 Task: Slide 20 - Lets Have Picnic Party-2.
Action: Mouse moved to (39, 97)
Screenshot: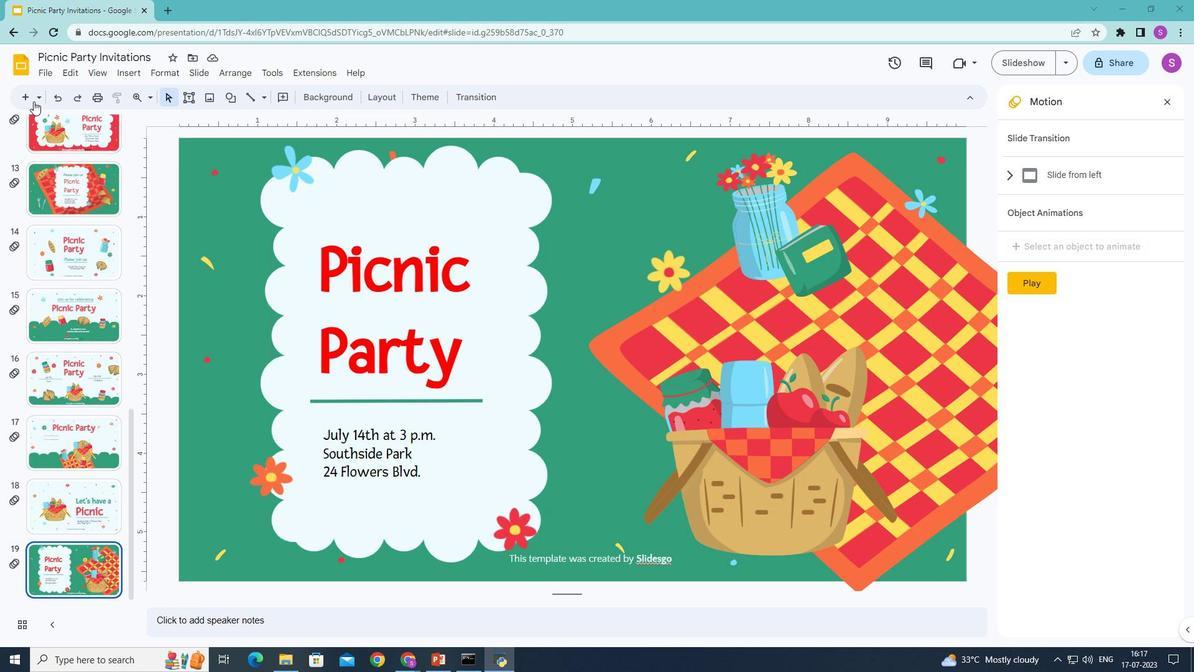 
Action: Mouse pressed left at (39, 97)
Screenshot: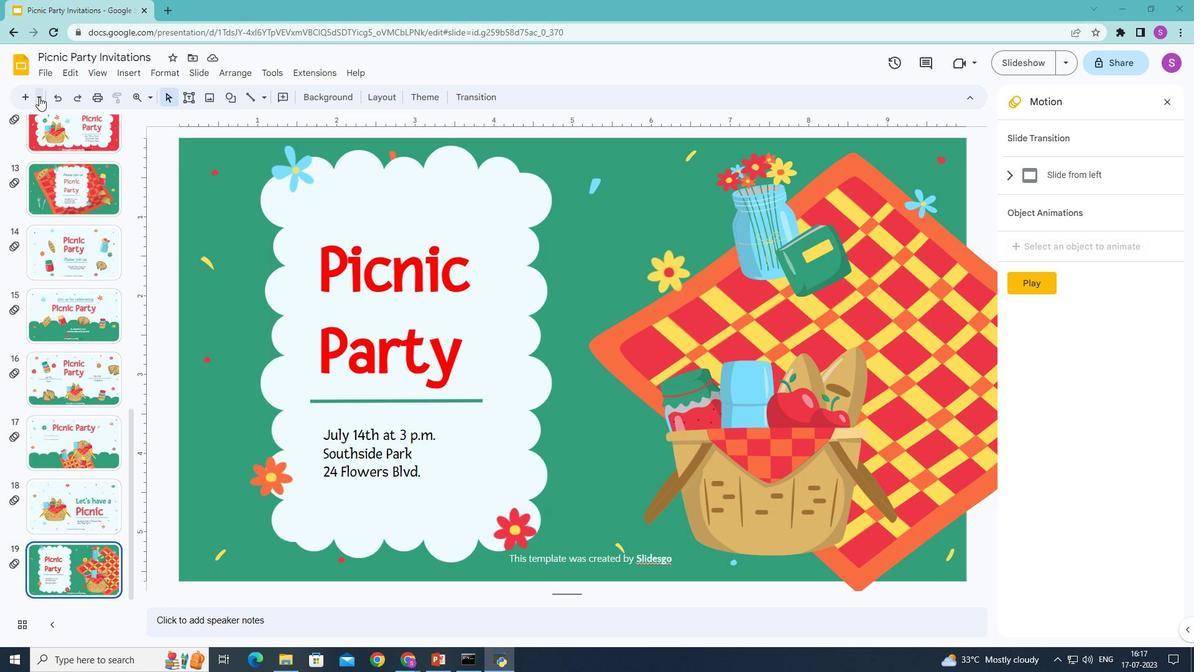
Action: Mouse moved to (156, 398)
Screenshot: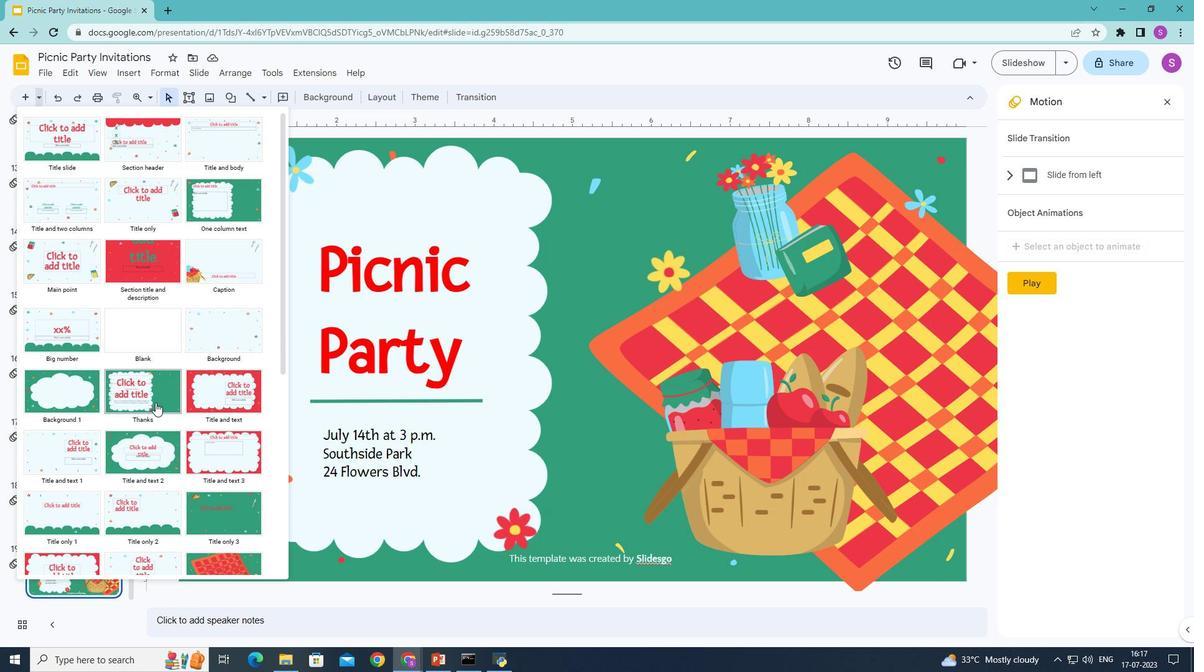 
Action: Mouse scrolled (156, 397) with delta (0, 0)
Screenshot: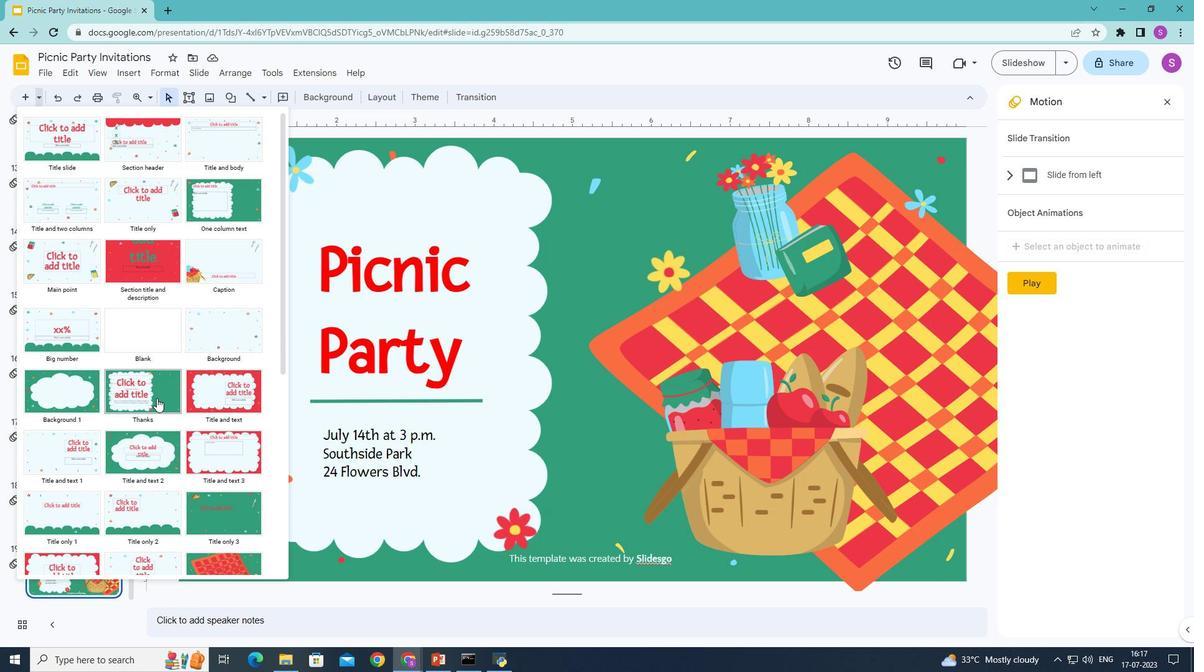 
Action: Mouse scrolled (156, 397) with delta (0, 0)
Screenshot: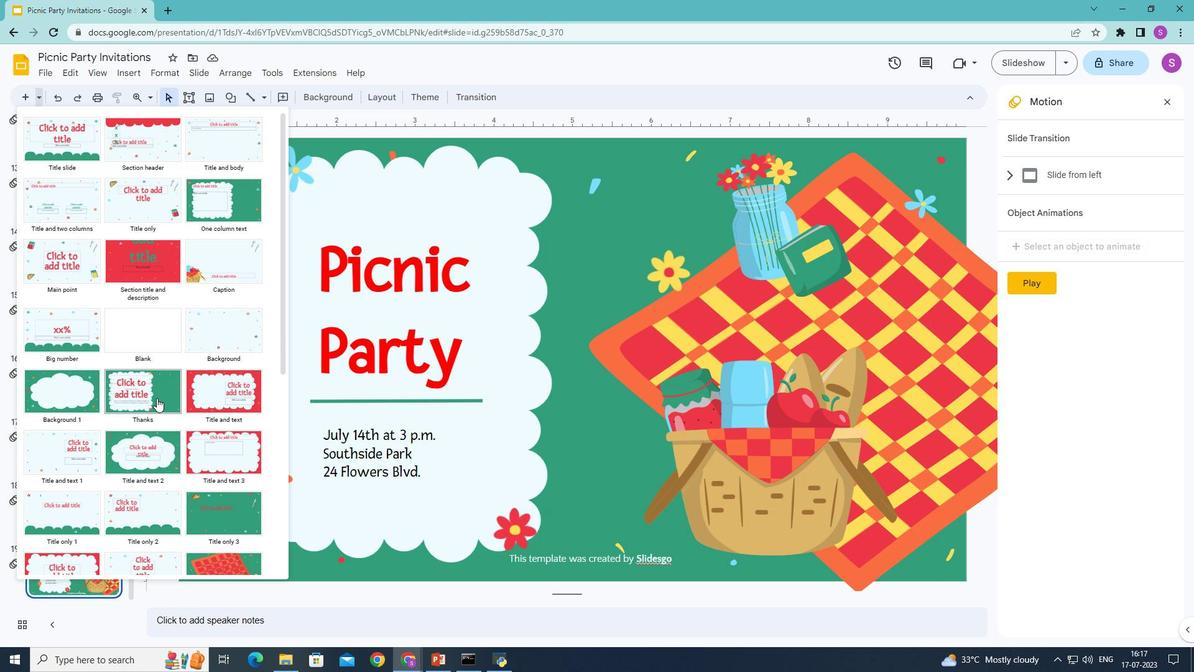 
Action: Mouse scrolled (156, 397) with delta (0, 0)
Screenshot: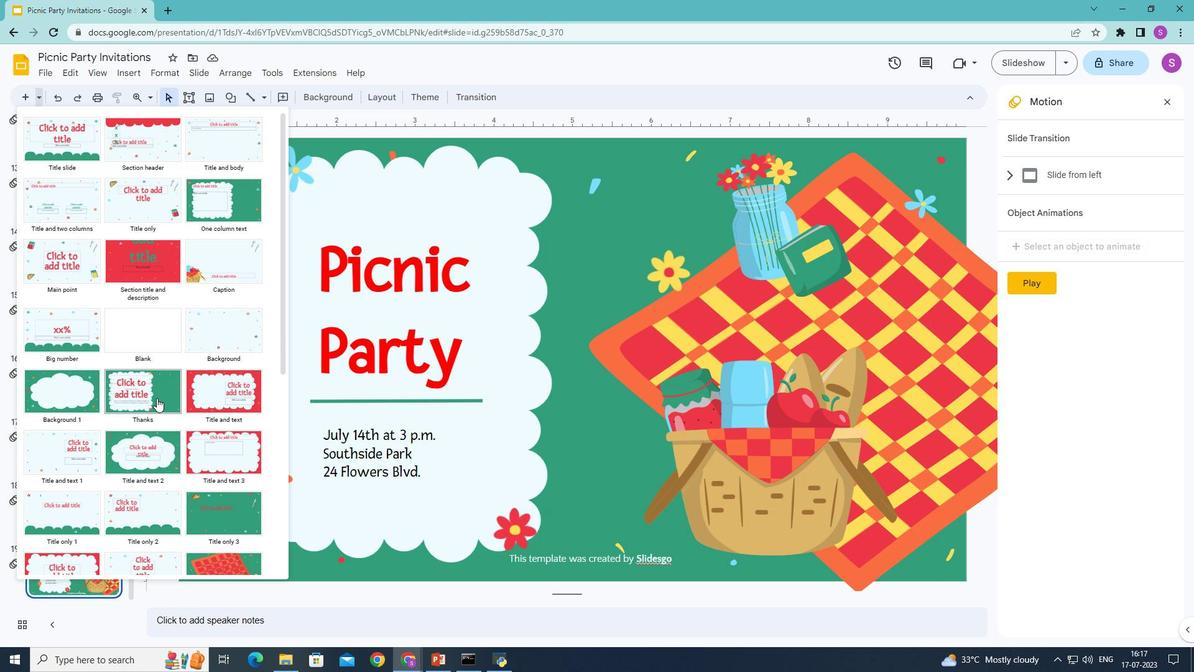 
Action: Mouse moved to (156, 397)
Screenshot: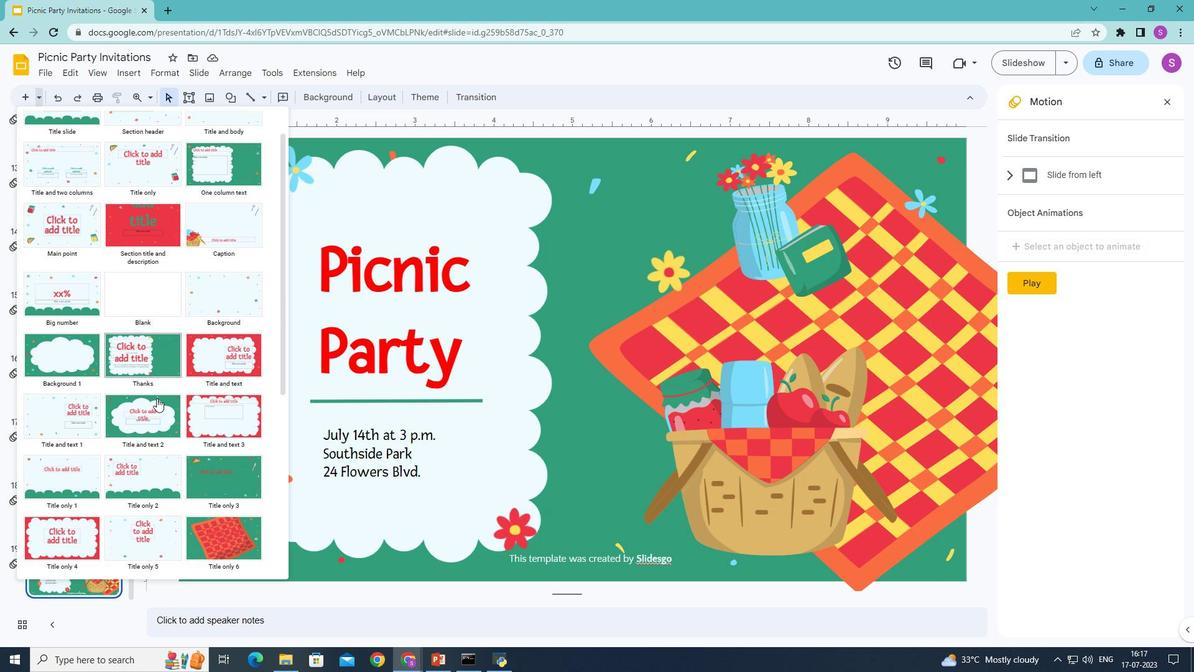 
Action: Mouse scrolled (156, 397) with delta (0, 0)
Screenshot: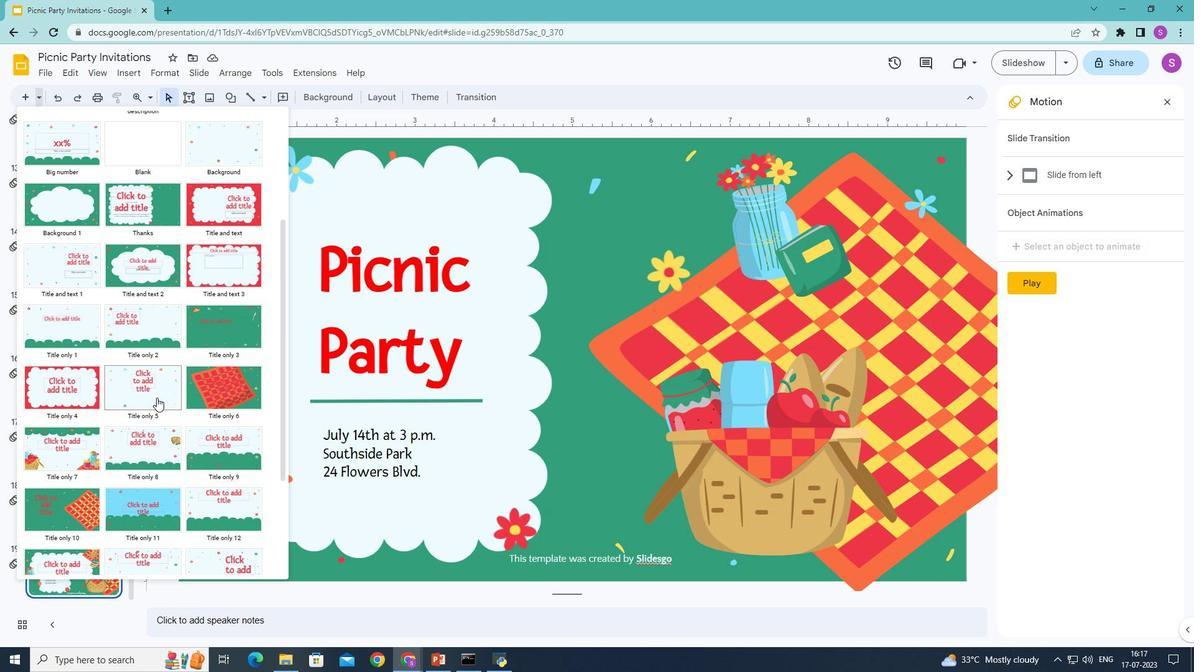 
Action: Mouse scrolled (156, 397) with delta (0, 0)
Screenshot: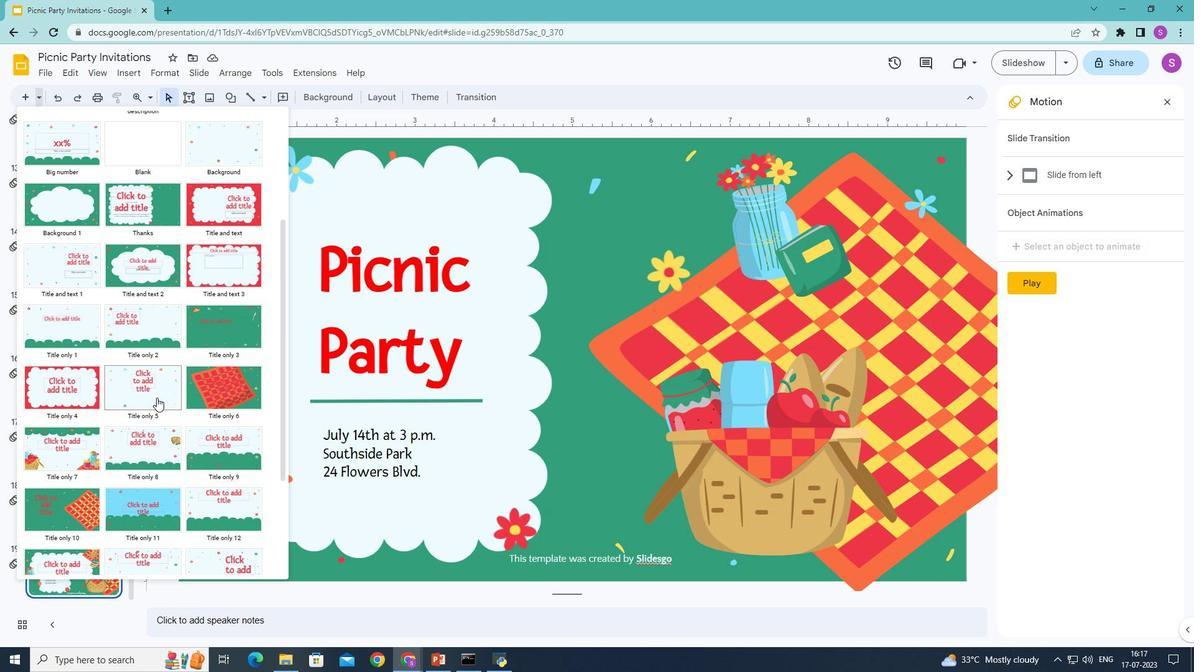 
Action: Mouse moved to (165, 393)
Screenshot: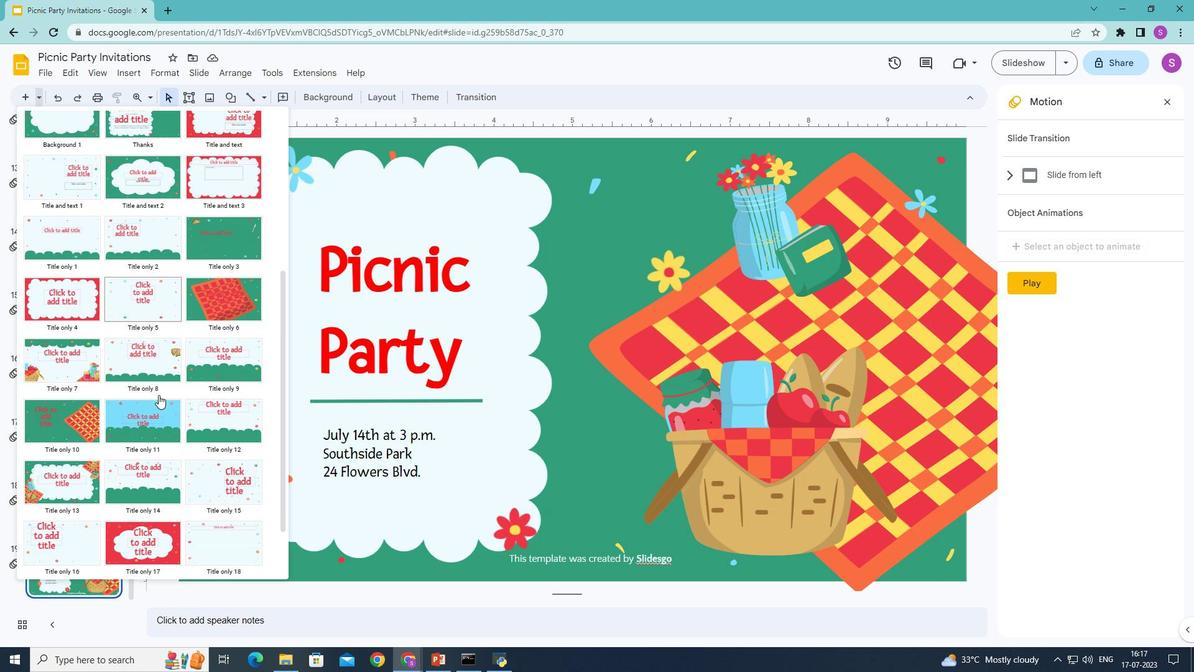 
Action: Mouse scrolled (165, 393) with delta (0, 0)
Screenshot: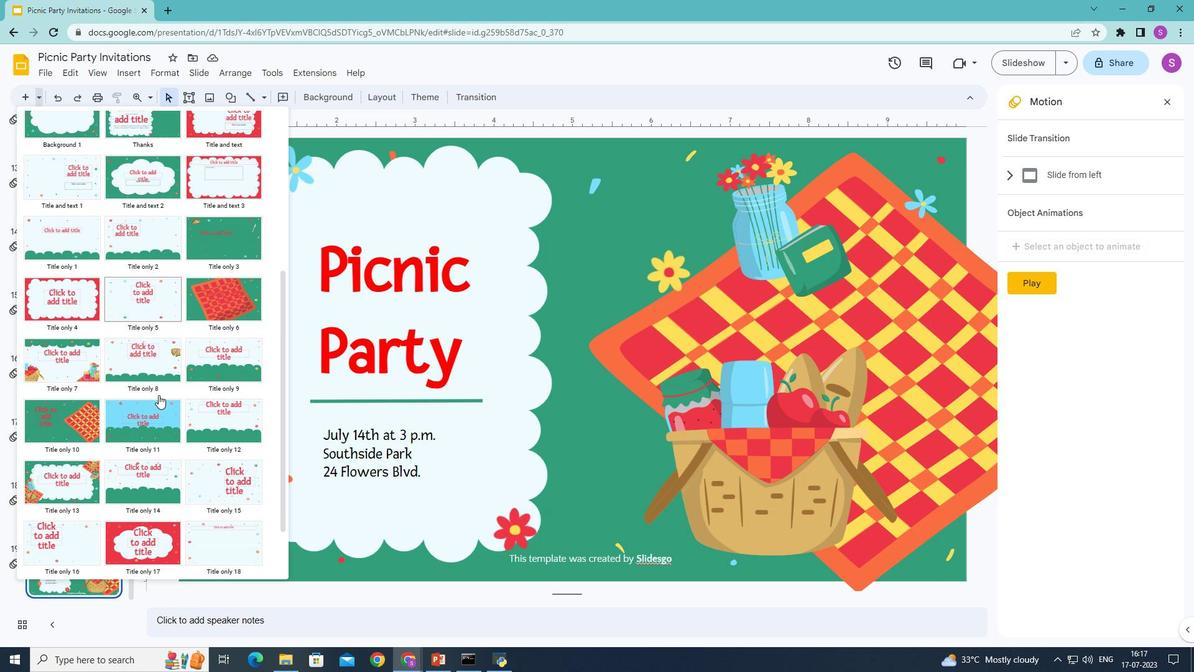 
Action: Mouse moved to (166, 393)
Screenshot: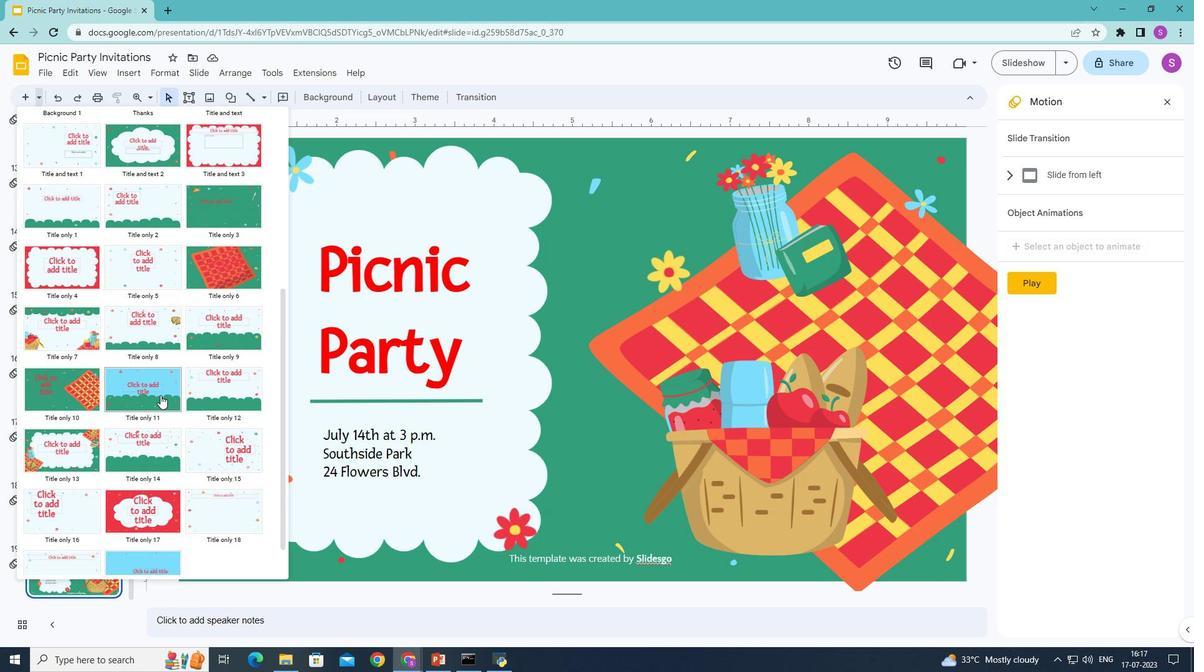 
Action: Mouse scrolled (166, 393) with delta (0, 0)
Screenshot: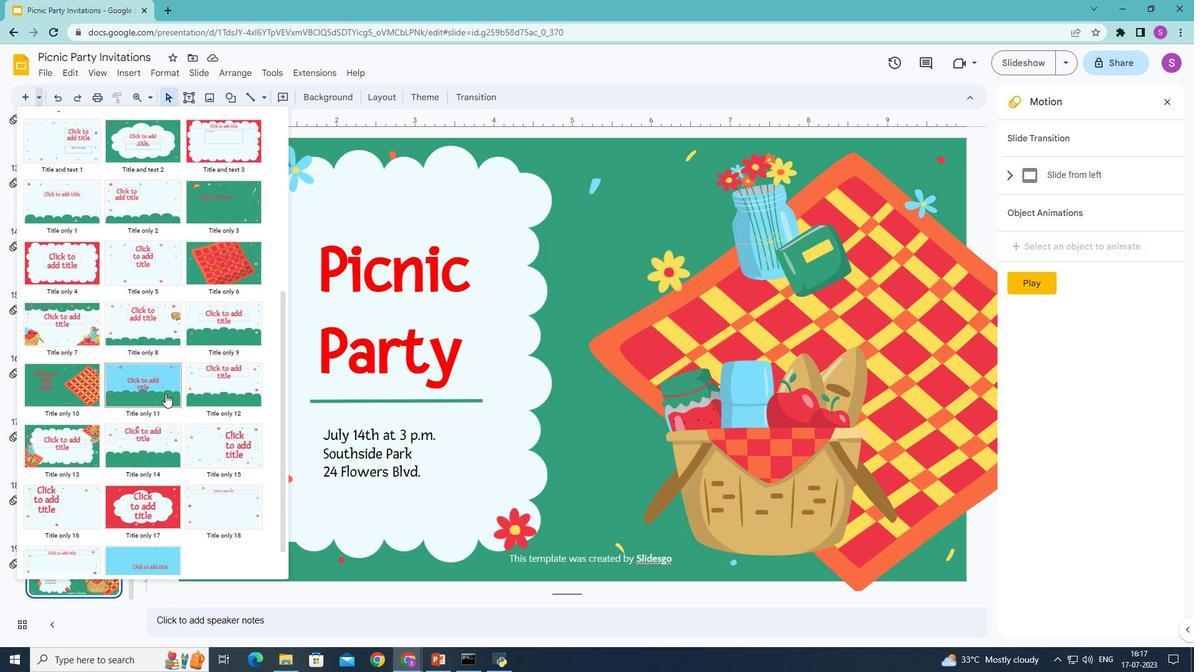 
Action: Mouse moved to (153, 464)
Screenshot: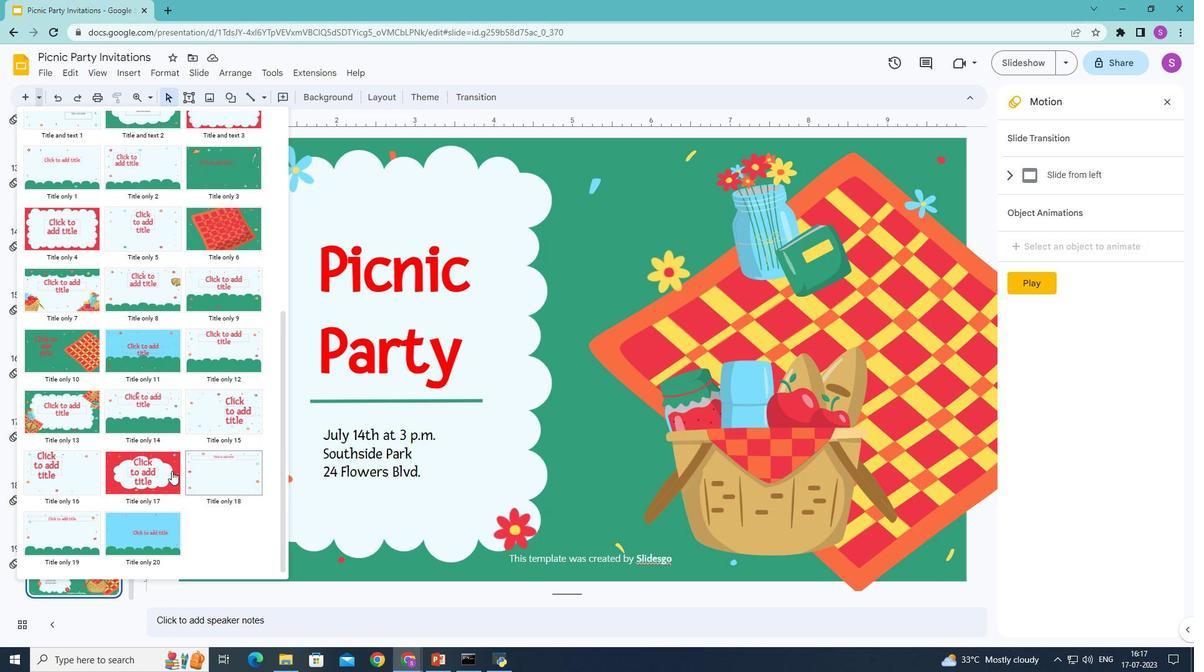 
Action: Mouse pressed left at (153, 464)
Screenshot: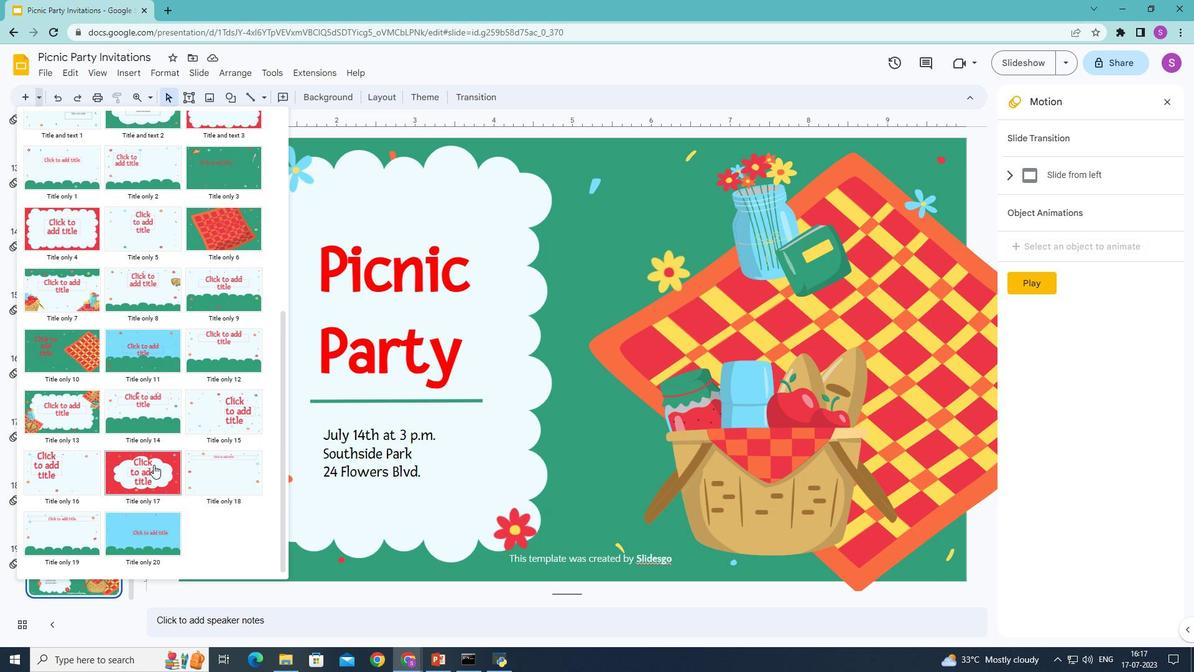 
Action: Mouse moved to (535, 273)
Screenshot: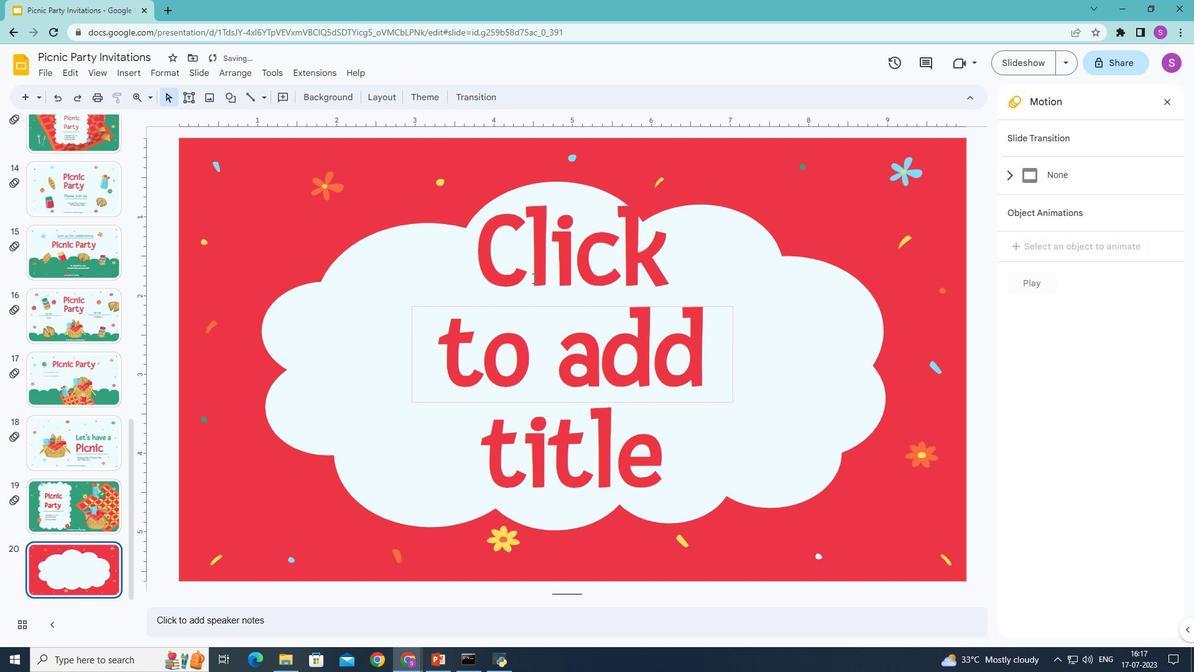 
Action: Mouse pressed left at (535, 273)
Screenshot: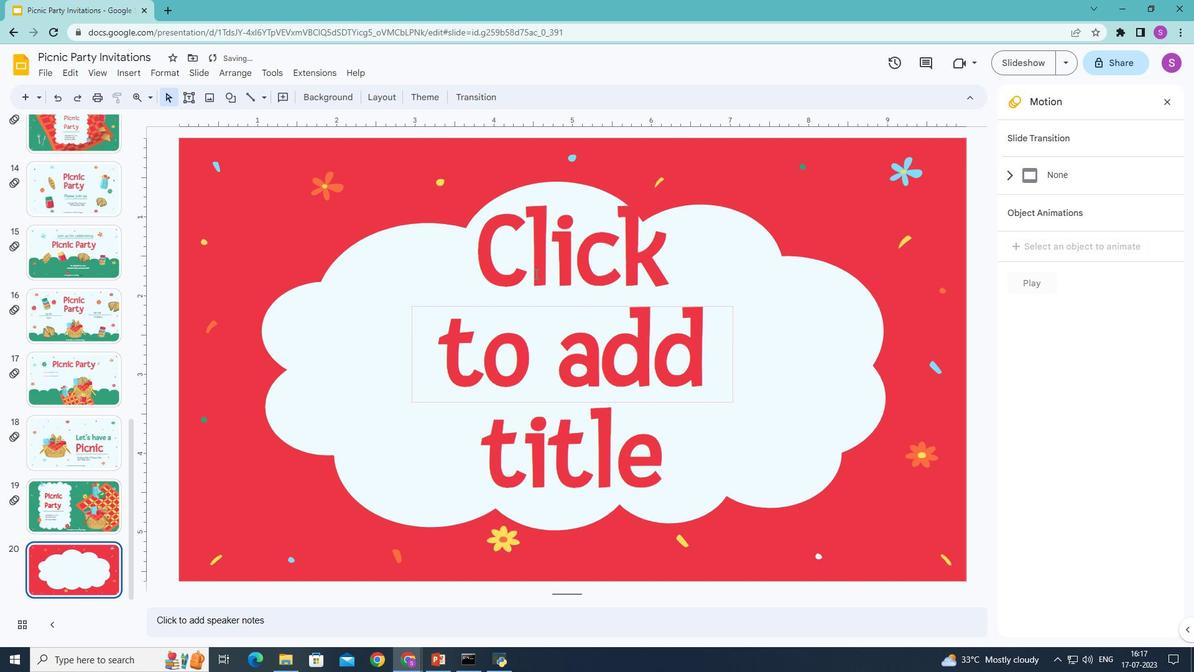 
Action: Key pressed <Key.shift>Let's<Key.space><Key.shift><Key.shift><Key.shift><Key.shift><Key.shift>H<Key.backspace>have<Key.space>a<Key.space><Key.enter><Key.shift>Picnic
Screenshot: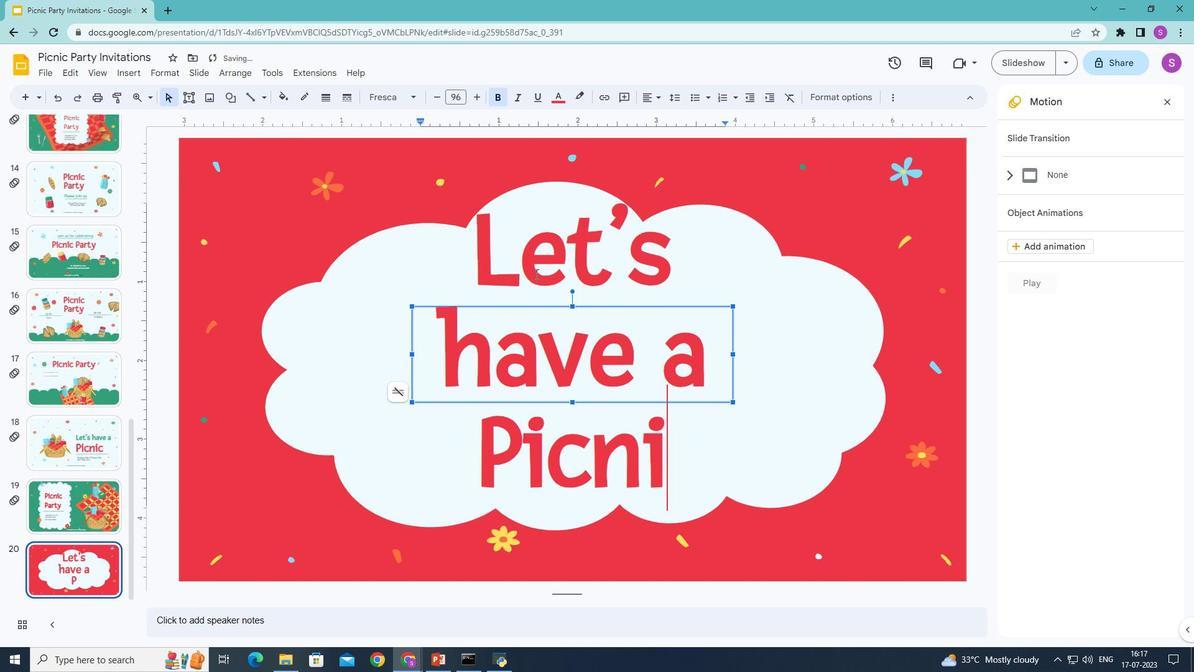 
Action: Mouse moved to (708, 360)
Screenshot: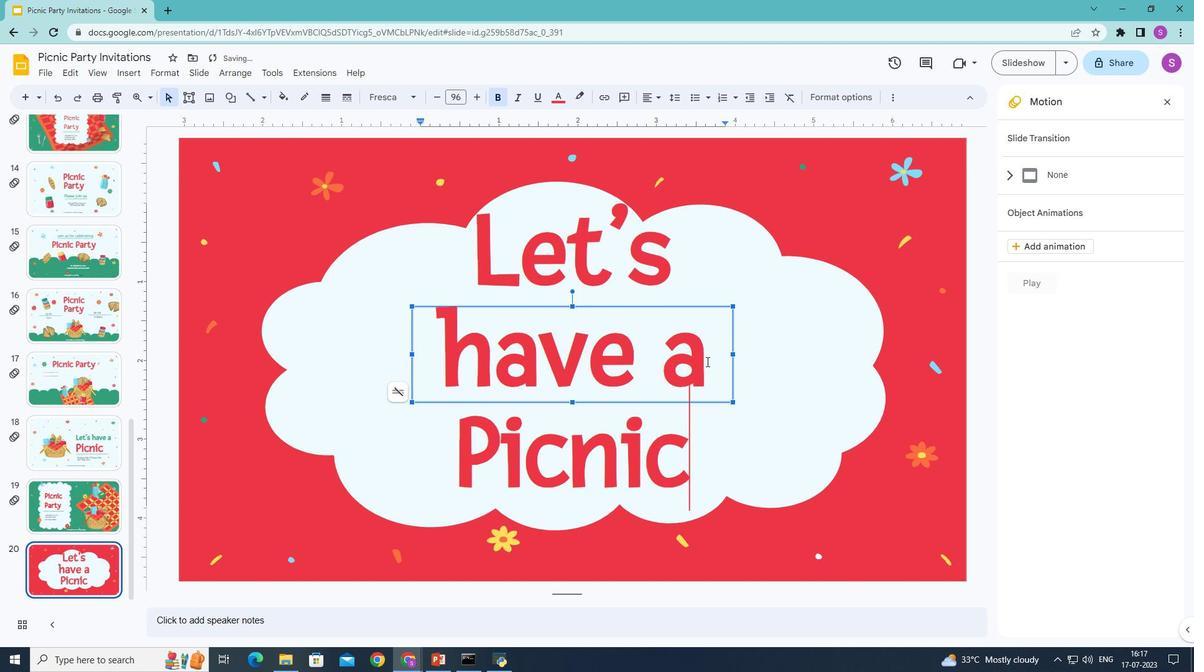 
Action: Mouse pressed left at (708, 360)
Screenshot: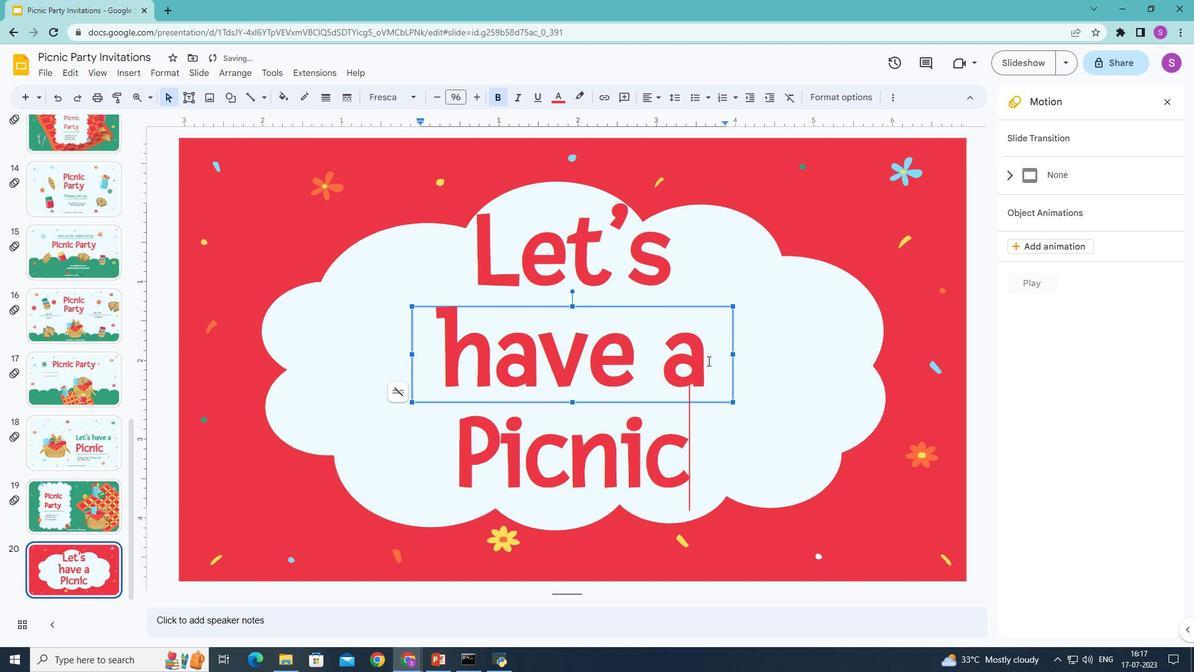 
Action: Mouse moved to (459, 97)
Screenshot: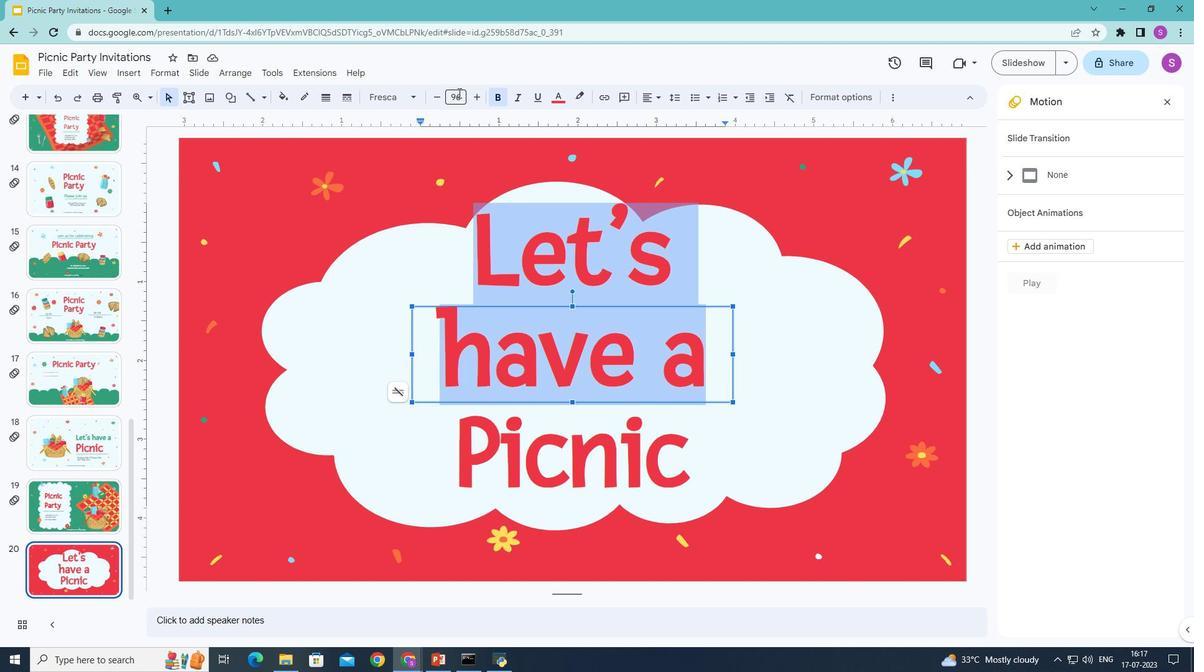 
Action: Mouse pressed left at (459, 97)
Screenshot: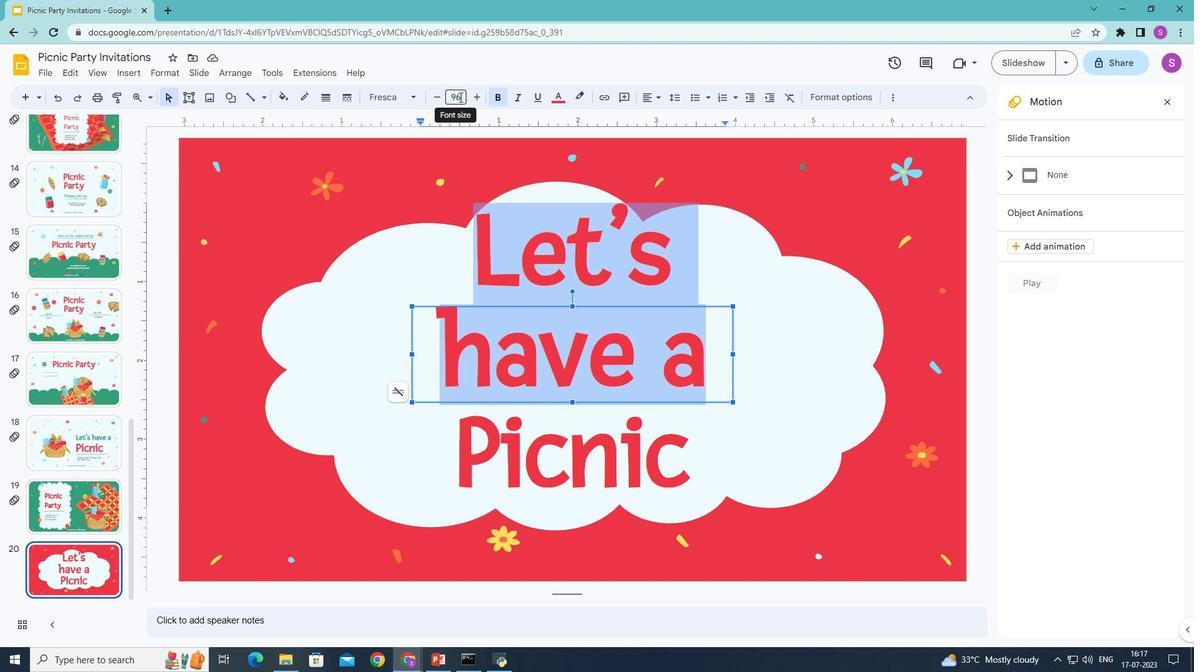 
Action: Mouse moved to (459, 95)
Screenshot: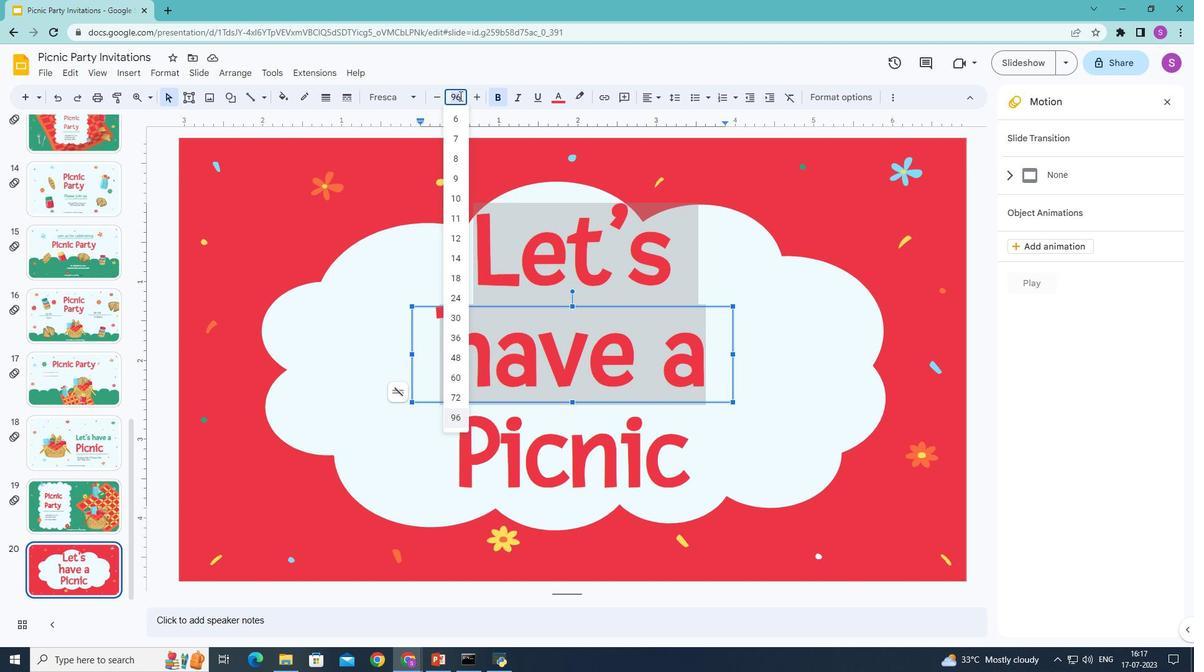 
Action: Key pressed 61<Key.enter>
Screenshot: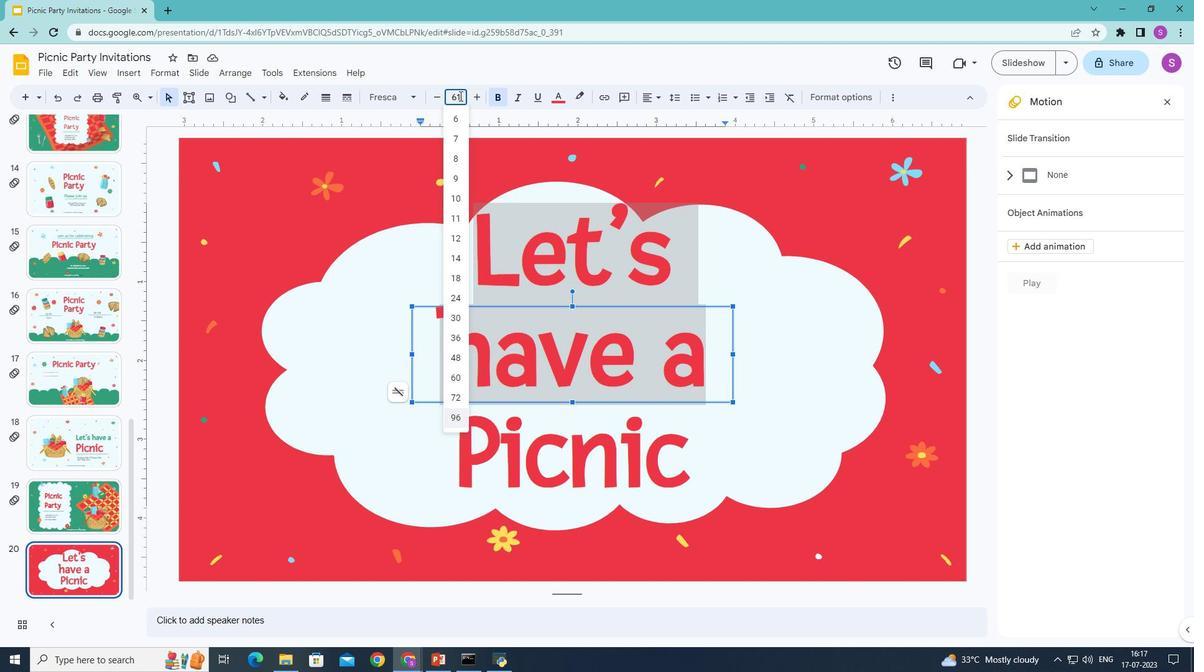 
Action: Mouse moved to (439, 97)
Screenshot: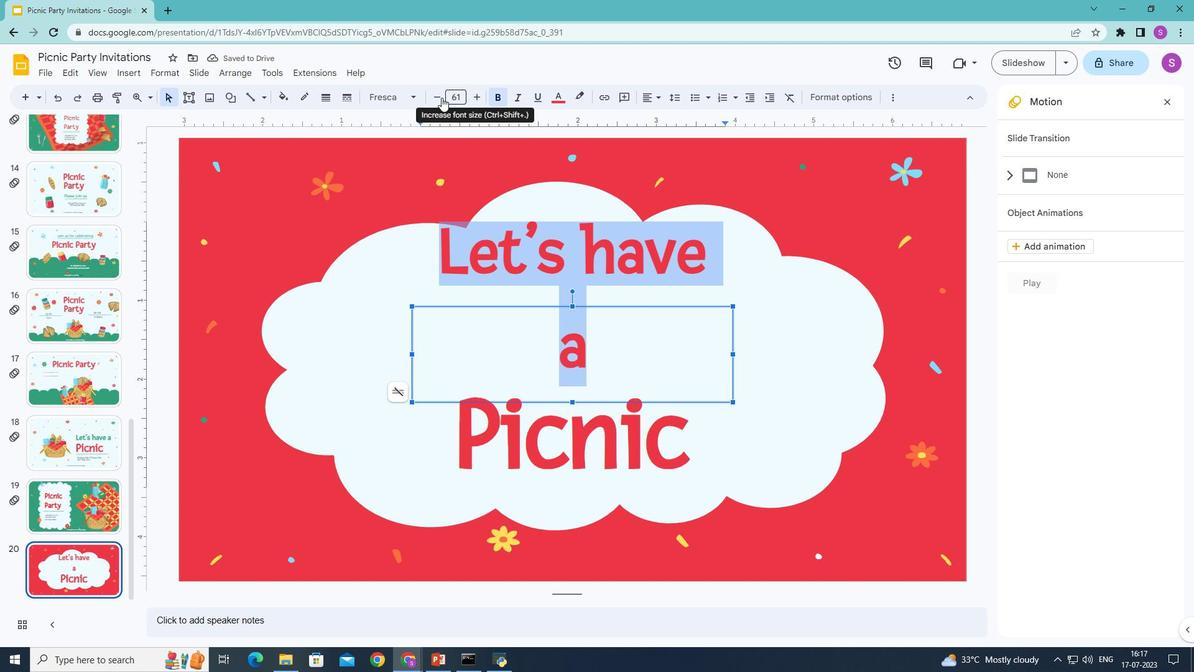 
Action: Mouse pressed left at (439, 97)
Screenshot: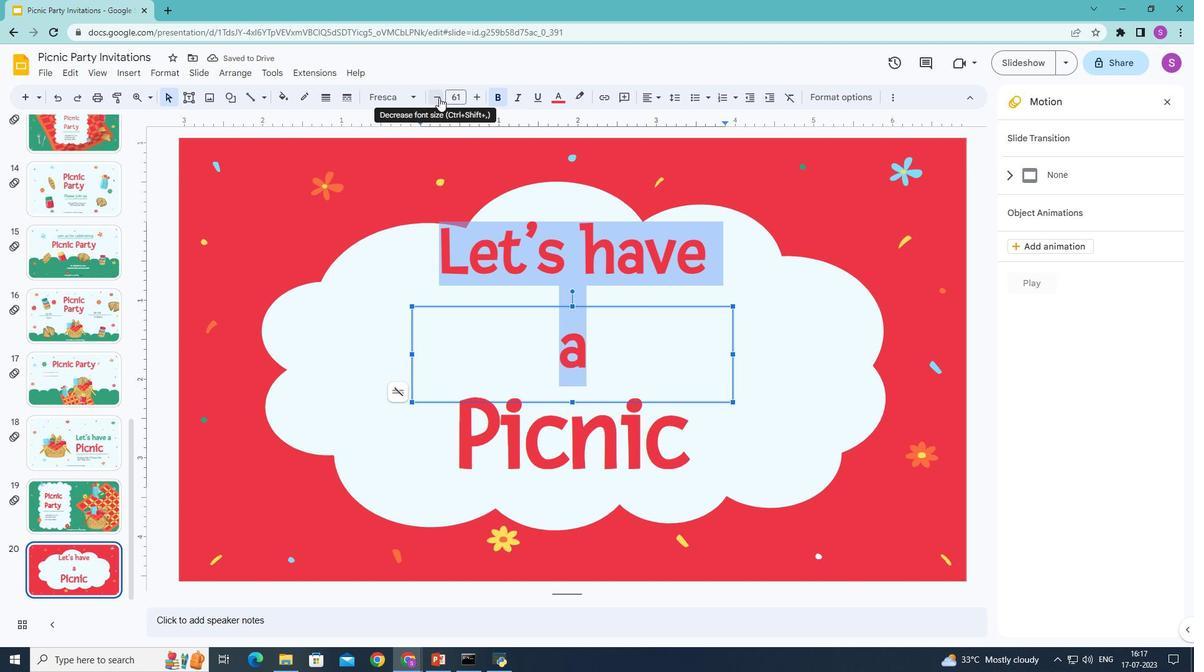 
Action: Mouse moved to (470, 99)
Screenshot: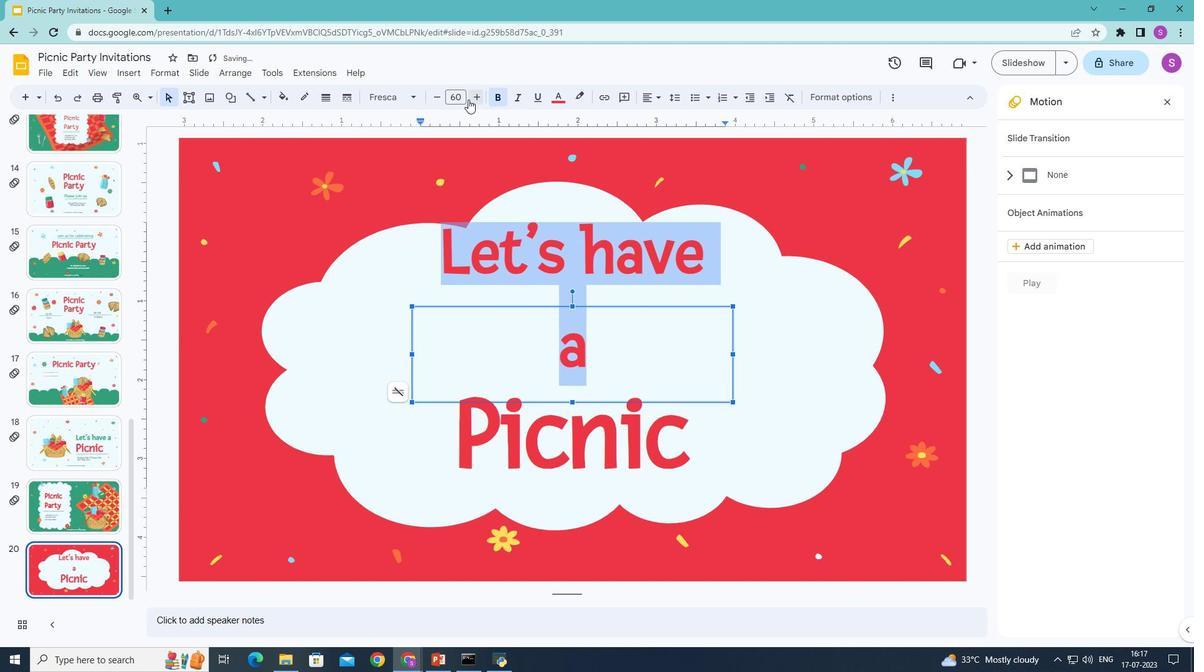 
Action: Mouse pressed left at (470, 99)
Screenshot: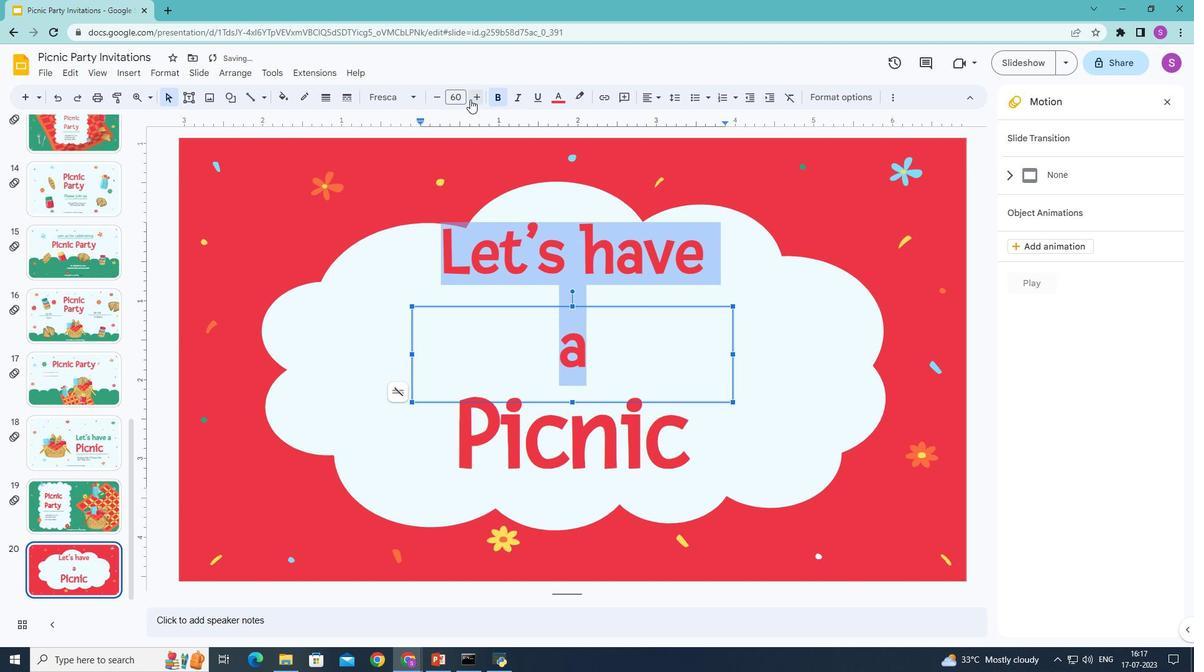 
Action: Mouse pressed left at (470, 99)
Screenshot: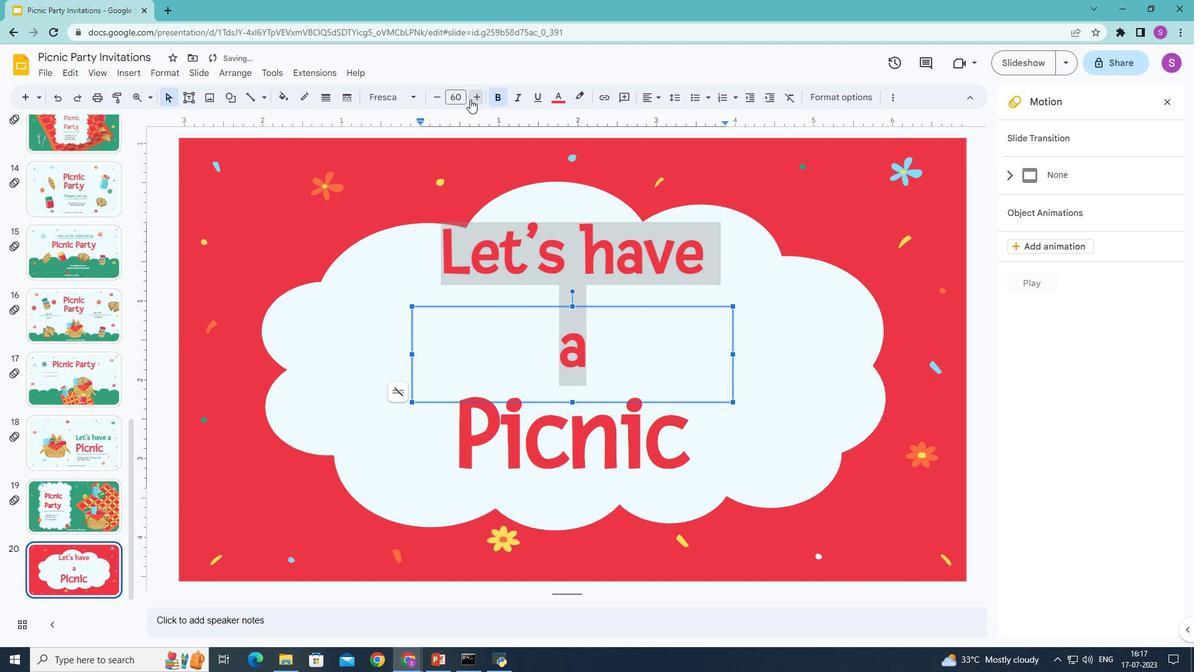 
Action: Mouse pressed left at (470, 99)
Screenshot: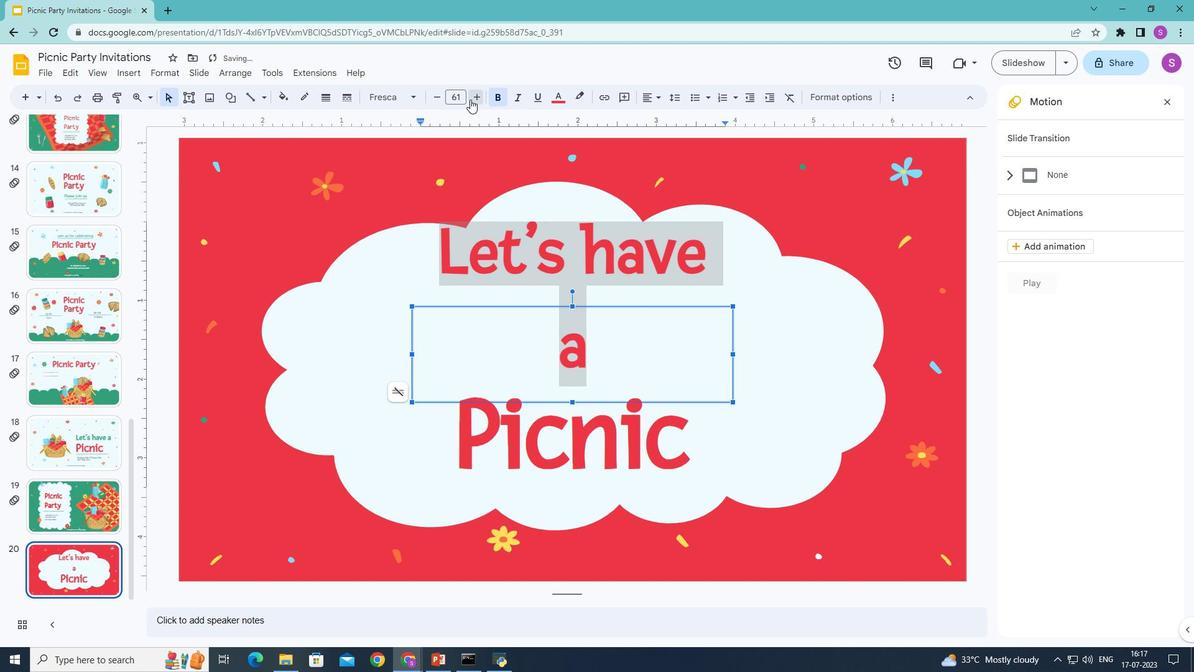 
Action: Mouse moved to (434, 97)
Screenshot: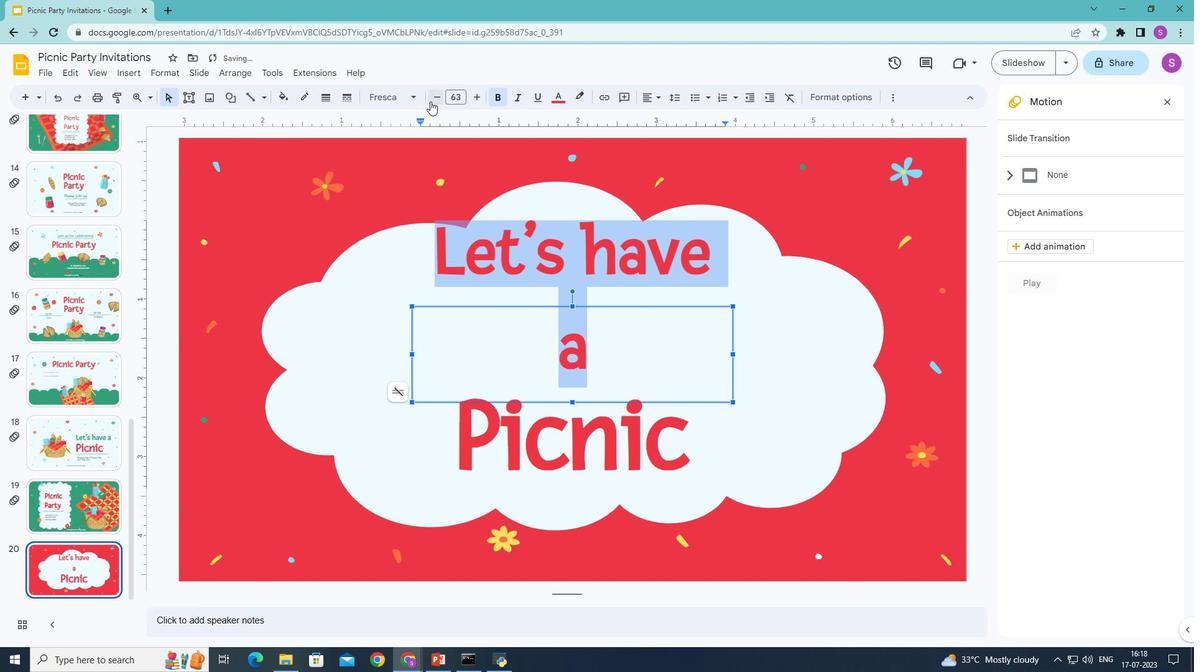 
Action: Mouse pressed left at (434, 97)
Screenshot: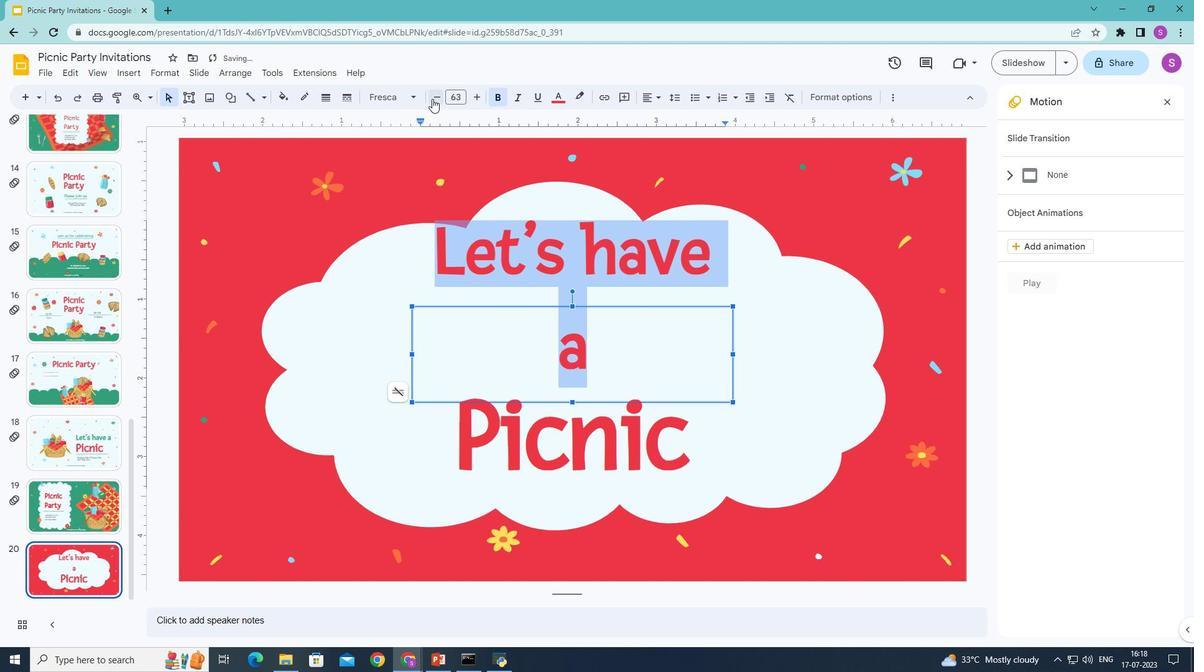 
Action: Mouse pressed left at (434, 97)
Screenshot: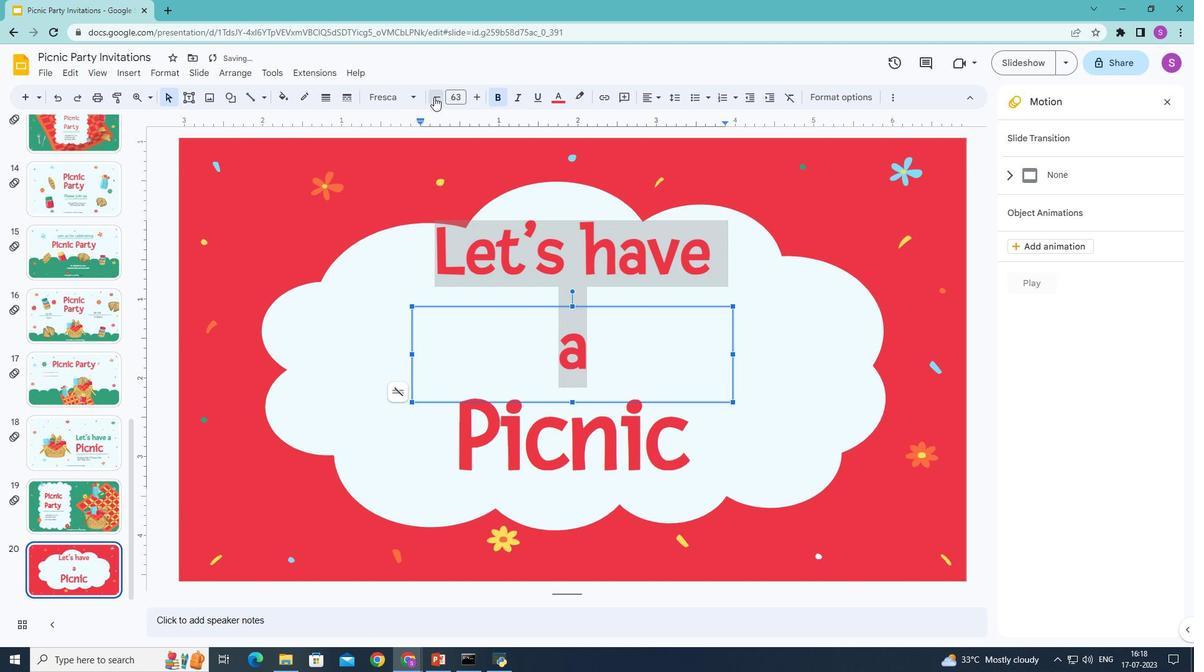 
Action: Mouse pressed left at (434, 97)
Screenshot: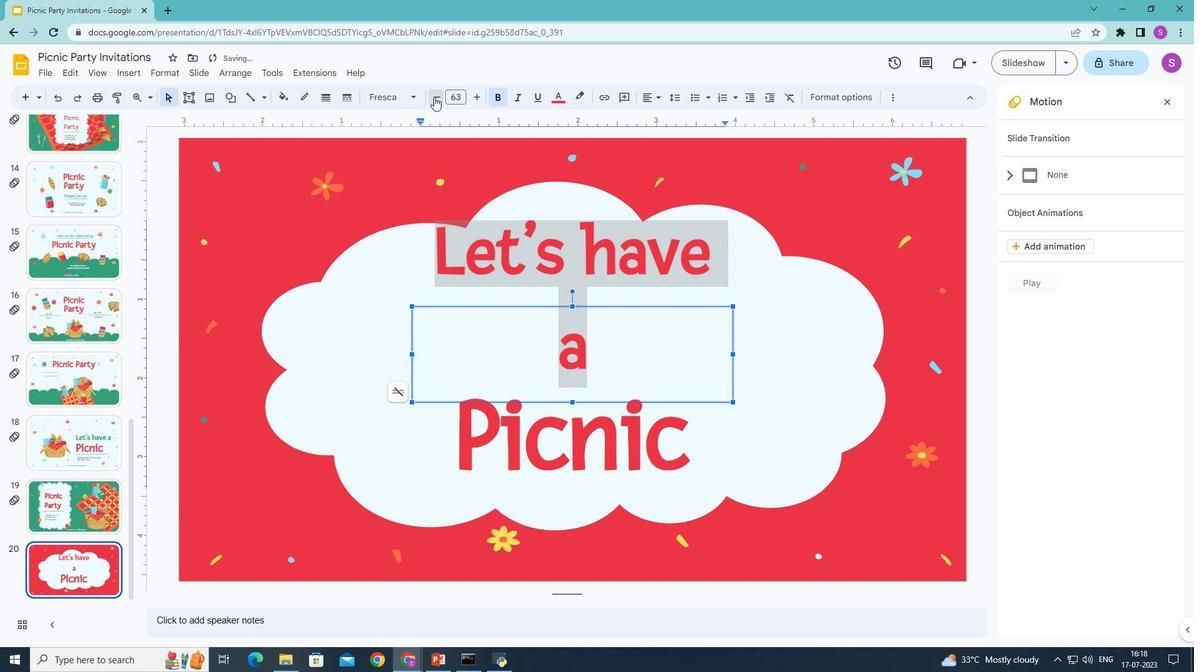 
Action: Mouse pressed left at (434, 97)
Screenshot: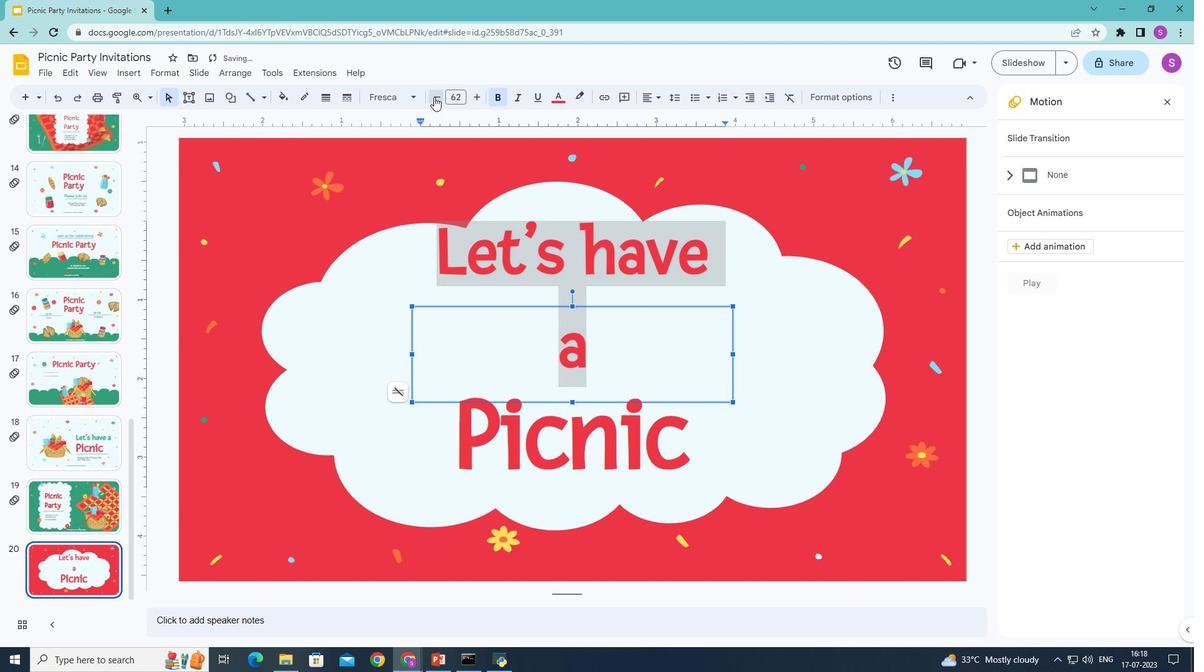 
Action: Mouse pressed left at (434, 97)
Screenshot: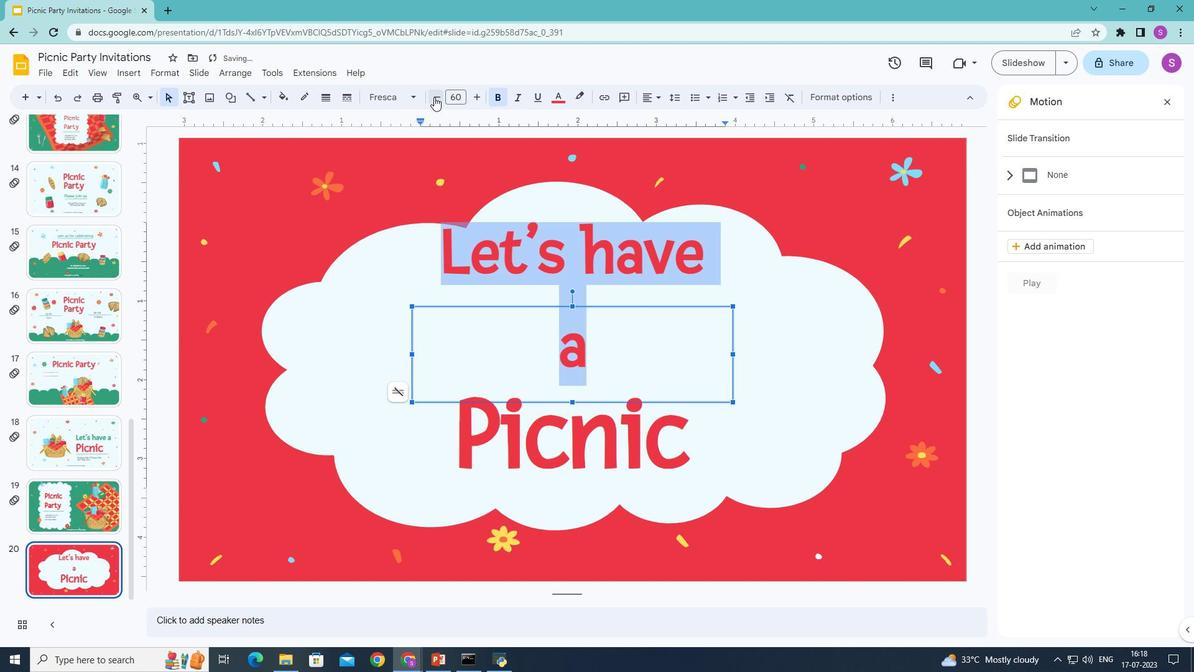 
Action: Mouse pressed left at (434, 97)
Screenshot: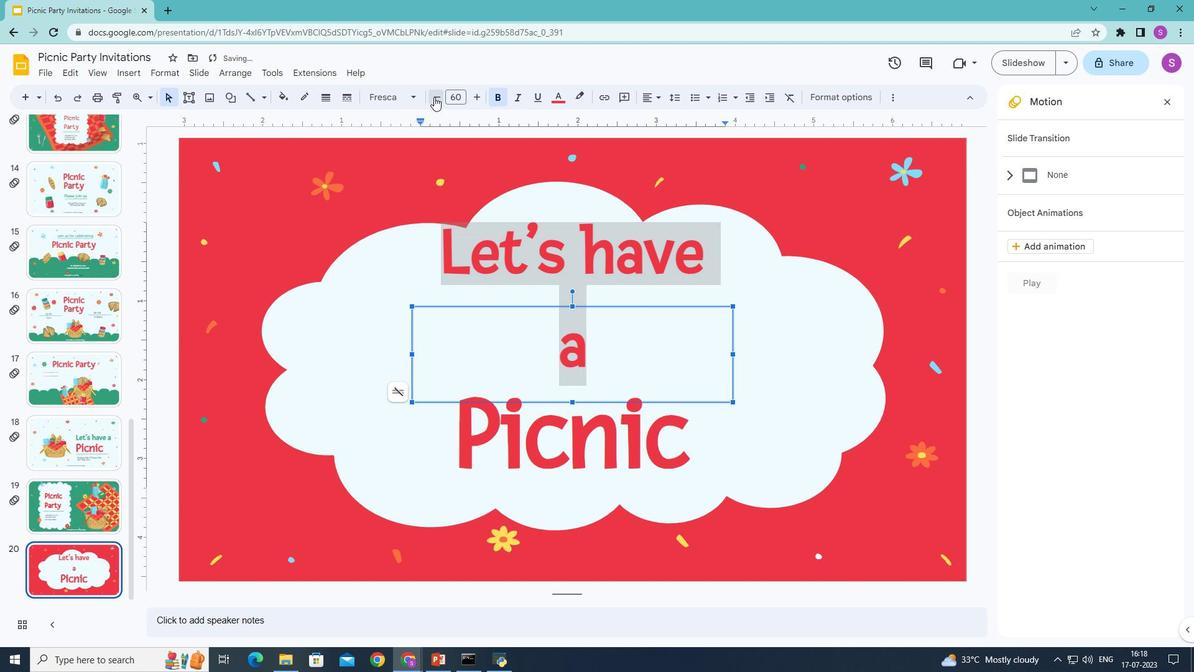 
Action: Mouse moved to (369, 276)
Screenshot: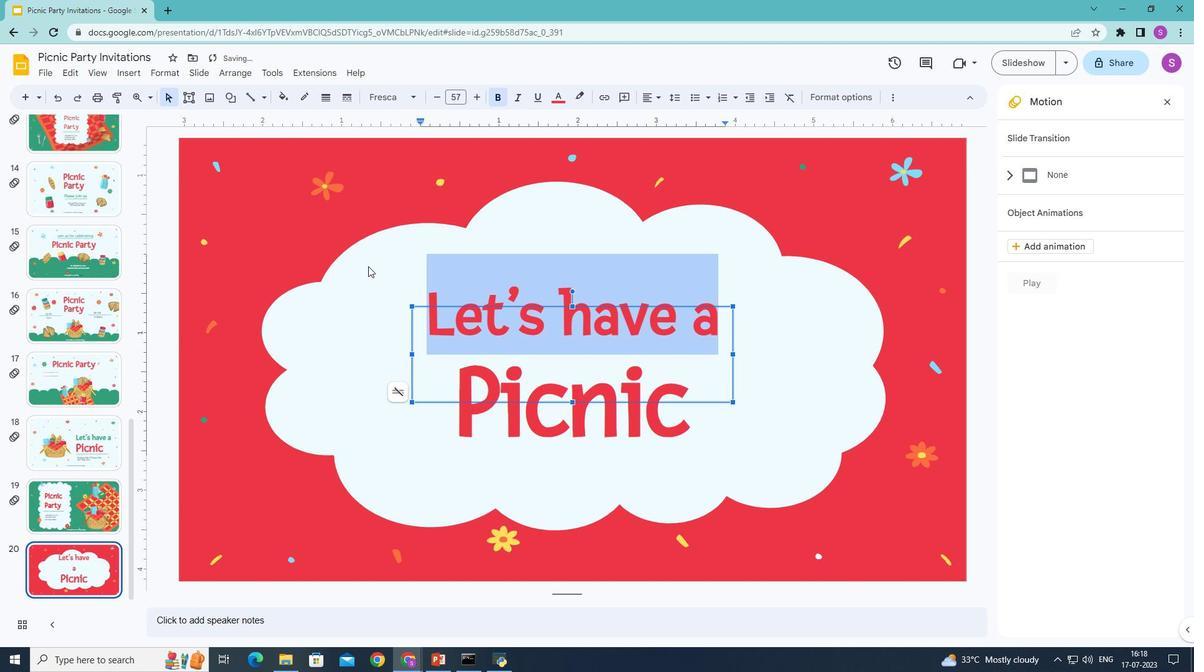 
Action: Mouse pressed left at (369, 276)
Screenshot: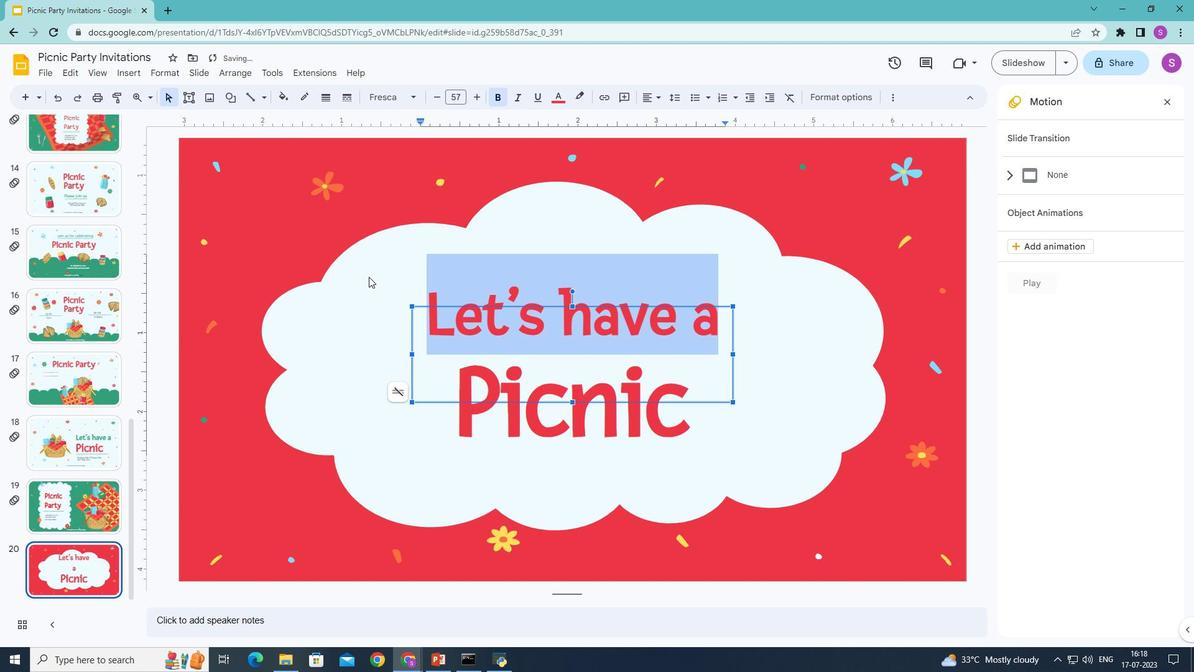 
Action: Mouse moved to (717, 318)
Screenshot: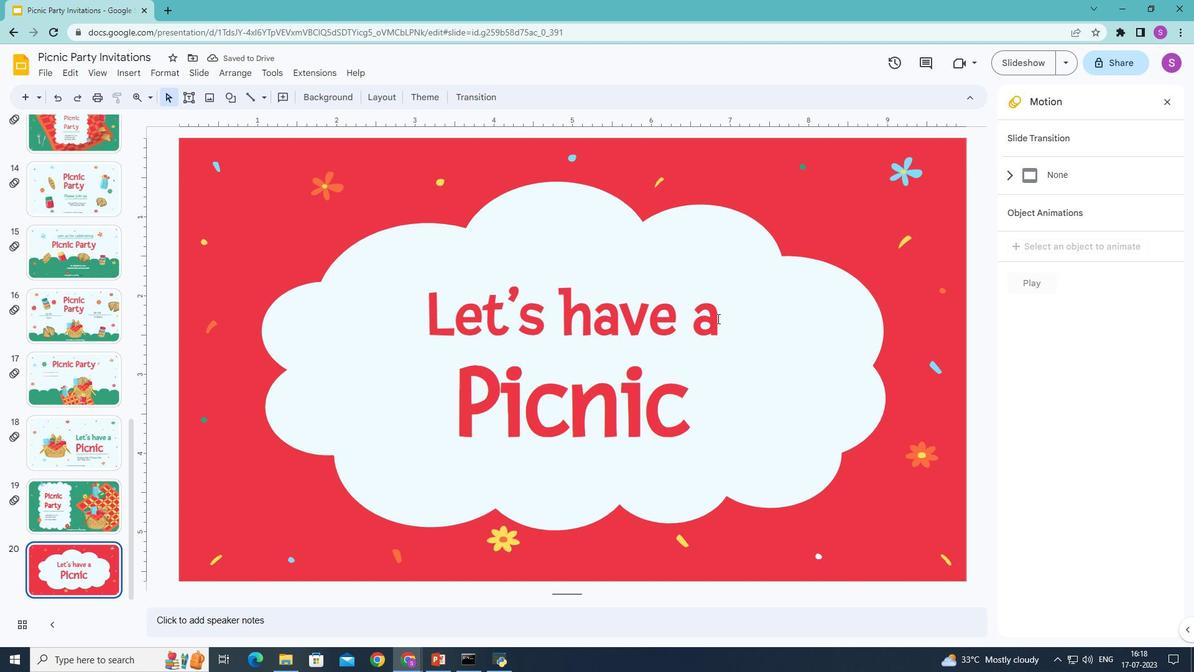 
Action: Mouse pressed left at (717, 318)
Screenshot: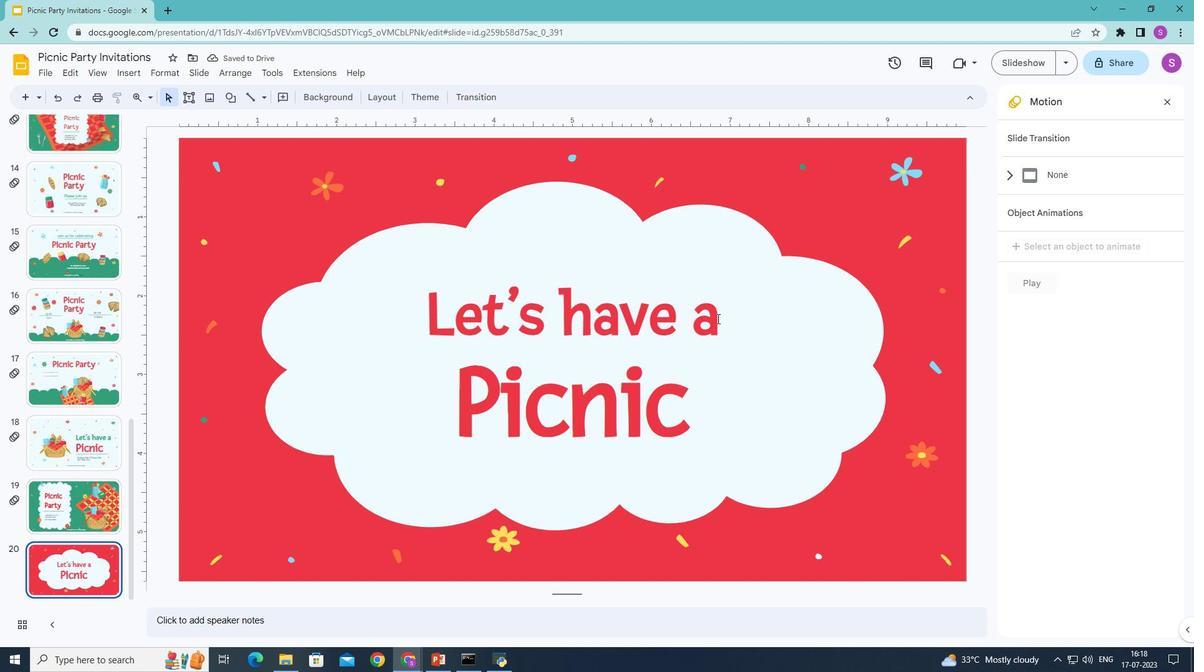 
Action: Mouse moved to (558, 97)
Screenshot: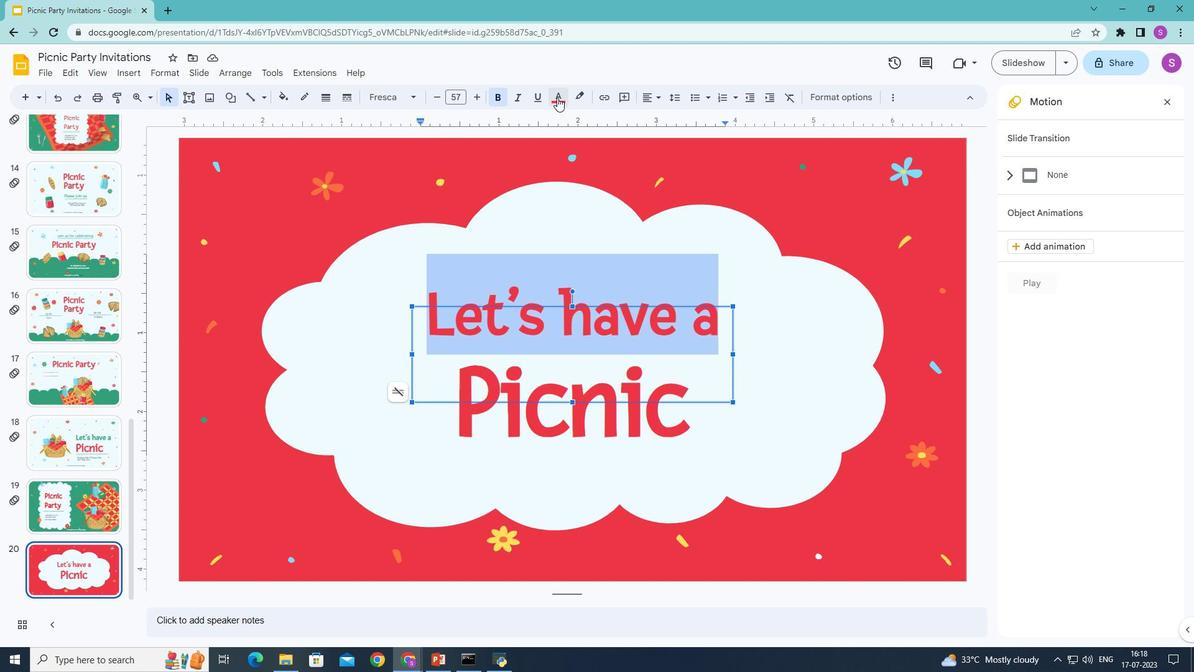 
Action: Mouse pressed left at (558, 97)
Screenshot: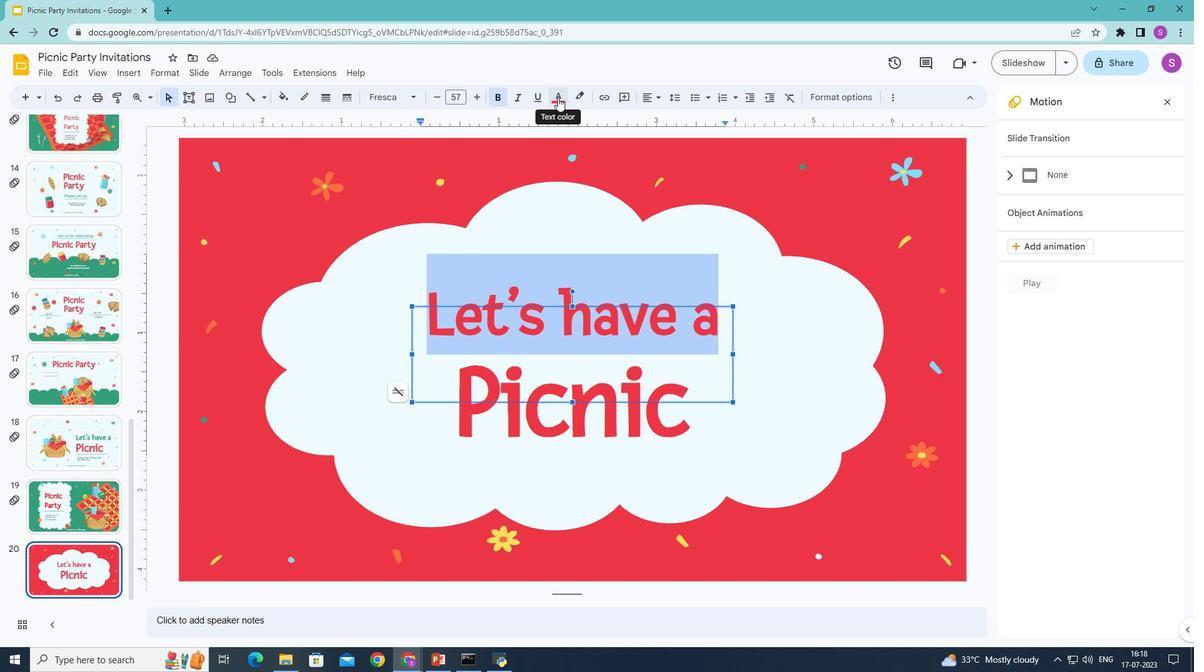 
Action: Mouse moved to (668, 138)
Screenshot: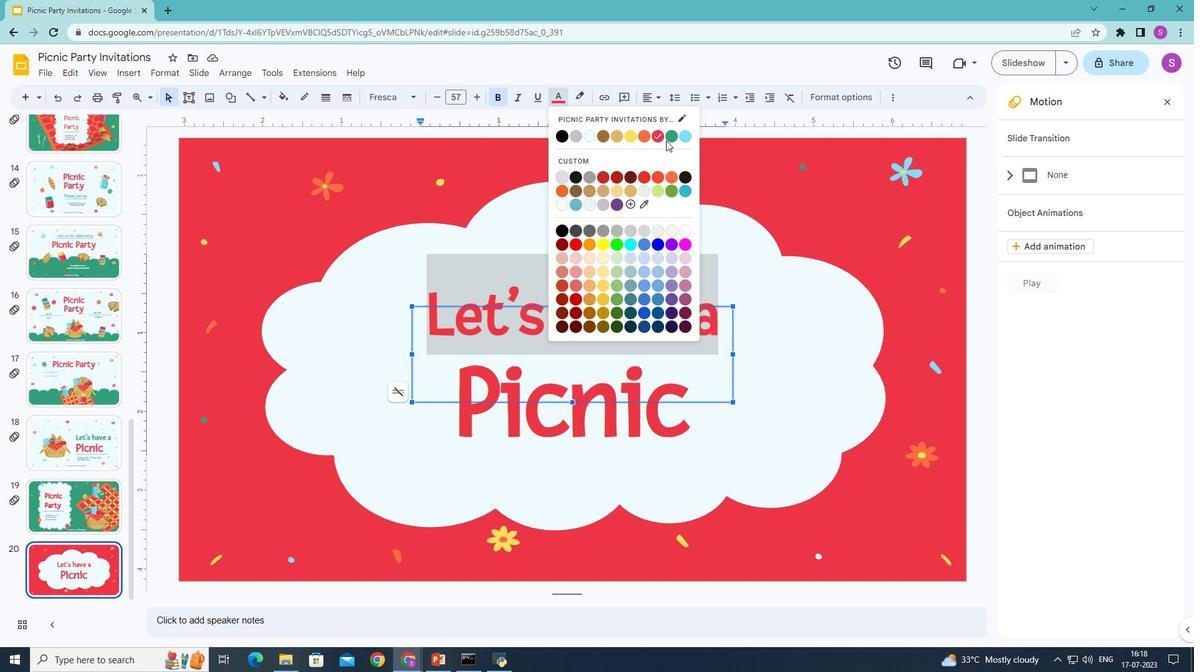 
Action: Mouse pressed left at (668, 138)
Screenshot: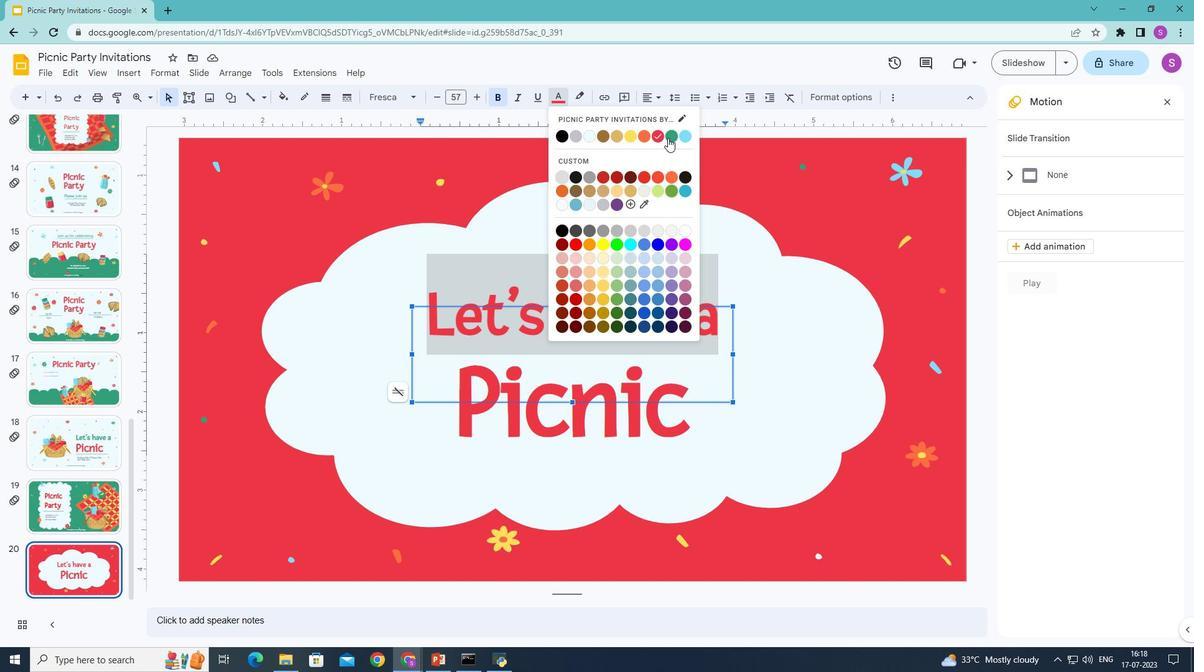 
Action: Mouse moved to (350, 323)
Screenshot: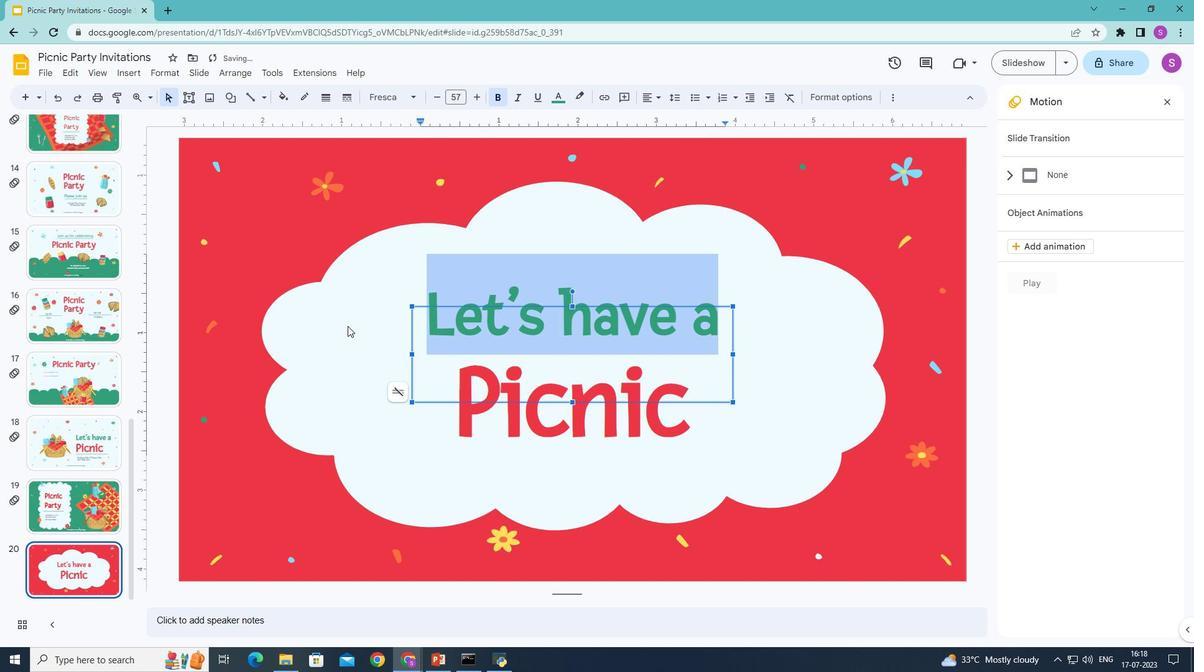 
Action: Mouse pressed left at (350, 323)
Screenshot: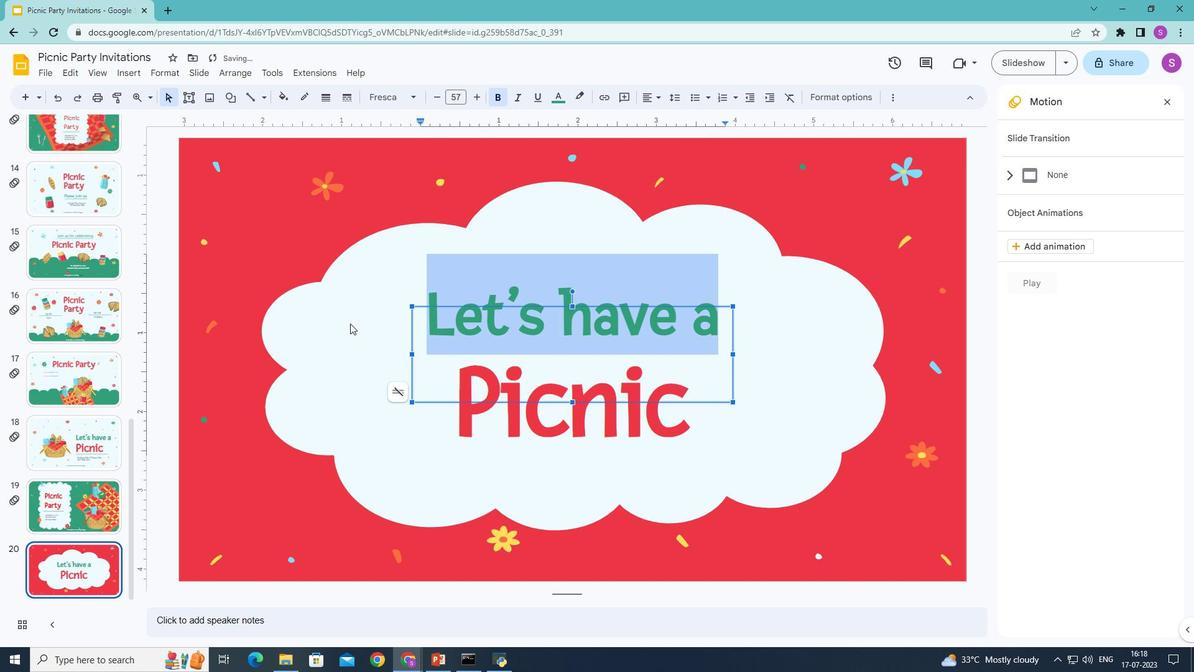 
Action: Mouse moved to (581, 416)
Screenshot: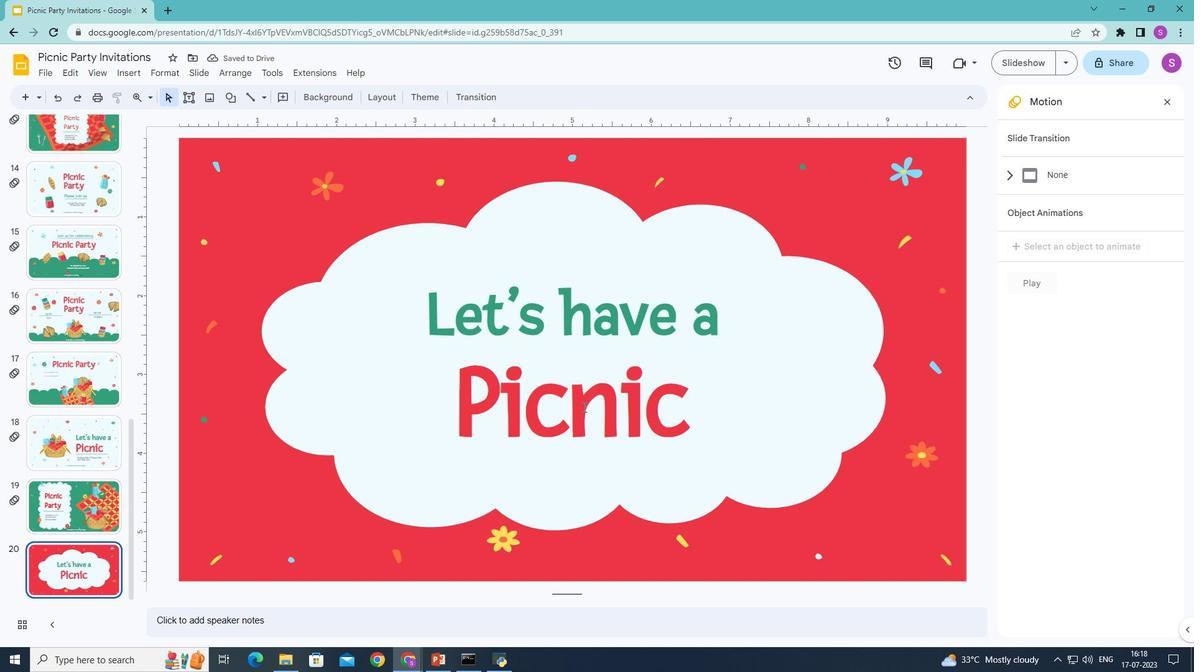 
Action: Mouse pressed left at (581, 416)
Screenshot: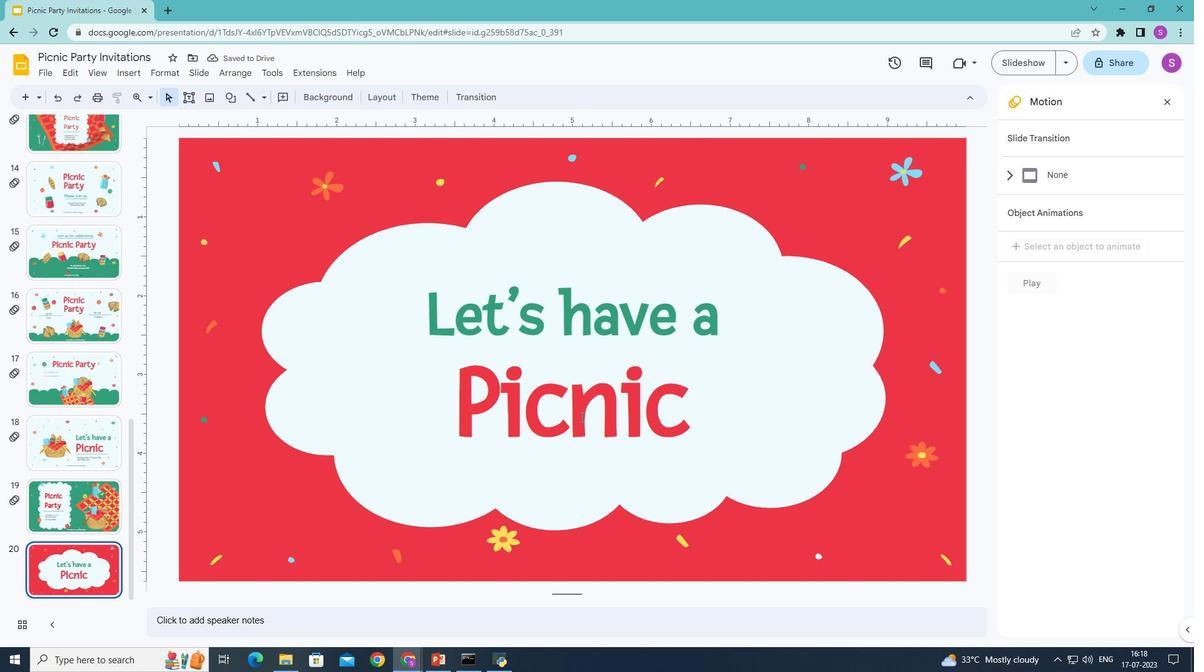 
Action: Mouse moved to (762, 358)
Screenshot: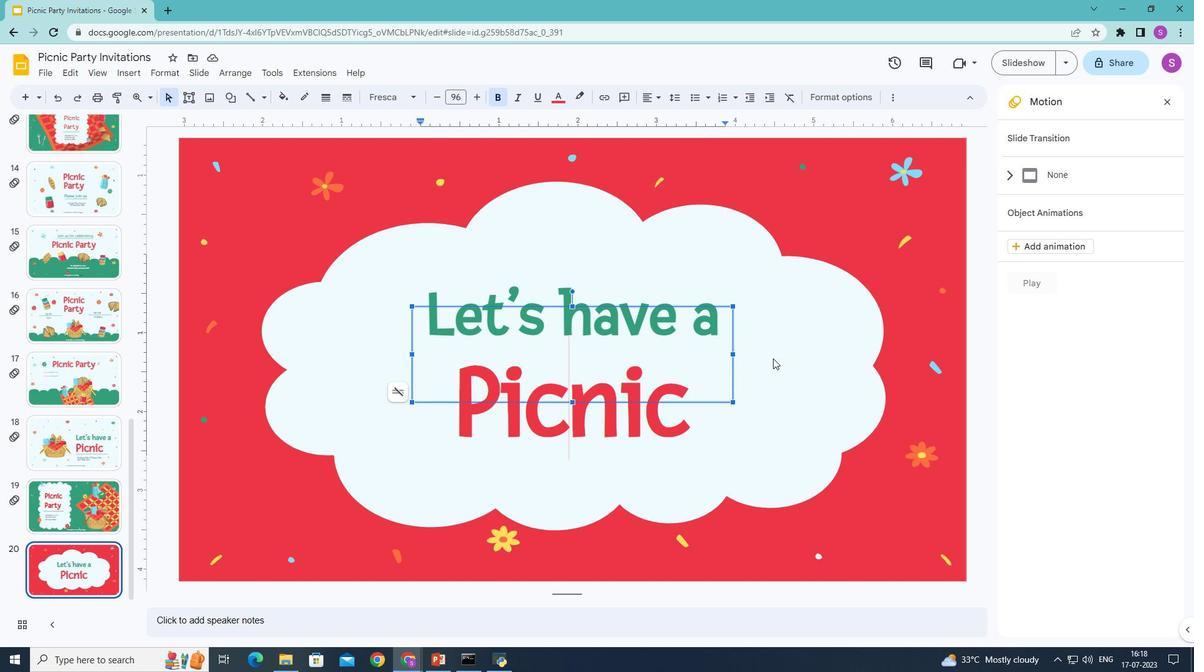 
Action: Mouse pressed left at (762, 358)
Screenshot: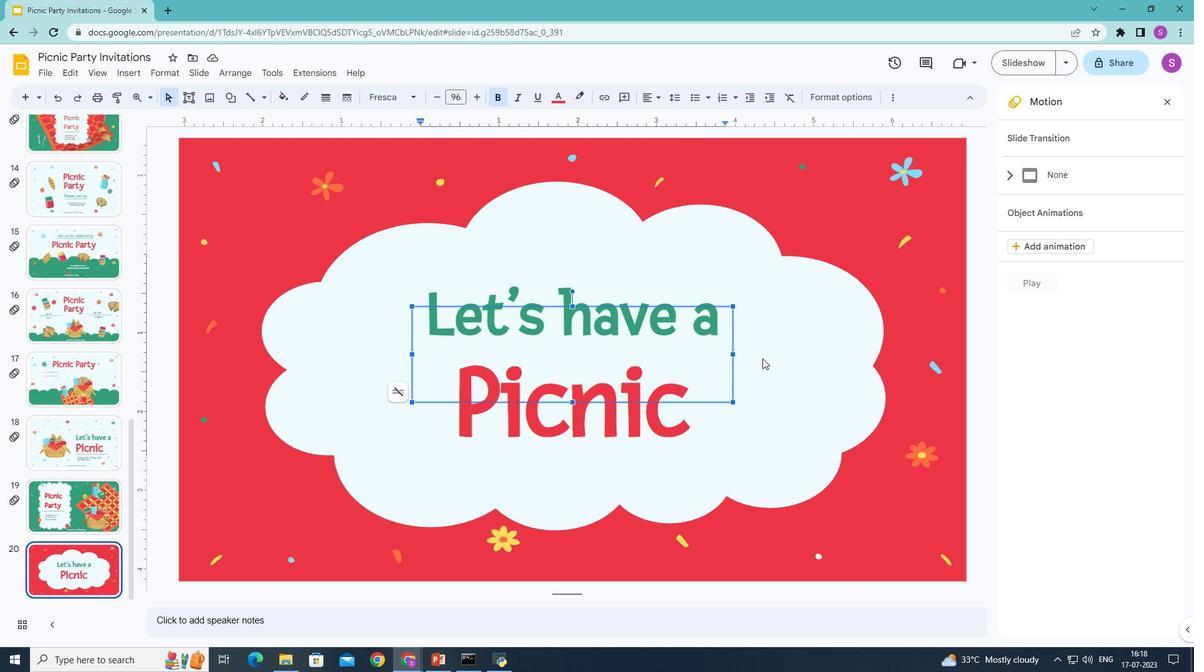 
Action: Mouse moved to (251, 95)
Screenshot: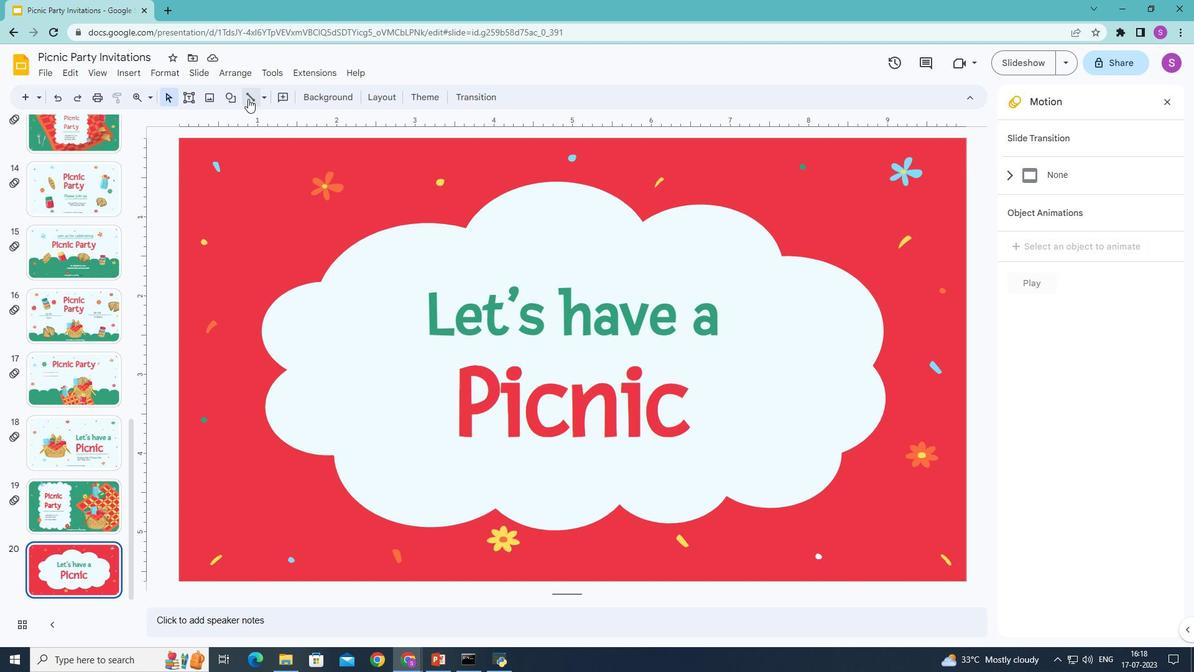 
Action: Mouse pressed left at (251, 95)
Screenshot: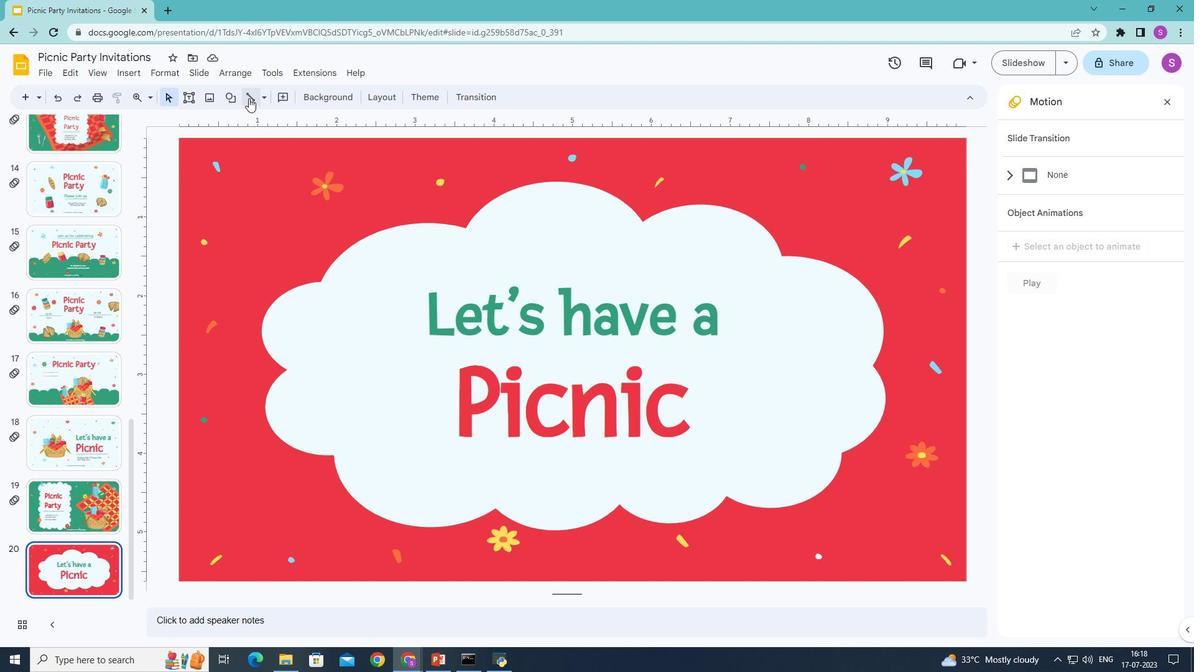 
Action: Mouse moved to (448, 445)
Screenshot: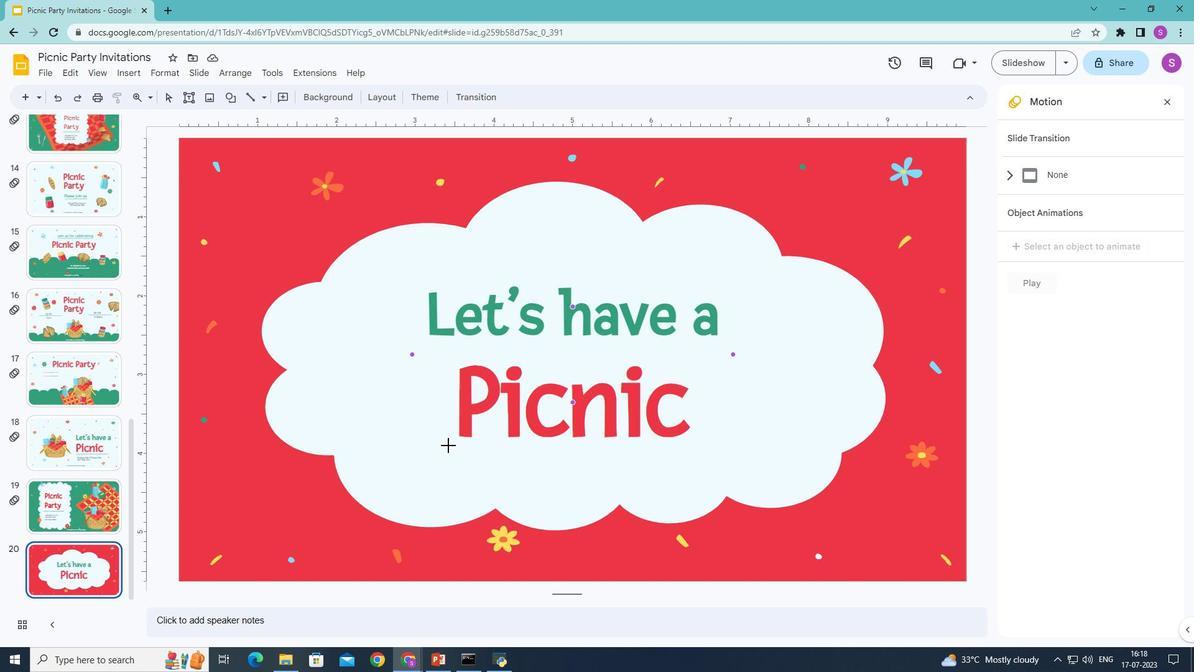 
Action: Mouse pressed left at (448, 445)
Screenshot: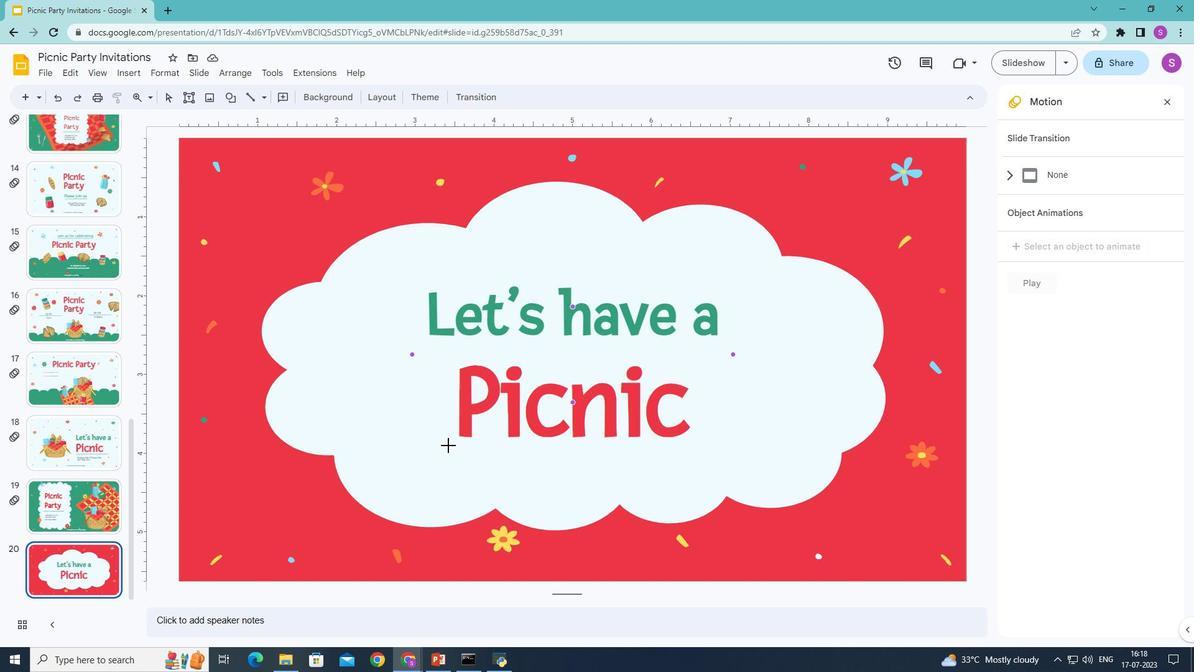 
Action: Mouse moved to (306, 95)
Screenshot: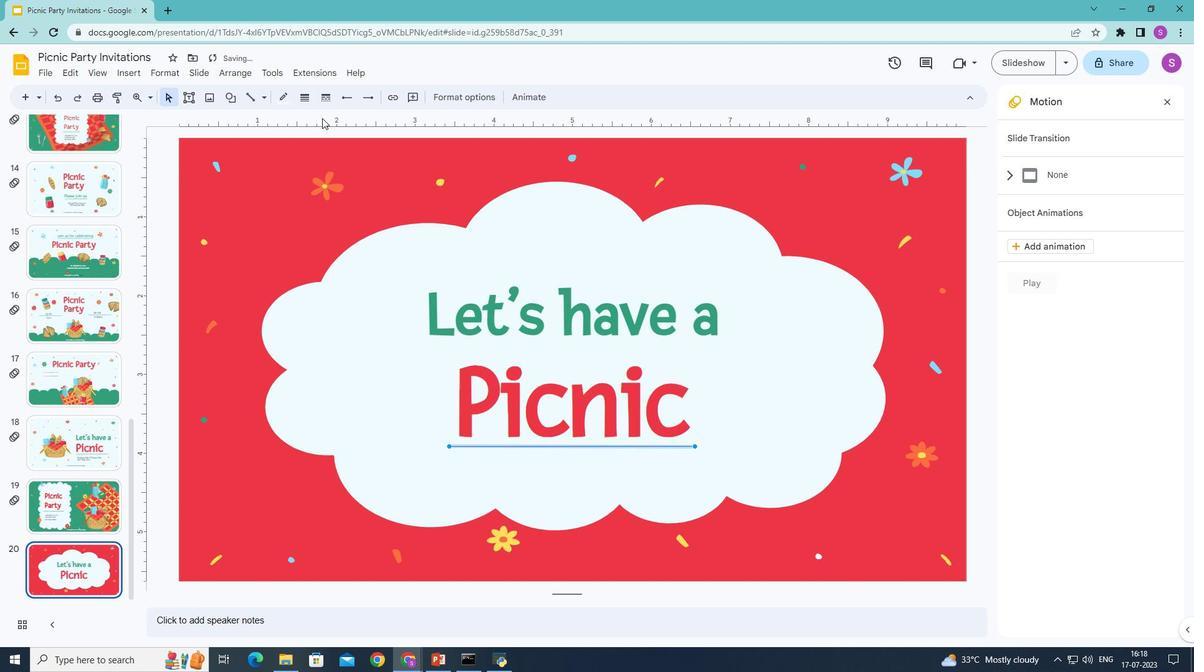 
Action: Mouse pressed left at (306, 95)
Screenshot: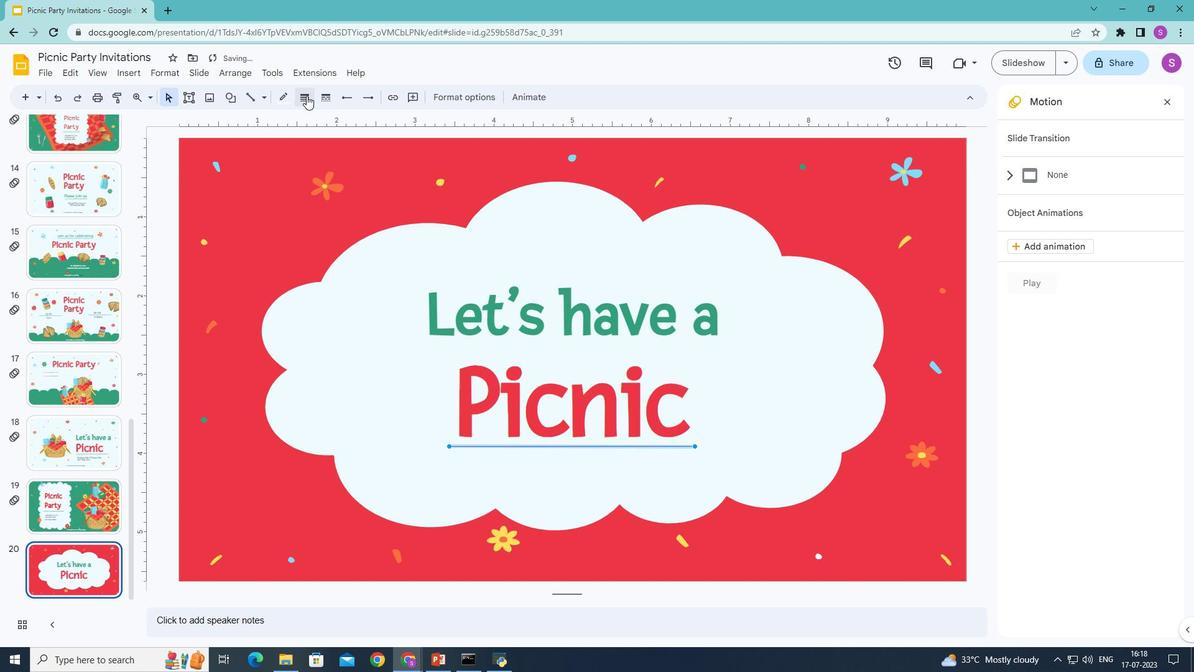 
Action: Mouse moved to (326, 161)
Screenshot: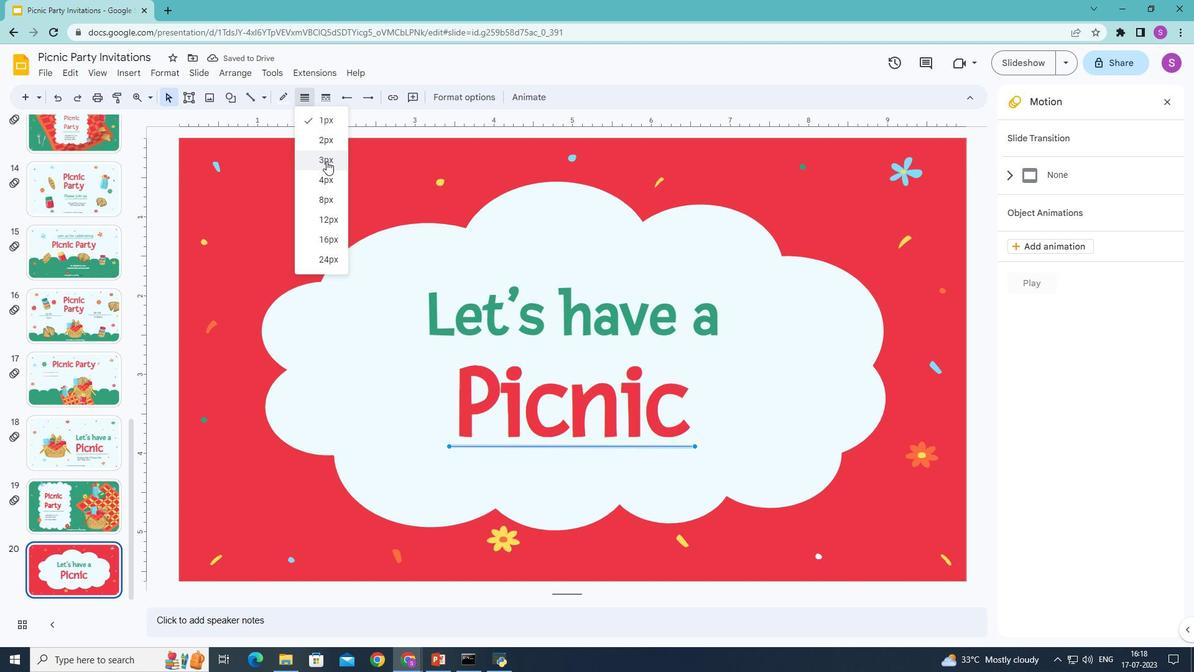 
Action: Mouse pressed left at (326, 161)
Screenshot: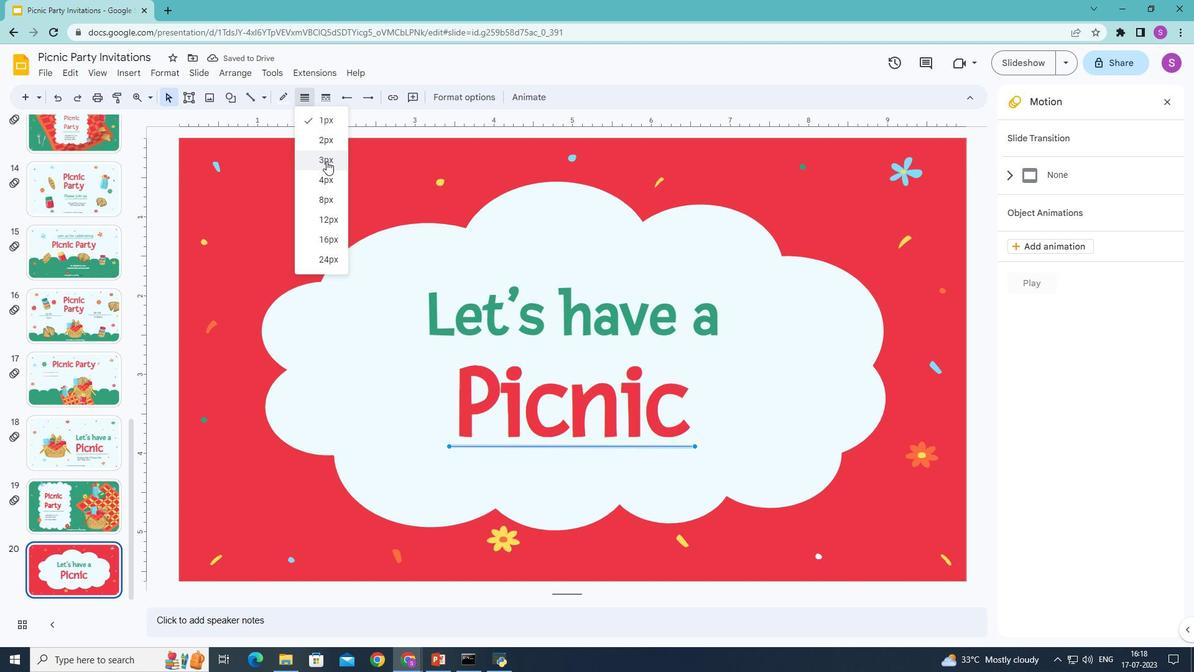 
Action: Mouse moved to (280, 98)
Screenshot: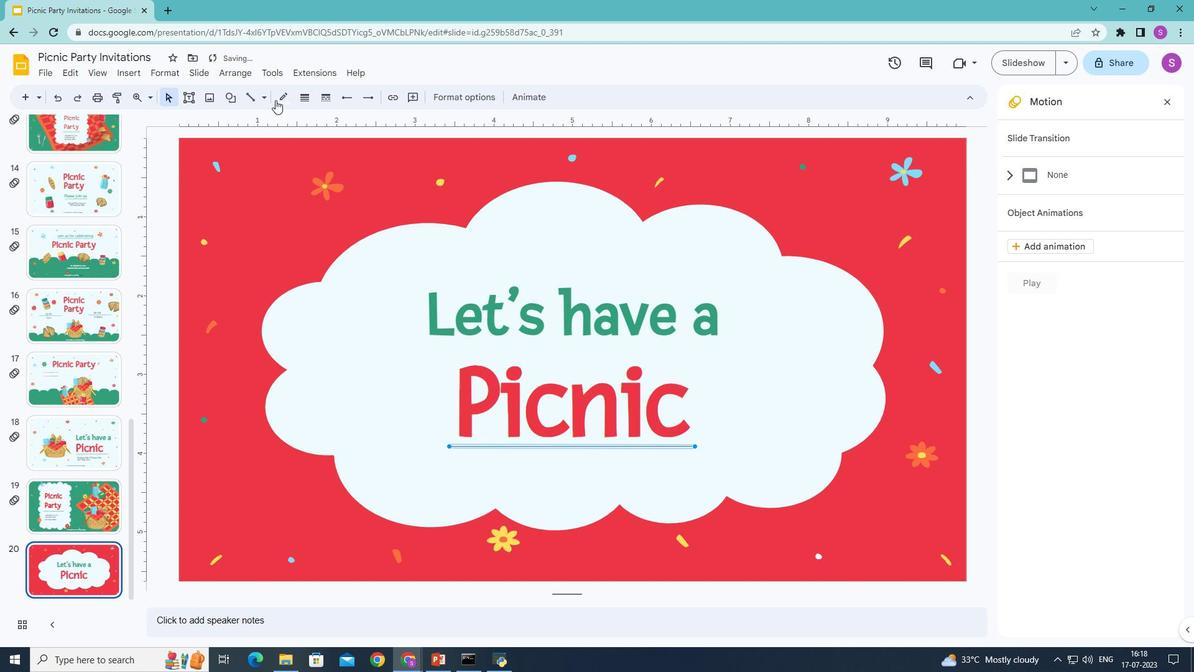 
Action: Mouse pressed left at (280, 98)
Screenshot: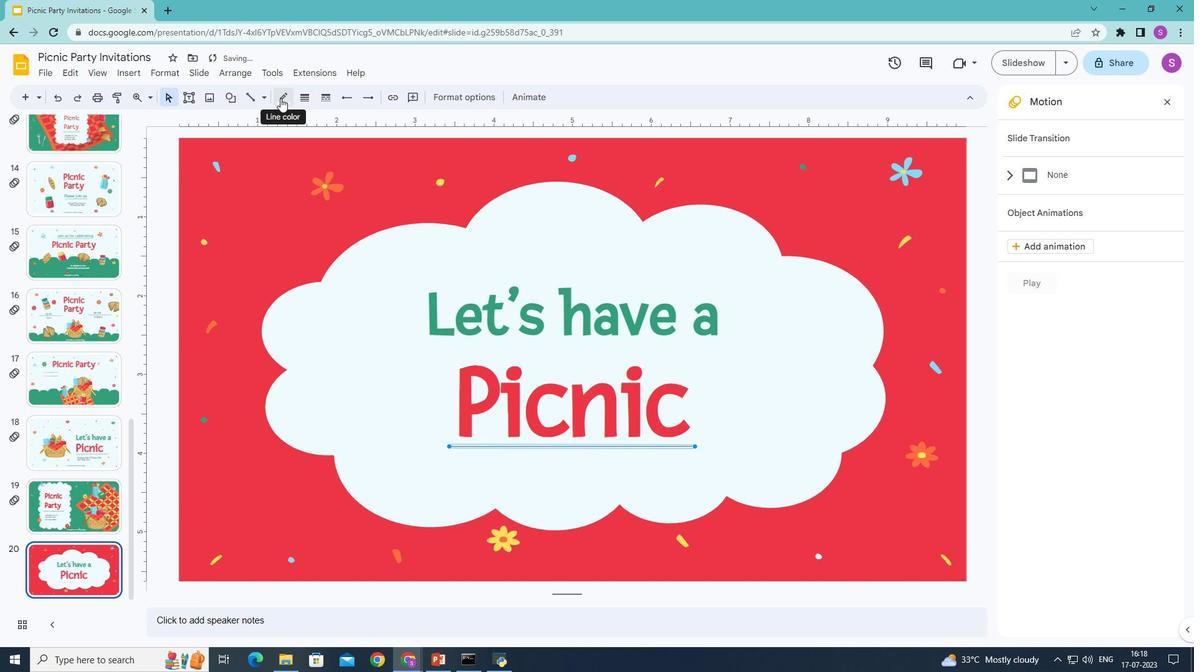 
Action: Mouse moved to (393, 136)
Screenshot: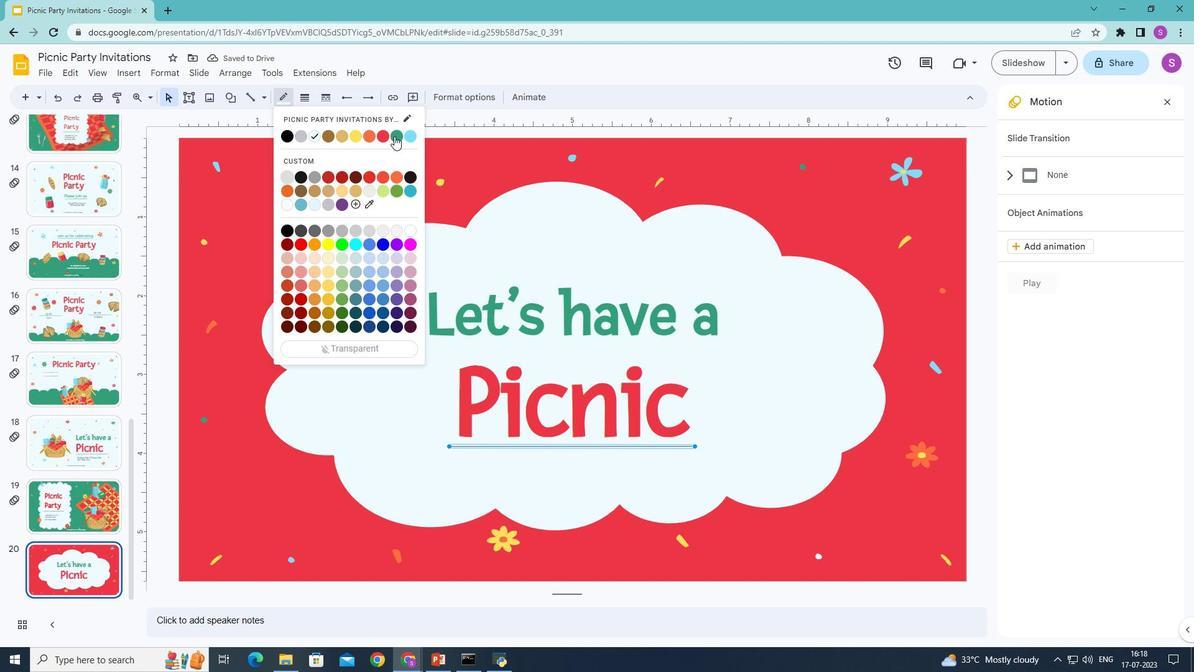 
Action: Mouse pressed left at (393, 136)
Screenshot: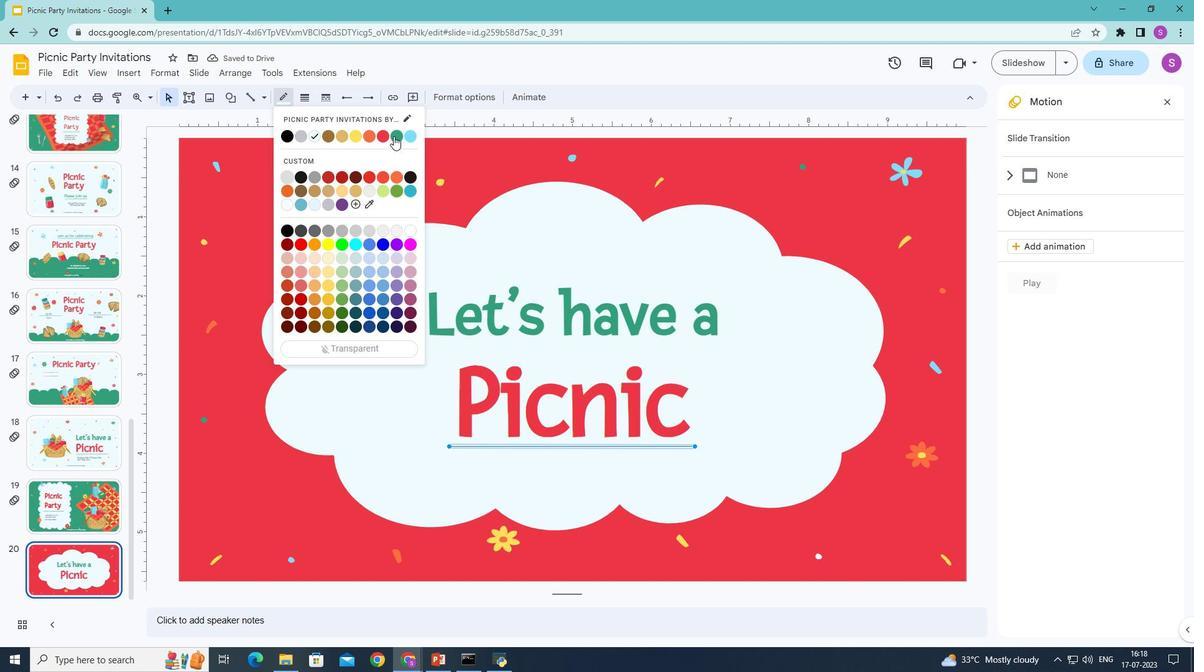 
Action: Mouse moved to (754, 403)
Screenshot: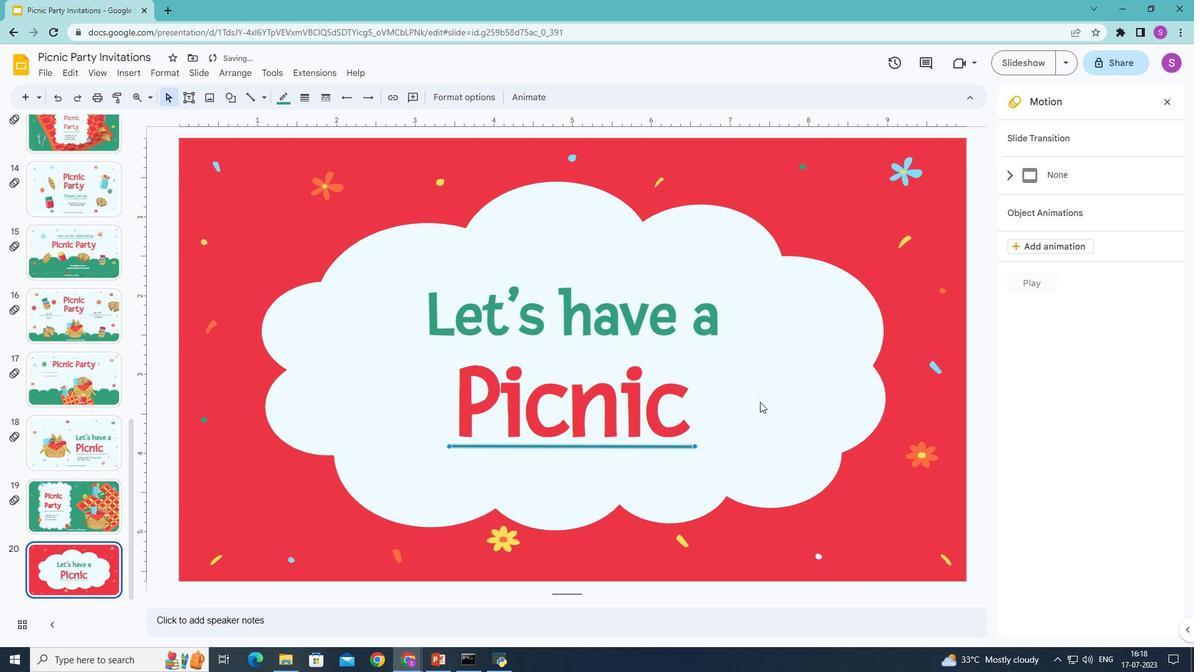 
Action: Mouse pressed left at (754, 403)
Screenshot: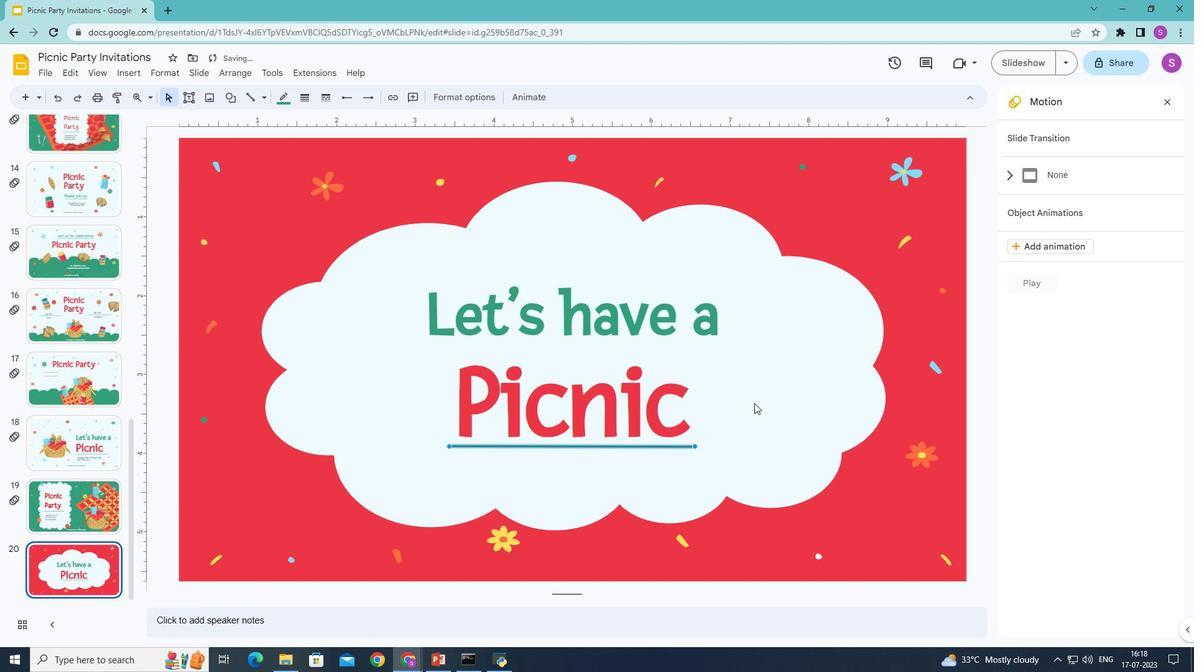 
Action: Mouse moved to (189, 94)
Screenshot: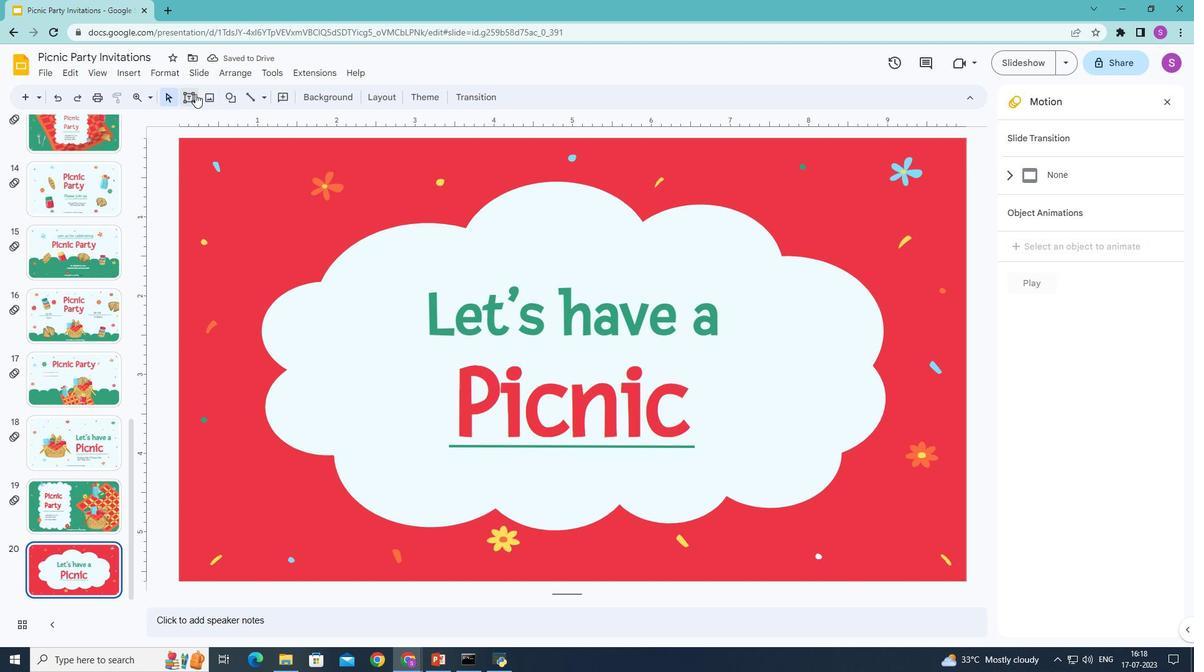
Action: Mouse pressed left at (189, 94)
Screenshot: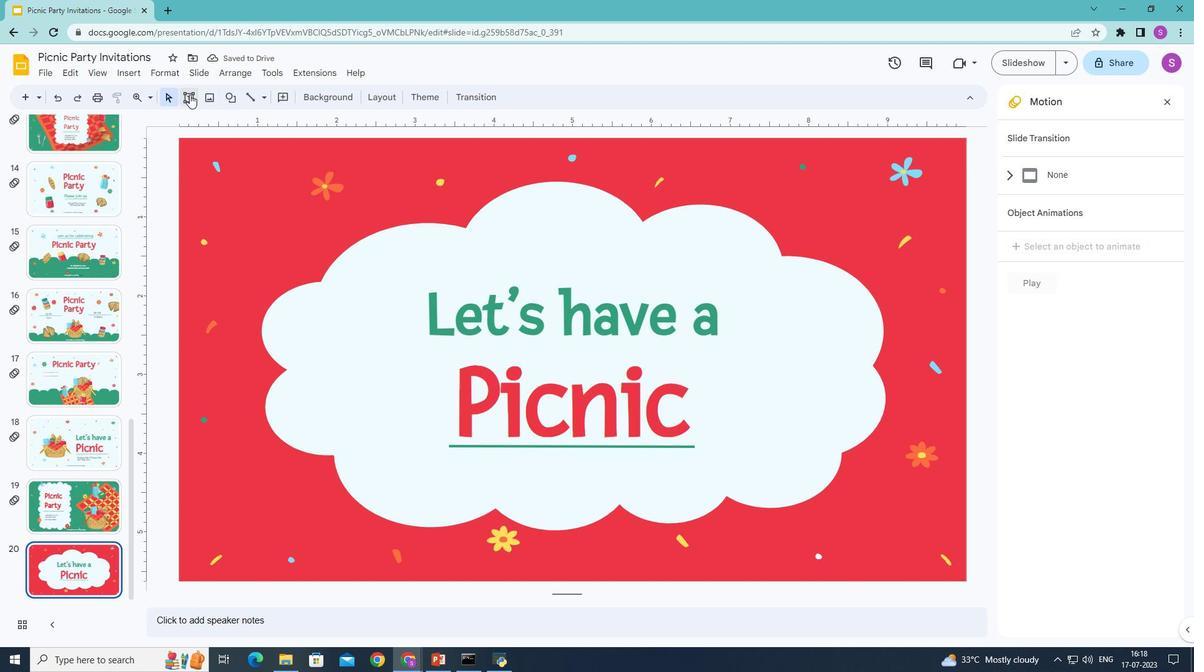
Action: Mouse moved to (451, 459)
Screenshot: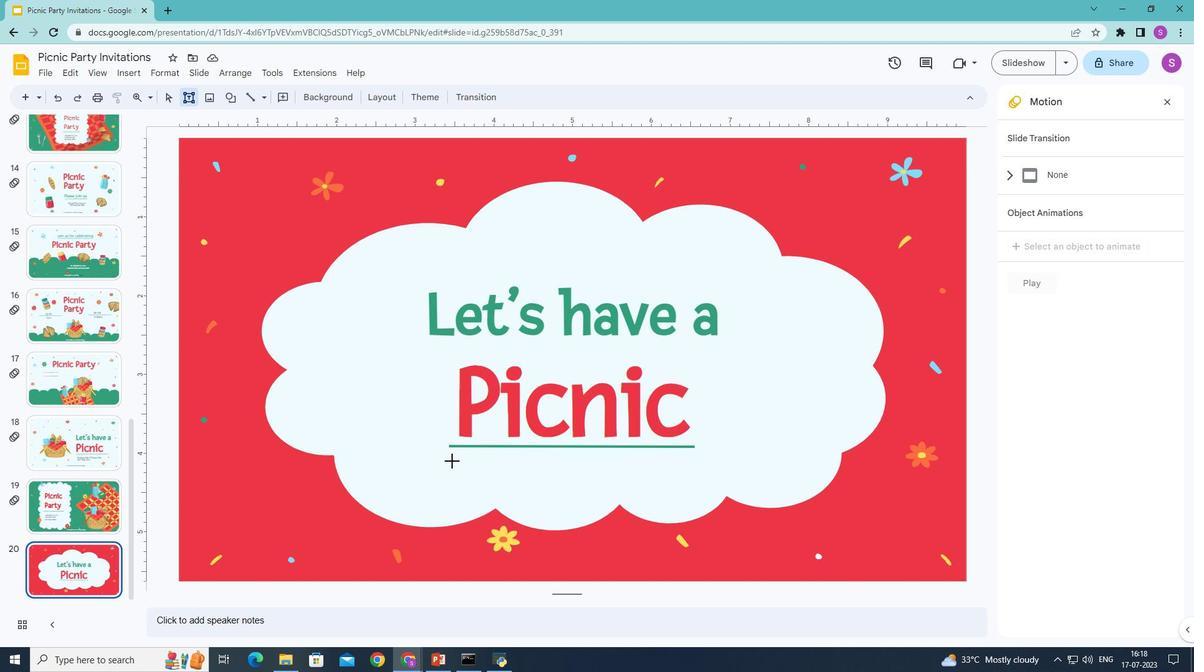 
Action: Mouse pressed left at (451, 459)
Screenshot: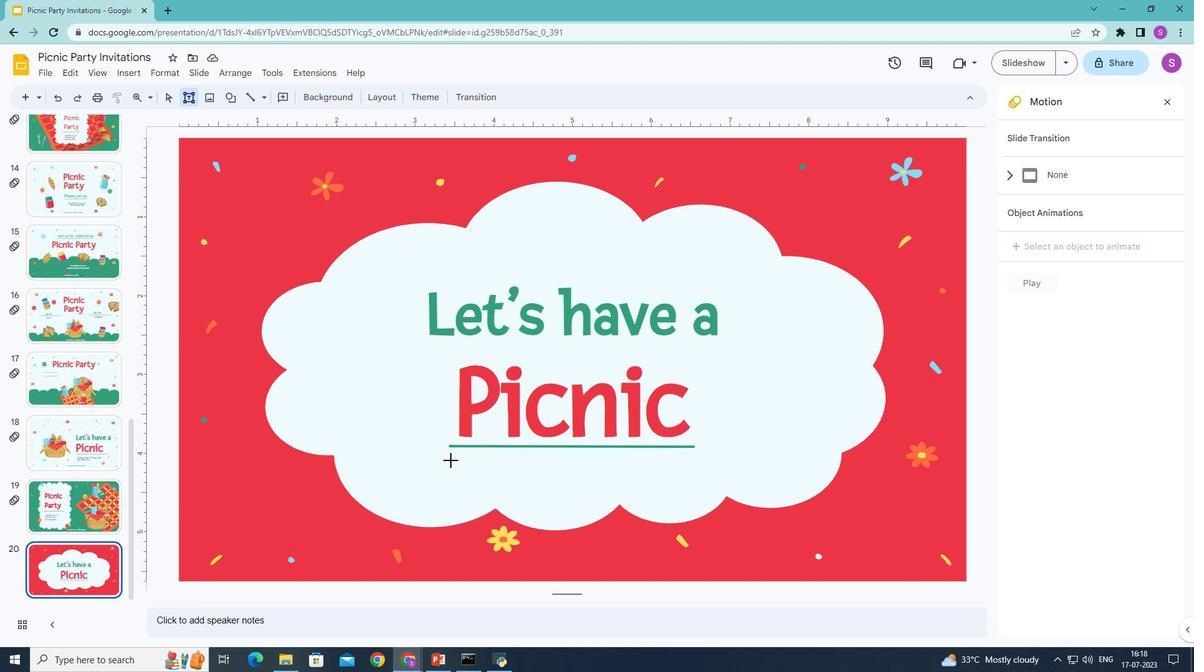 
Action: Mouse moved to (588, 534)
Screenshot: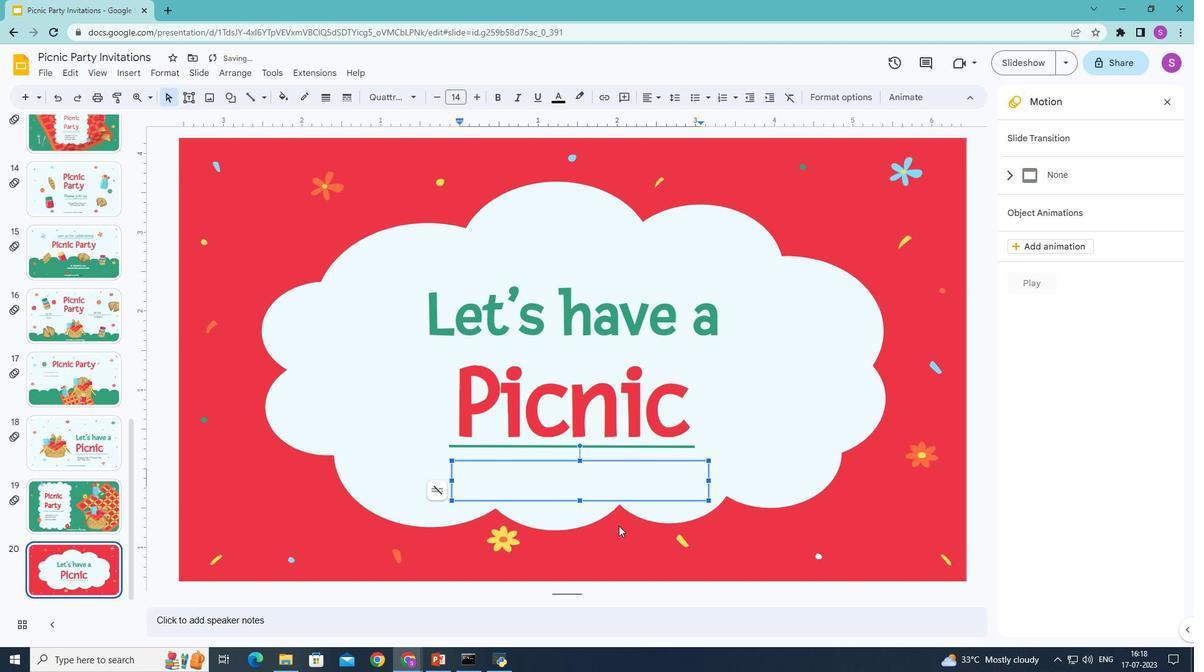 
Action: Key pressed <Key.shift>Southside<Key.space>par<Key.backspace><Key.backspace><Key.backspace><Key.shift>Park,<Key.space>24<Key.space><Key.shift>Flowers<Key.space><Key.shift>Blvd.<Key.enter><Key.shift>July<Key.space>14th<Key.space>at<Key.space>3<Key.space>p.m.
Screenshot: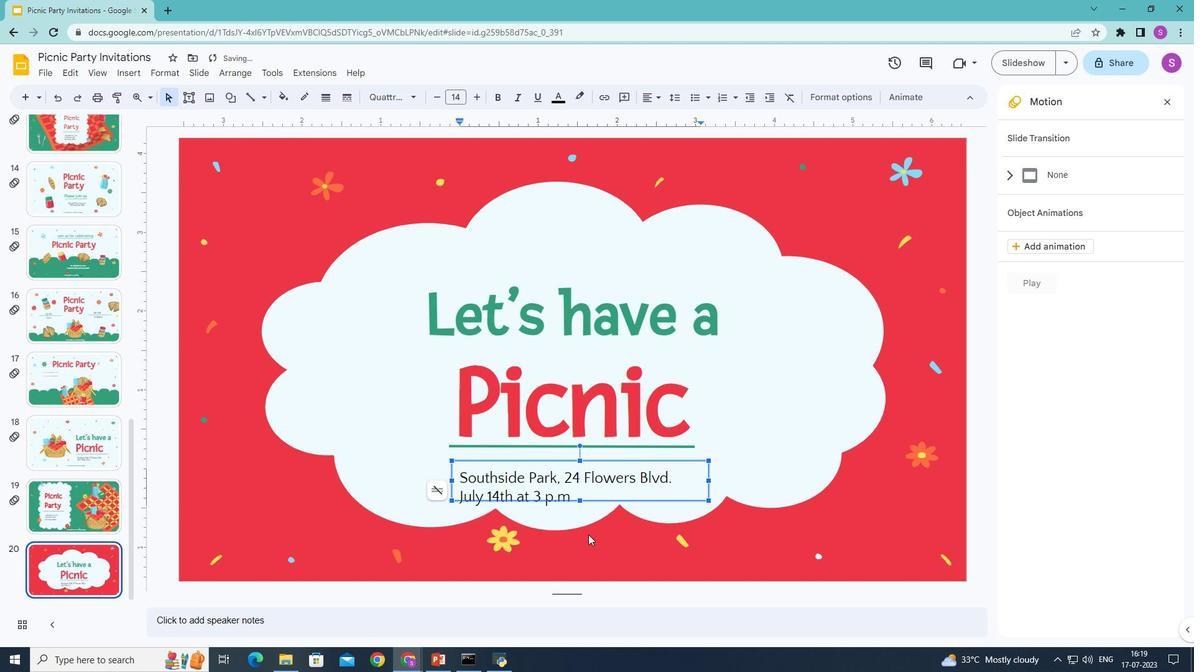 
Action: Mouse moved to (574, 494)
Screenshot: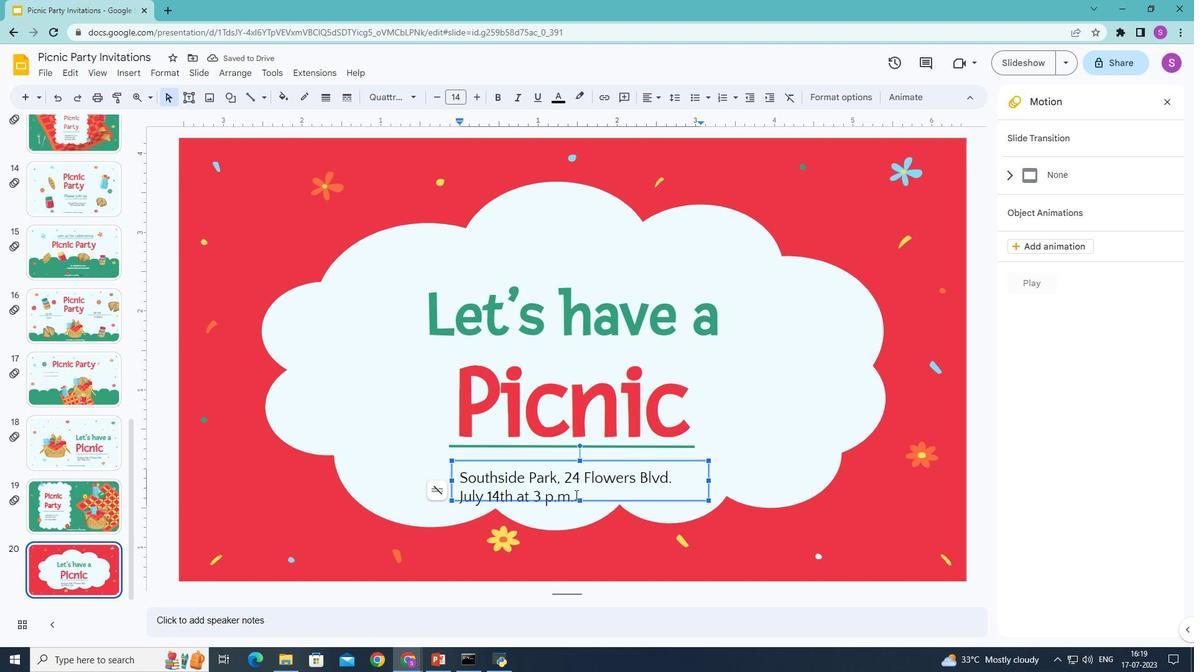 
Action: Mouse pressed left at (574, 494)
Screenshot: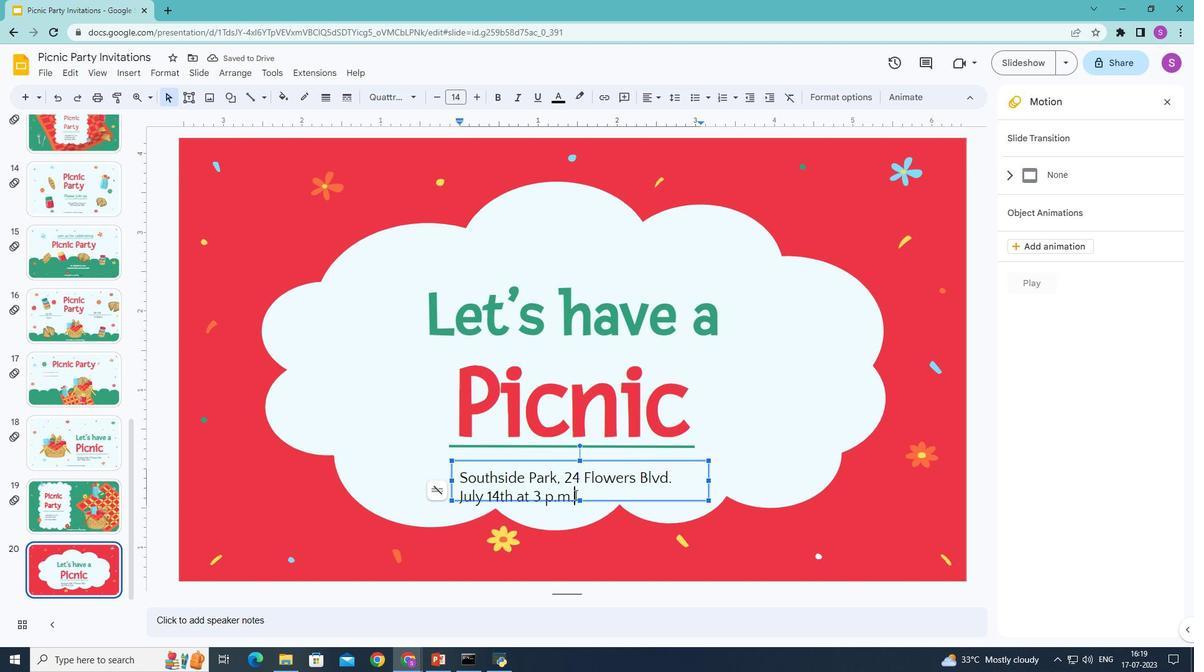 
Action: Mouse moved to (657, 95)
Screenshot: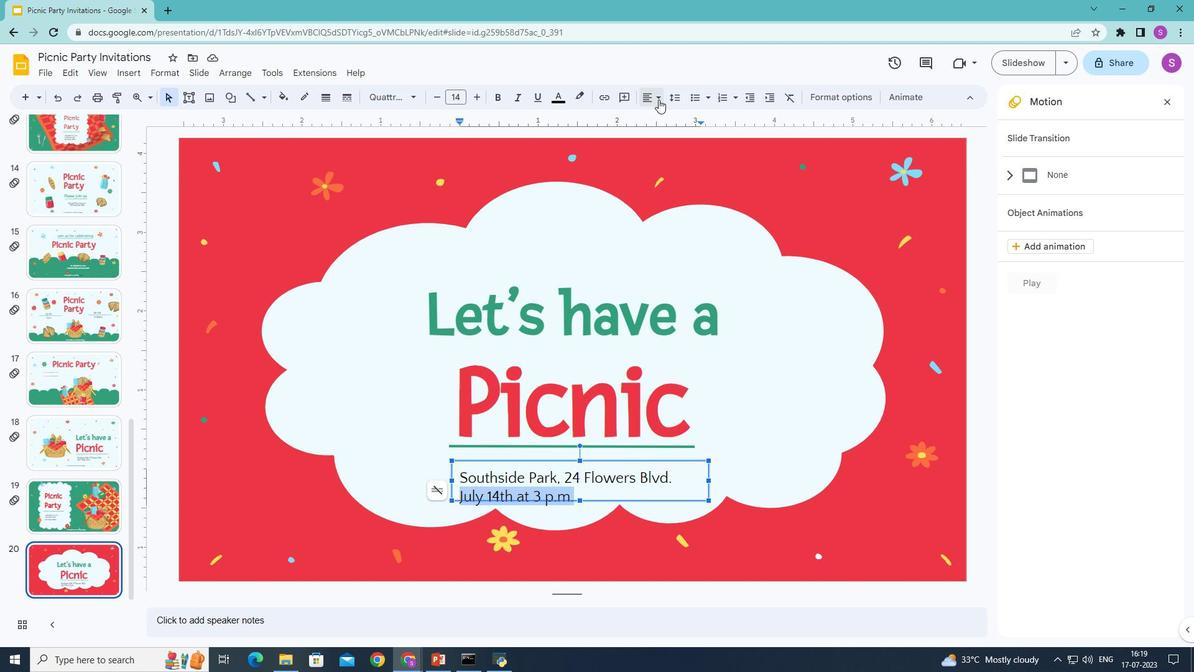 
Action: Mouse pressed left at (657, 95)
Screenshot: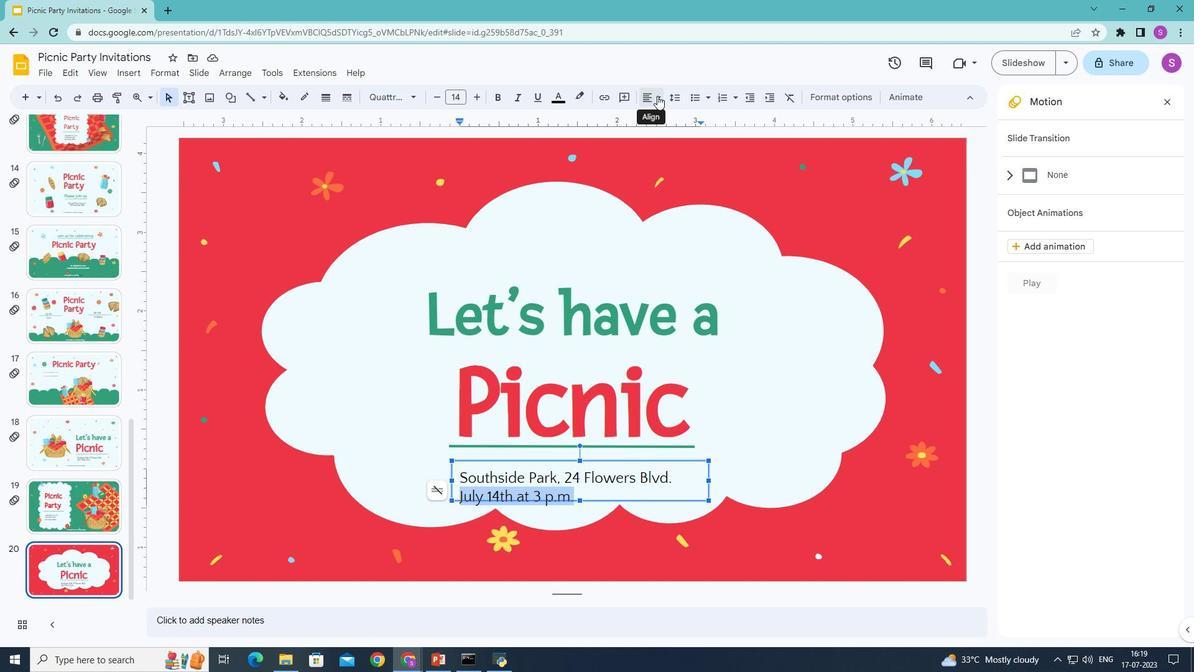 
Action: Mouse moved to (665, 121)
Screenshot: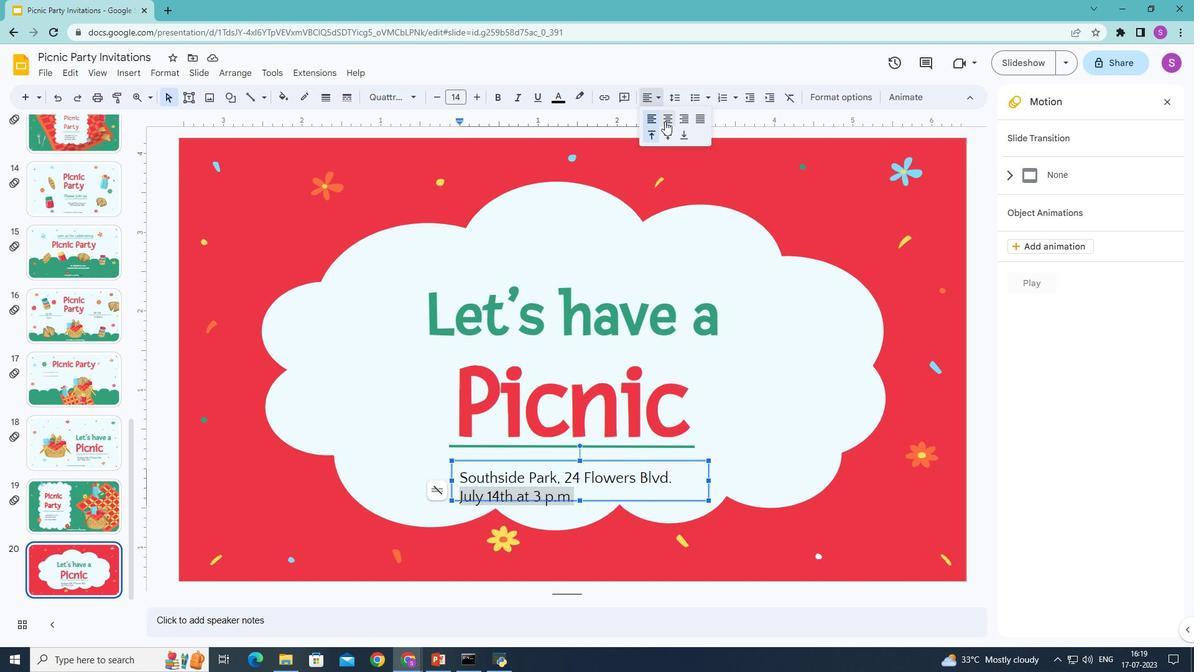 
Action: Mouse pressed left at (665, 121)
Screenshot: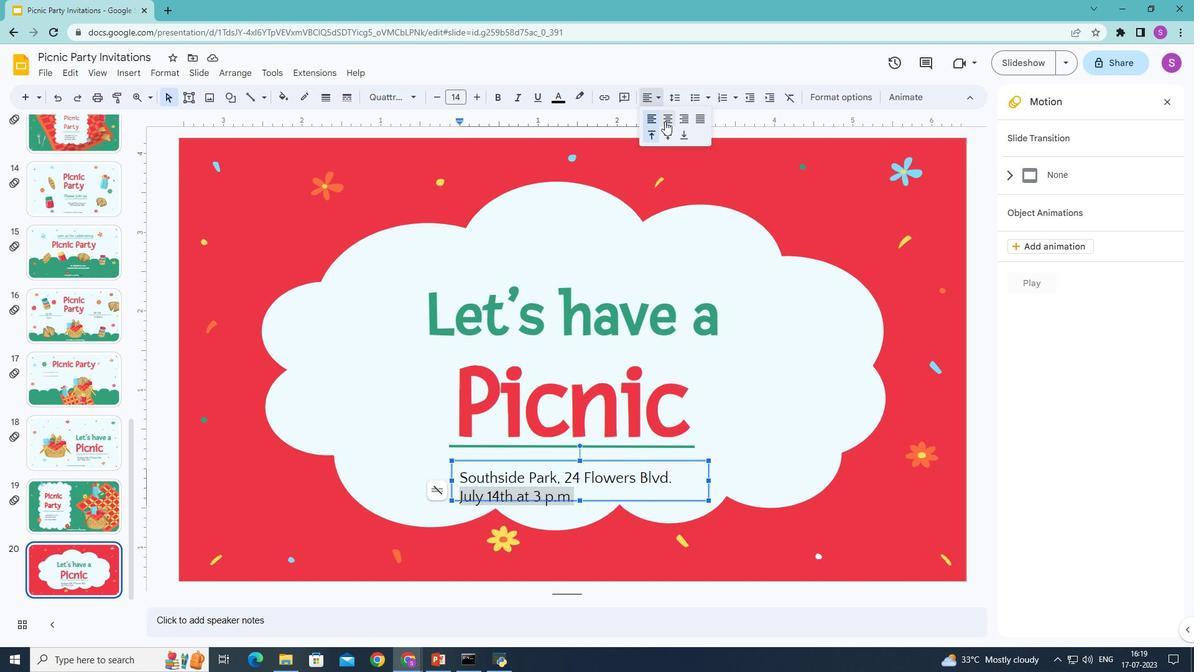 
Action: Mouse moved to (312, 215)
Screenshot: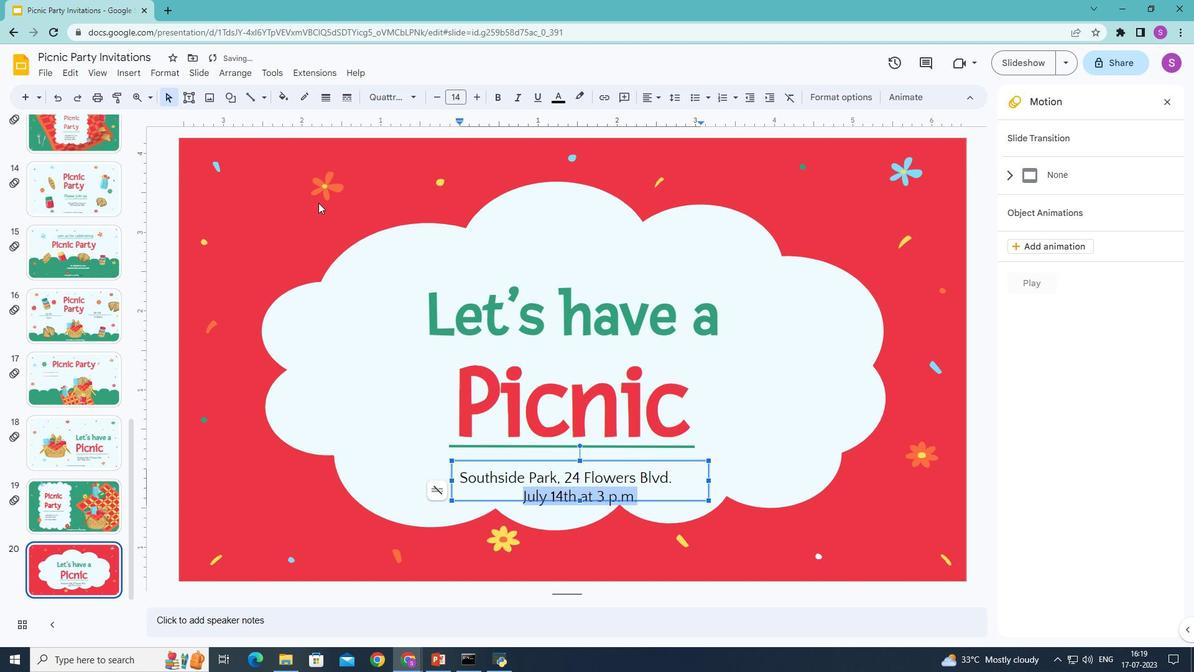 
Action: Mouse pressed left at (312, 215)
Screenshot: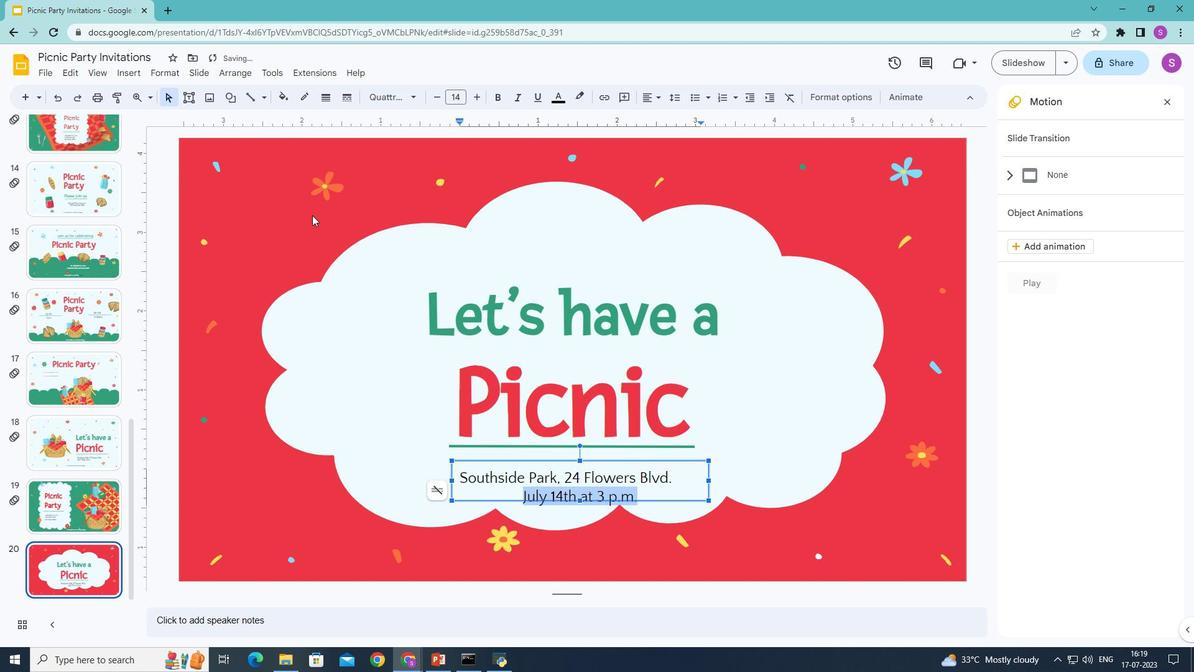 
Action: Mouse moved to (188, 96)
Screenshot: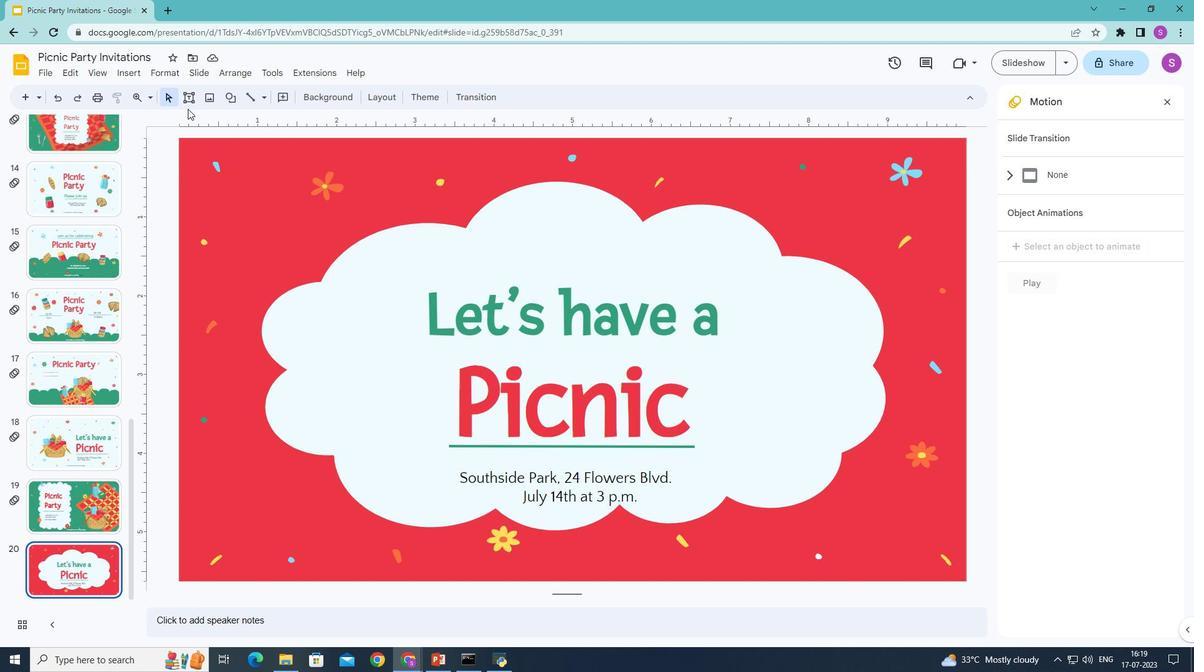 
Action: Mouse pressed left at (188, 96)
Screenshot: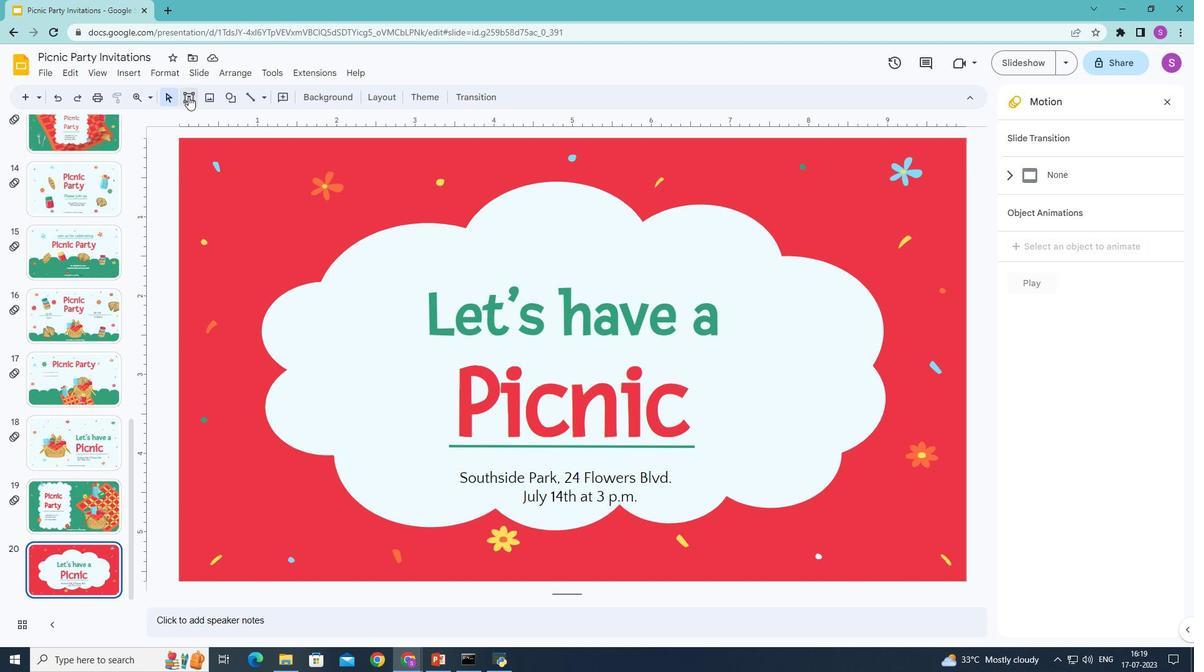 
Action: Mouse moved to (482, 556)
Screenshot: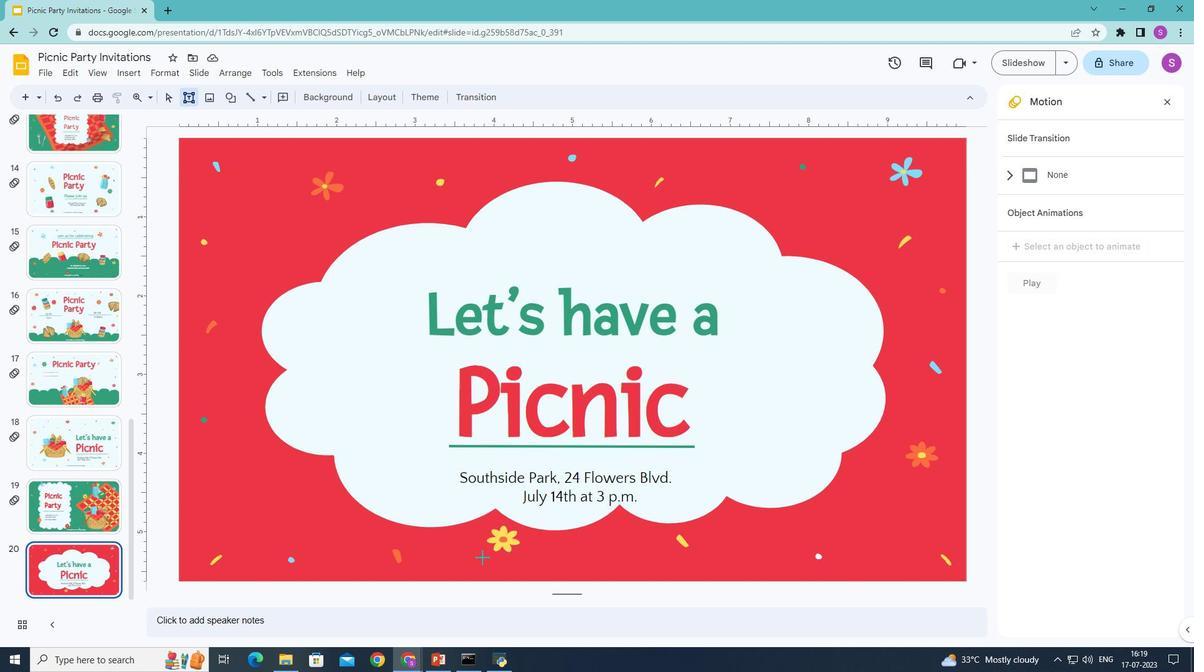 
Action: Mouse pressed left at (482, 556)
Screenshot: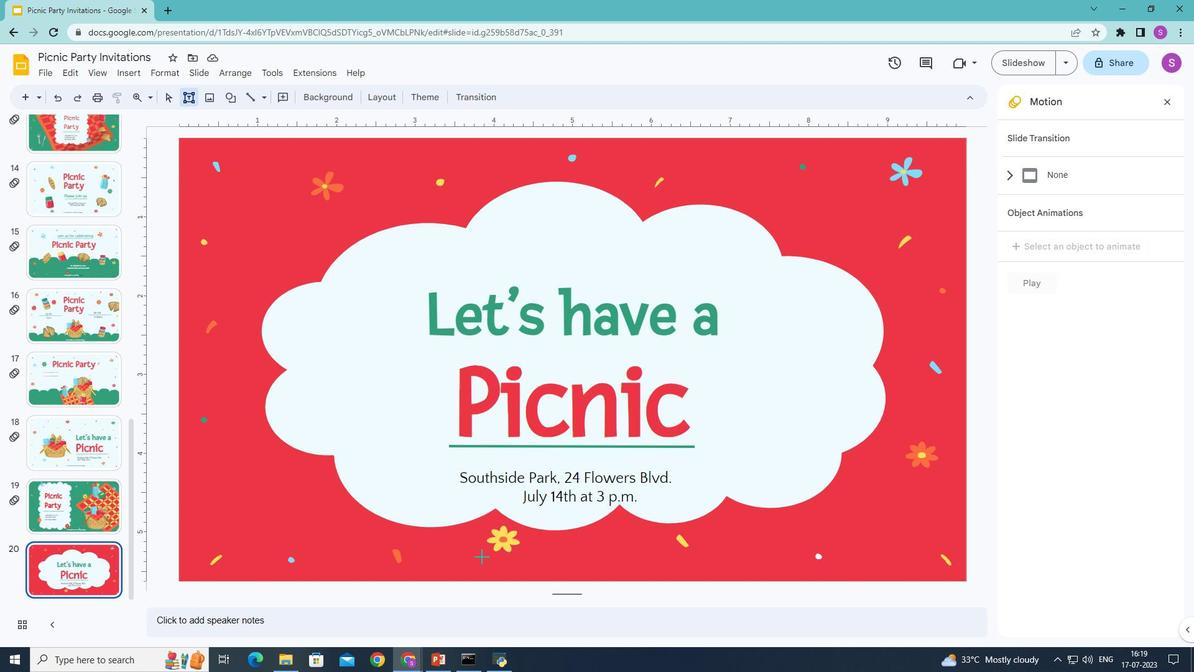 
Action: Mouse moved to (769, 593)
Screenshot: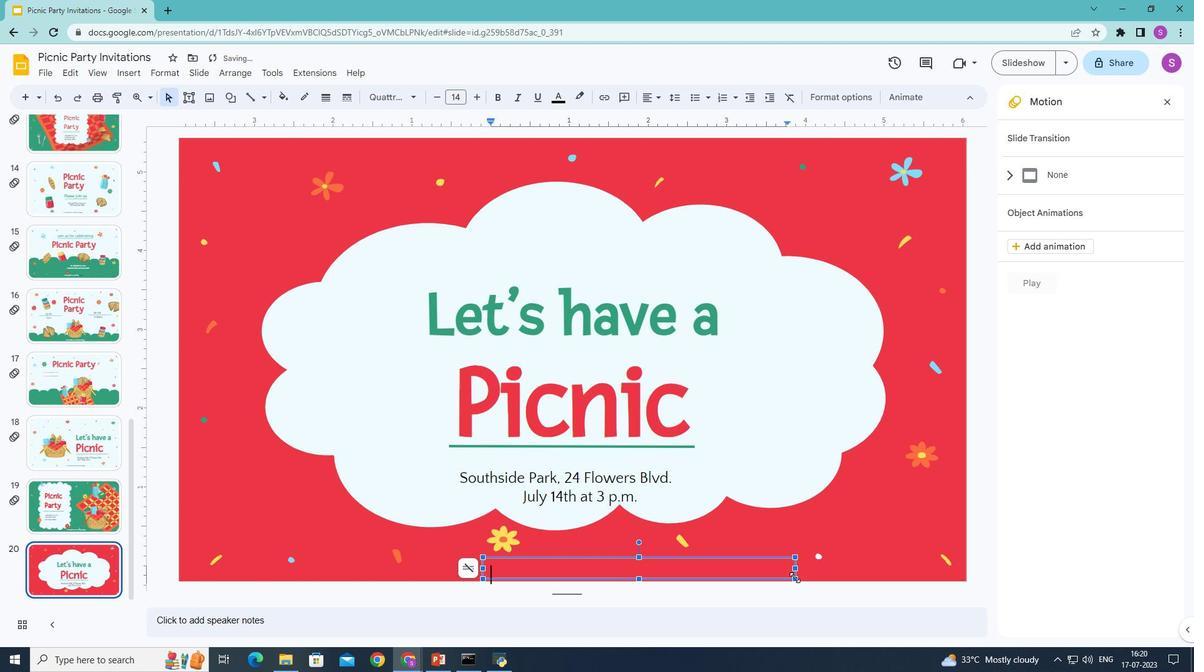 
Action: Key pressed <Key.shift>This<Key.space>template<Key.space>was<Key.space>created<Key.space>by<Key.space><Key.shift>Sli
Screenshot: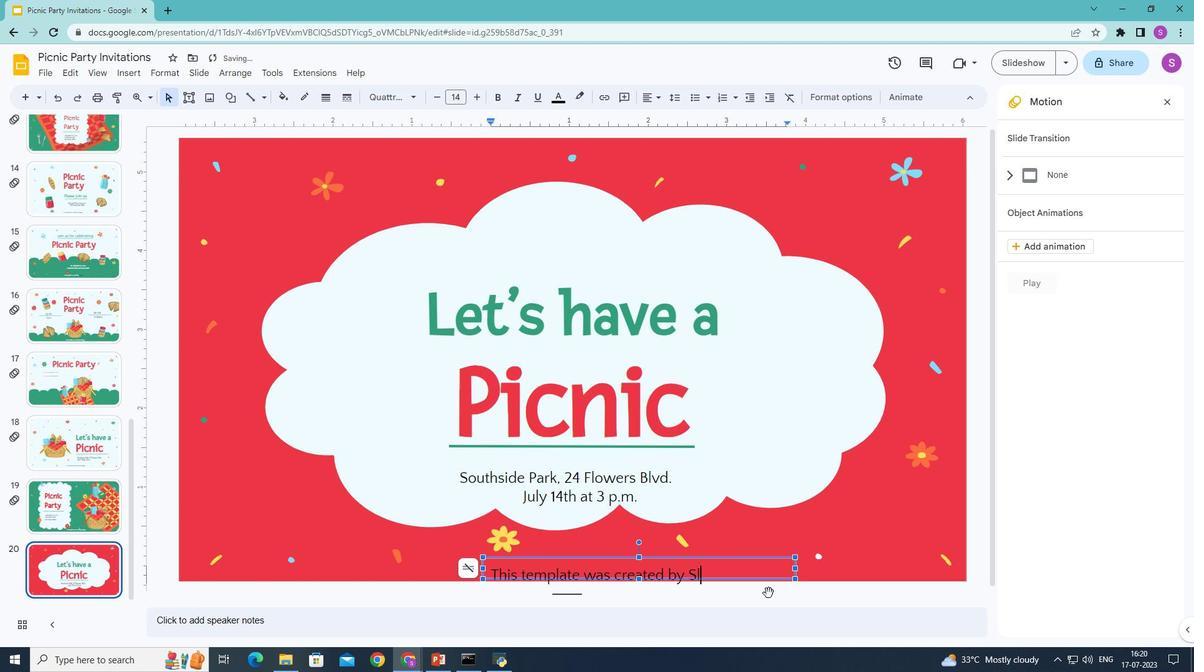 
Action: Mouse moved to (769, 593)
Screenshot: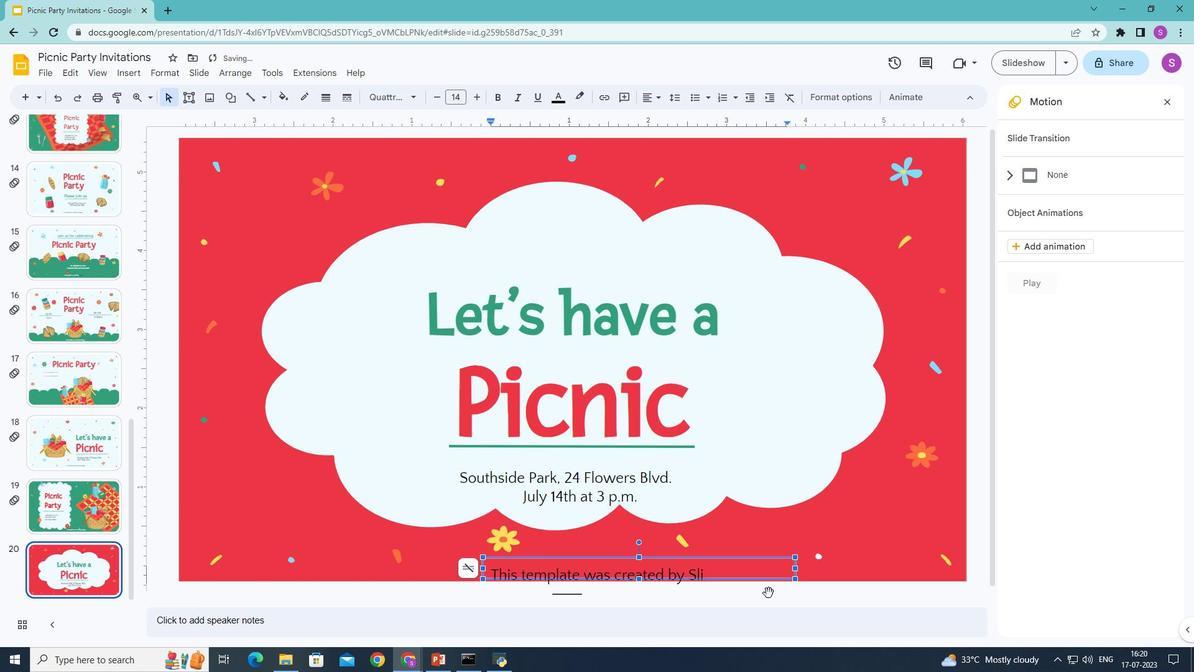 
Action: Key pressed desgo
Screenshot: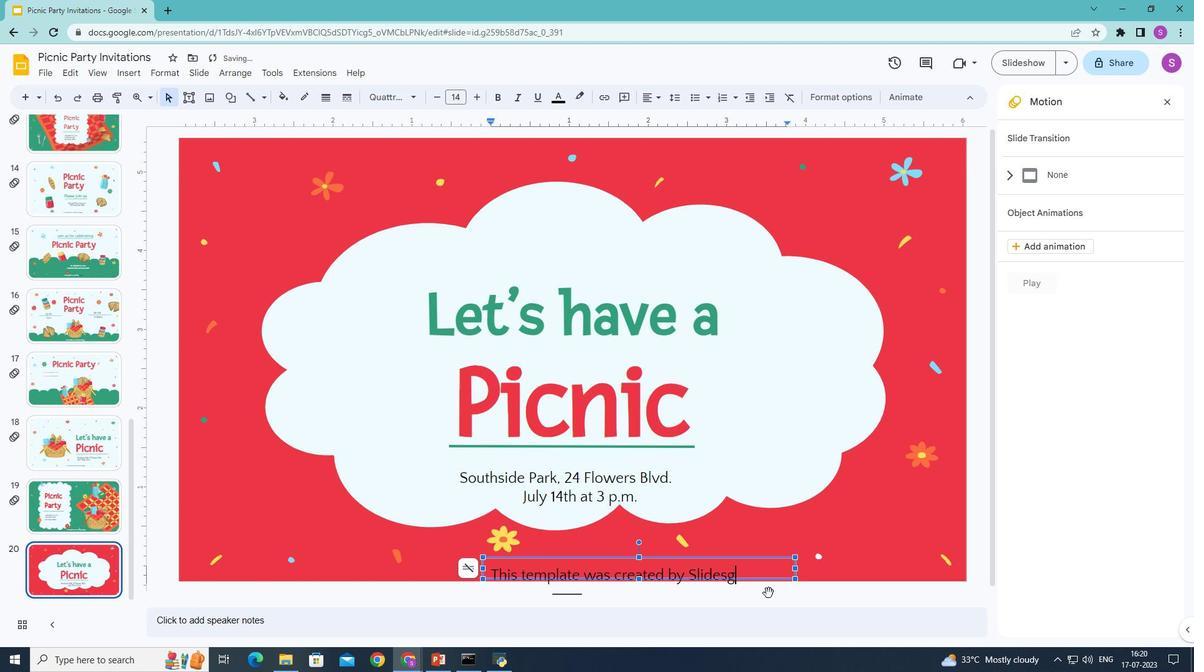 
Action: Mouse moved to (743, 573)
Screenshot: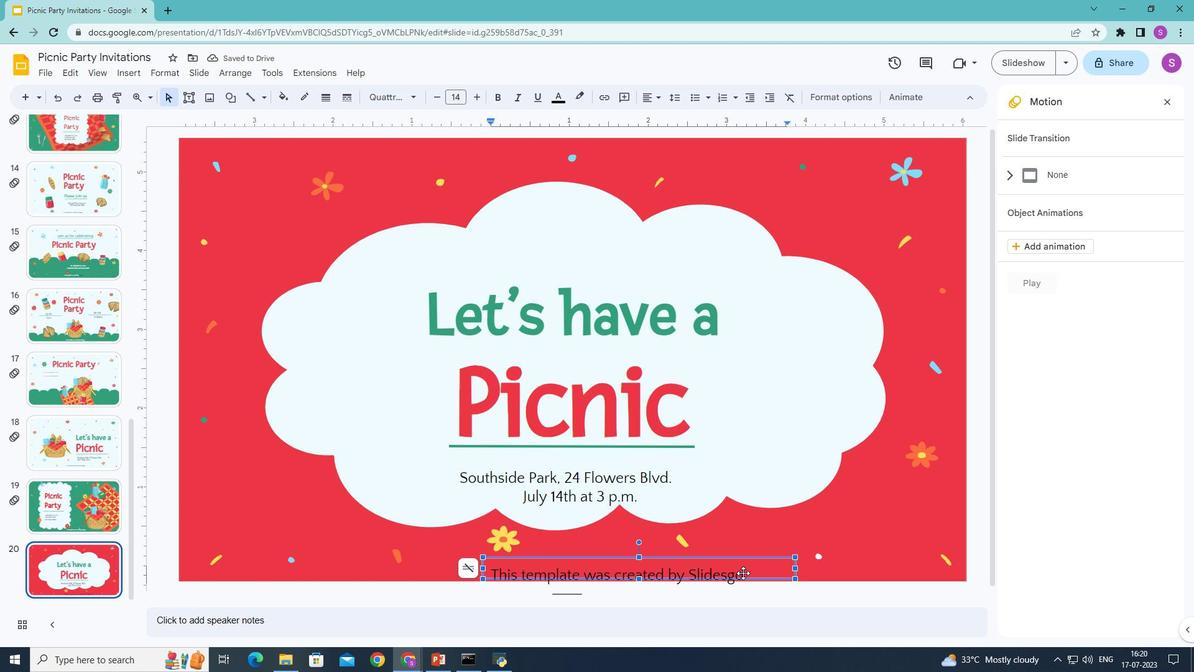 
Action: Mouse pressed left at (743, 573)
Screenshot: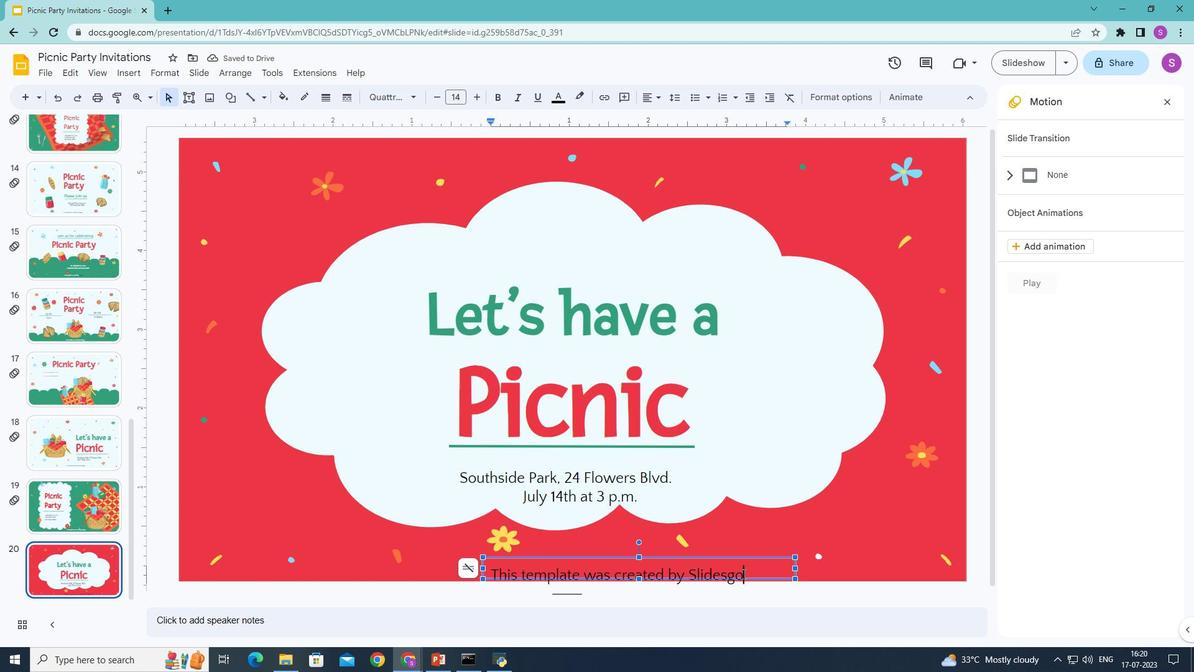 
Action: Mouse moved to (559, 101)
Screenshot: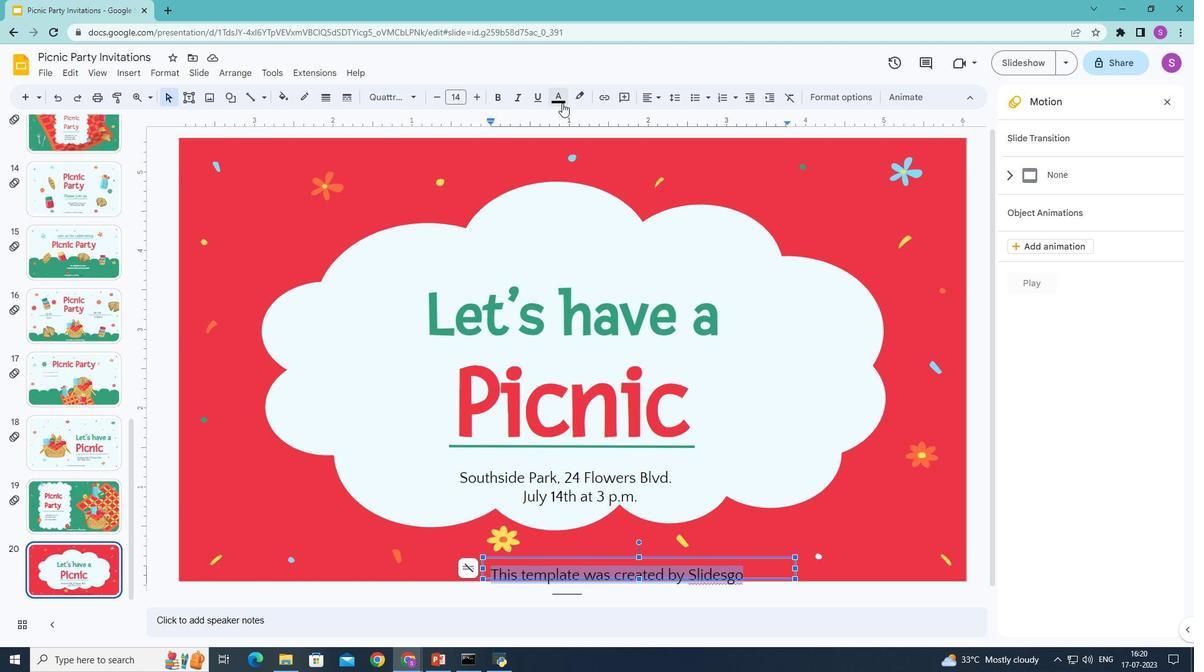 
Action: Mouse pressed left at (559, 101)
Screenshot: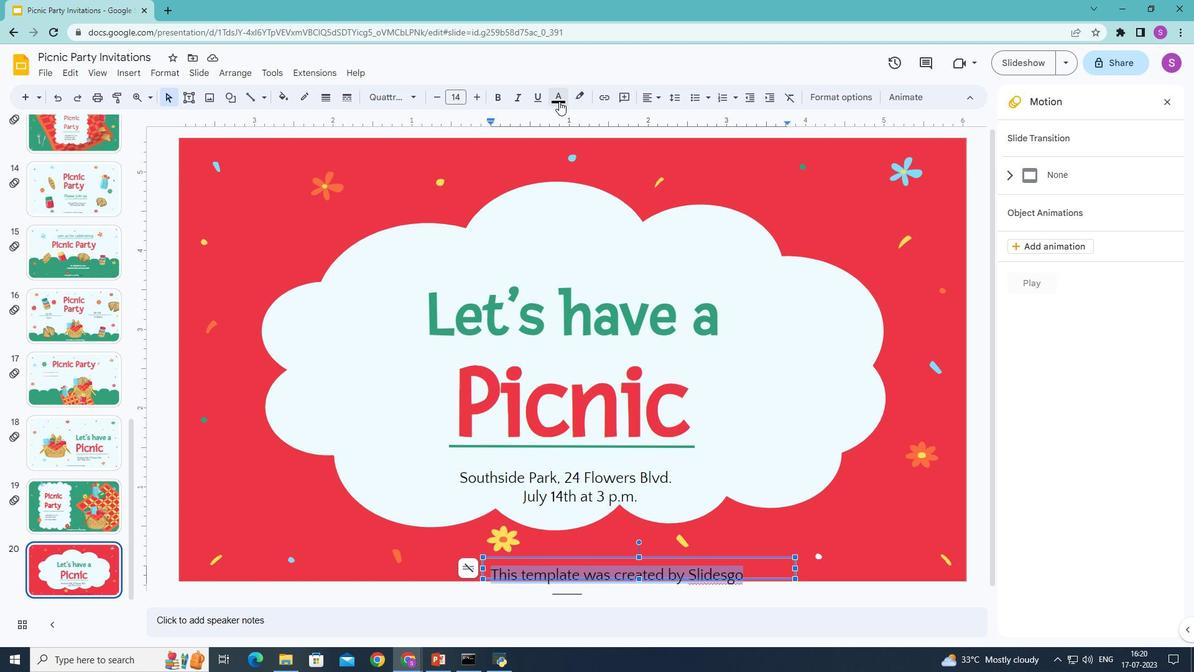 
Action: Mouse moved to (588, 136)
Screenshot: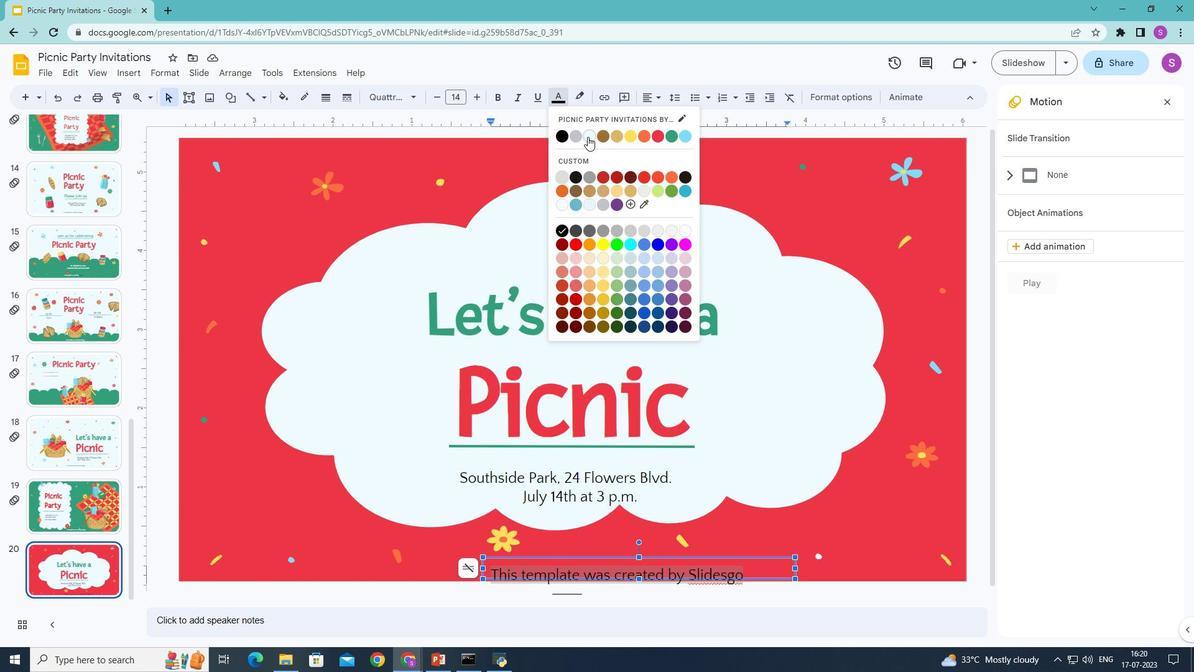 
Action: Mouse pressed left at (588, 136)
Screenshot: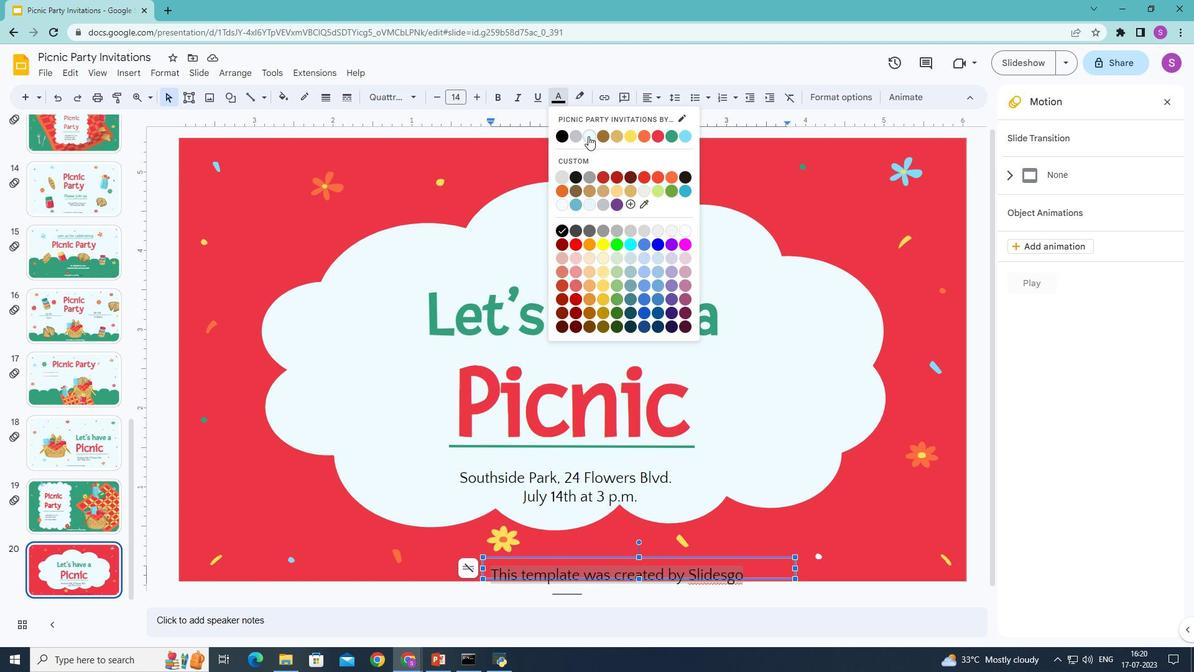 
Action: Mouse moved to (891, 537)
Screenshot: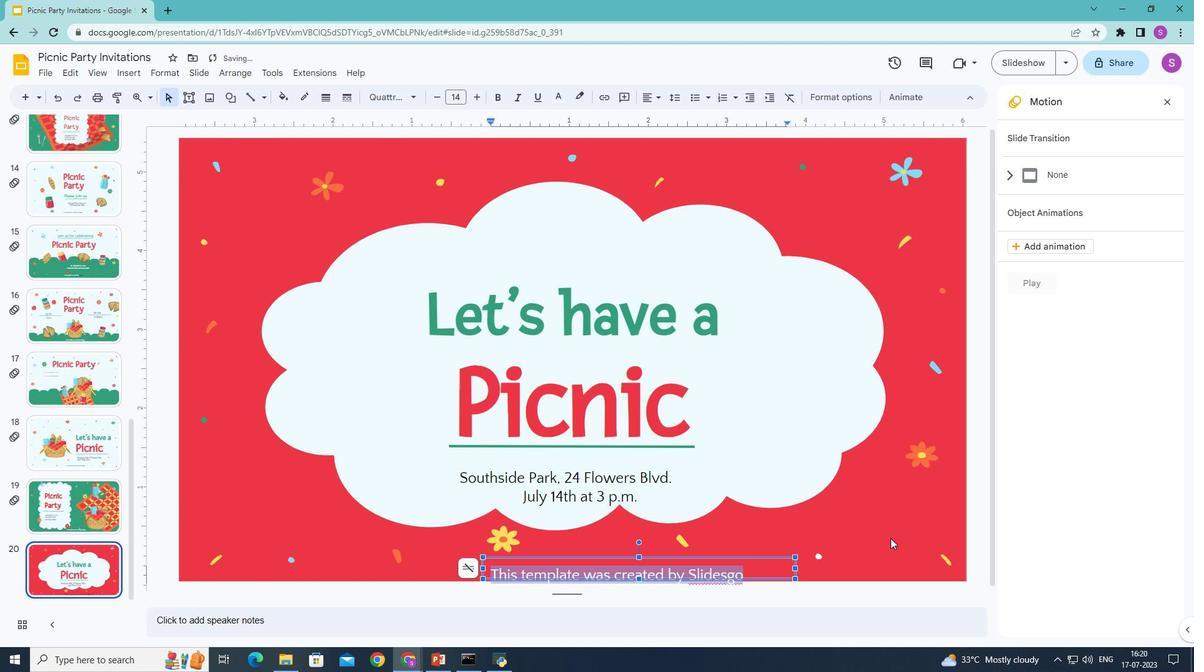 
Action: Mouse pressed left at (891, 537)
Screenshot: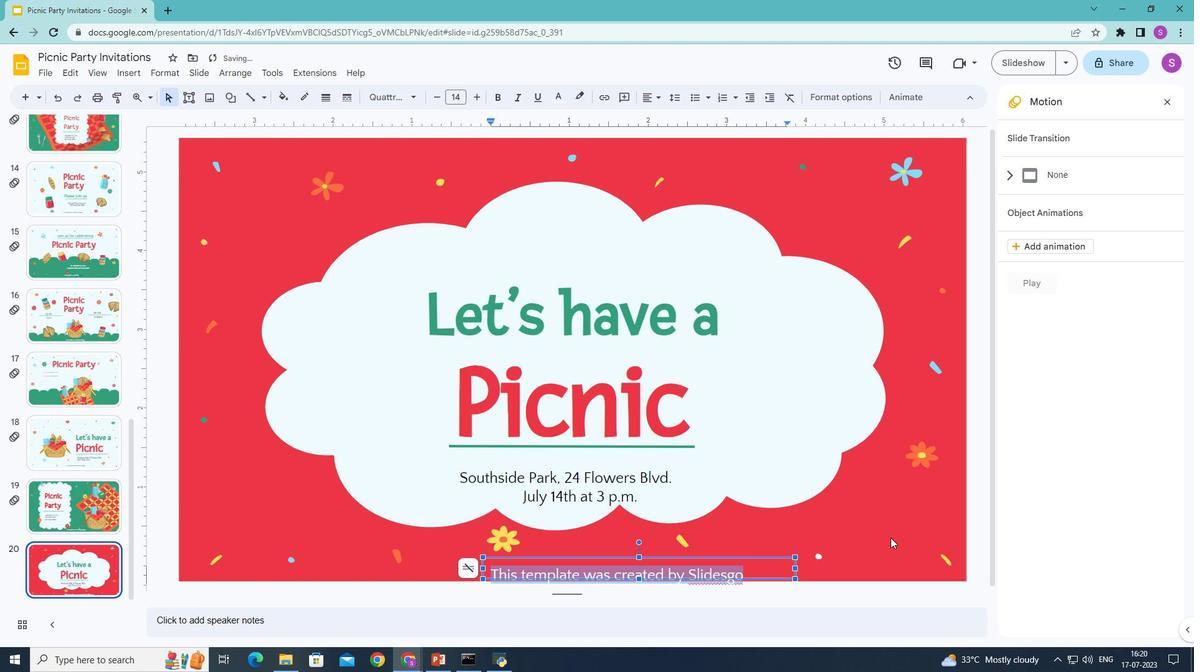 
Action: Mouse moved to (743, 574)
Screenshot: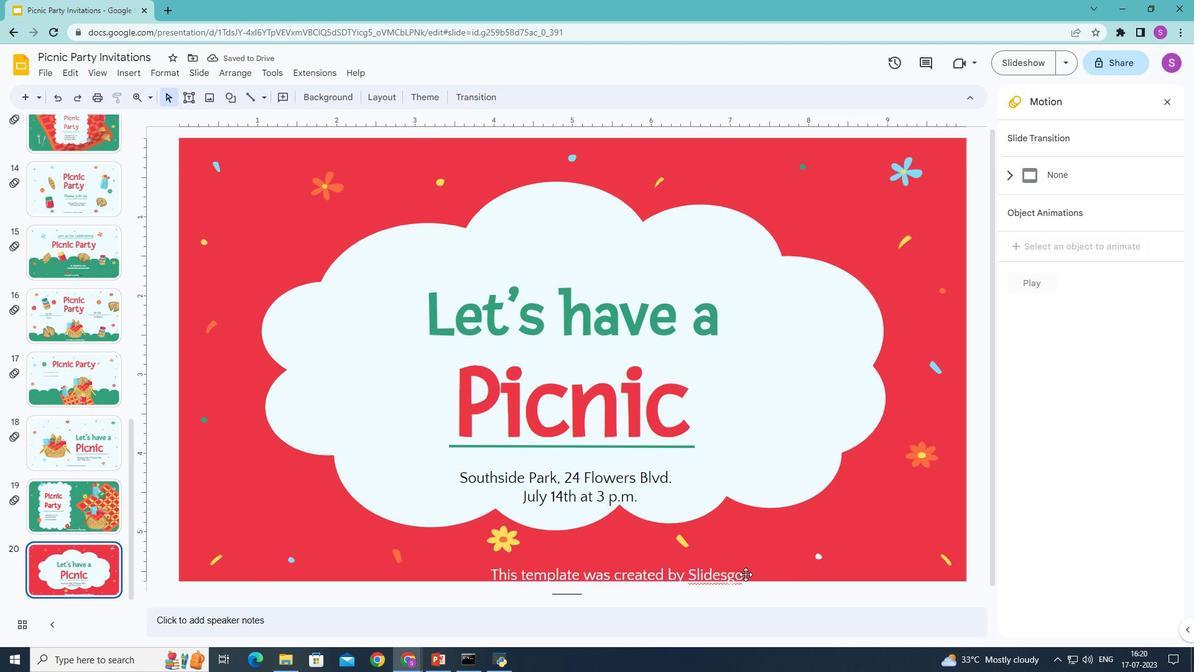 
Action: Mouse pressed left at (743, 574)
Screenshot: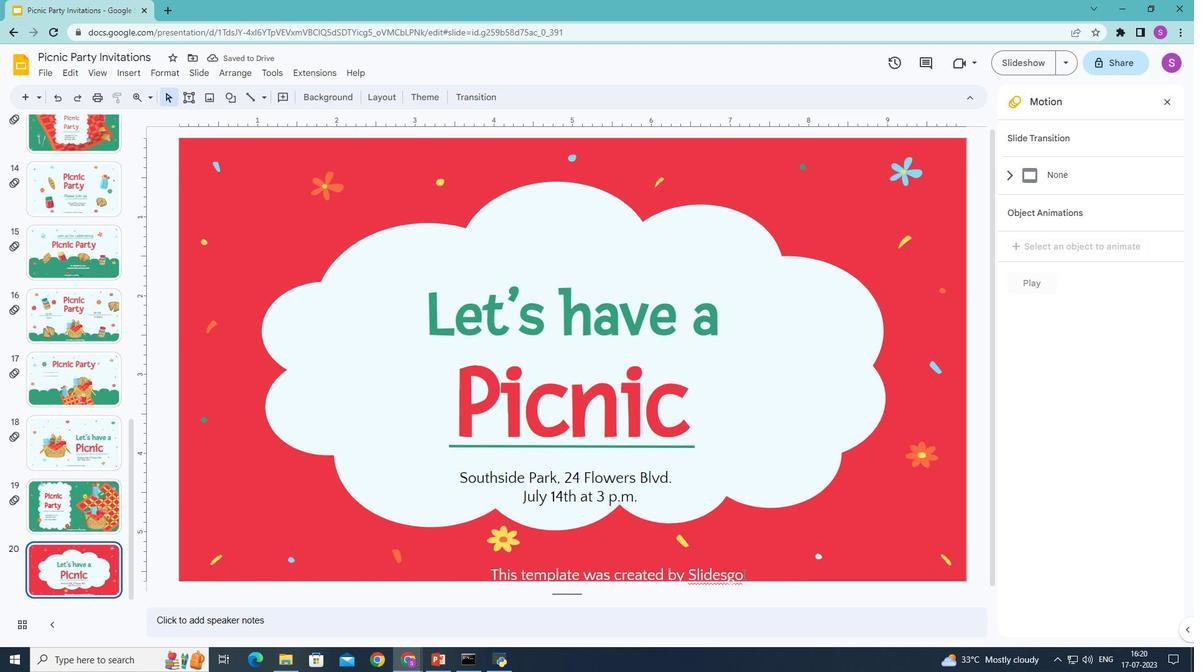 
Action: Mouse pressed left at (743, 574)
Screenshot: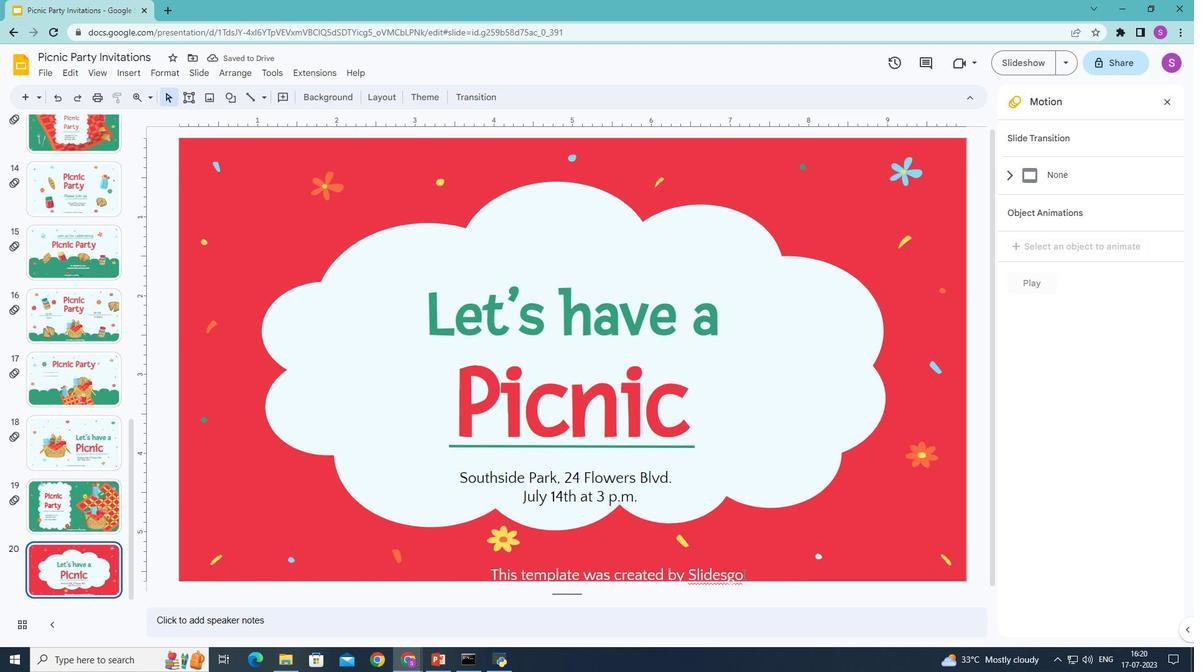 
Action: Mouse moved to (502, 97)
Screenshot: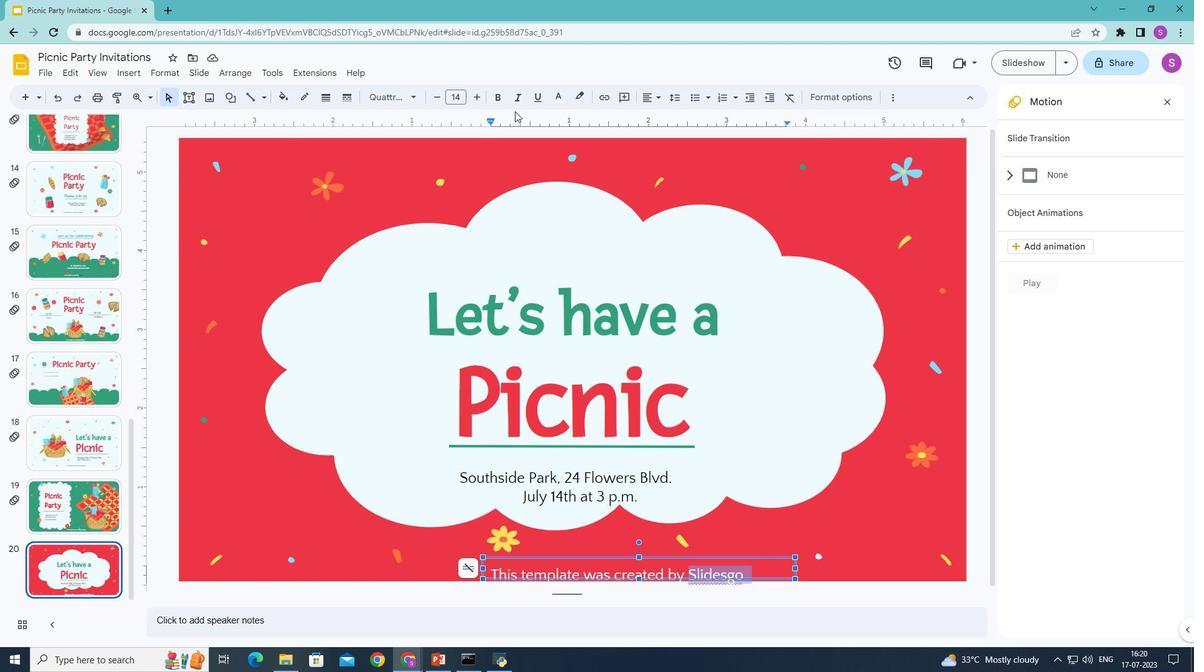 
Action: Mouse pressed left at (502, 97)
Screenshot: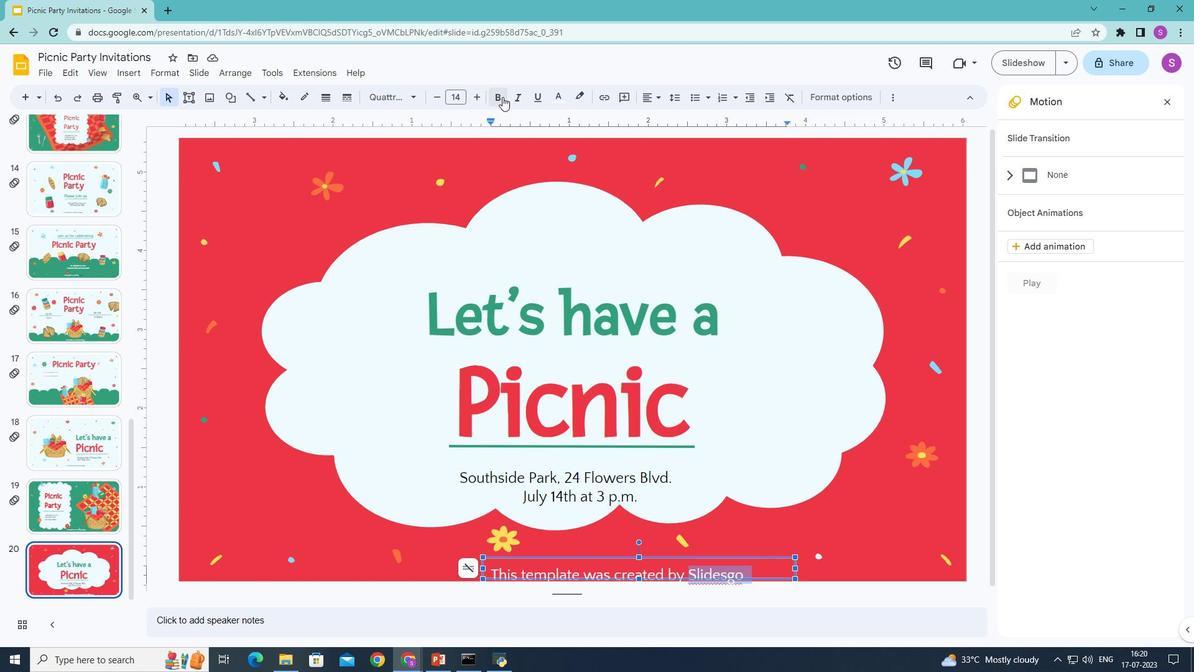 
Action: Mouse moved to (774, 205)
Screenshot: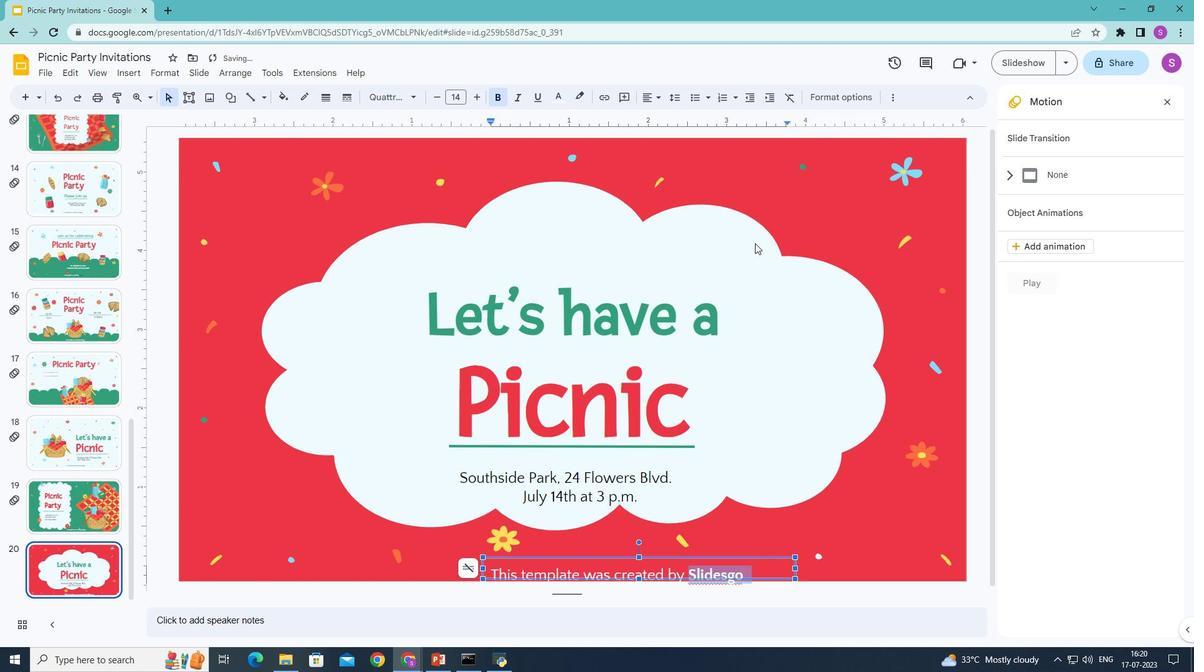 
Action: Mouse pressed left at (774, 205)
Screenshot: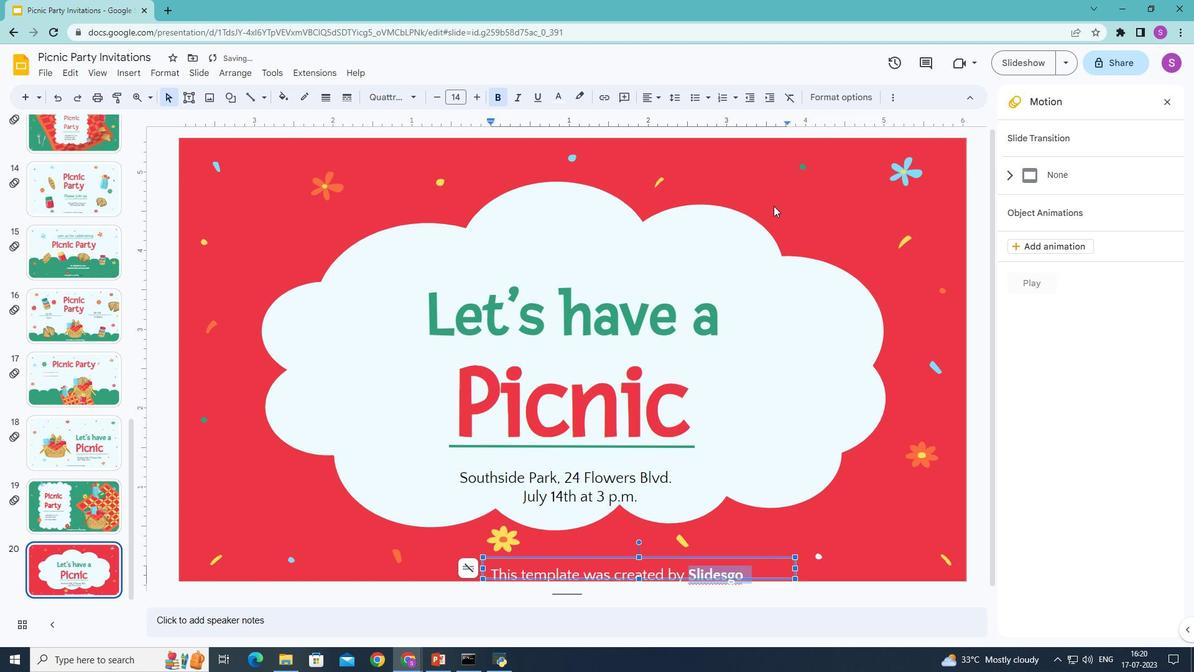 
Action: Mouse moved to (124, 72)
Screenshot: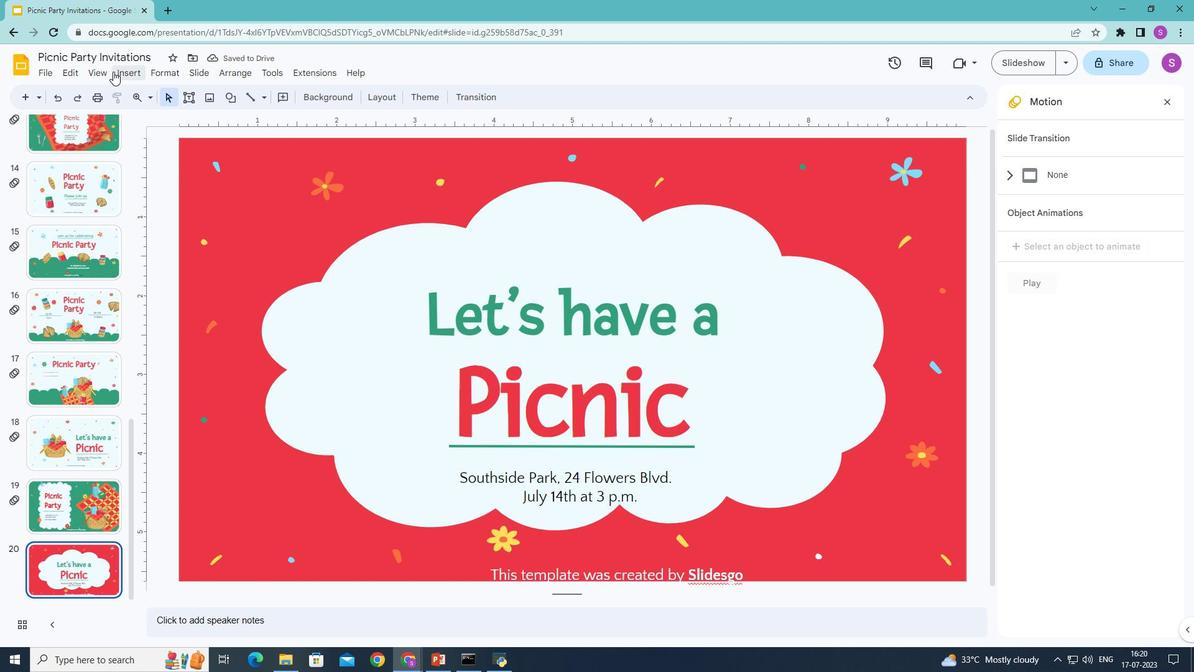 
Action: Mouse pressed left at (124, 72)
Screenshot: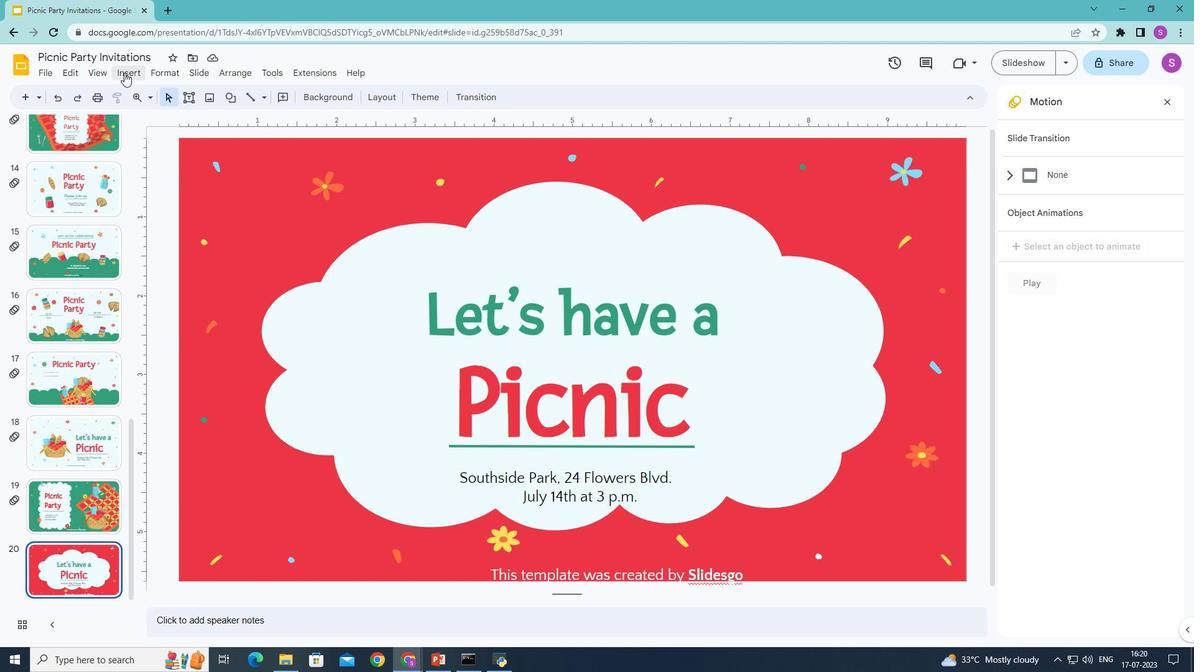 
Action: Mouse moved to (337, 99)
Screenshot: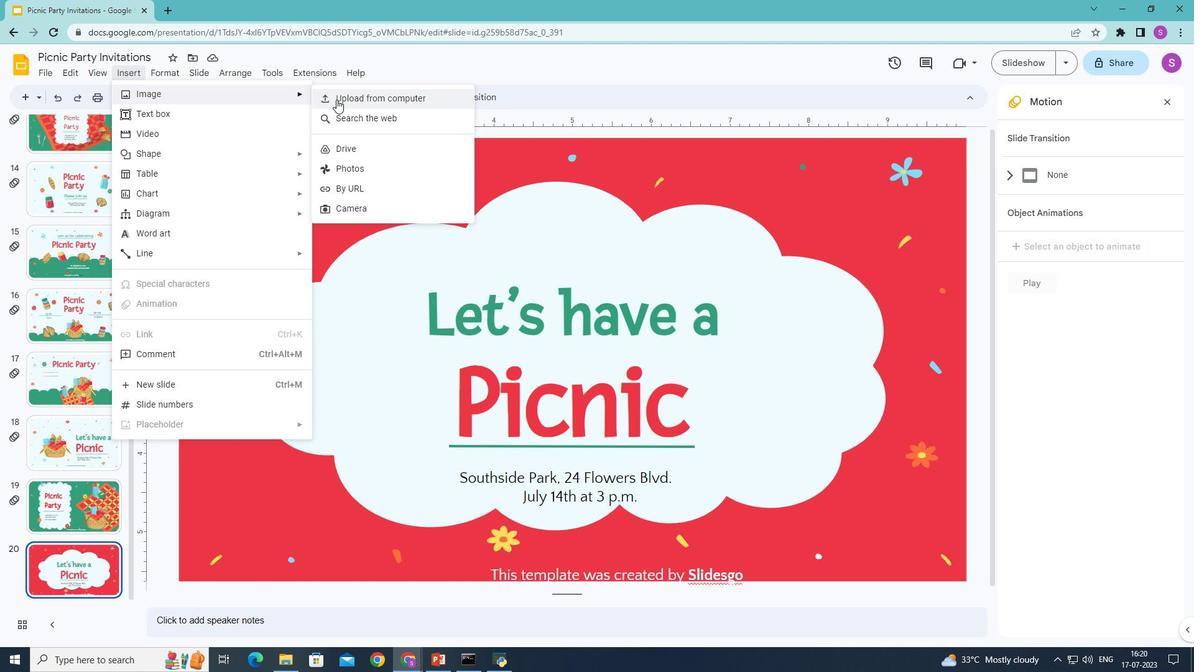 
Action: Mouse pressed left at (337, 99)
Screenshot: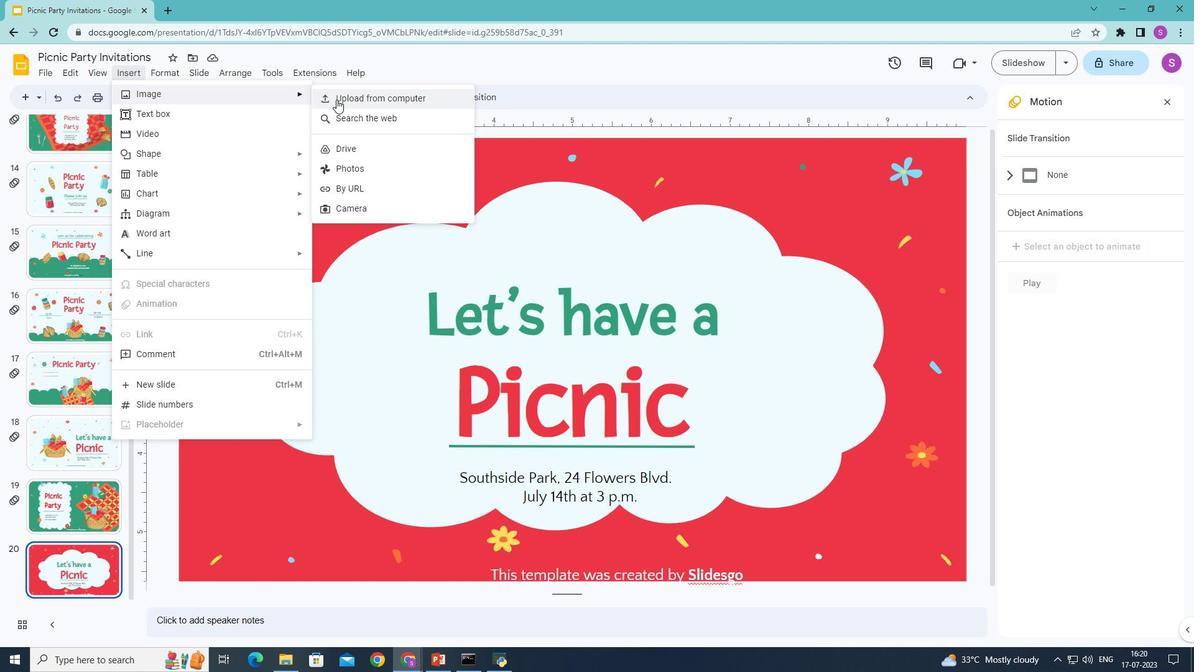 
Action: Mouse moved to (476, 156)
Screenshot: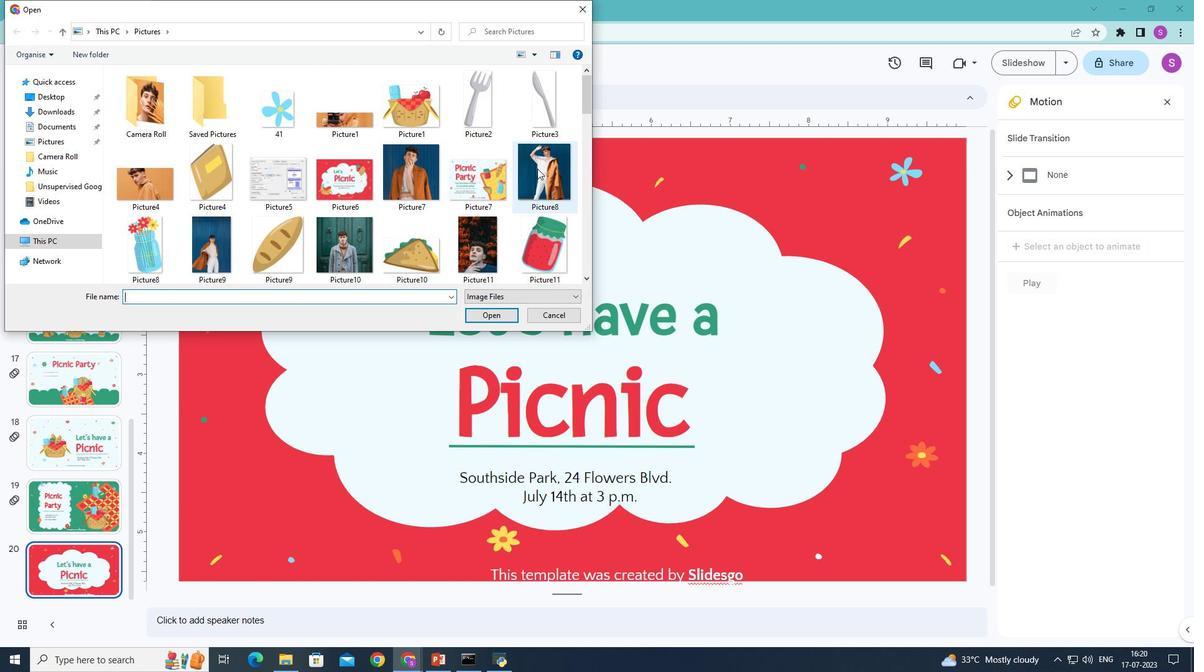 
Action: Mouse scrolled (476, 155) with delta (0, 0)
Screenshot: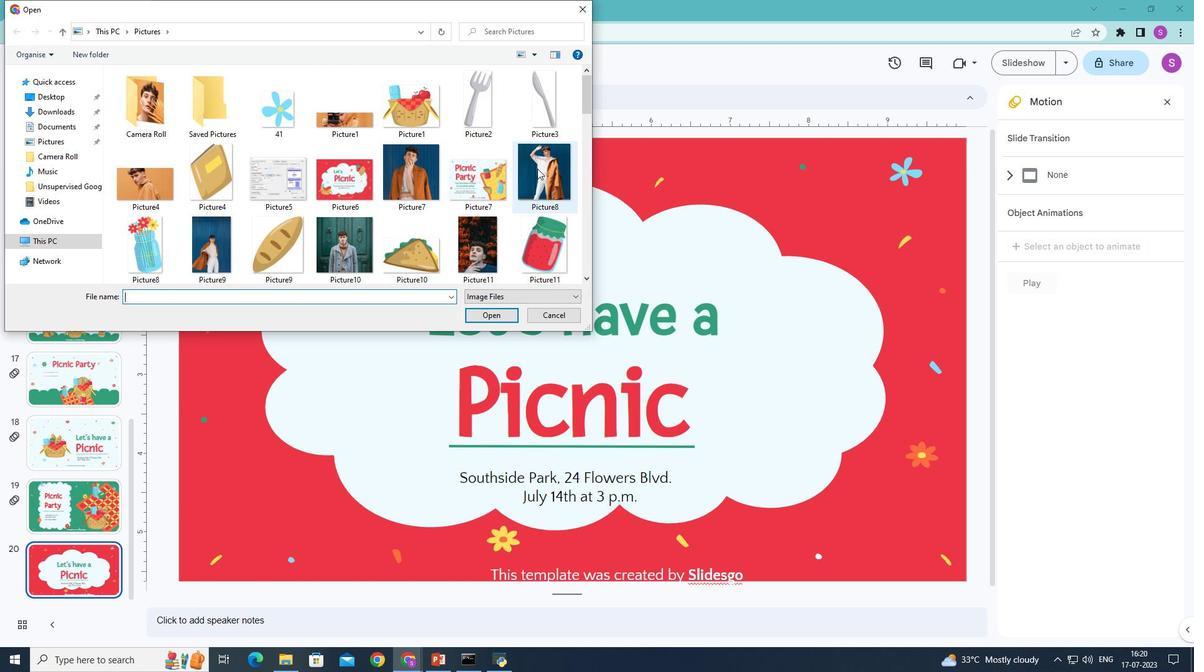 
Action: Mouse moved to (474, 156)
Screenshot: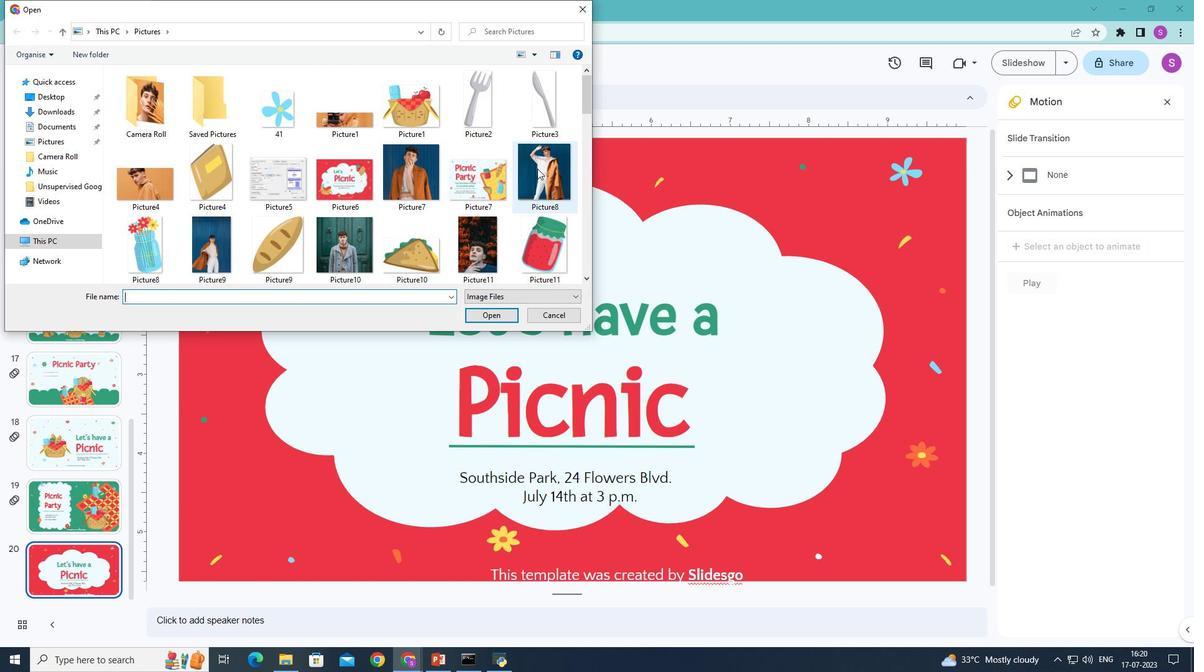
Action: Mouse scrolled (474, 155) with delta (0, 0)
Screenshot: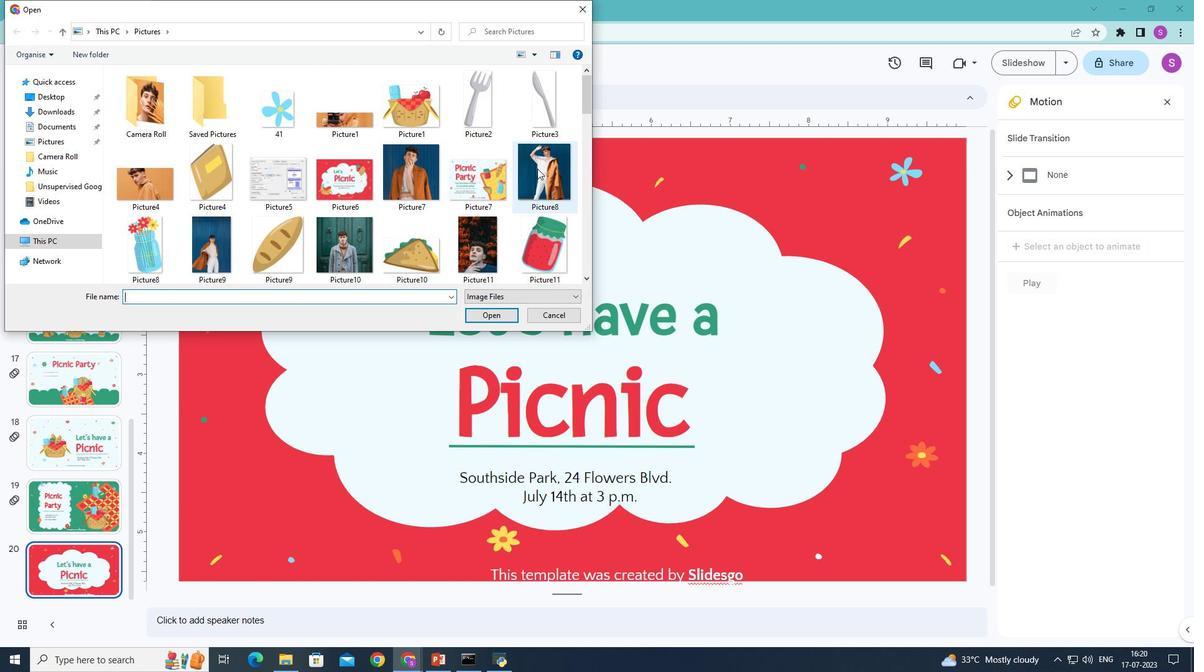 
Action: Mouse scrolled (474, 155) with delta (0, 0)
Screenshot: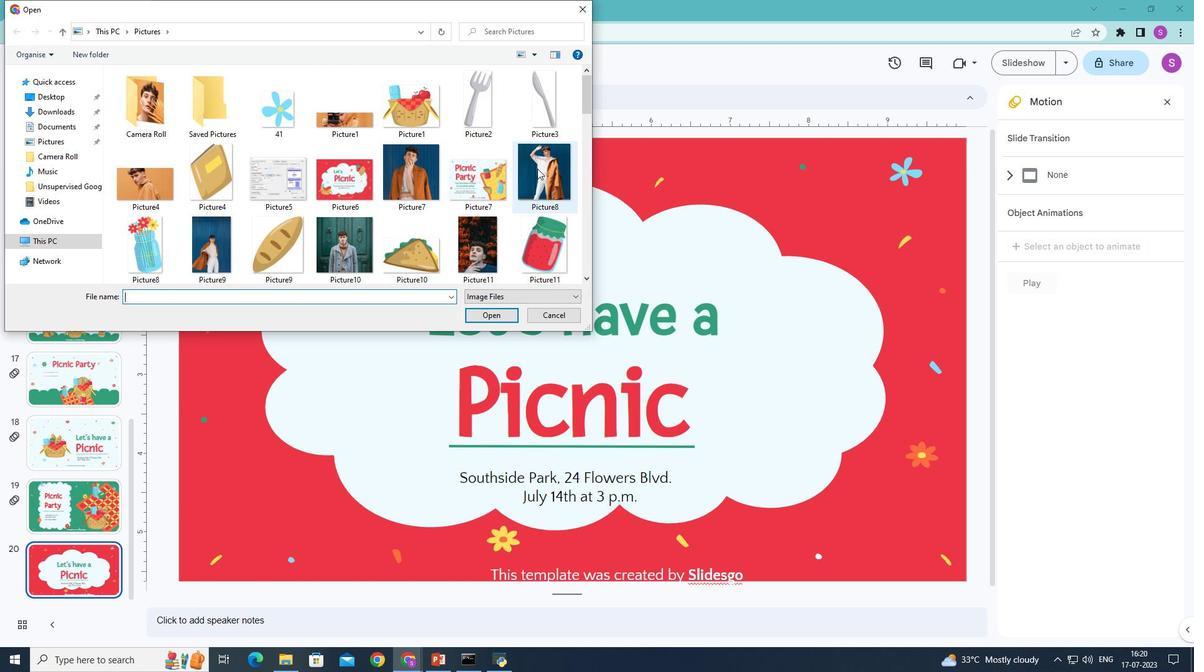
Action: Mouse scrolled (474, 155) with delta (0, 0)
Screenshot: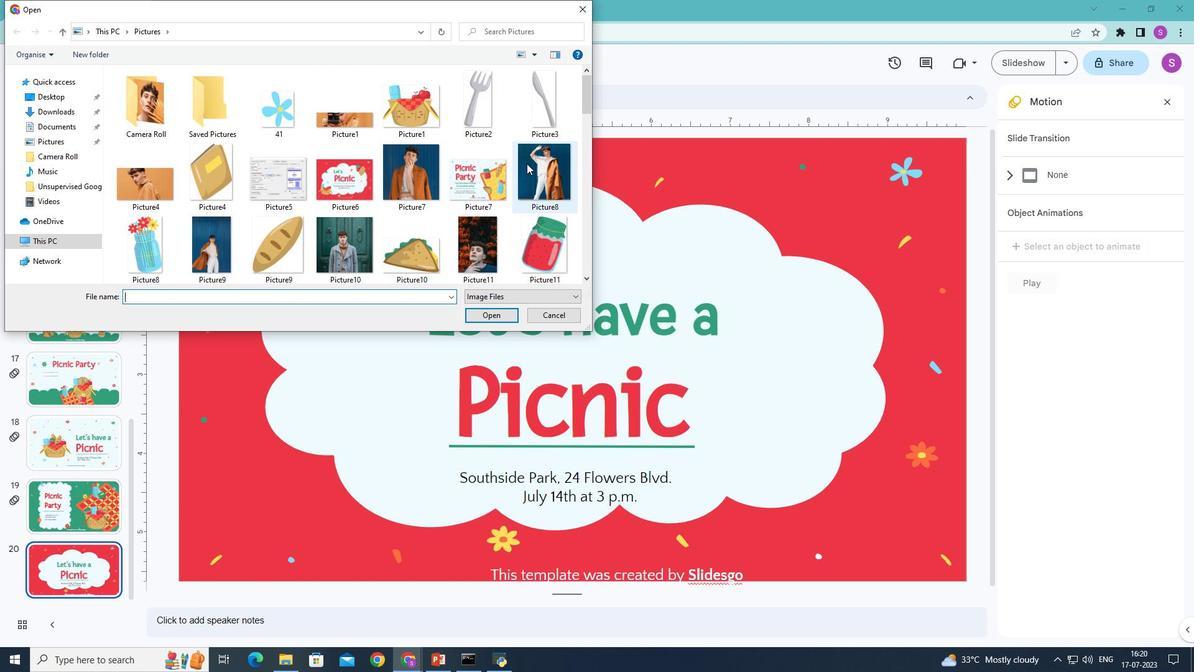 
Action: Mouse scrolled (474, 155) with delta (0, 0)
Screenshot: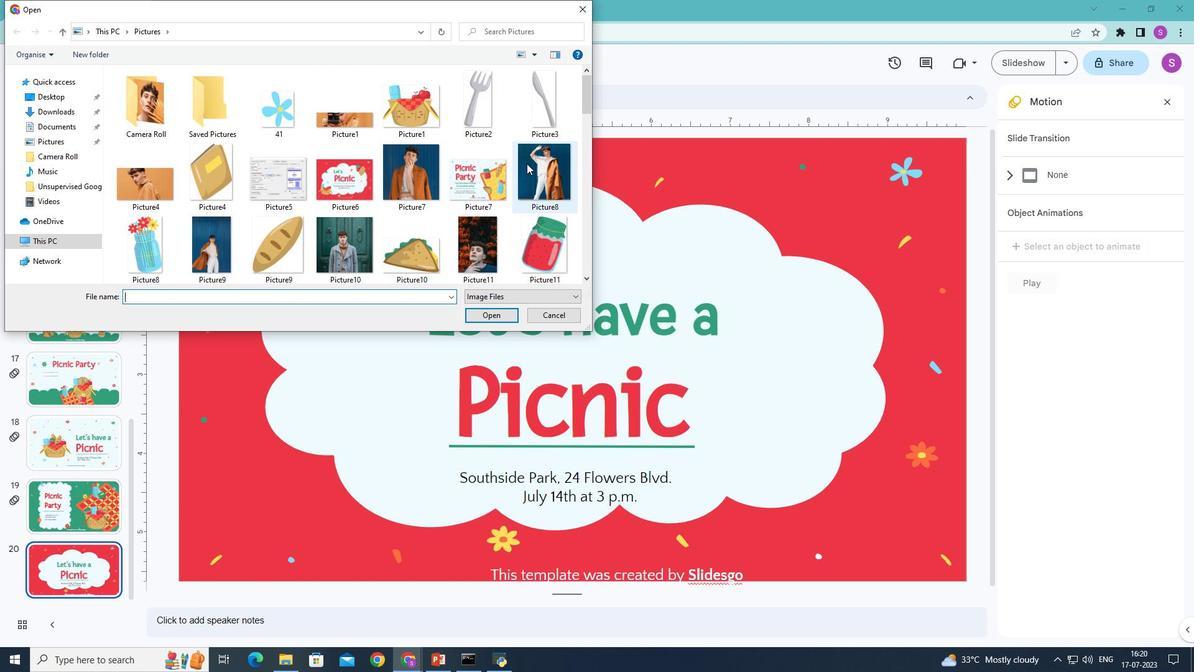 
Action: Mouse moved to (468, 158)
Screenshot: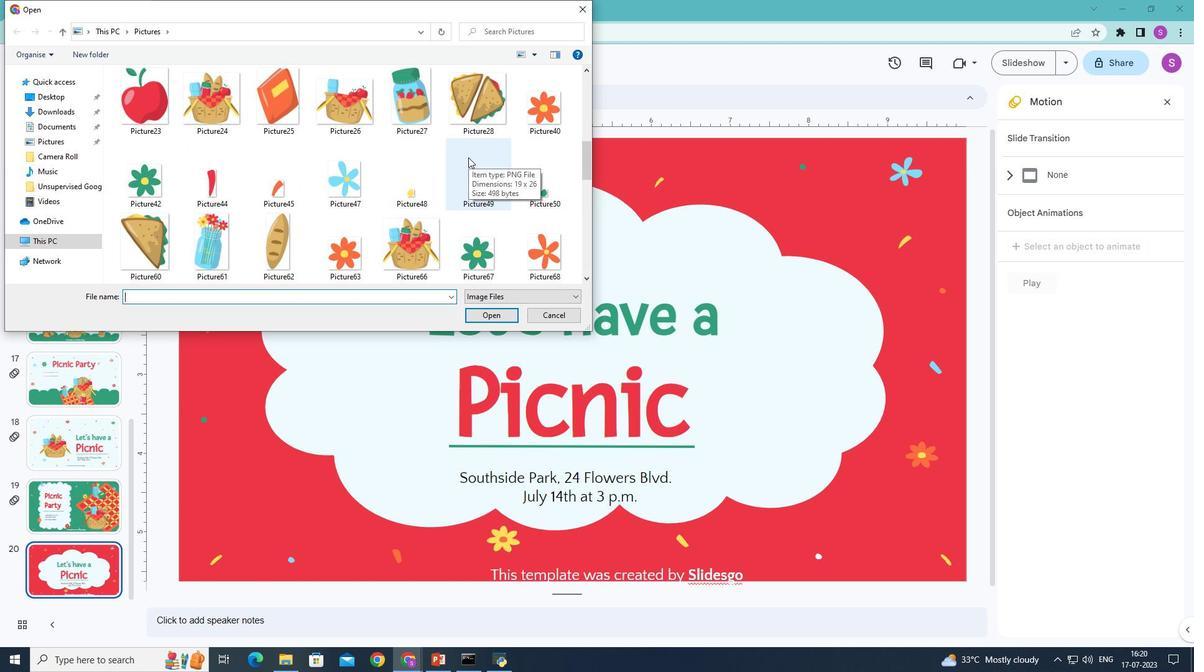 
Action: Mouse scrolled (468, 157) with delta (0, 0)
Screenshot: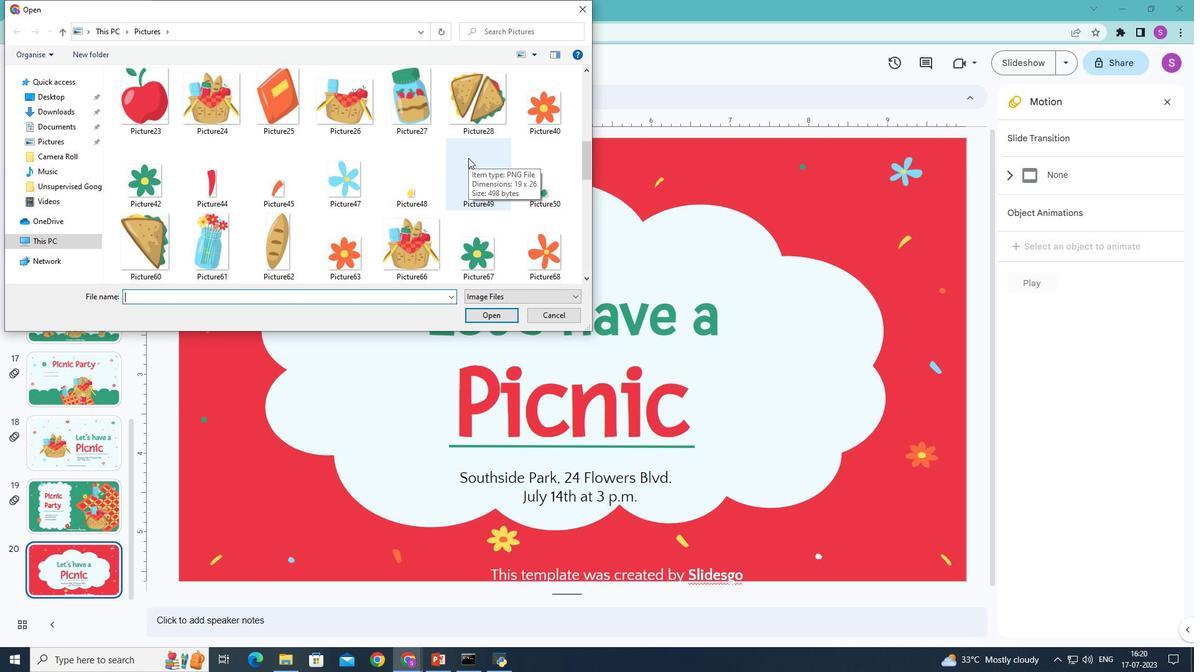 
Action: Mouse scrolled (468, 157) with delta (0, 0)
Screenshot: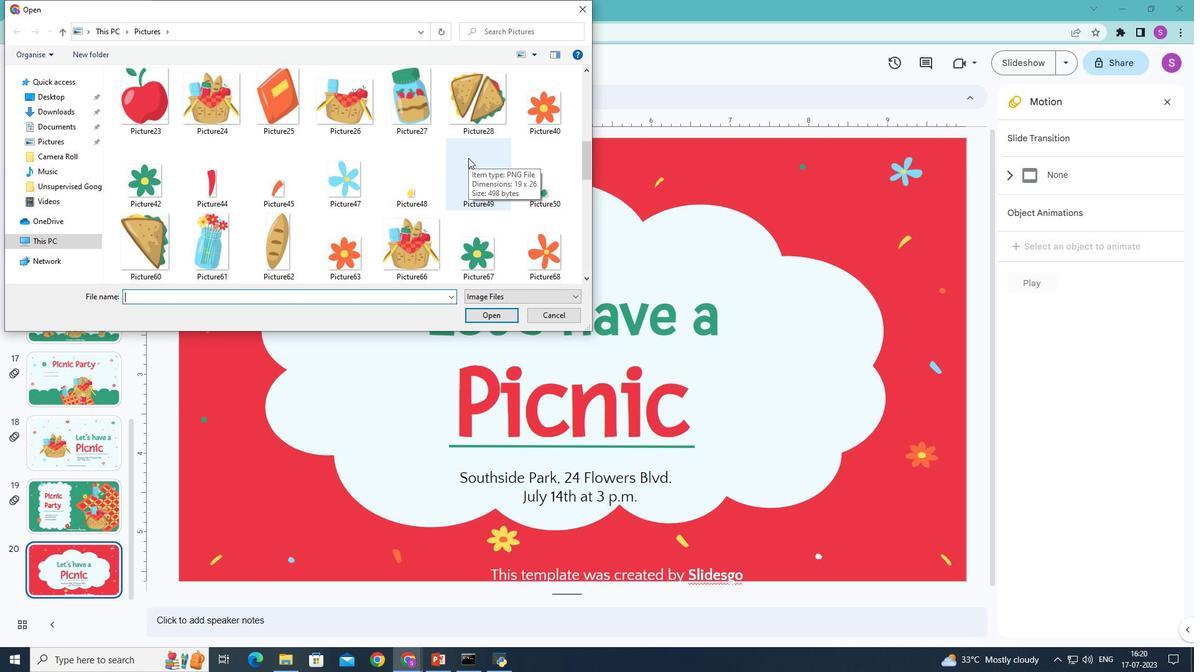 
Action: Mouse scrolled (468, 157) with delta (0, 0)
Screenshot: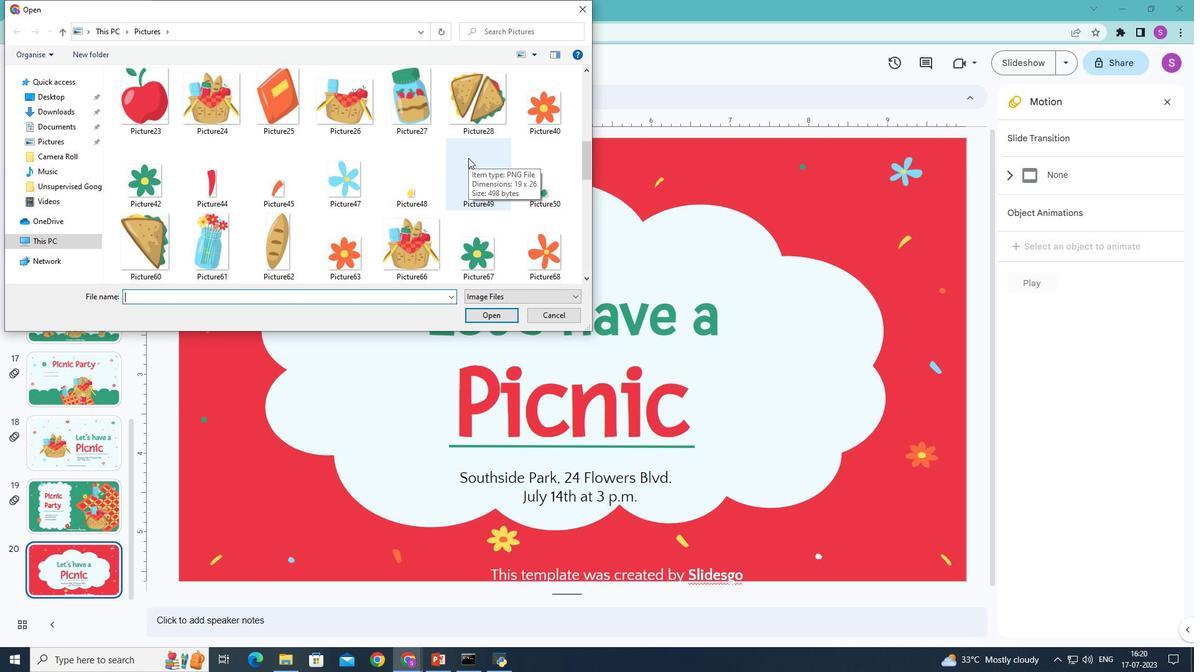 
Action: Mouse moved to (468, 158)
Screenshot: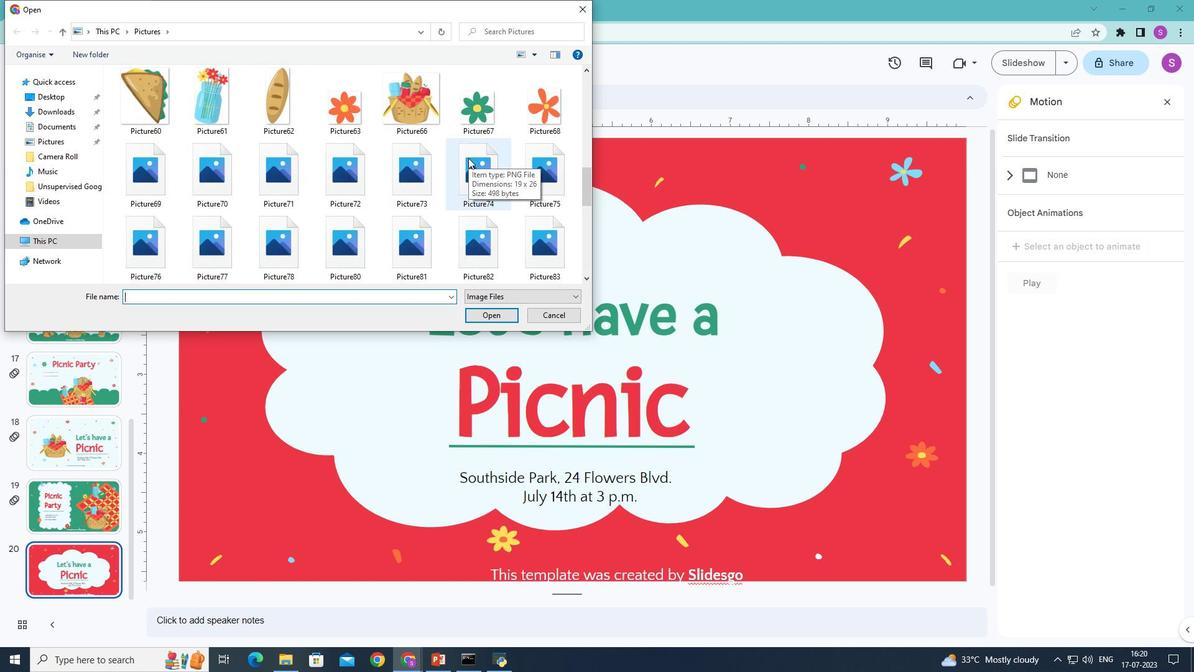 
Action: Mouse scrolled (468, 157) with delta (0, 0)
Screenshot: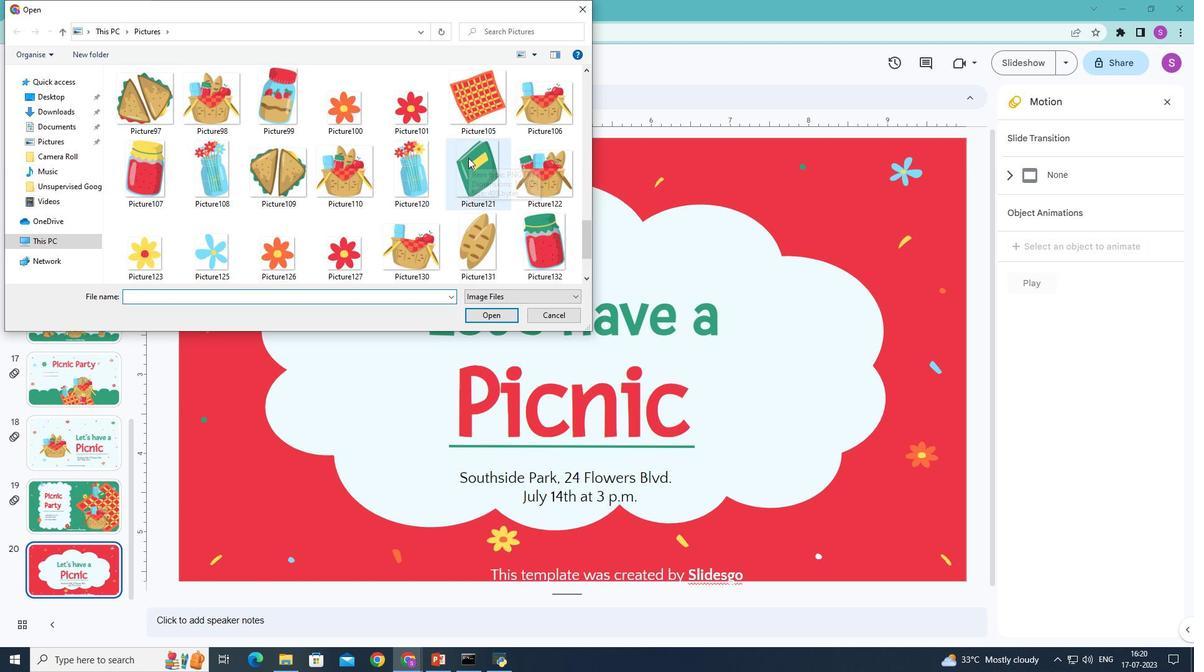 
Action: Mouse scrolled (468, 157) with delta (0, 0)
Screenshot: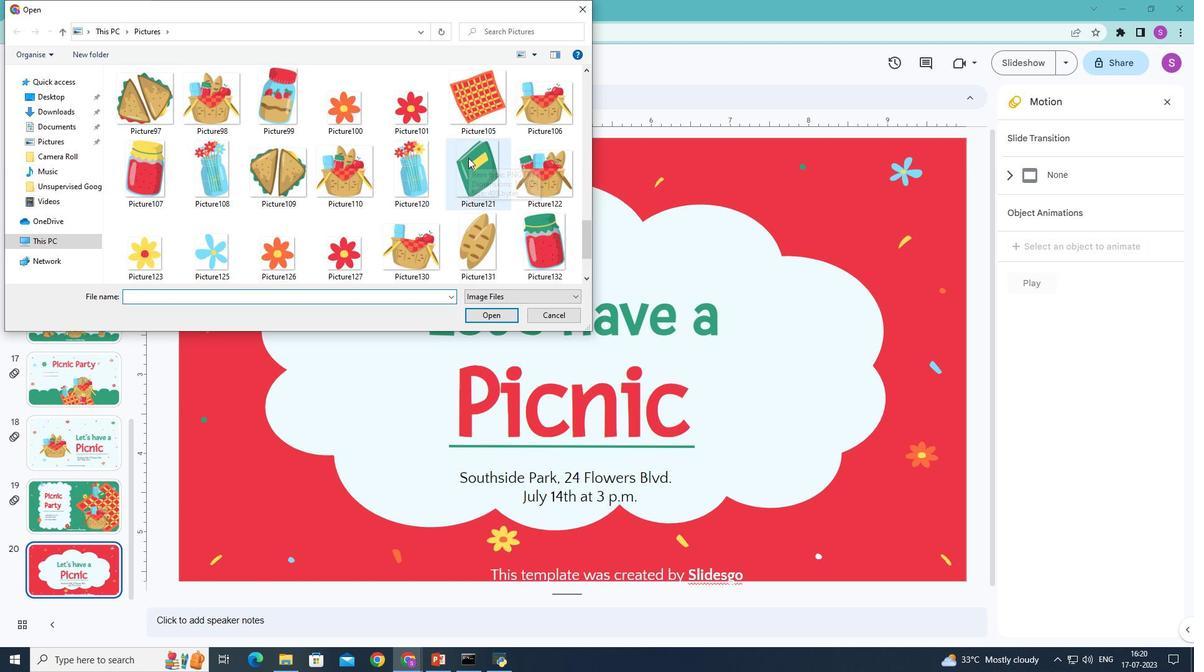
Action: Mouse scrolled (468, 157) with delta (0, 0)
Screenshot: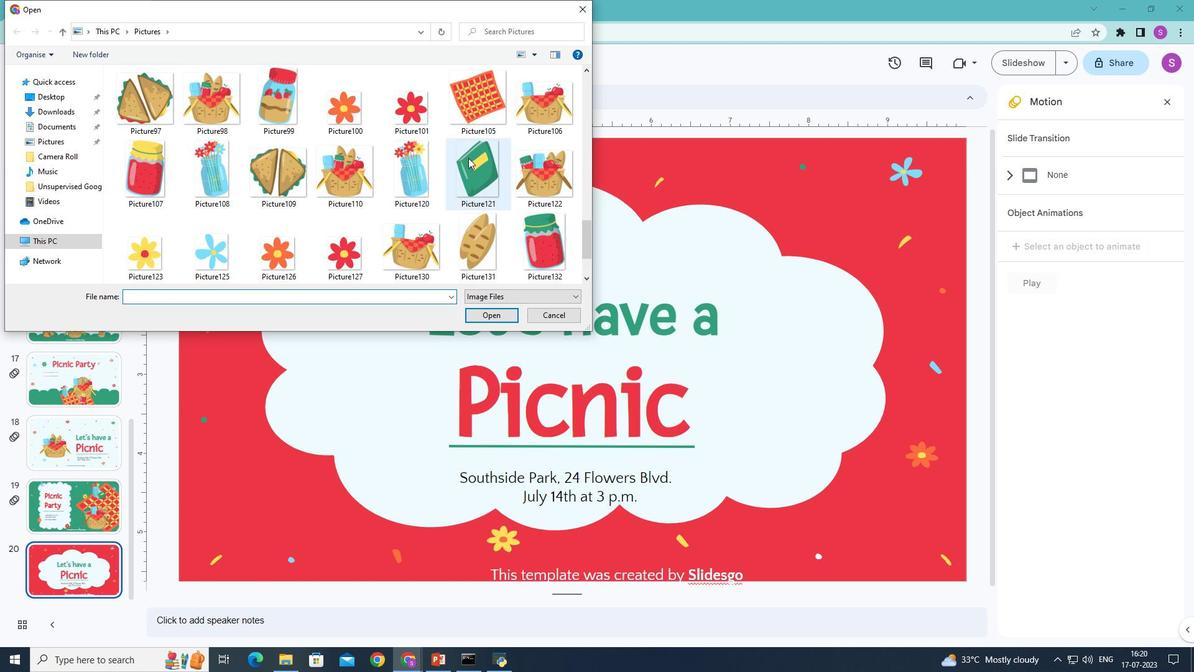 
Action: Mouse moved to (416, 185)
Screenshot: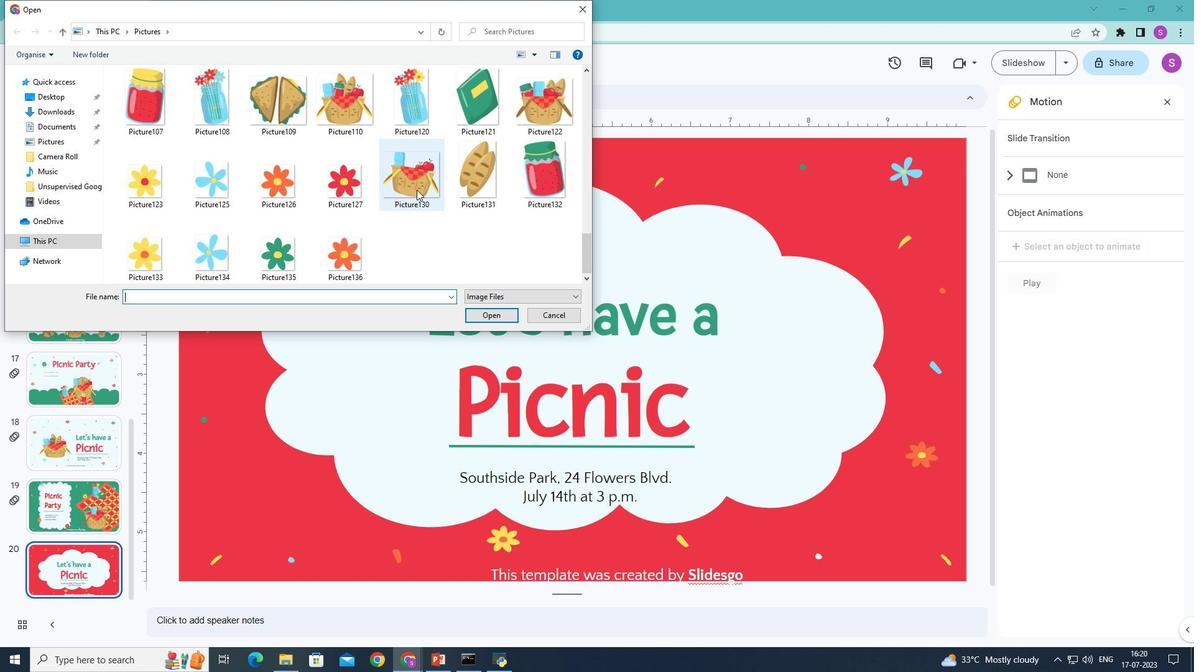 
Action: Mouse pressed left at (416, 185)
Screenshot: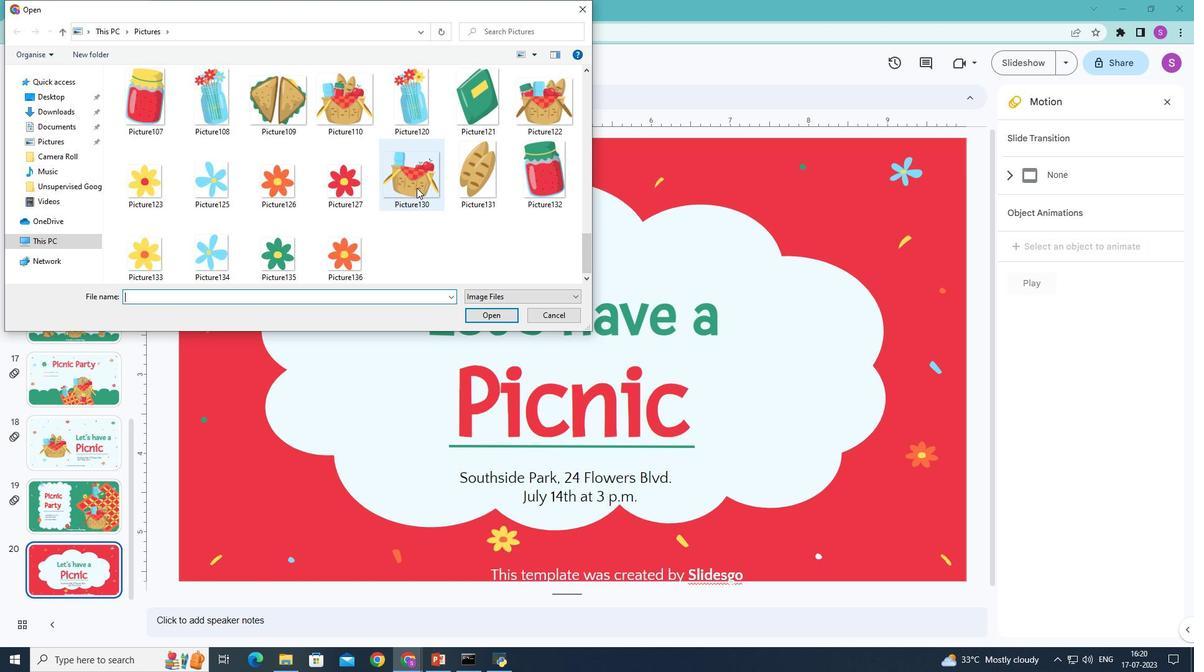 
Action: Mouse moved to (481, 313)
Screenshot: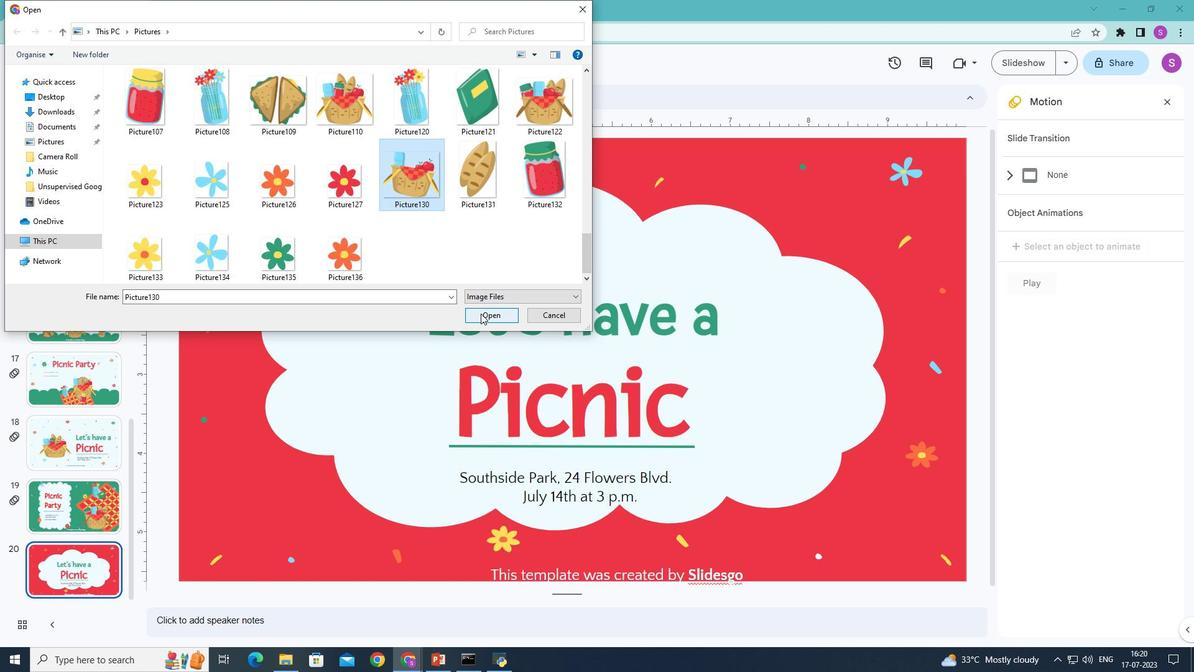 
Action: Mouse pressed left at (481, 313)
Screenshot: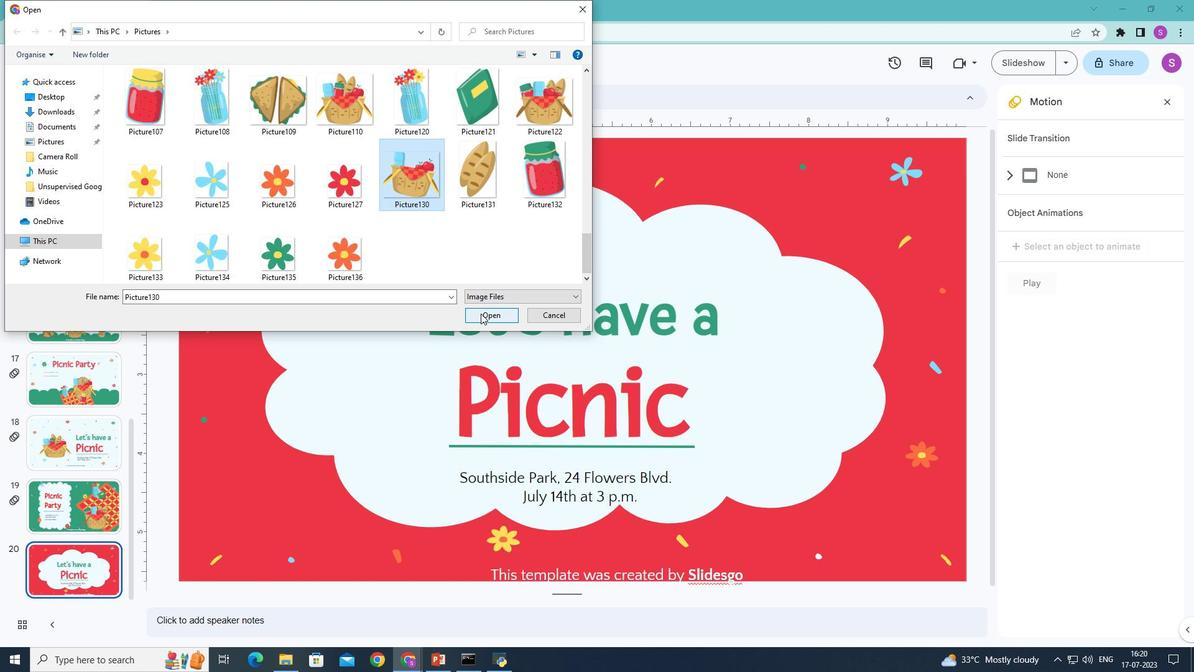 
Action: Mouse moved to (830, 273)
Screenshot: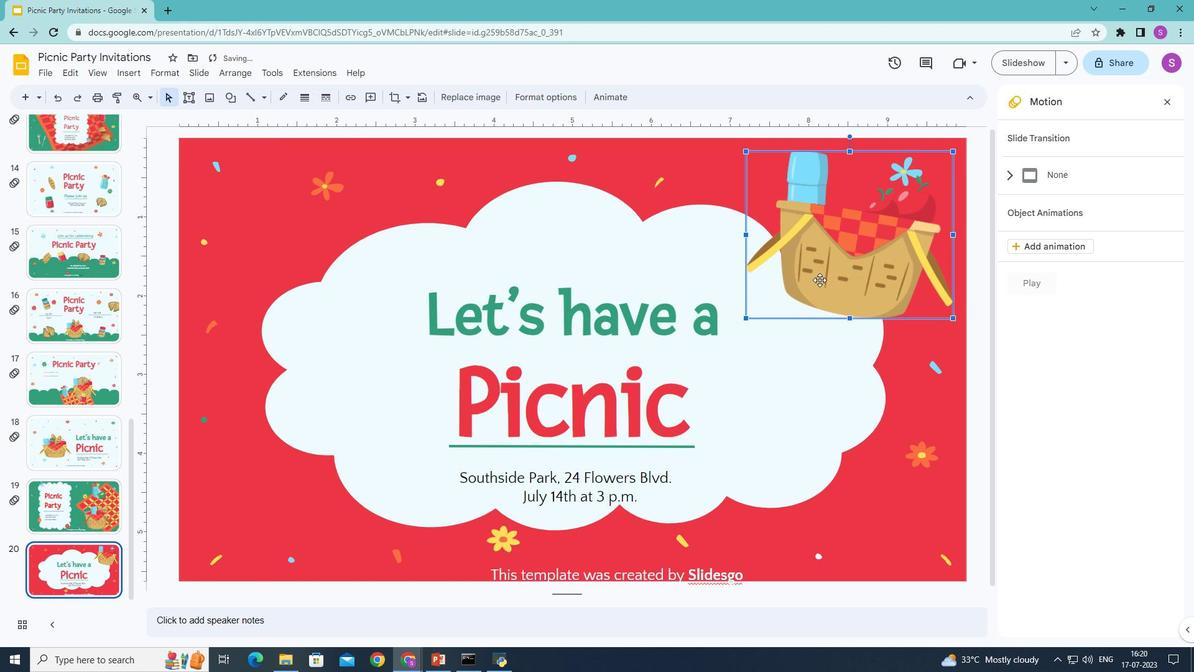 
Action: Mouse pressed left at (830, 273)
Screenshot: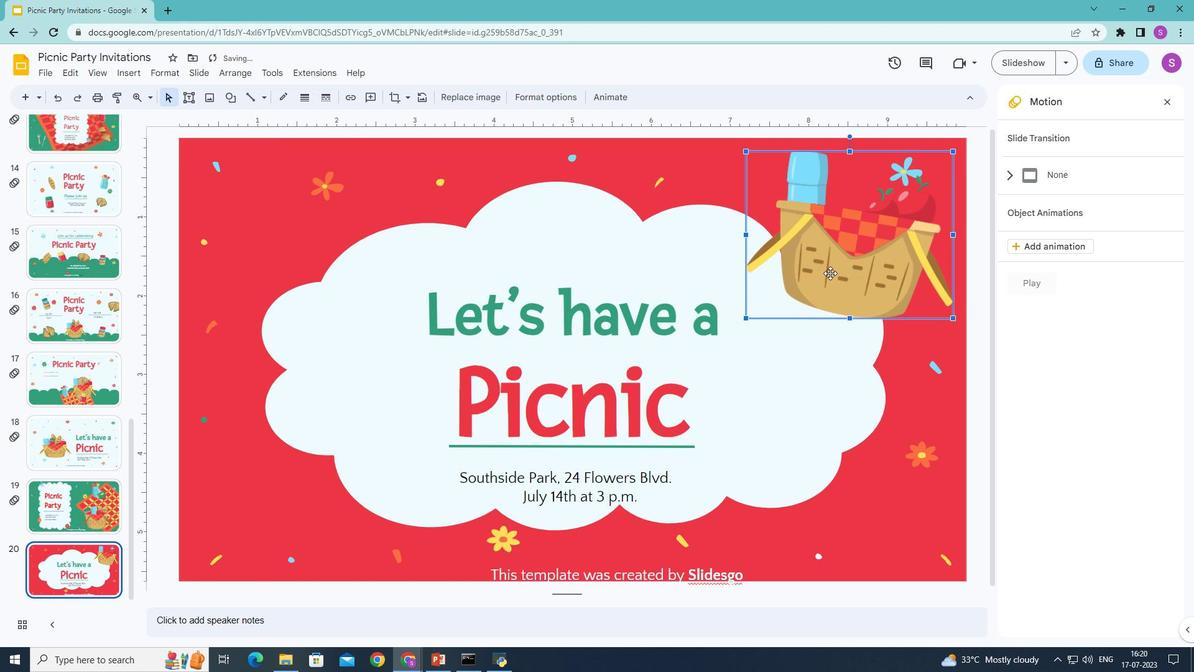 
Action: Mouse moved to (220, 474)
Screenshot: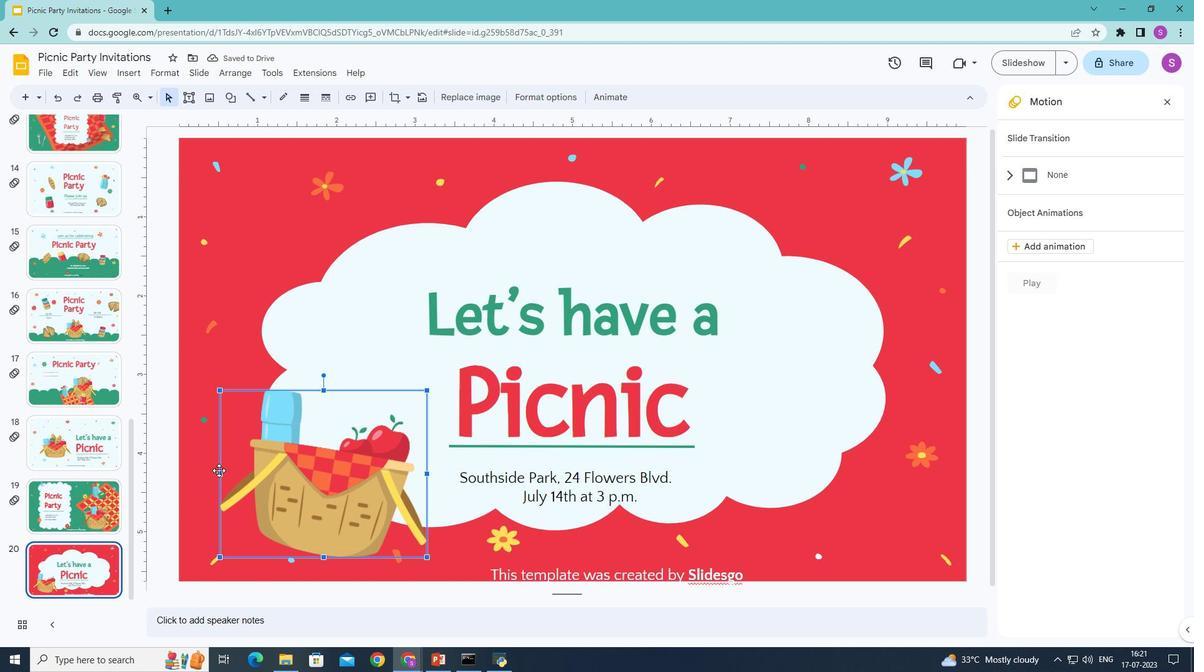 
Action: Mouse pressed left at (220, 474)
Screenshot: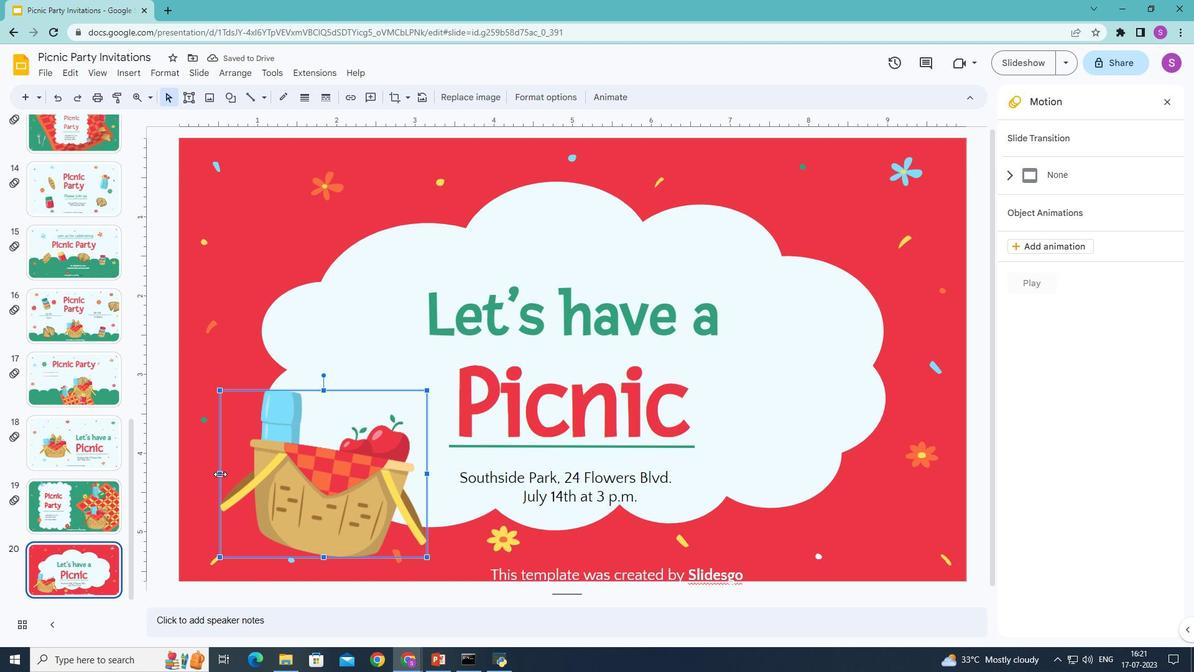 
Action: Mouse moved to (428, 474)
Screenshot: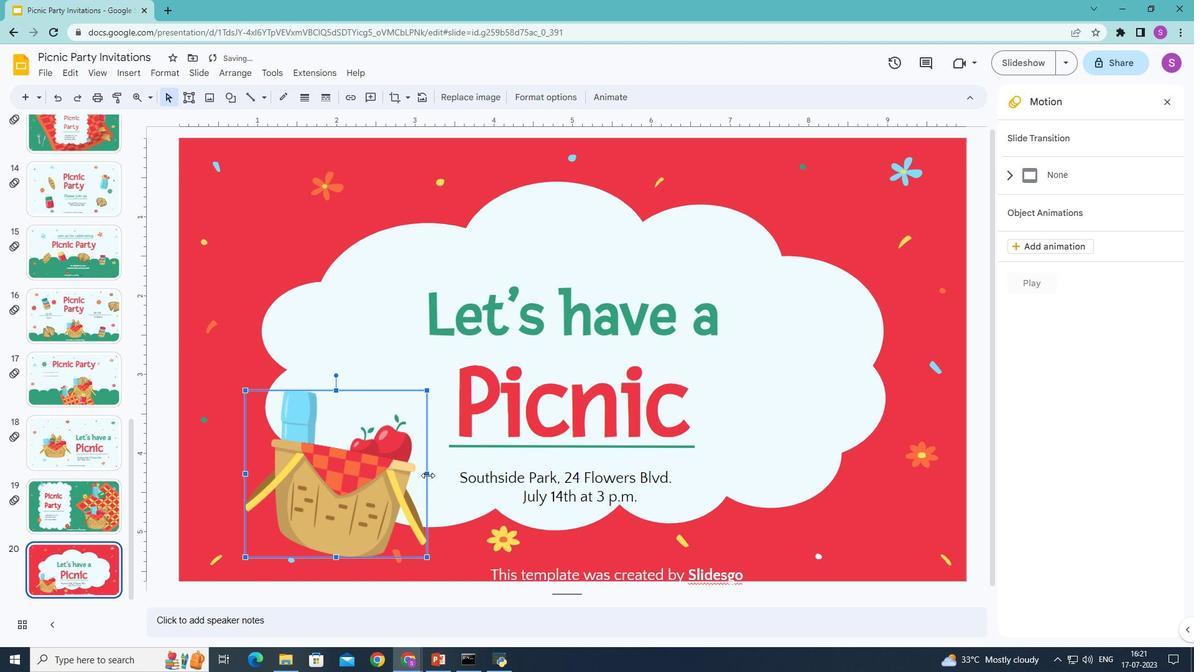 
Action: Mouse pressed left at (428, 474)
Screenshot: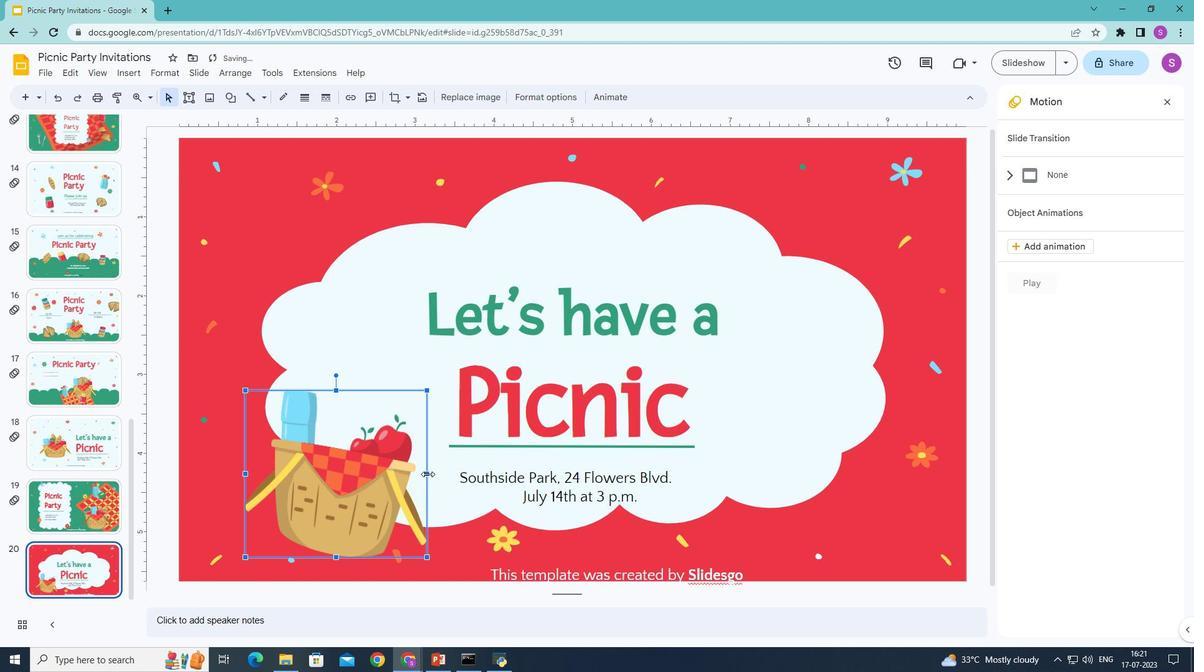 
Action: Mouse moved to (340, 391)
Screenshot: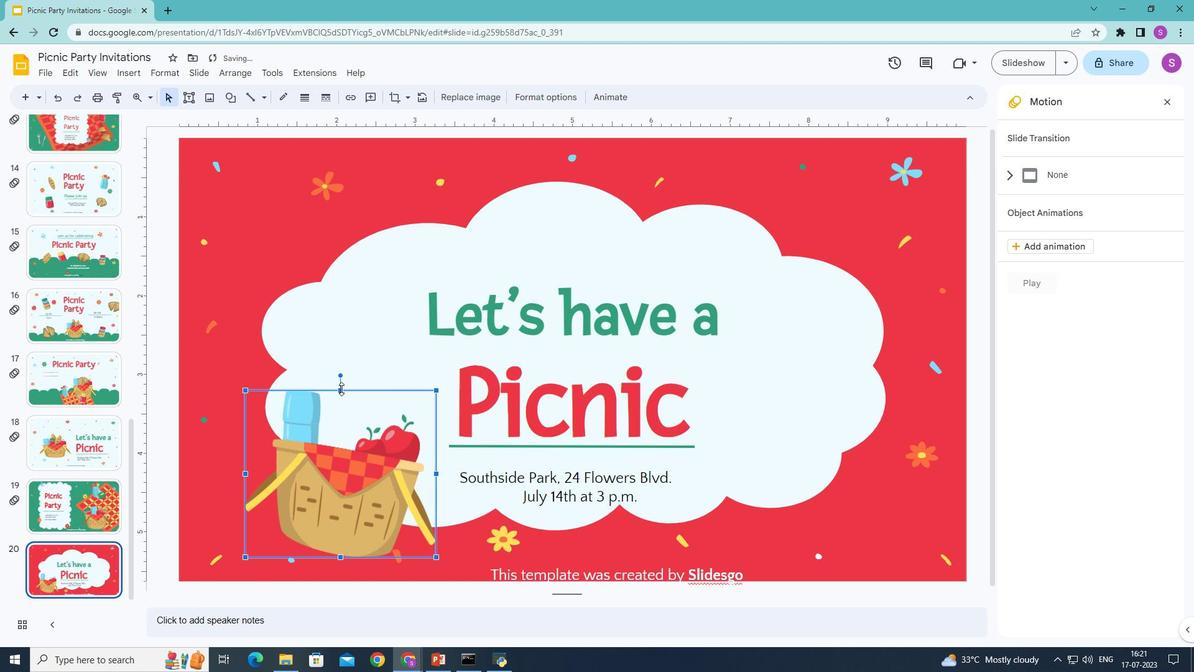 
Action: Mouse pressed left at (340, 391)
Screenshot: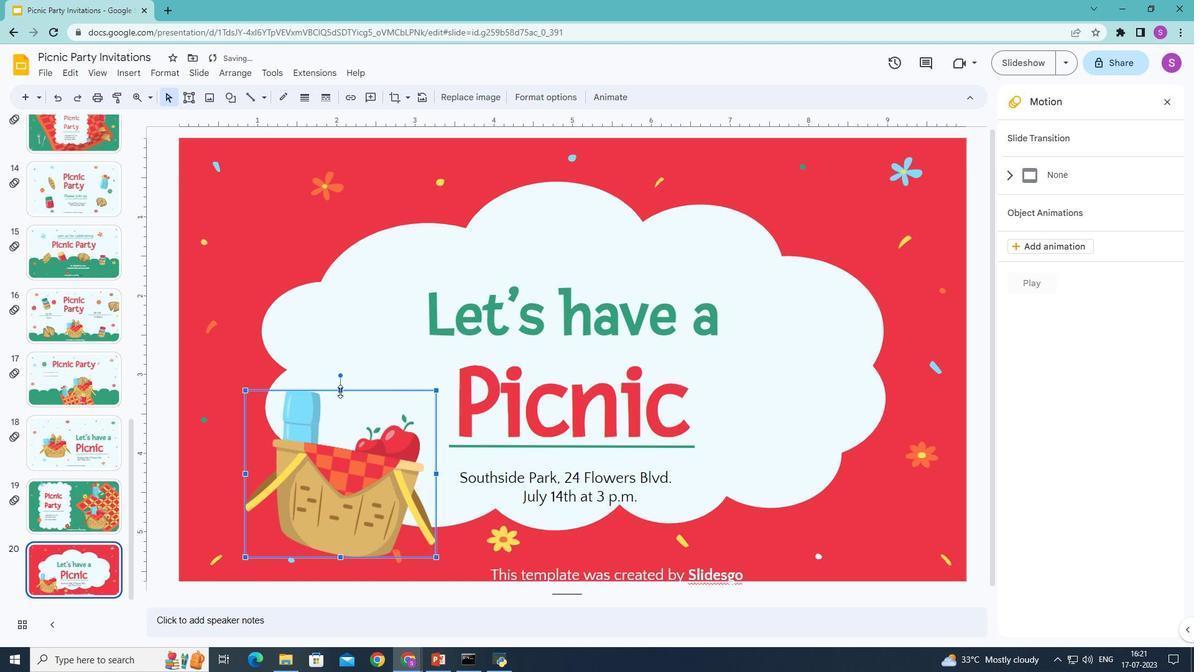 
Action: Mouse moved to (222, 350)
Screenshot: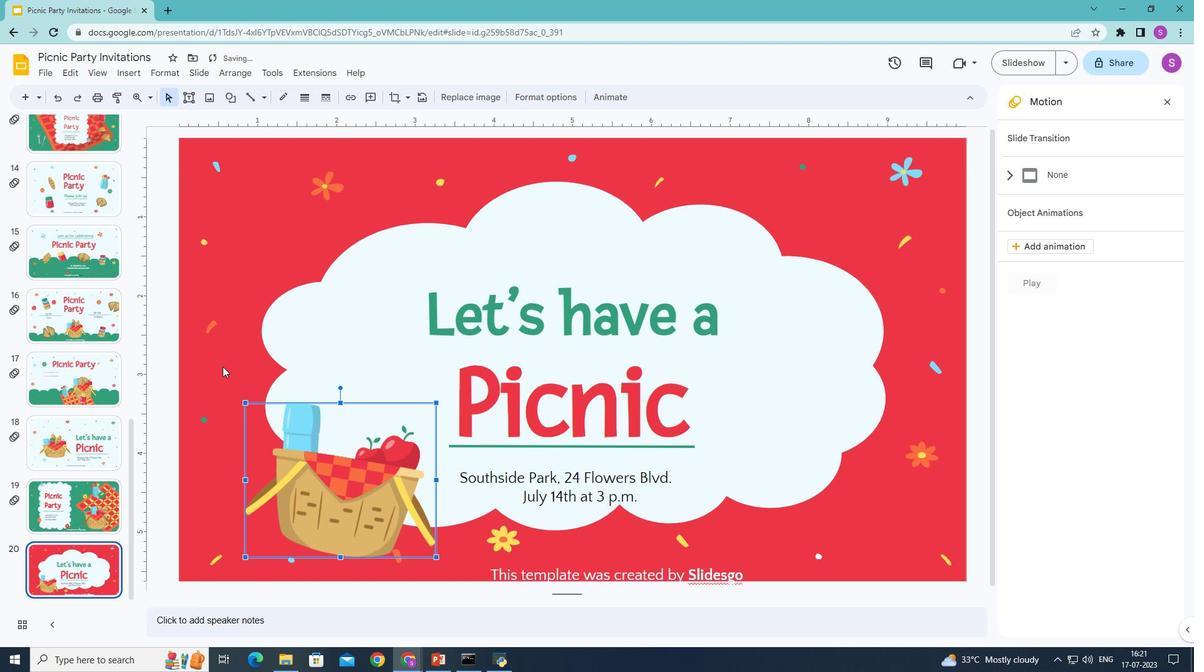 
Action: Mouse pressed left at (222, 350)
Screenshot: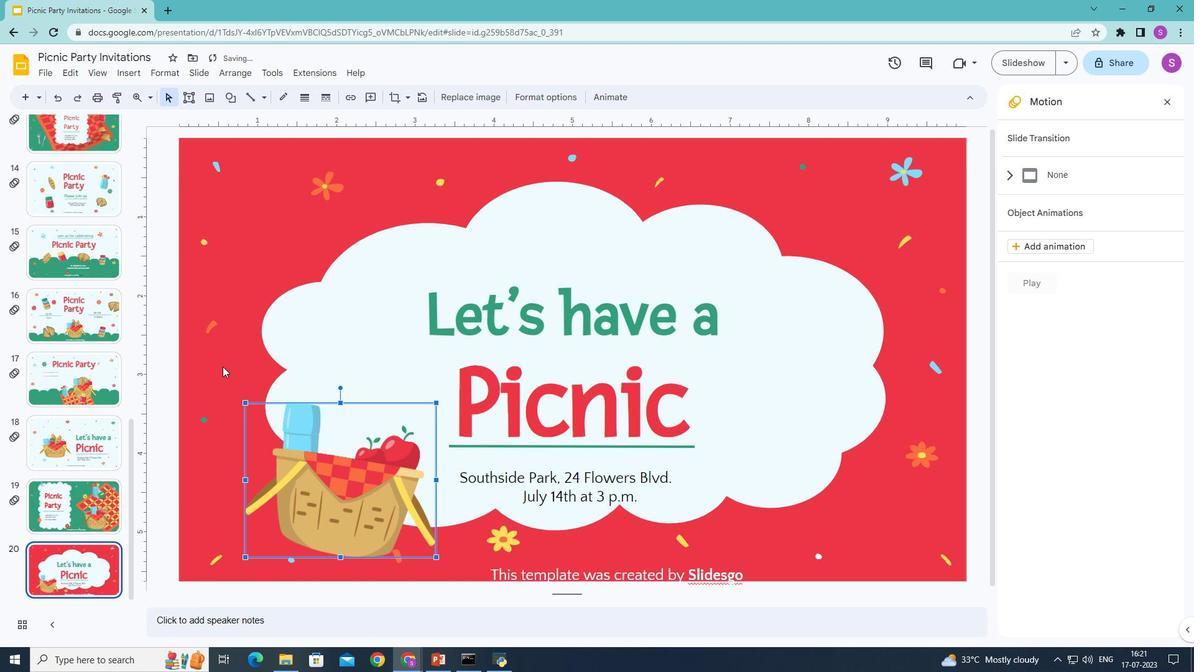 
Action: Mouse moved to (127, 70)
Screenshot: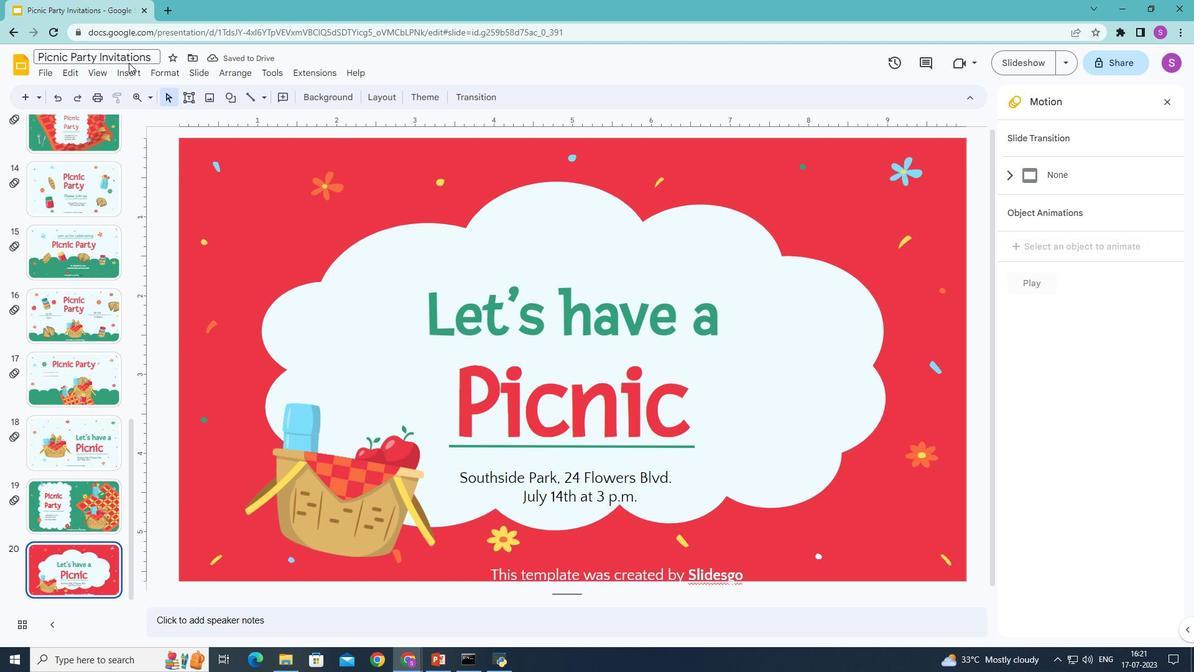 
Action: Mouse pressed left at (127, 70)
Screenshot: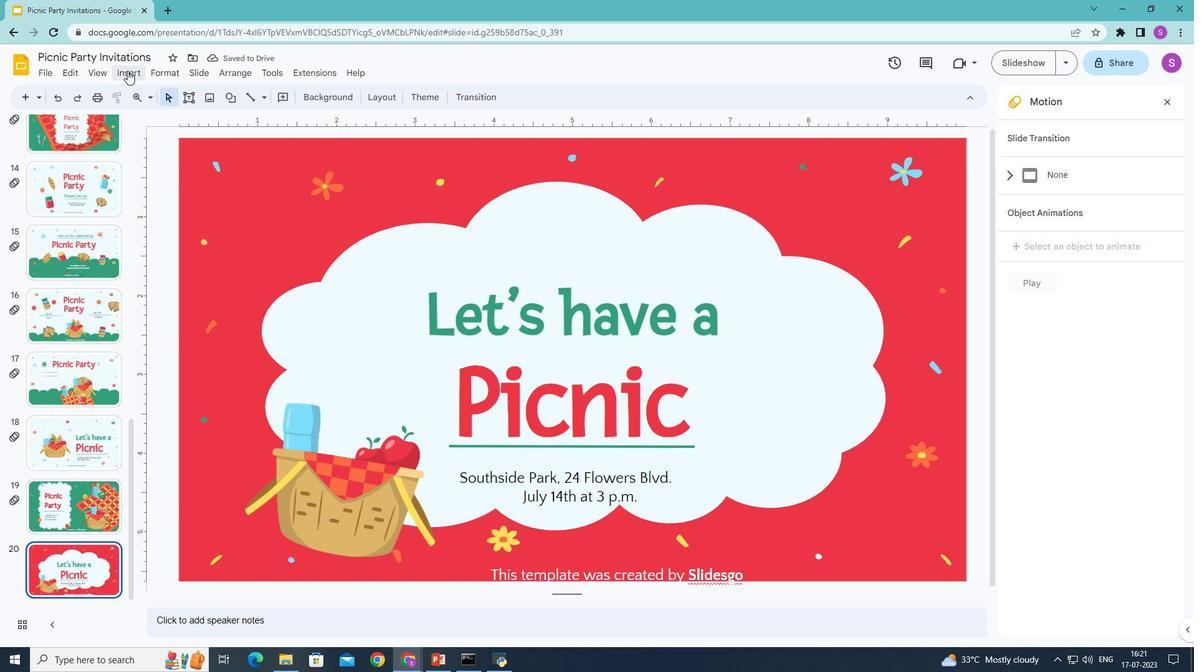 
Action: Mouse moved to (352, 95)
Screenshot: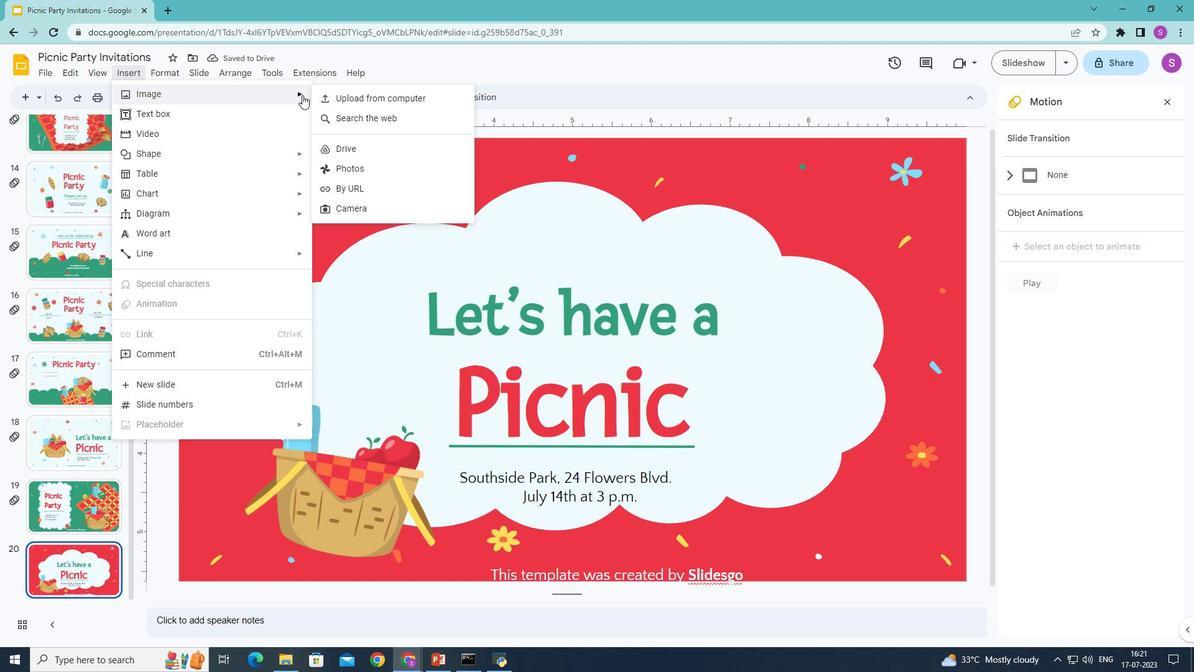 
Action: Mouse pressed left at (352, 95)
Screenshot: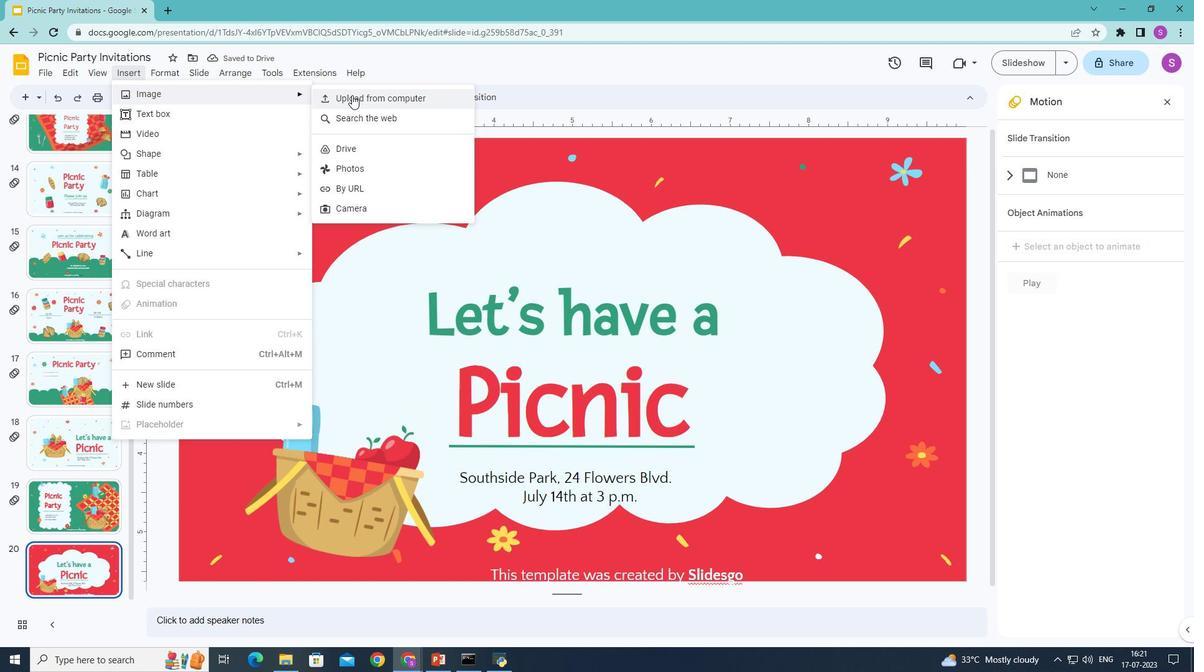 
Action: Mouse moved to (423, 195)
Screenshot: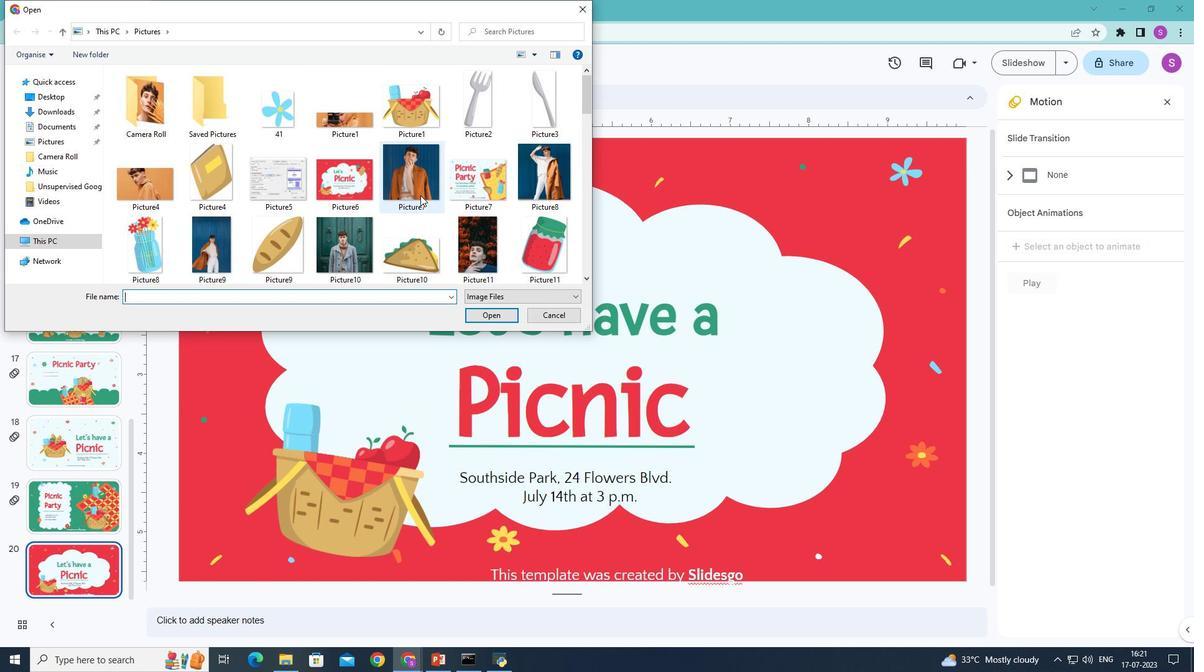 
Action: Mouse scrolled (423, 194) with delta (0, 0)
Screenshot: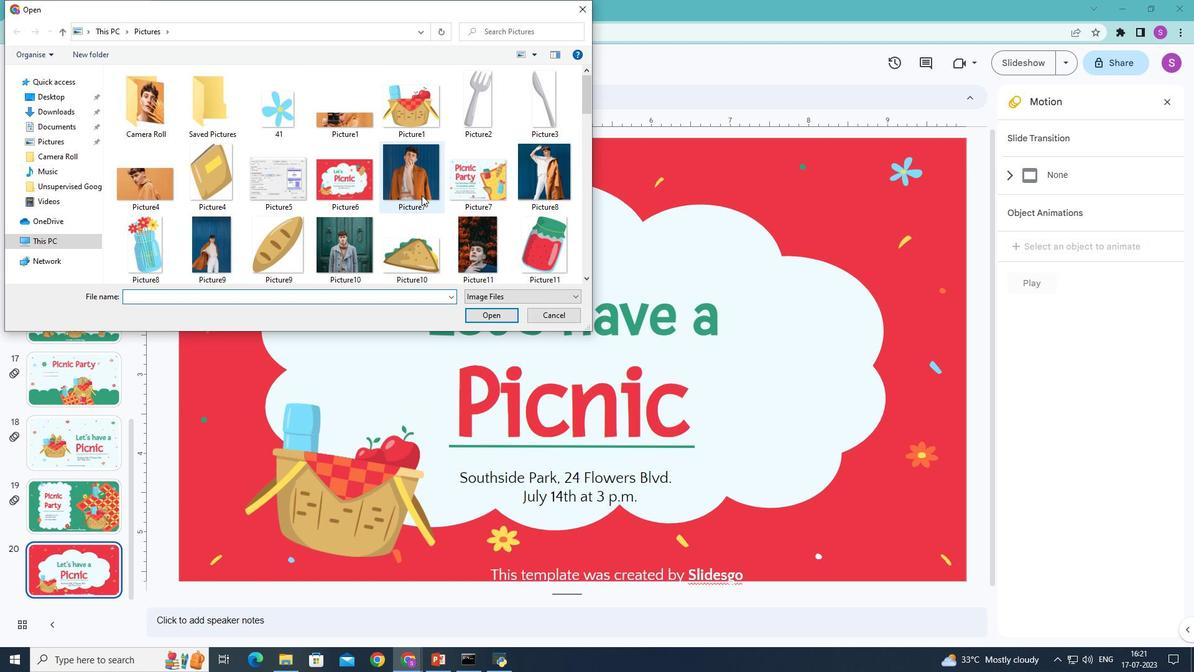 
Action: Mouse scrolled (423, 194) with delta (0, 0)
Screenshot: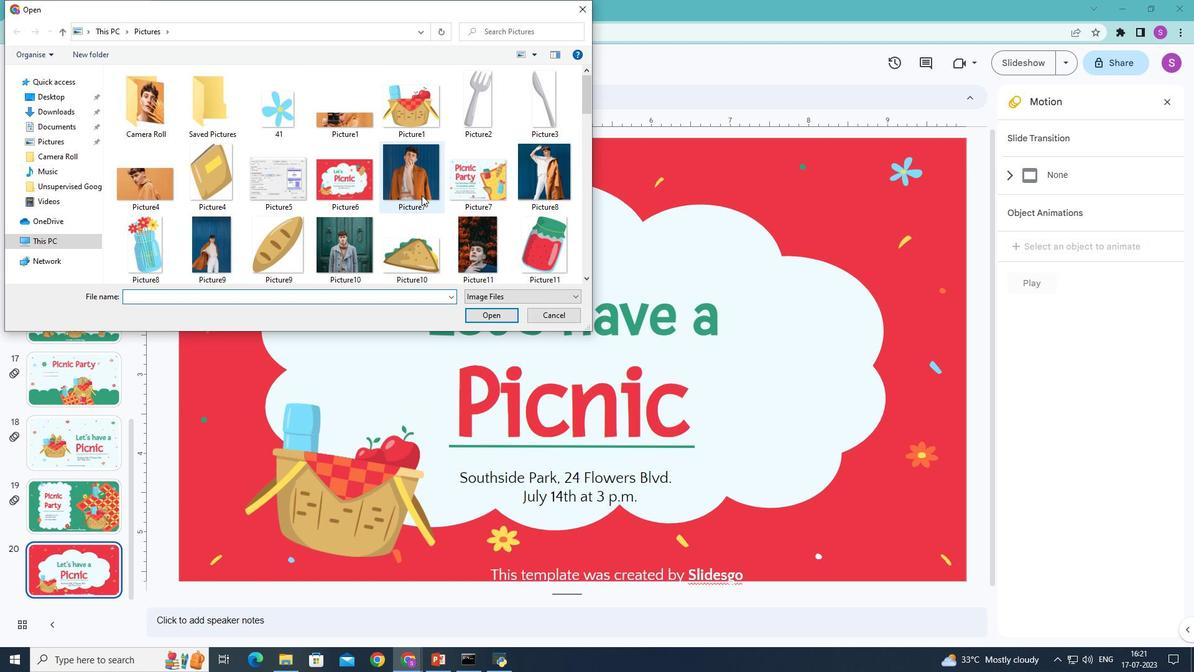 
Action: Mouse scrolled (423, 194) with delta (0, 0)
Screenshot: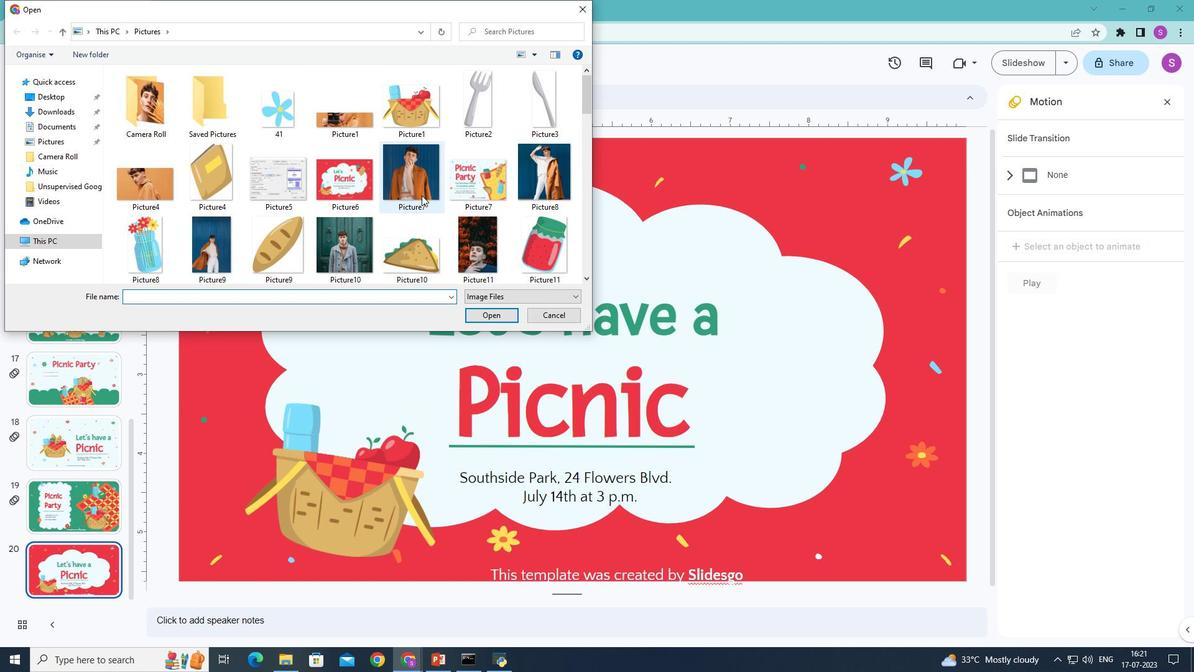 
Action: Mouse scrolled (423, 194) with delta (0, 0)
Screenshot: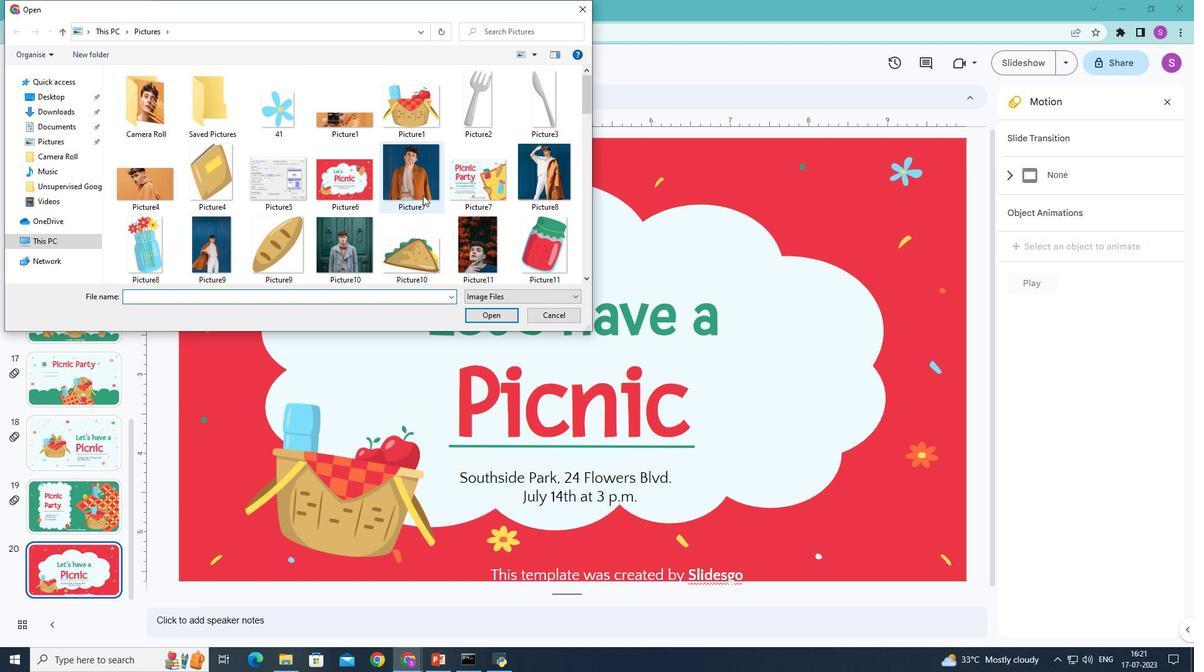 
Action: Mouse moved to (489, 228)
Screenshot: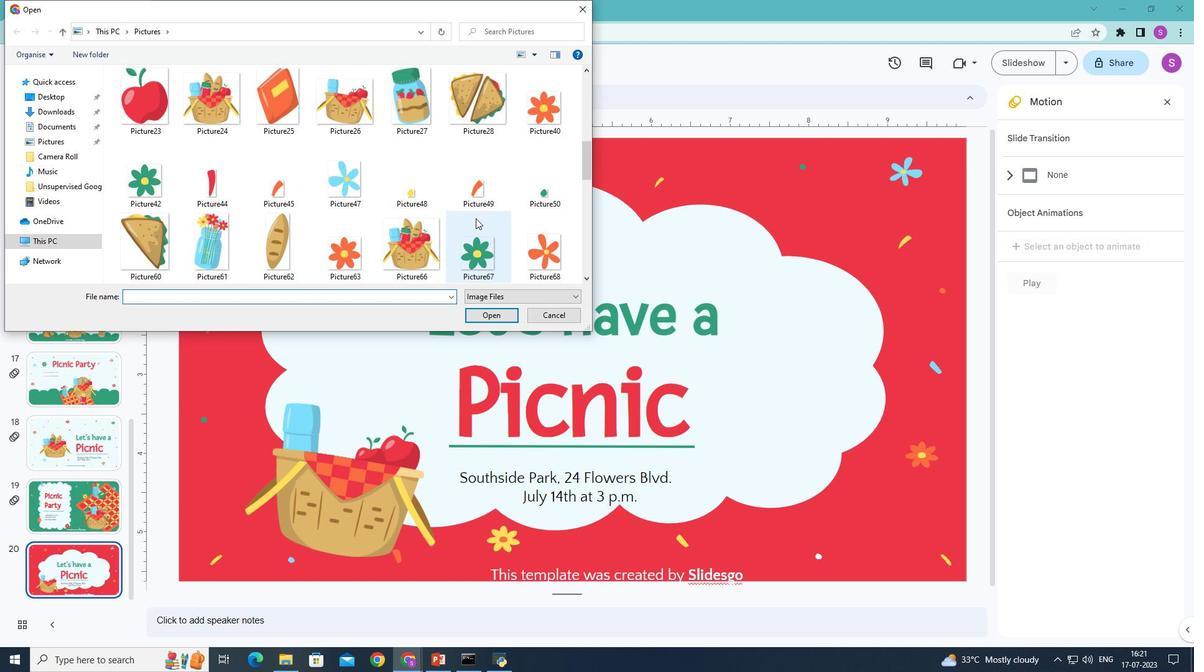 
Action: Mouse scrolled (489, 228) with delta (0, 0)
Screenshot: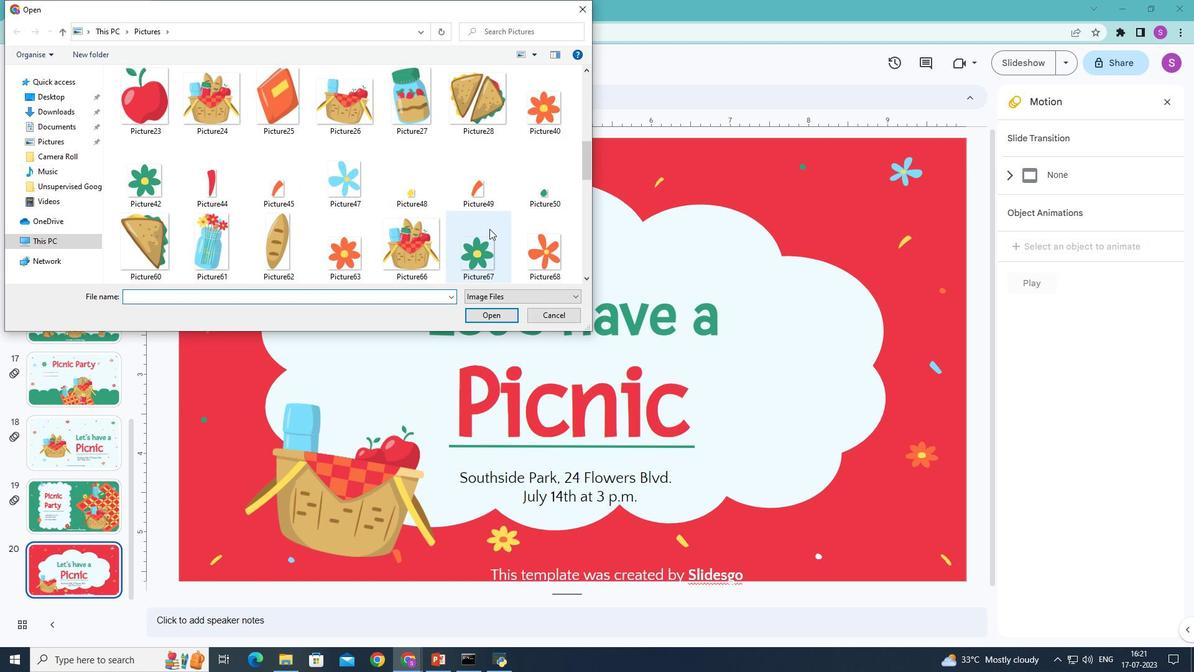 
Action: Mouse moved to (491, 232)
Screenshot: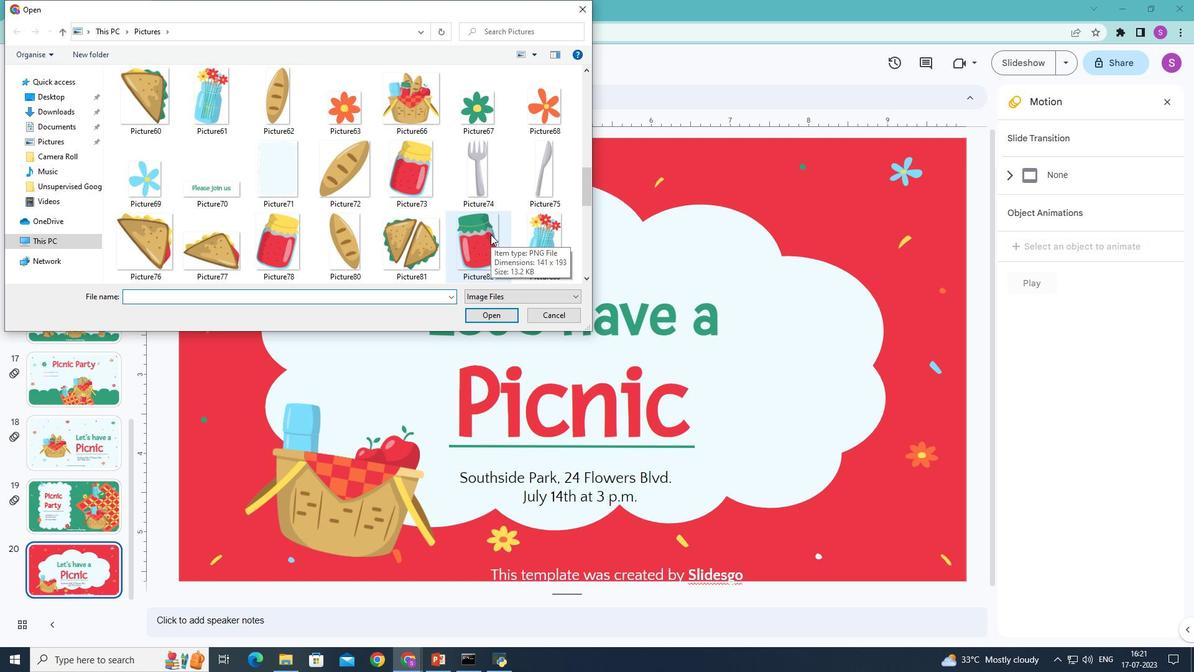 
Action: Mouse scrolled (491, 231) with delta (0, 0)
Screenshot: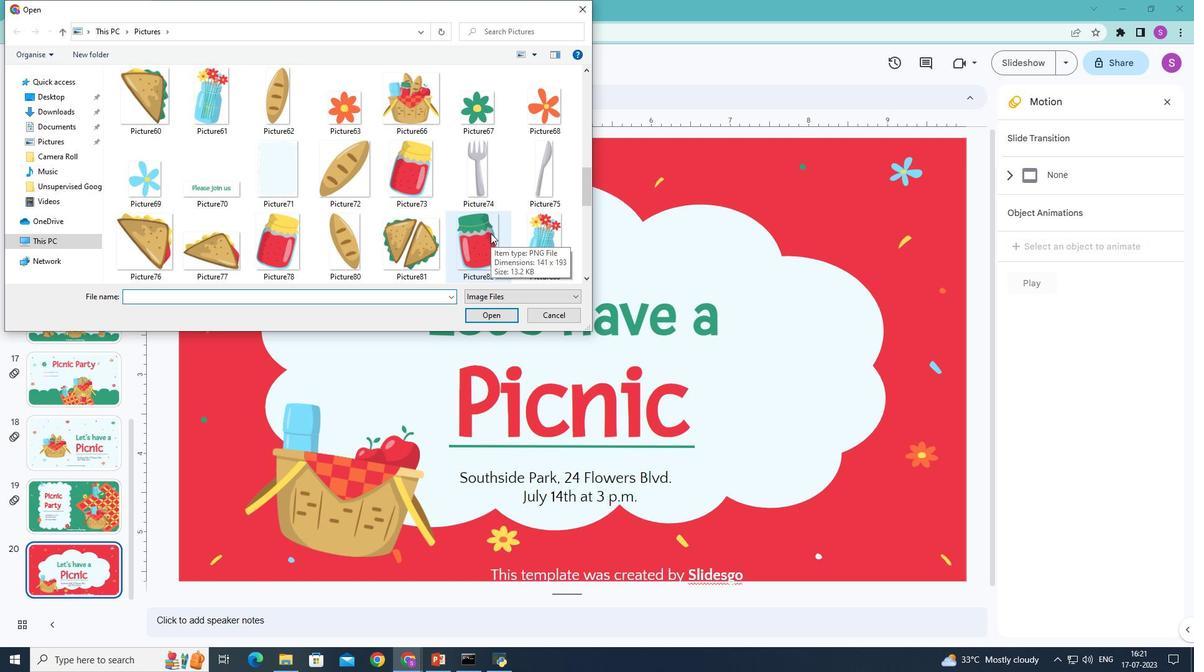 
Action: Mouse moved to (493, 232)
Screenshot: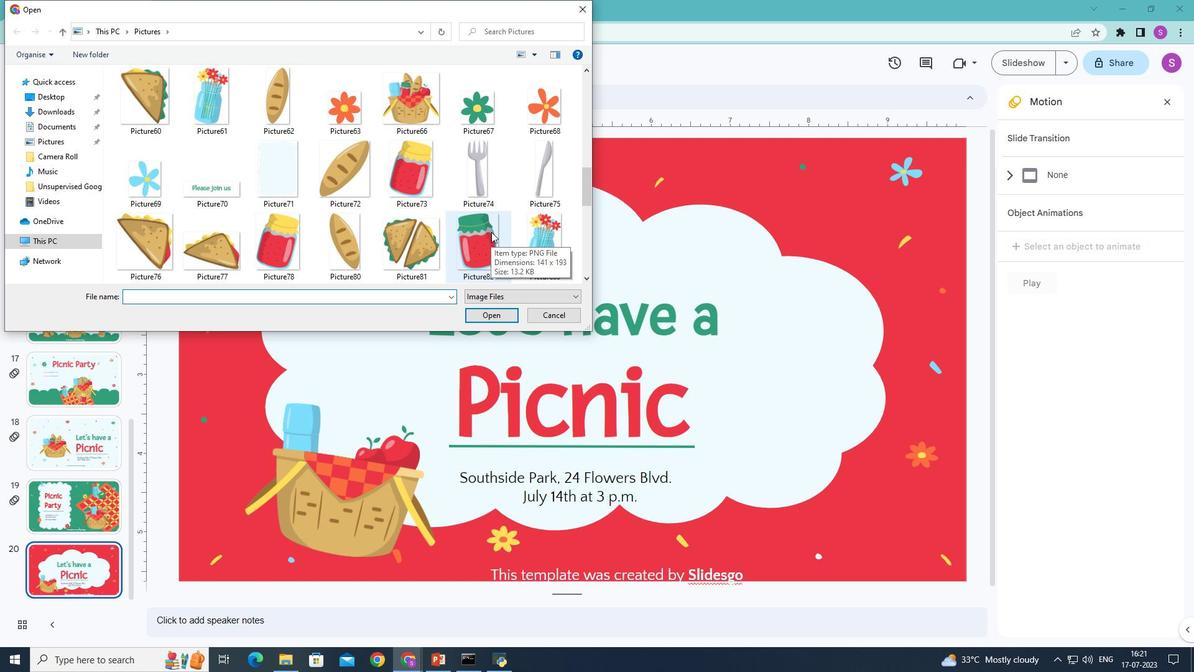 
Action: Mouse scrolled (493, 231) with delta (0, 0)
Screenshot: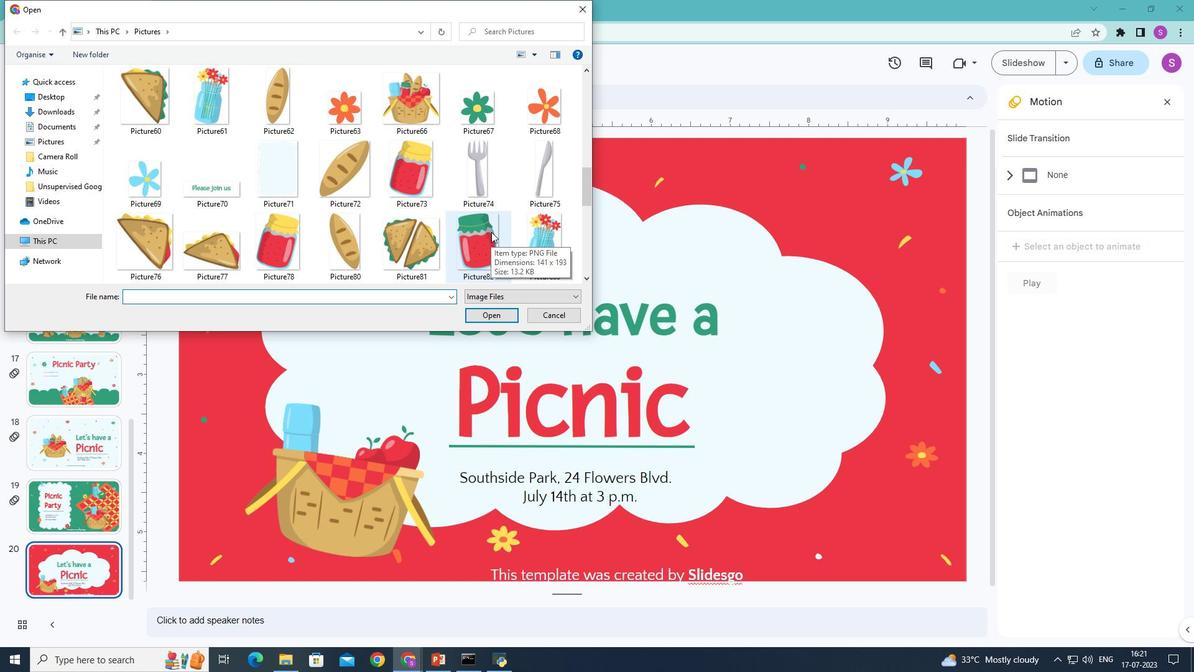 
Action: Mouse moved to (517, 189)
Screenshot: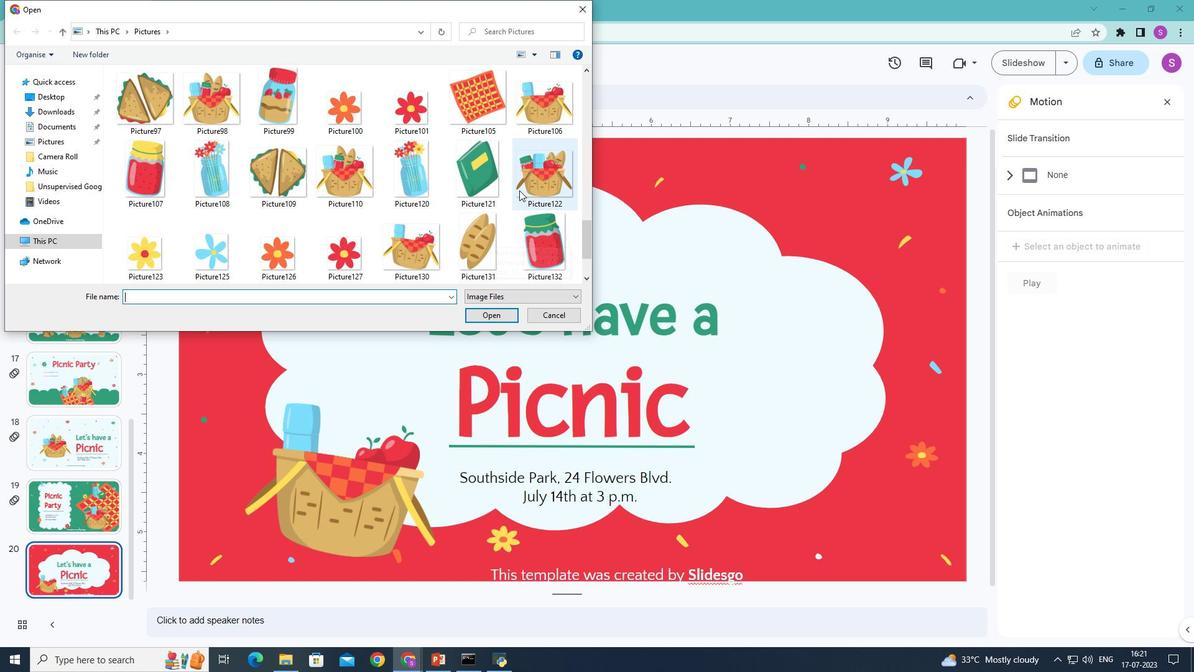 
Action: Mouse scrolled (517, 188) with delta (0, 0)
Screenshot: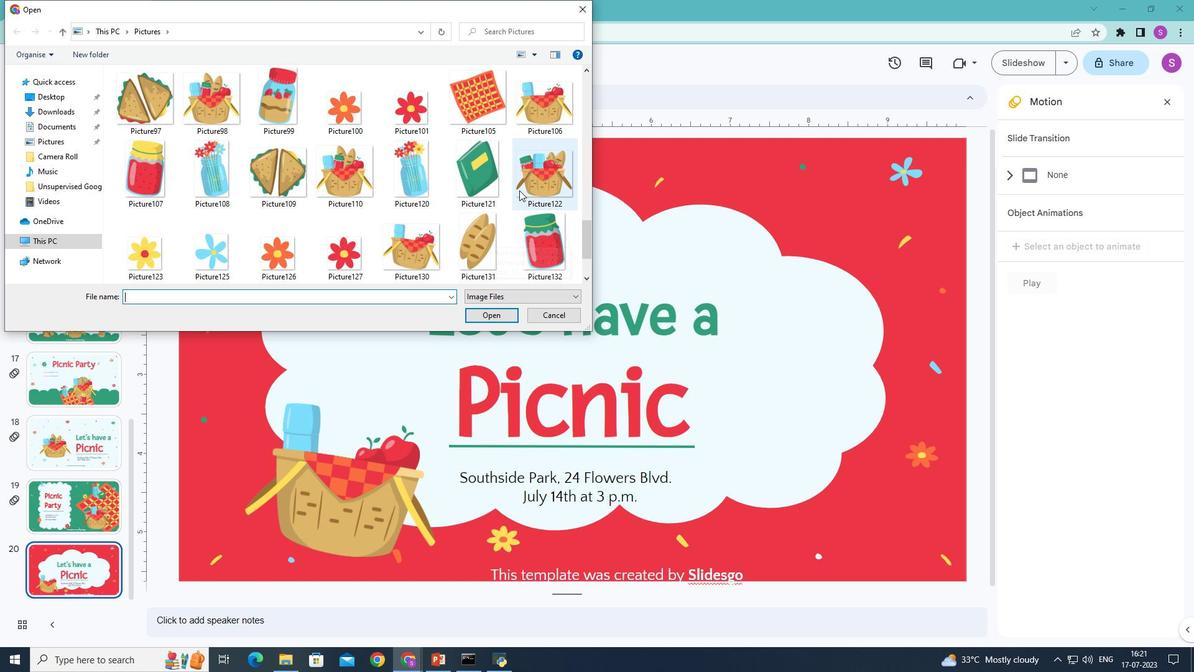 
Action: Mouse scrolled (517, 188) with delta (0, 0)
Screenshot: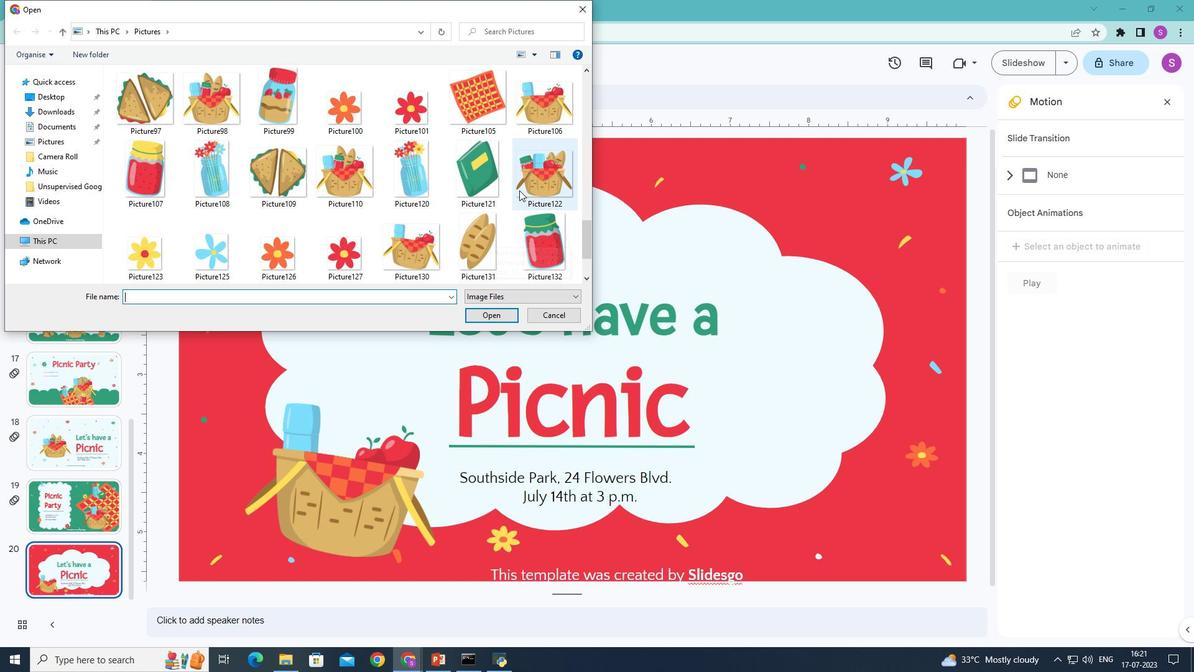 
Action: Mouse moved to (517, 188)
Screenshot: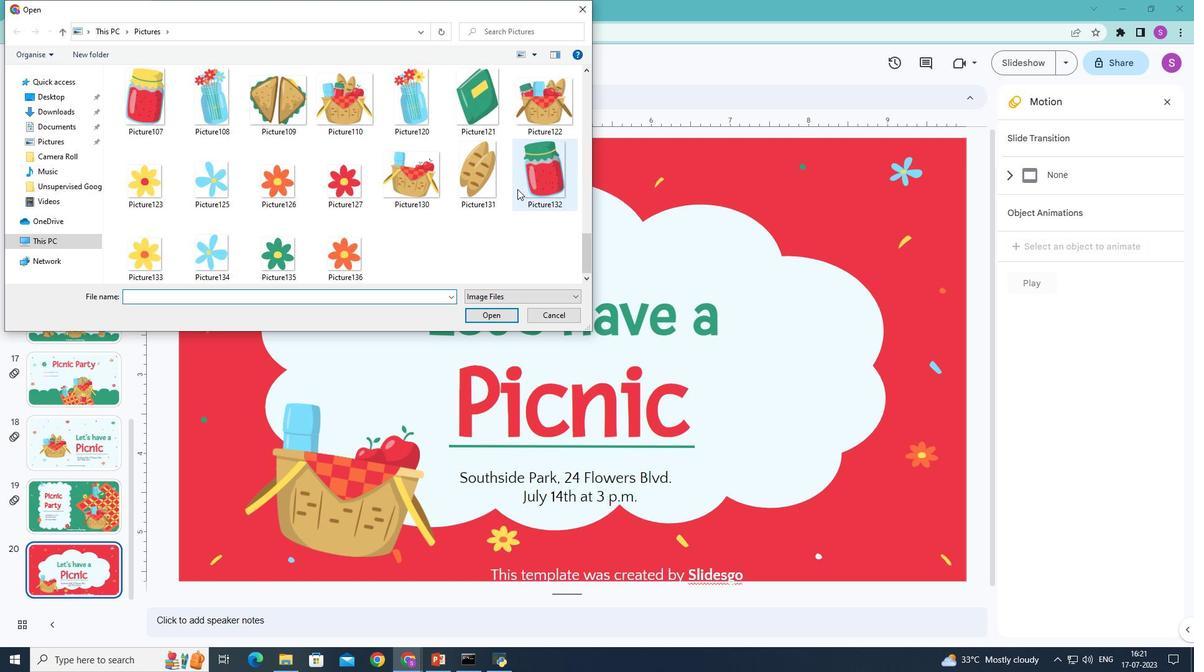 
Action: Mouse scrolled (517, 187) with delta (0, 0)
Screenshot: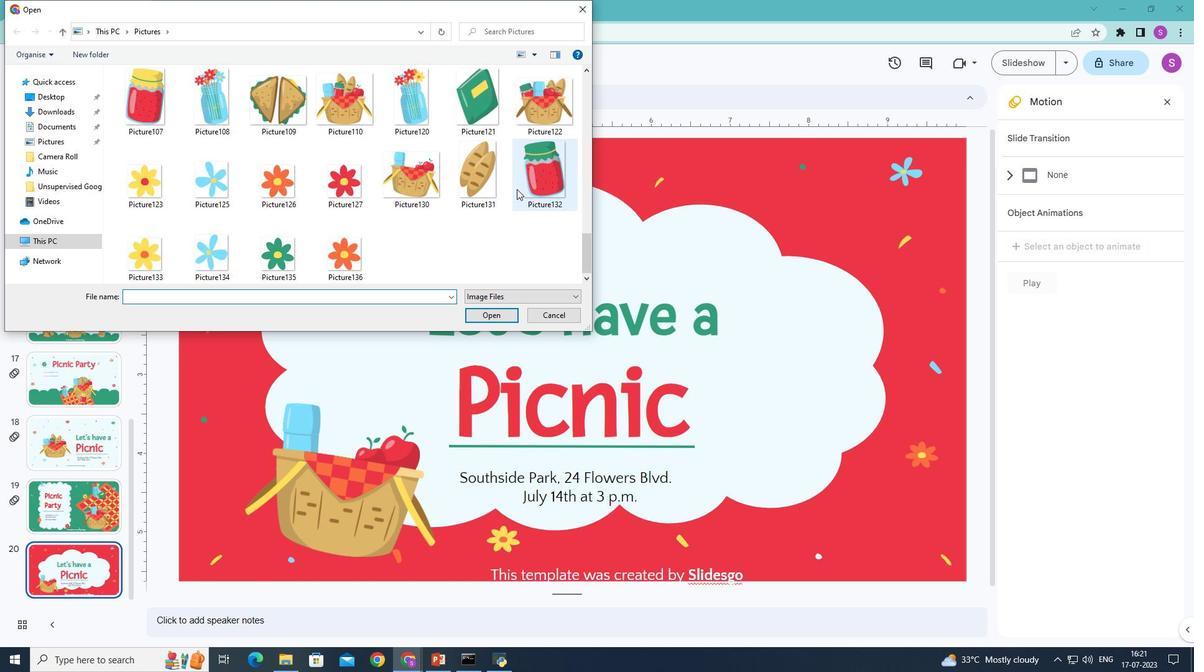 
Action: Mouse scrolled (517, 187) with delta (0, 0)
Screenshot: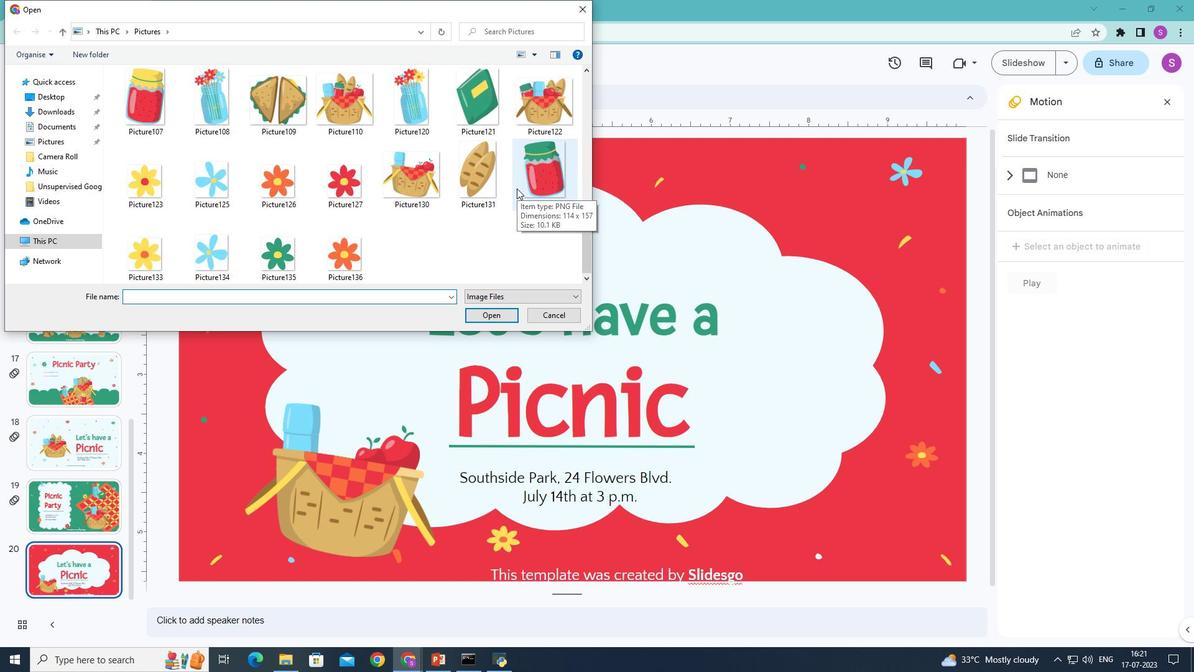 
Action: Mouse scrolled (517, 187) with delta (0, 0)
Screenshot: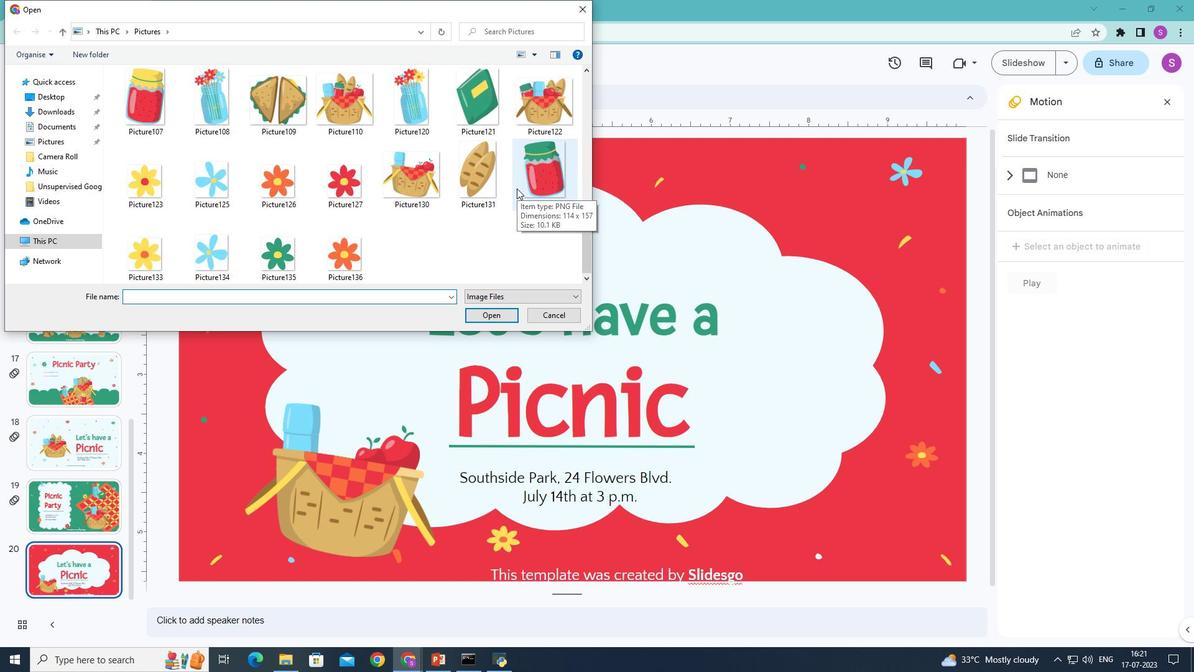
Action: Mouse moved to (546, 160)
Screenshot: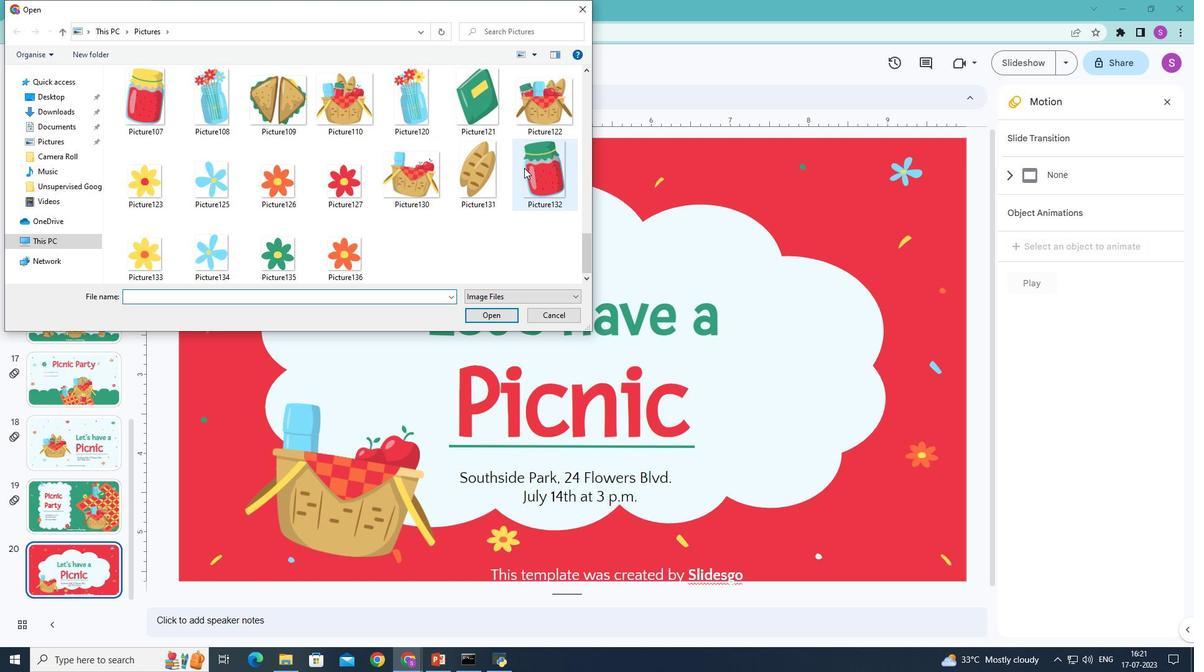
Action: Mouse pressed left at (546, 160)
Screenshot: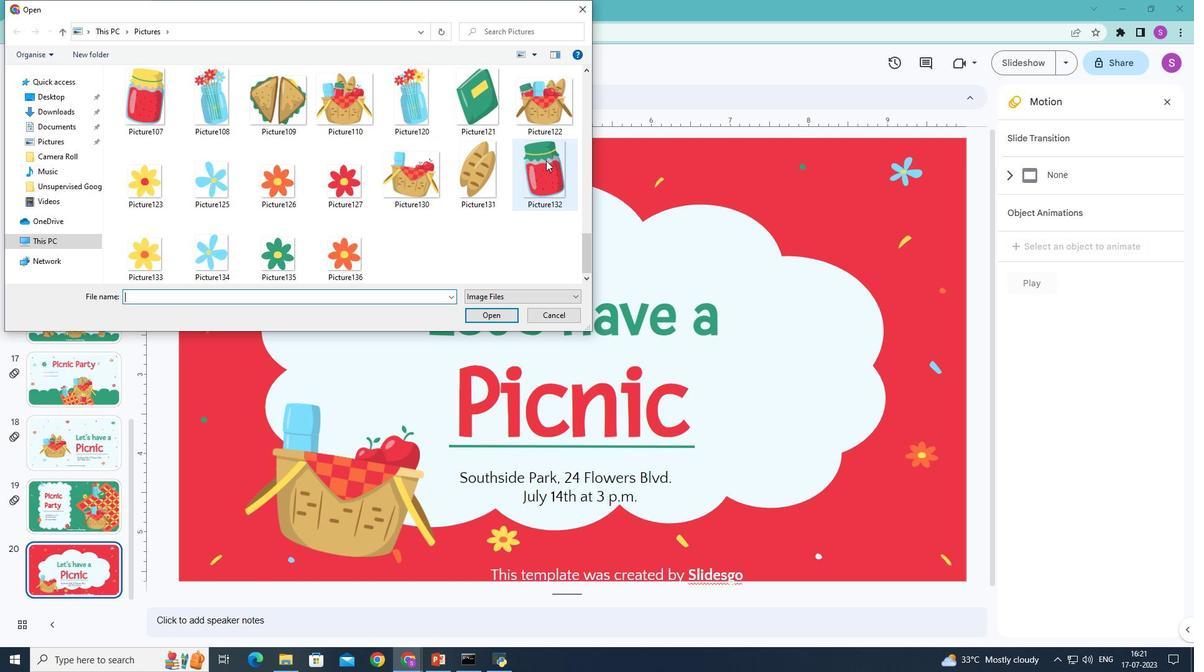 
Action: Mouse moved to (499, 316)
Screenshot: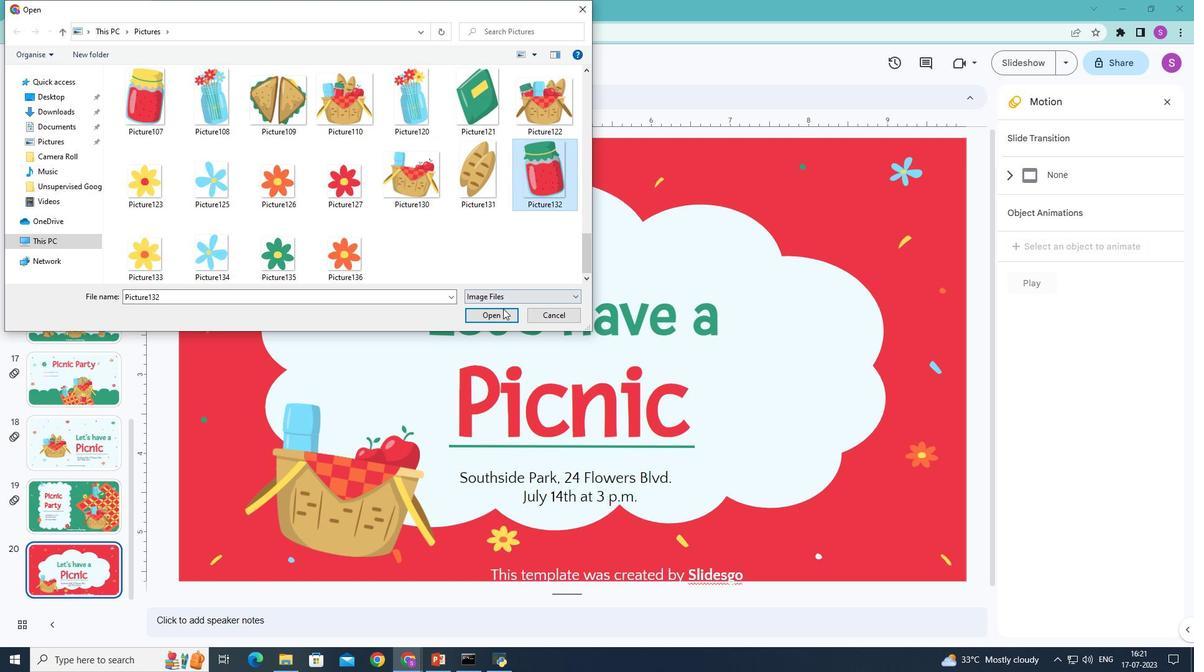 
Action: Mouse pressed left at (499, 316)
Screenshot: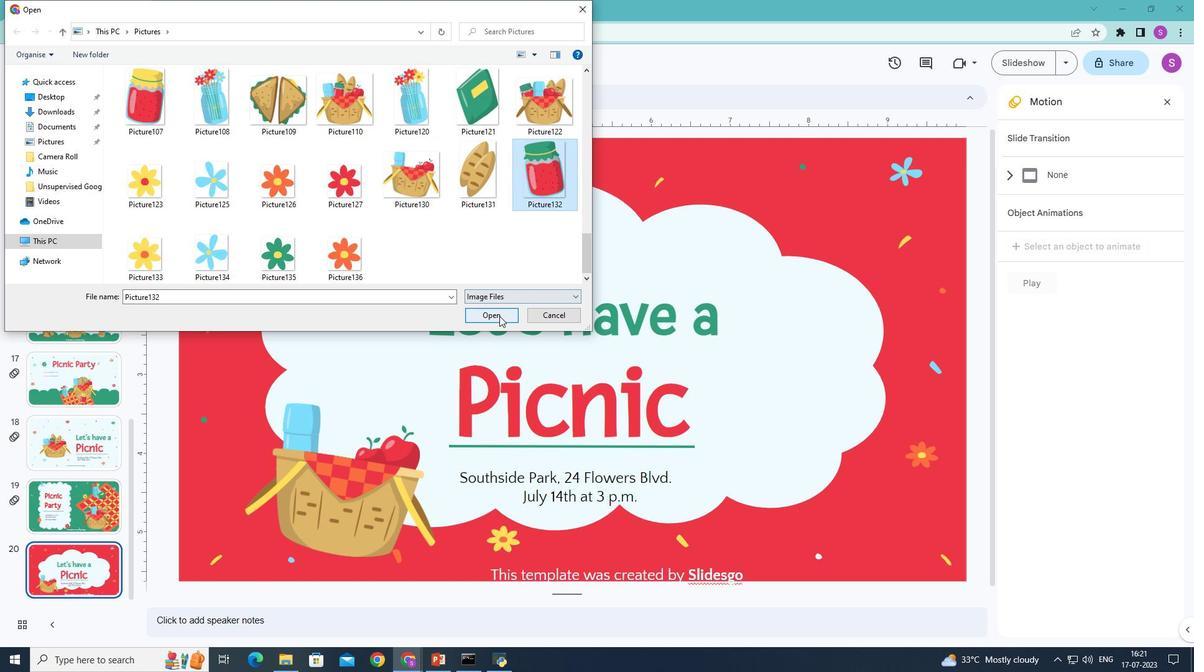
Action: Mouse moved to (241, 193)
Screenshot: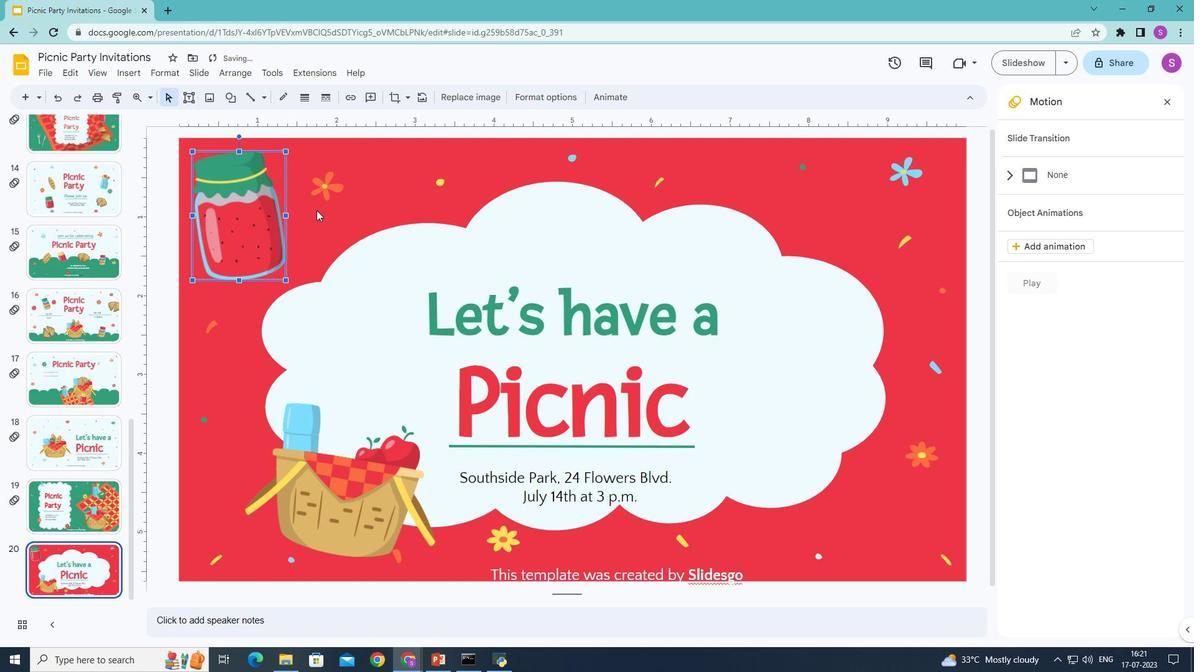 
Action: Mouse pressed left at (241, 193)
Screenshot: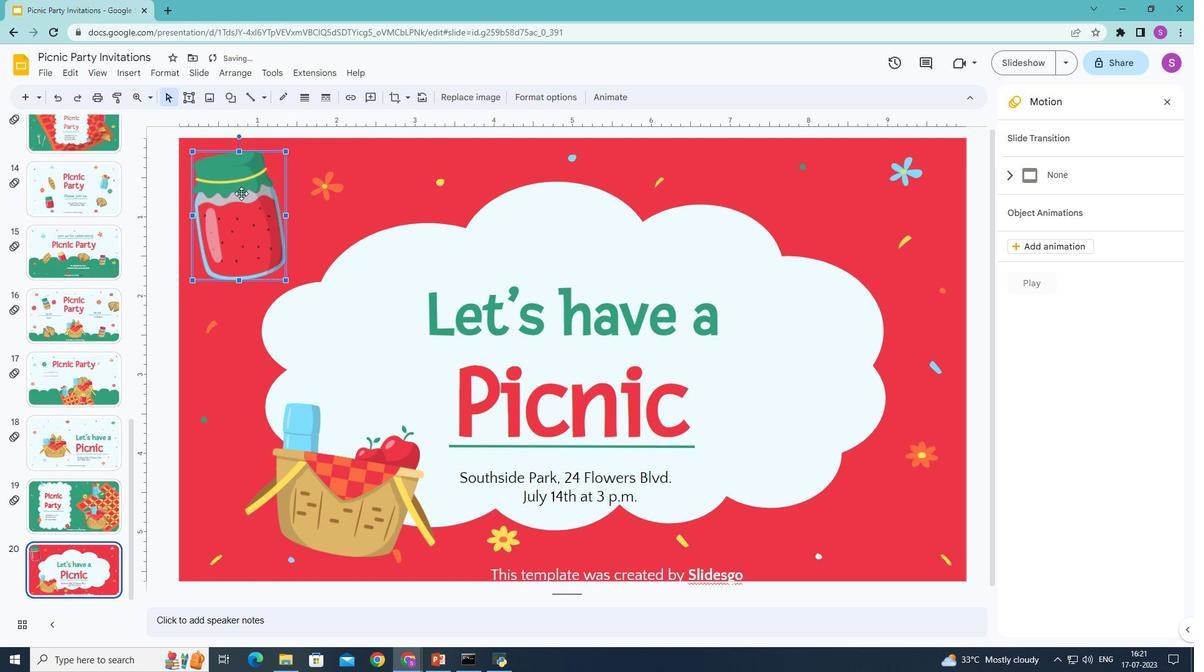 
Action: Mouse moved to (721, 164)
Screenshot: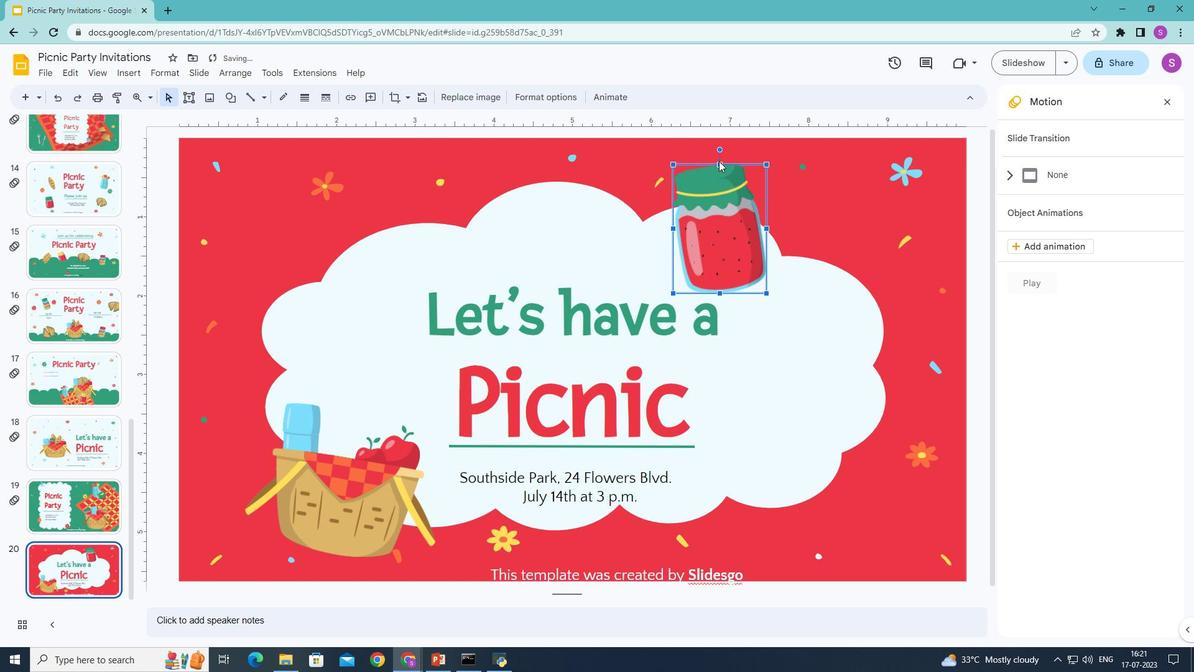 
Action: Mouse pressed left at (721, 164)
Screenshot: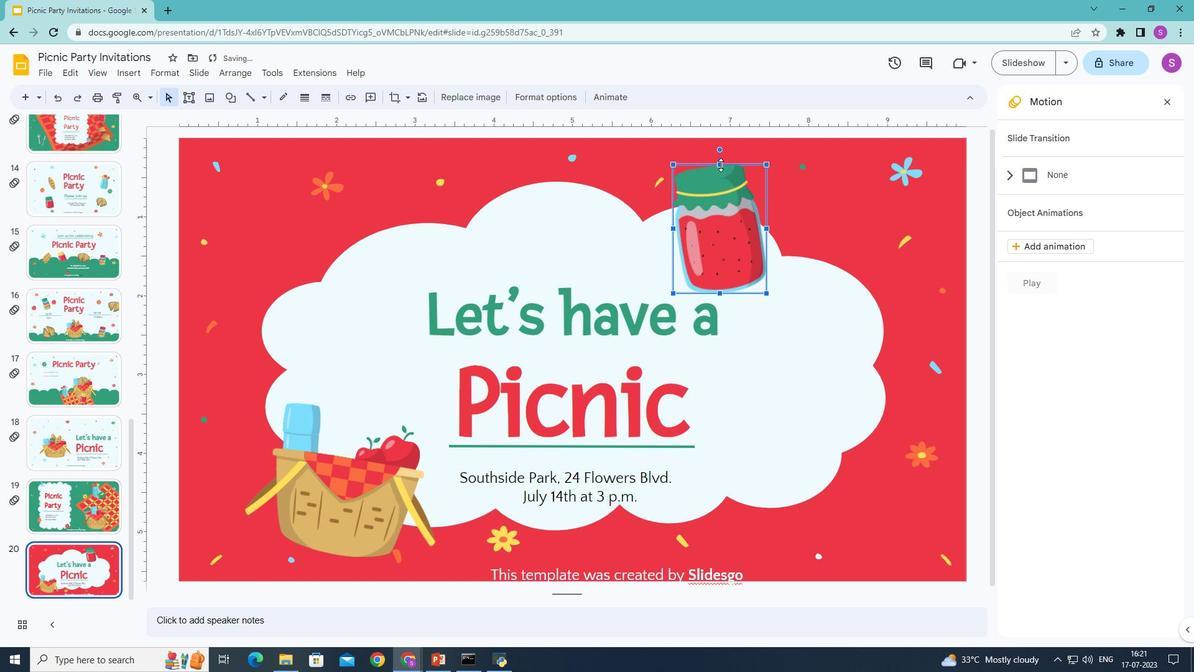 
Action: Mouse moved to (673, 238)
Screenshot: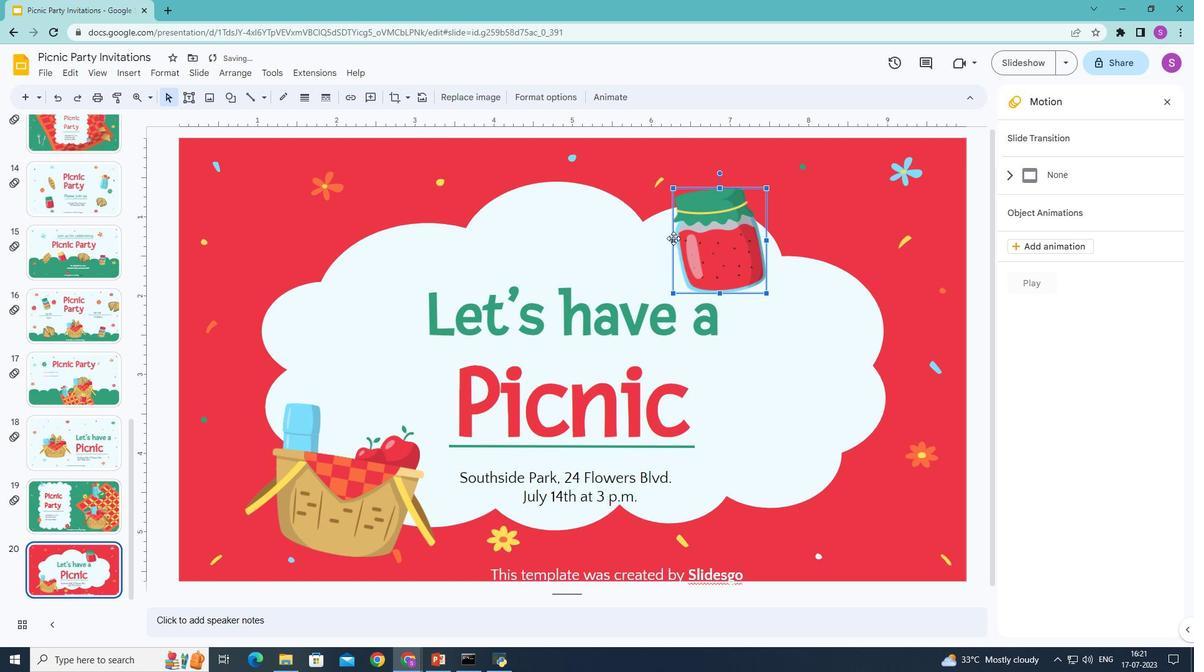 
Action: Mouse pressed left at (673, 238)
Screenshot: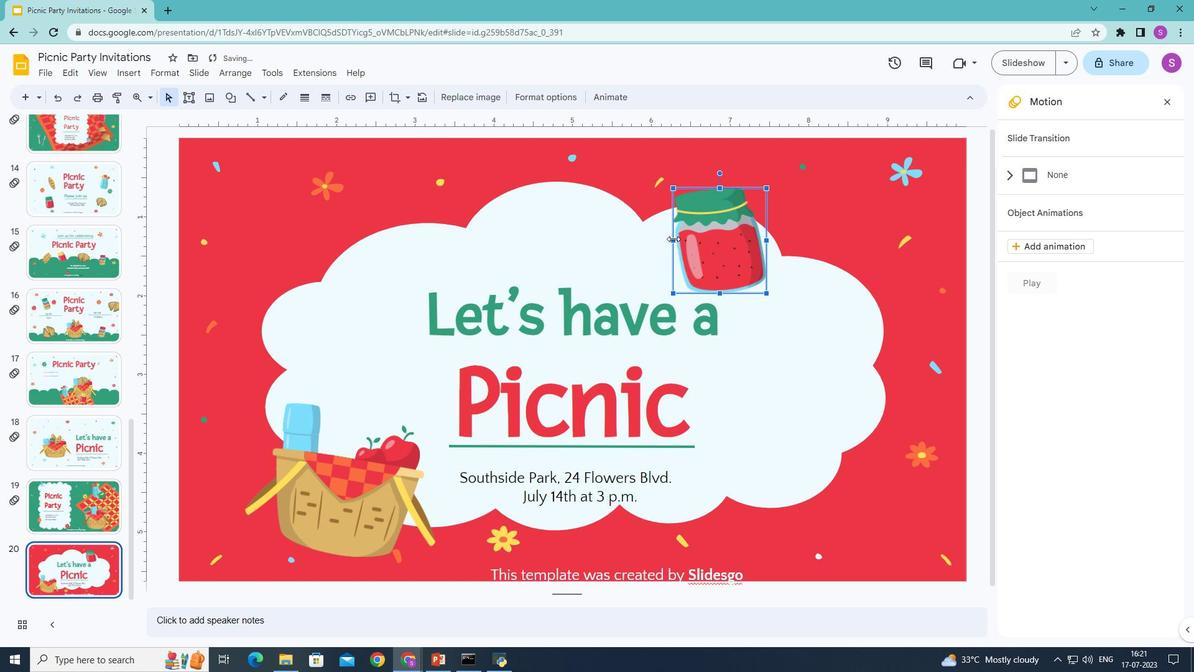 
Action: Mouse moved to (731, 290)
Screenshot: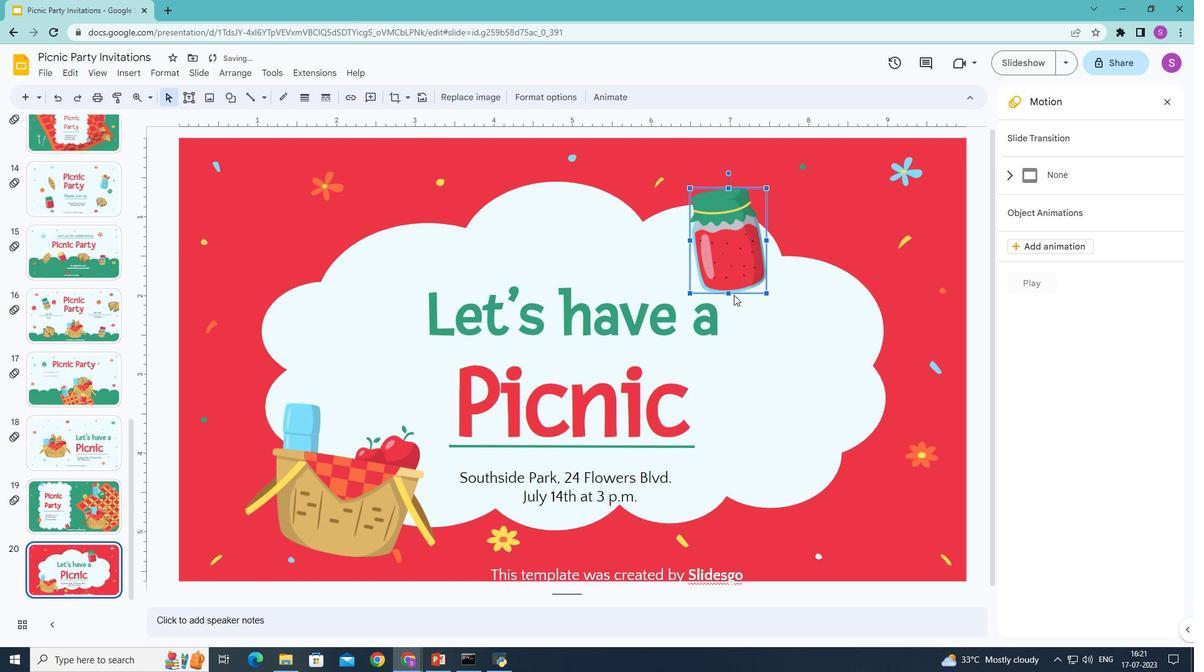 
Action: Mouse pressed left at (731, 290)
Screenshot: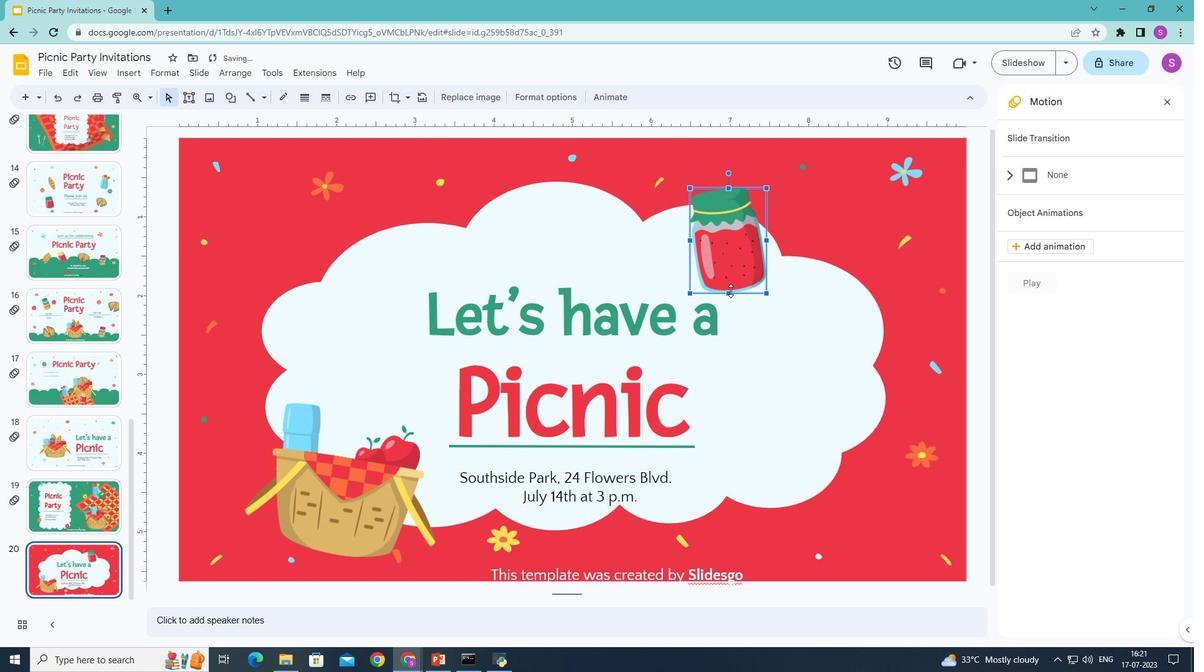 
Action: Mouse moved to (767, 233)
Screenshot: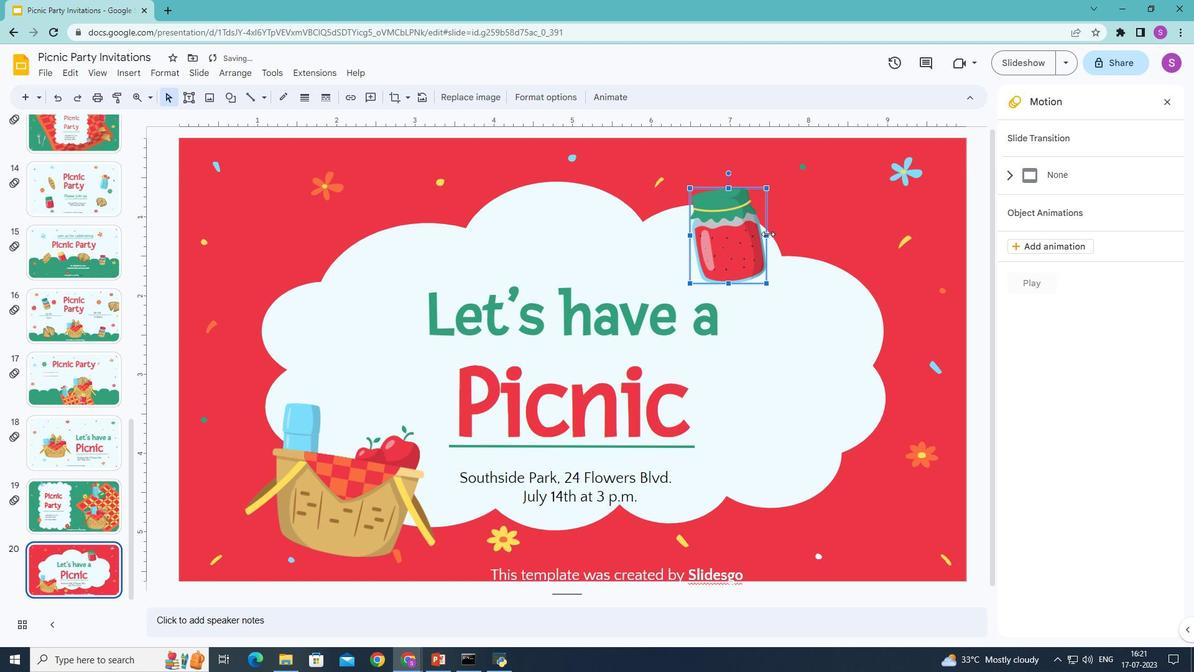 
Action: Mouse pressed left at (767, 233)
Screenshot: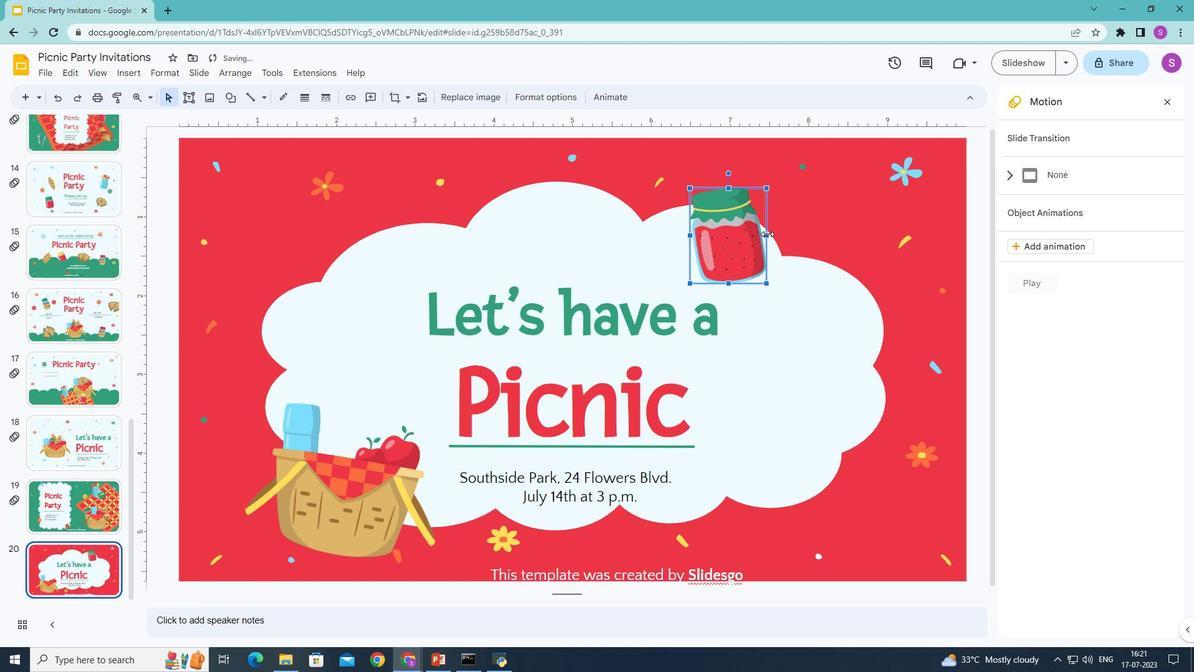 
Action: Mouse moved to (731, 258)
Screenshot: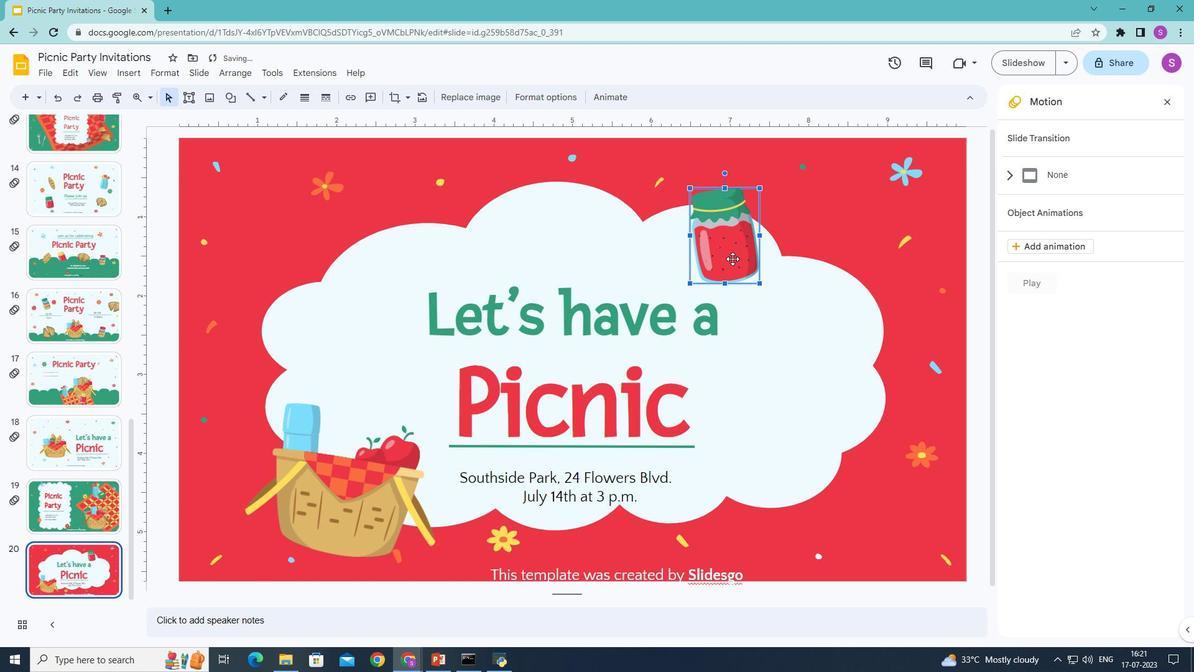 
Action: Mouse pressed left at (731, 258)
Screenshot: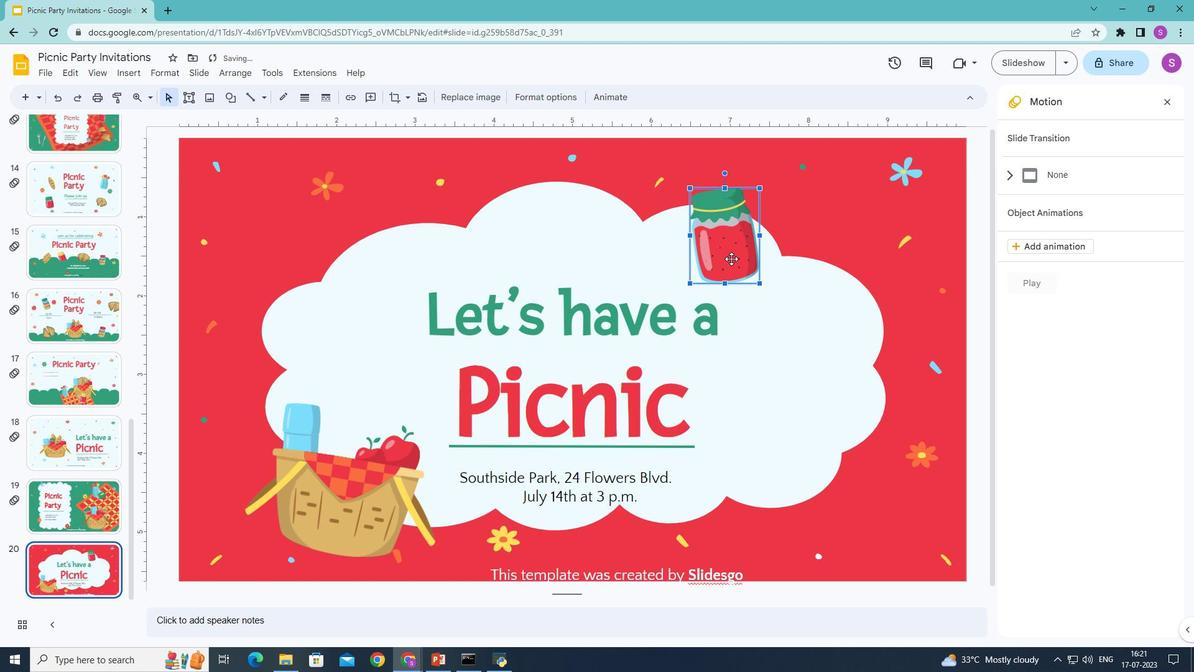 
Action: Mouse moved to (725, 166)
Screenshot: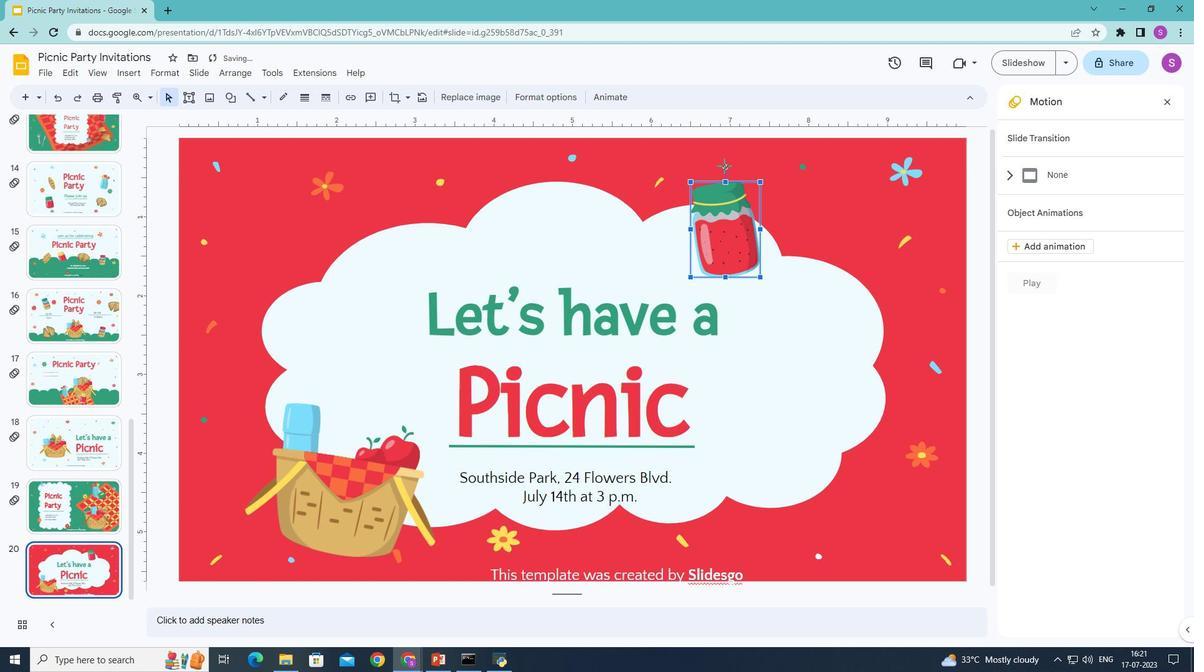 
Action: Mouse pressed left at (725, 166)
Screenshot: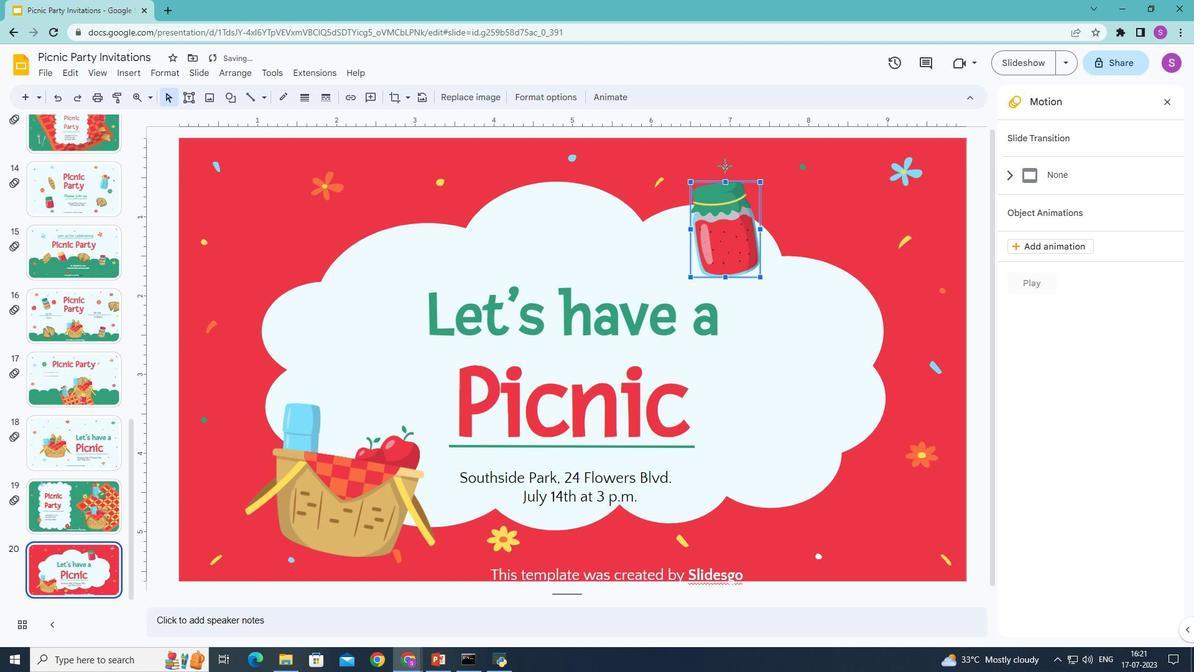 
Action: Mouse moved to (785, 176)
Screenshot: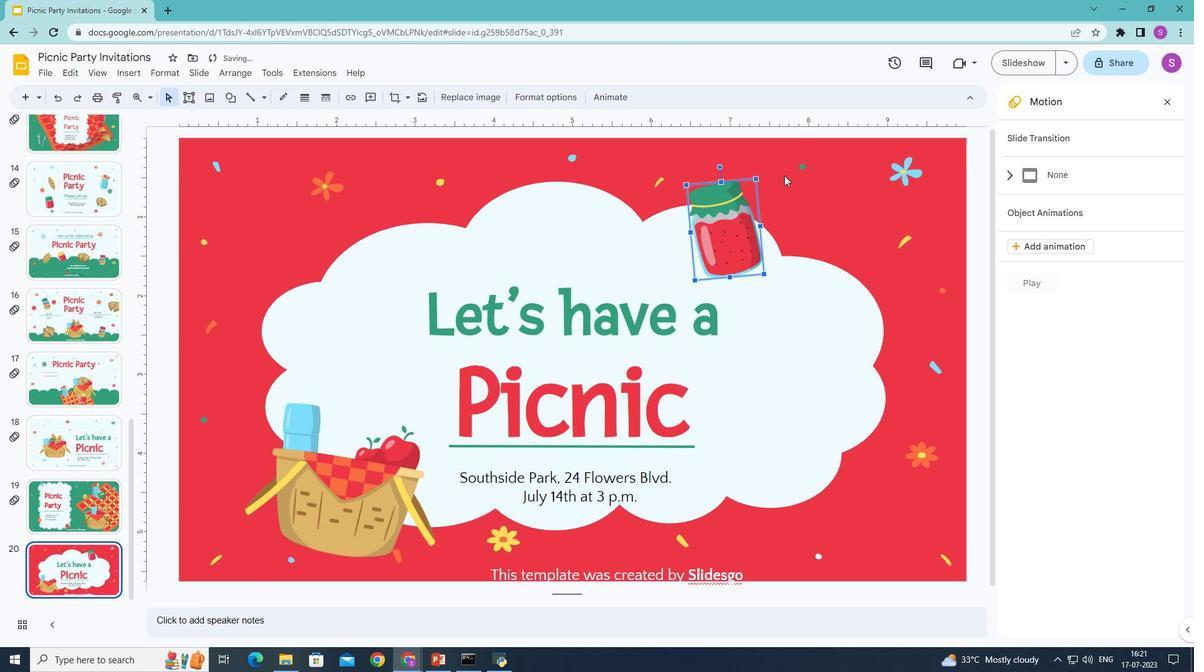 
Action: Mouse pressed left at (785, 176)
Screenshot: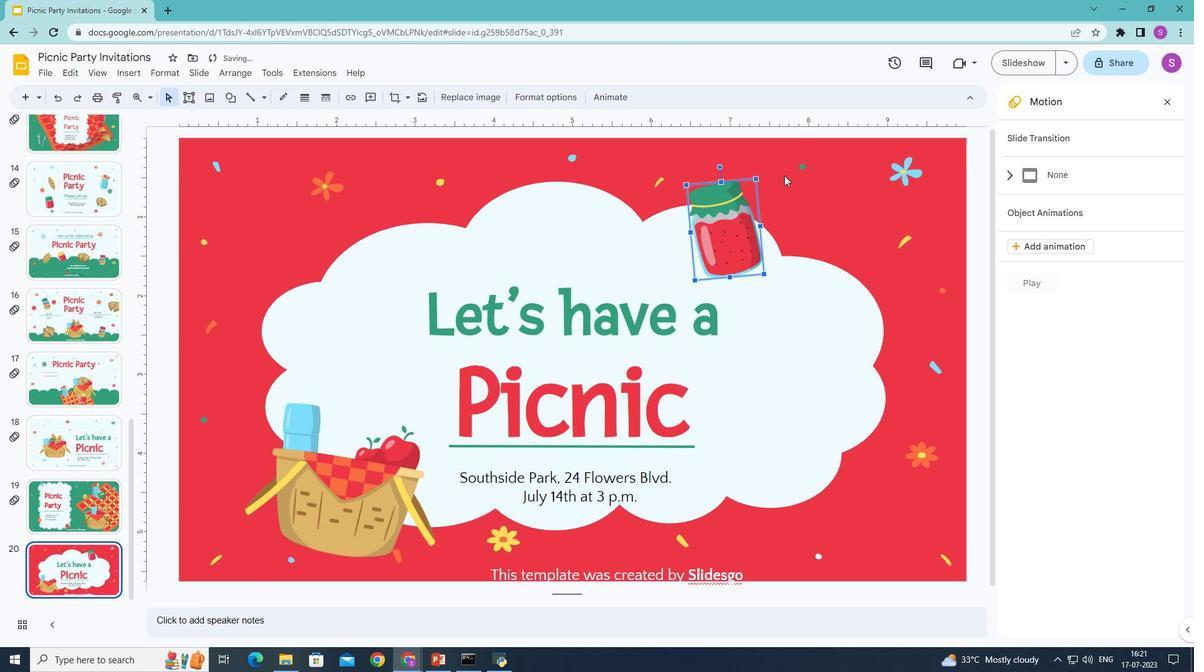 
Action: Mouse moved to (133, 71)
Screenshot: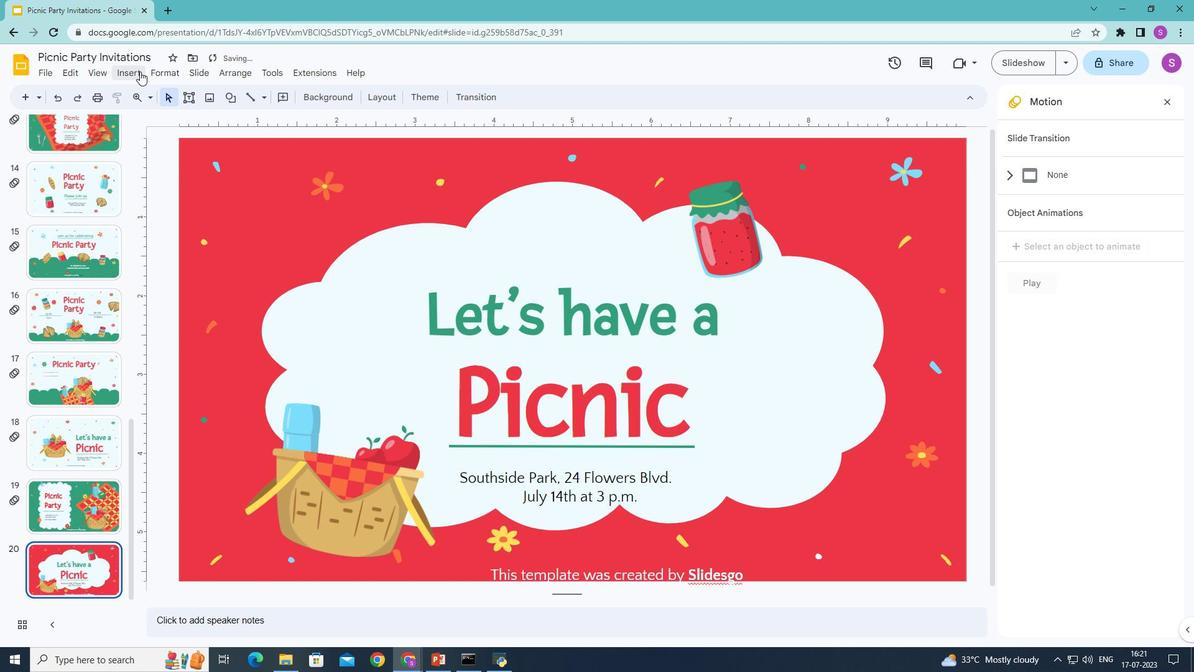 
Action: Mouse pressed left at (133, 71)
Screenshot: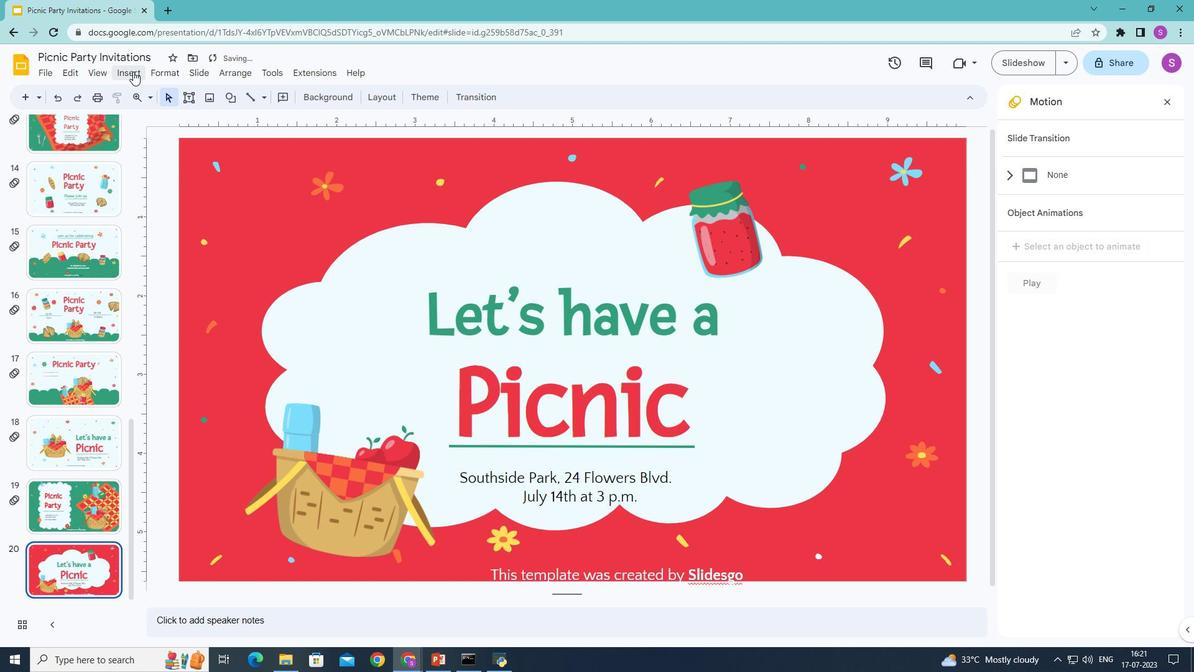 
Action: Mouse moved to (359, 100)
Screenshot: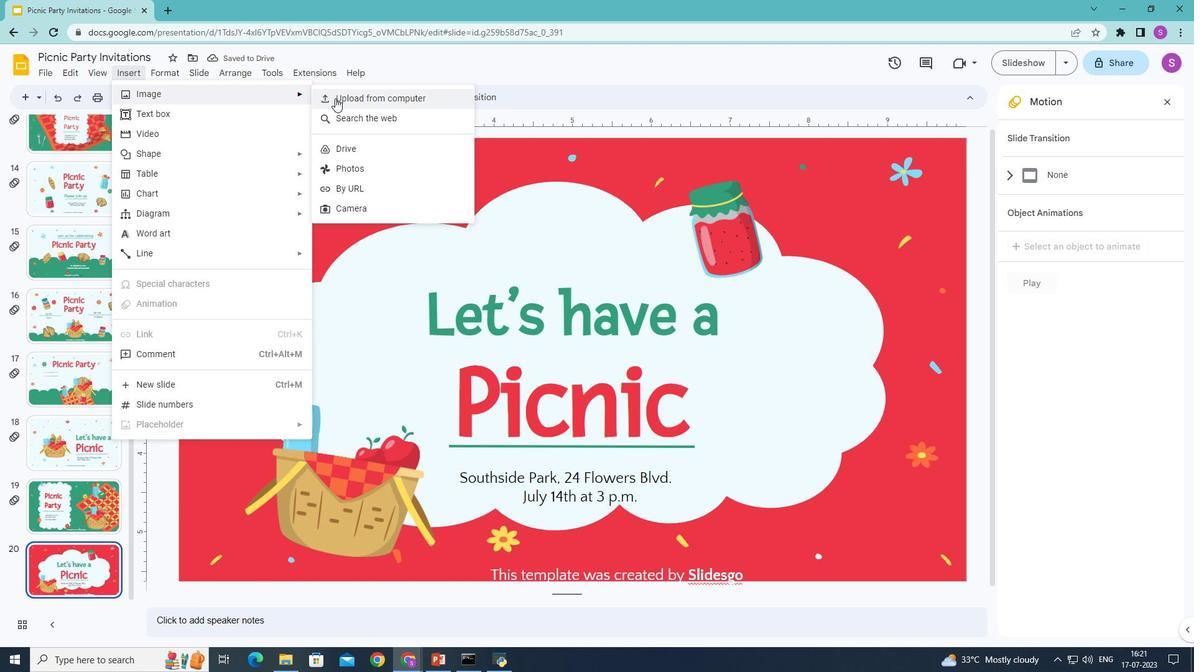 
Action: Mouse pressed left at (359, 100)
Screenshot: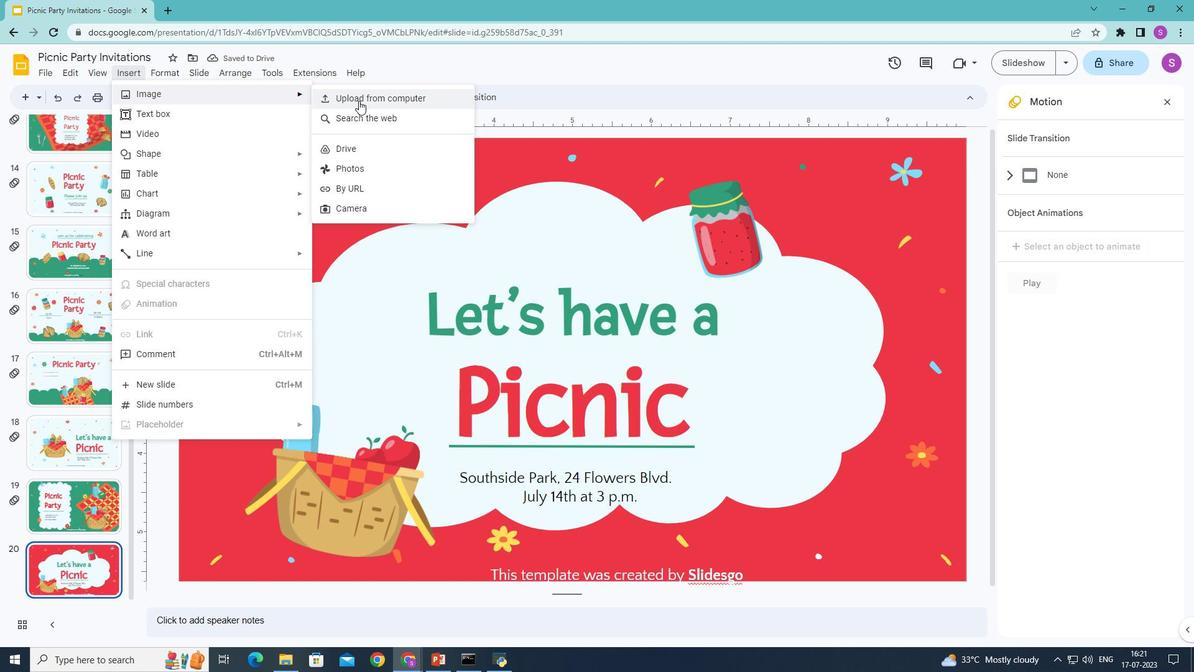 
Action: Mouse moved to (378, 159)
Screenshot: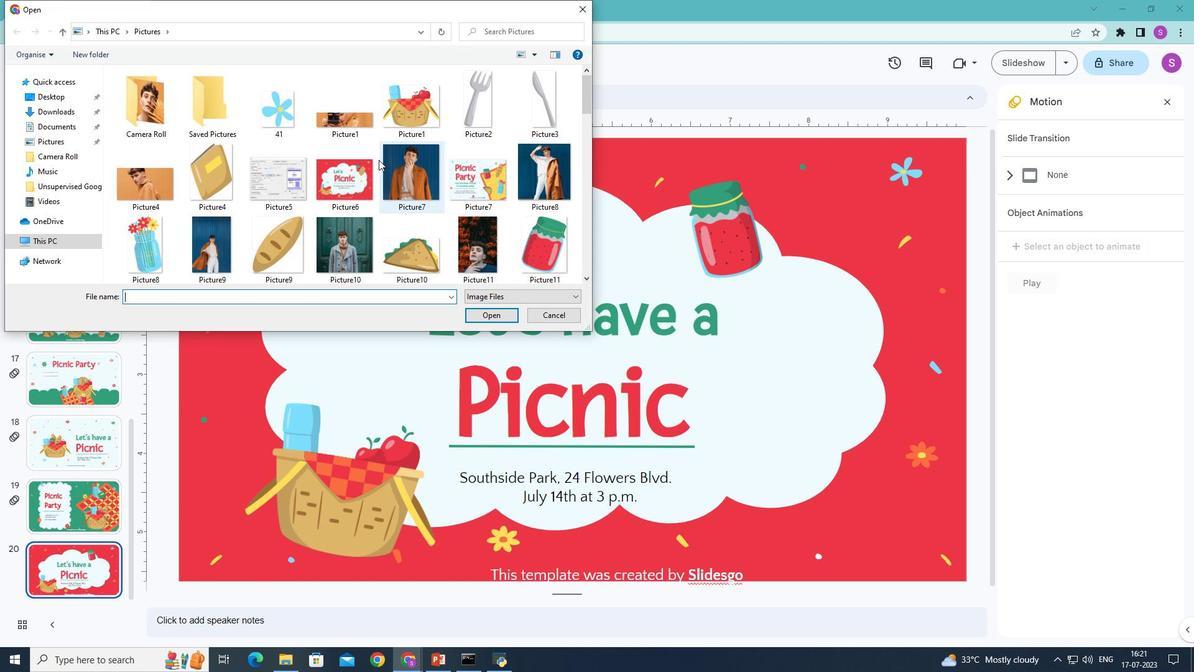 
Action: Mouse scrolled (378, 159) with delta (0, 0)
Screenshot: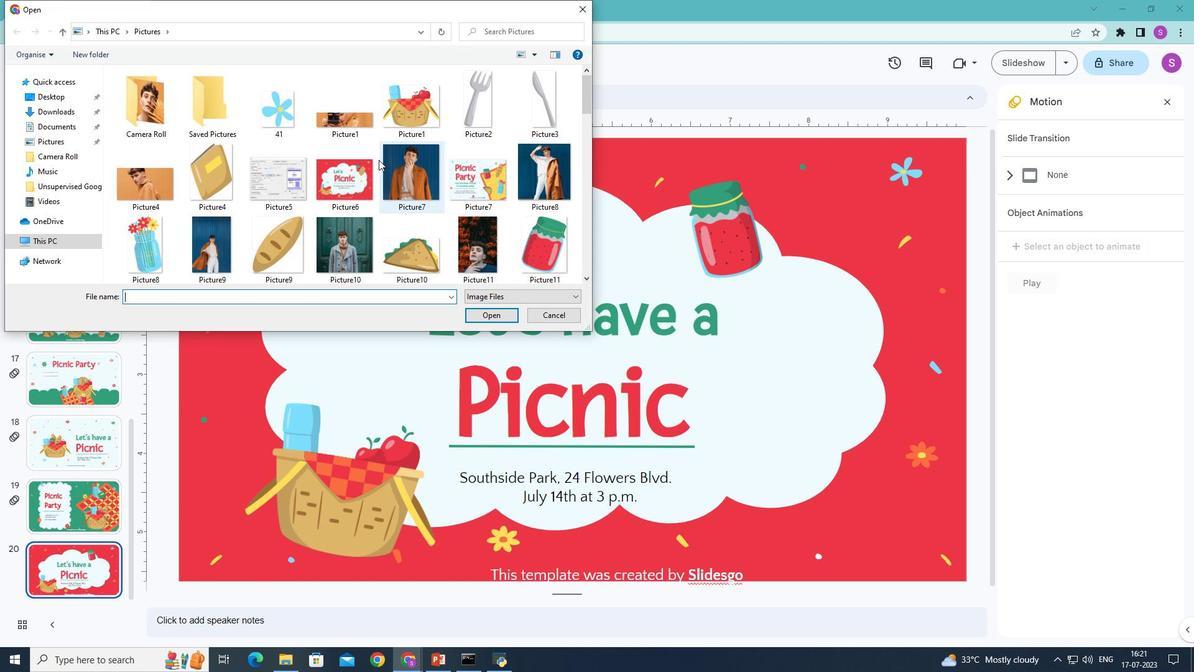 
Action: Mouse moved to (378, 159)
Screenshot: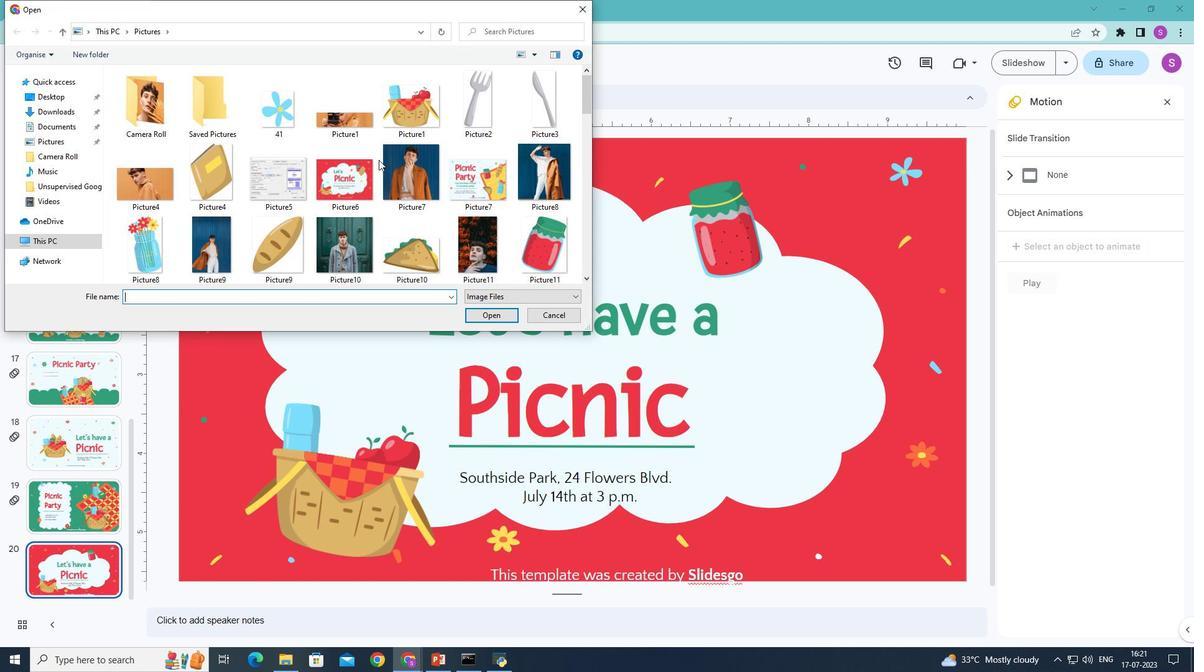 
Action: Mouse scrolled (378, 159) with delta (0, 0)
Screenshot: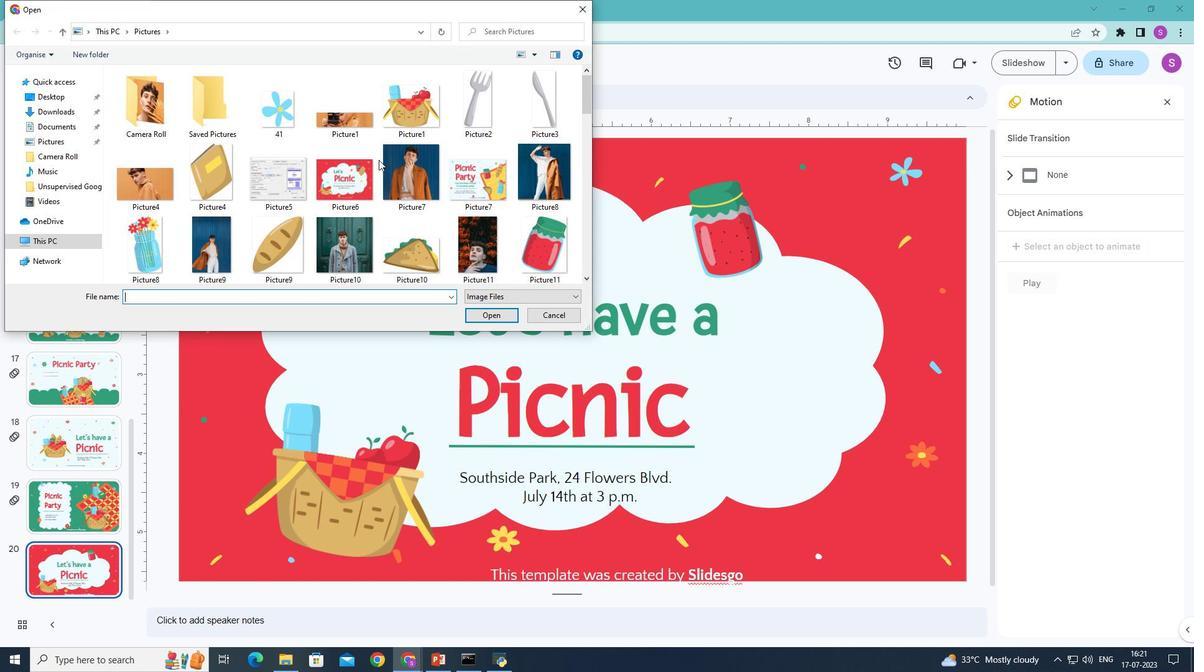 
Action: Mouse scrolled (378, 159) with delta (0, 0)
Screenshot: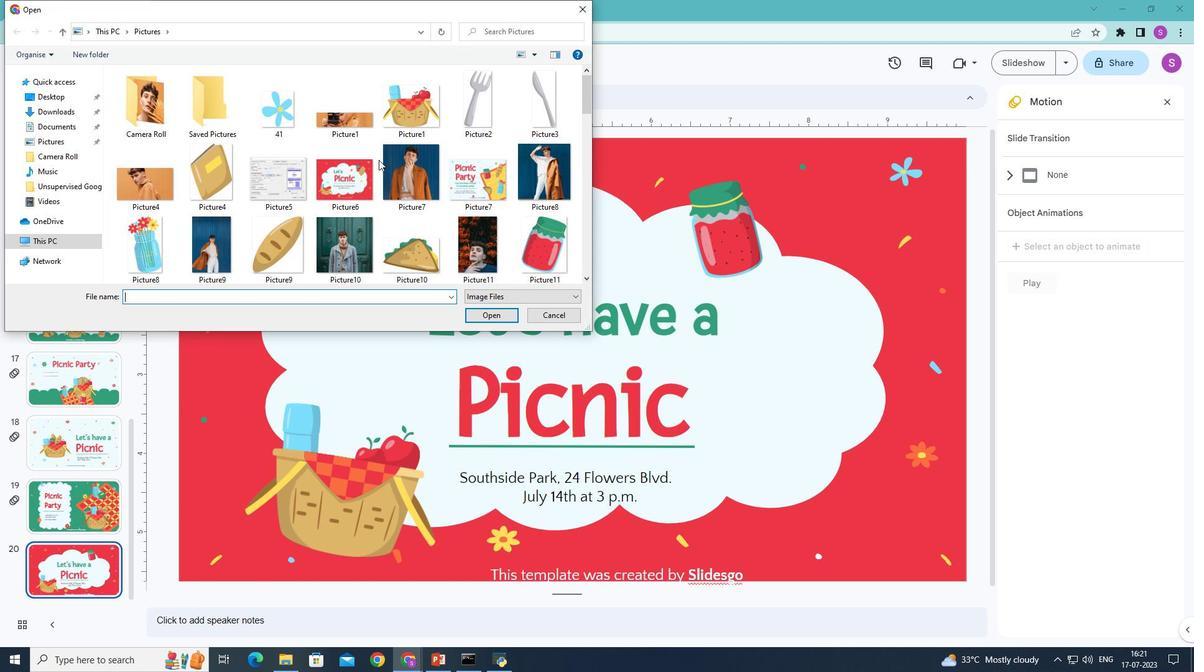 
Action: Mouse moved to (382, 162)
Screenshot: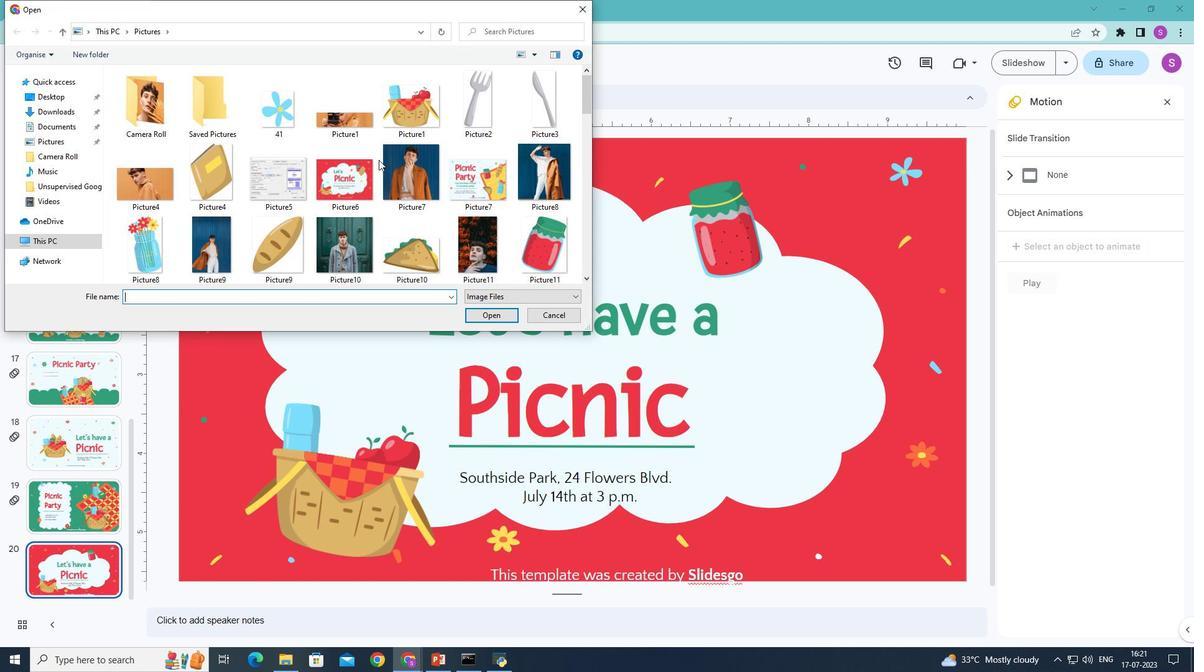 
Action: Mouse scrolled (382, 161) with delta (0, 0)
Screenshot: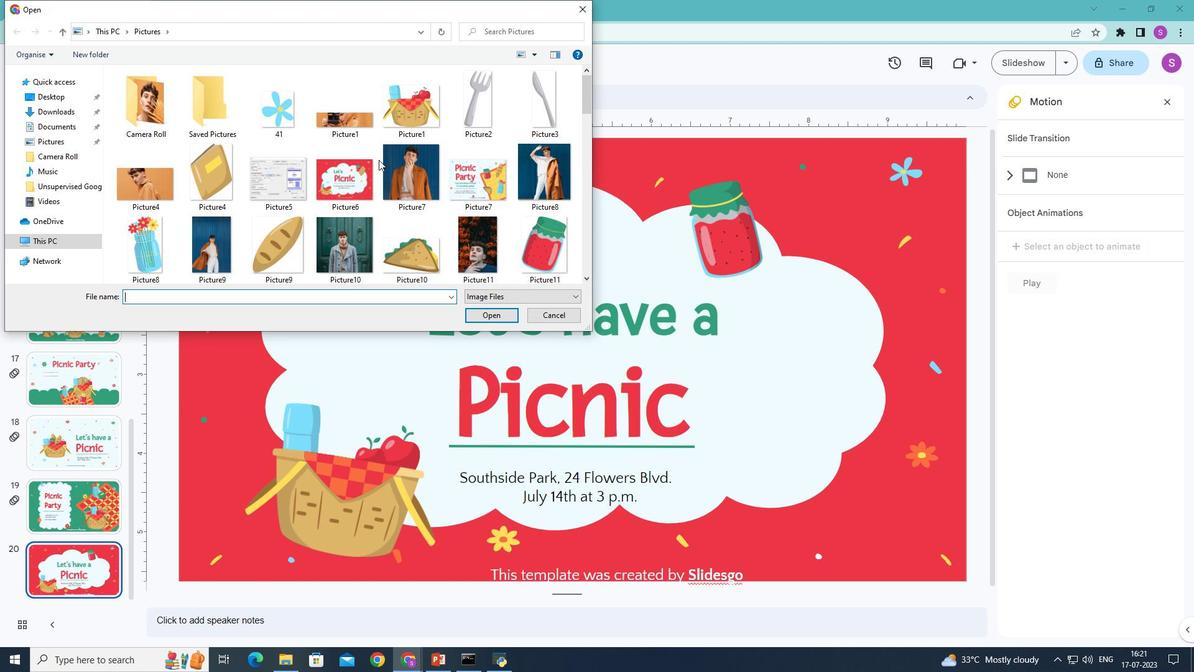 
Action: Mouse moved to (397, 167)
Screenshot: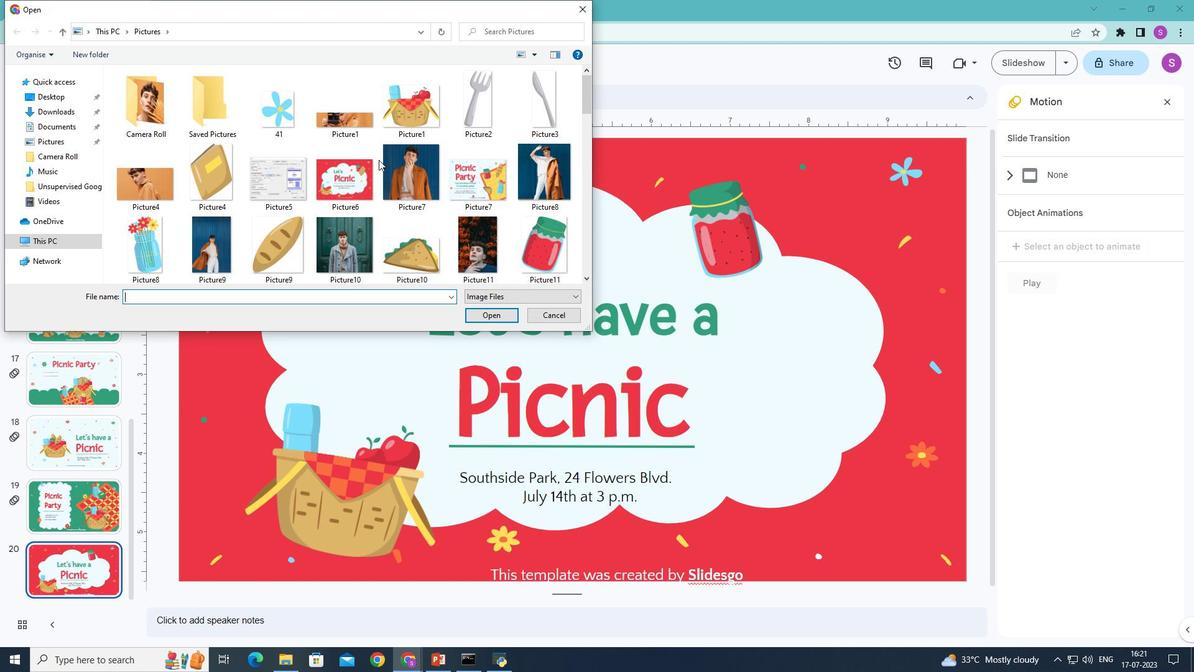 
Action: Mouse scrolled (397, 166) with delta (0, 0)
Screenshot: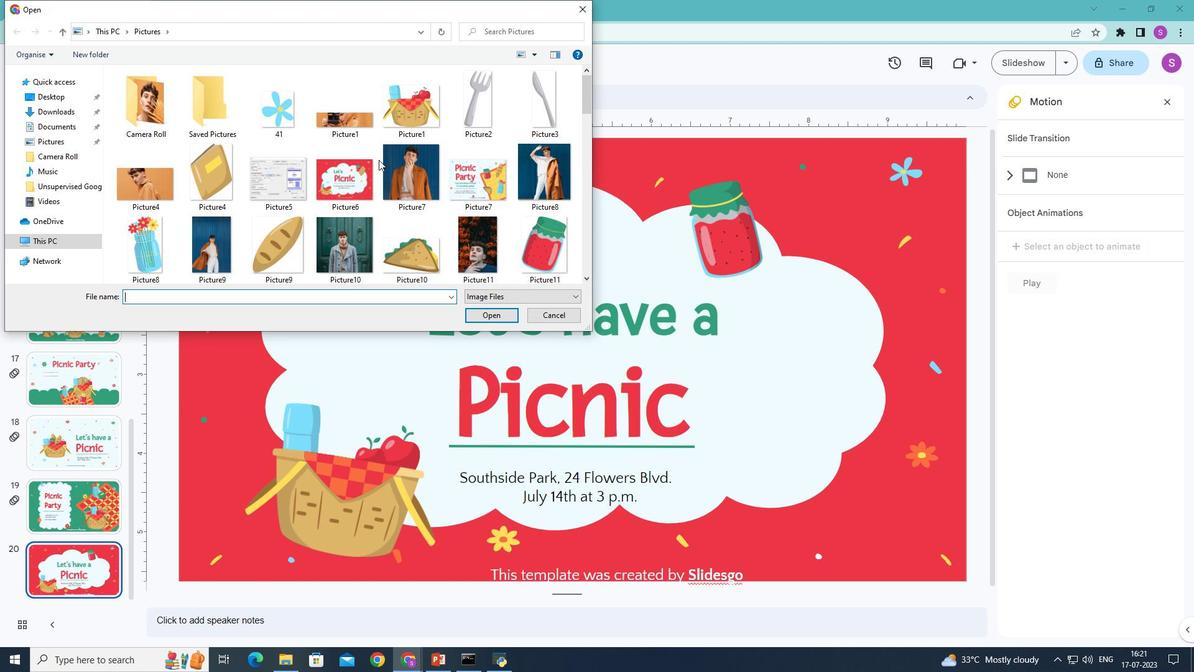 
Action: Mouse moved to (486, 181)
Screenshot: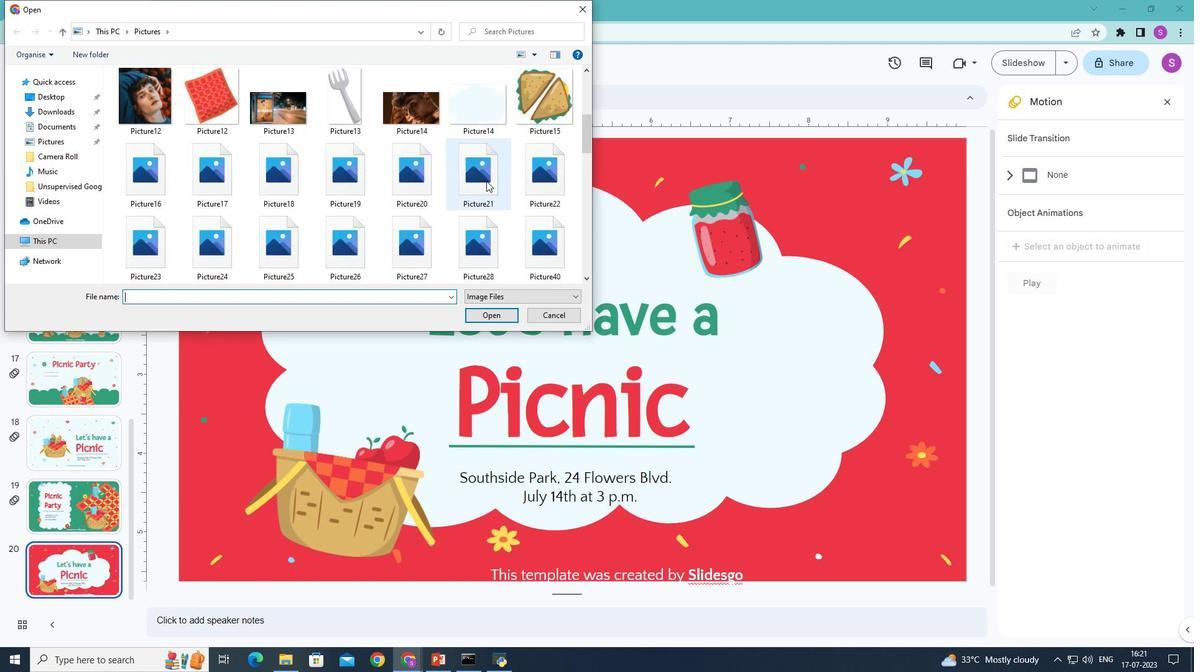 
Action: Mouse scrolled (486, 180) with delta (0, 0)
Screenshot: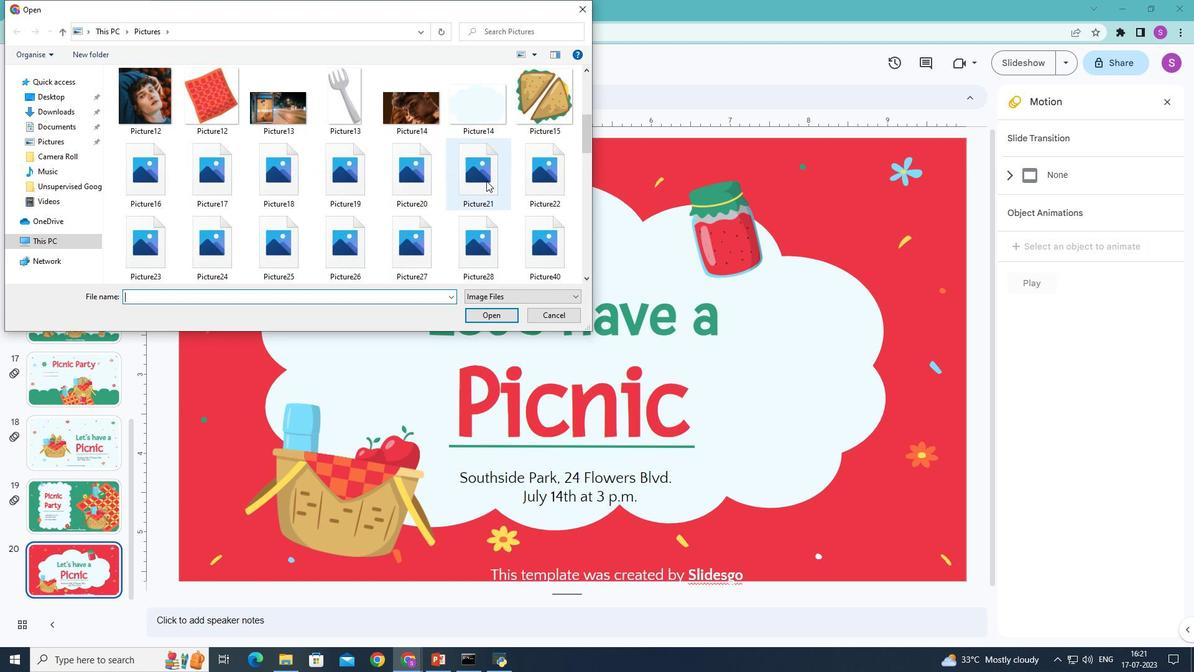 
Action: Mouse scrolled (486, 180) with delta (0, 0)
Screenshot: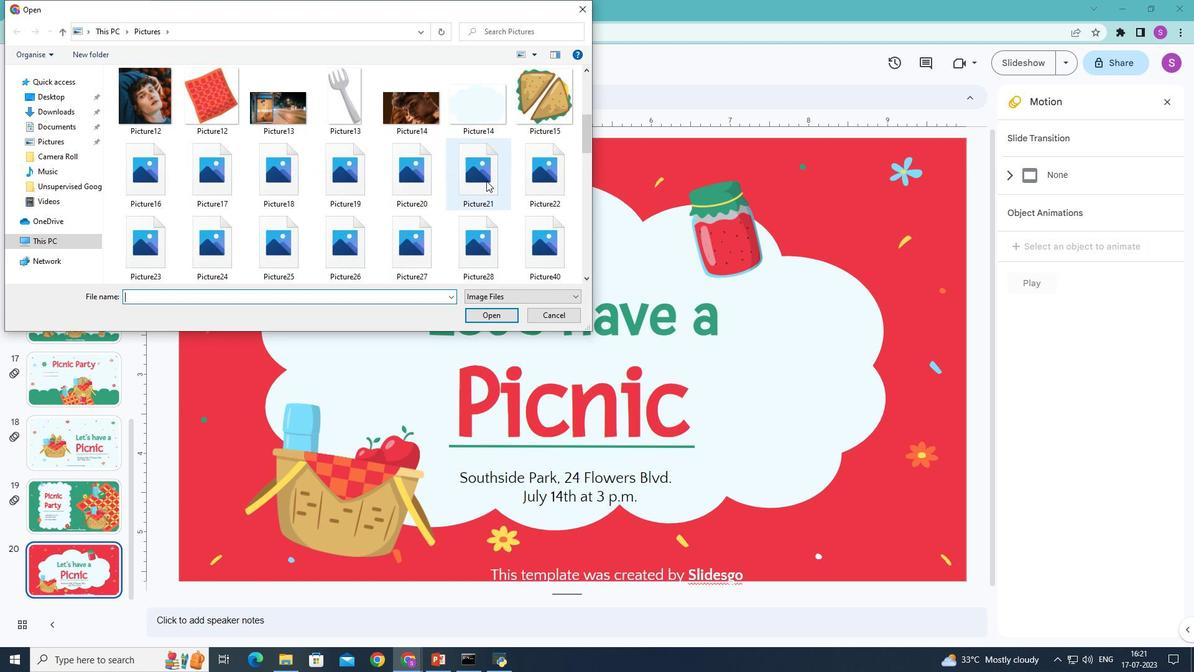 
Action: Mouse scrolled (486, 180) with delta (0, 0)
Screenshot: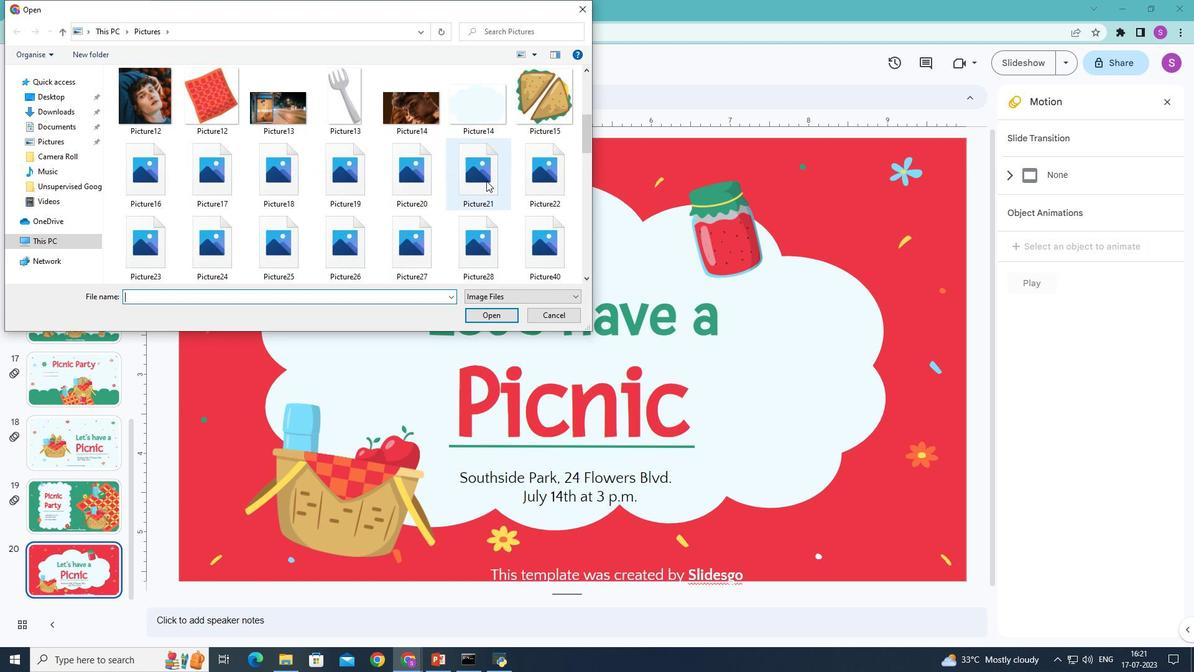 
Action: Mouse scrolled (486, 180) with delta (0, 0)
Screenshot: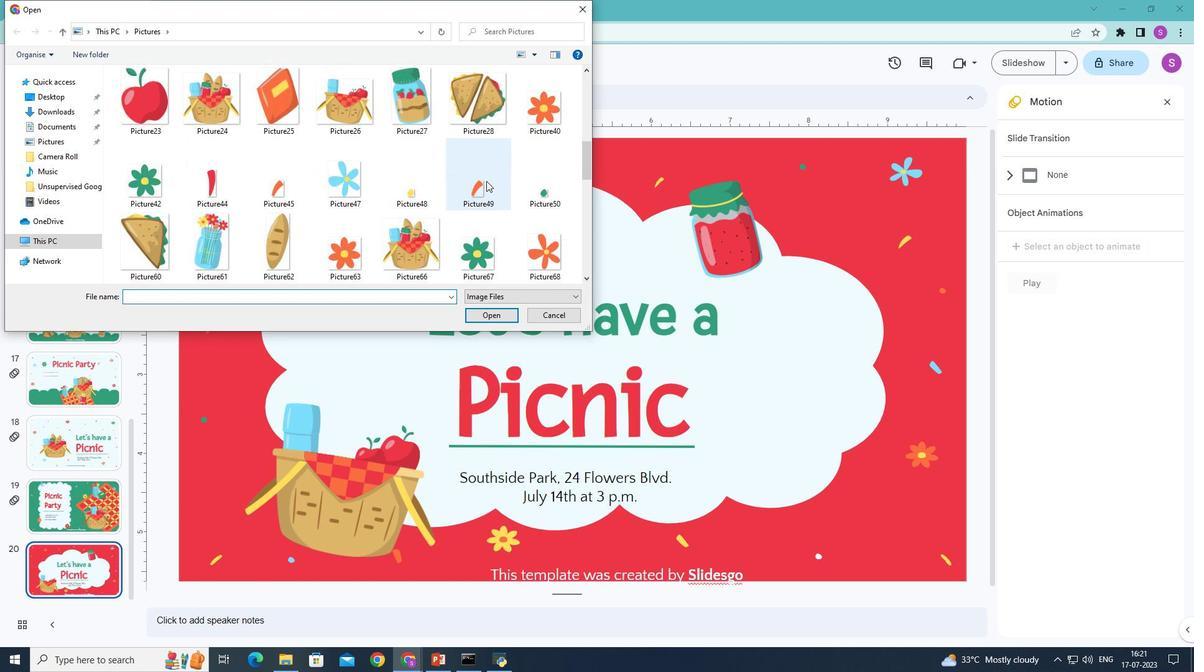
Action: Mouse scrolled (486, 180) with delta (0, 0)
Screenshot: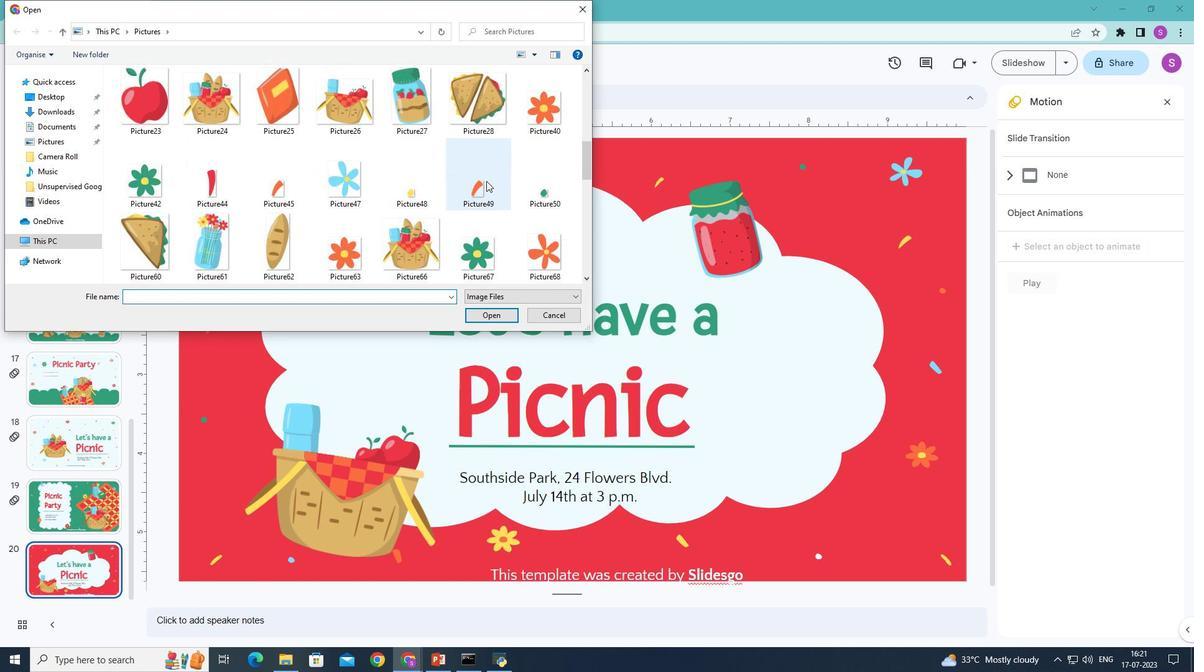 
Action: Mouse moved to (490, 174)
Screenshot: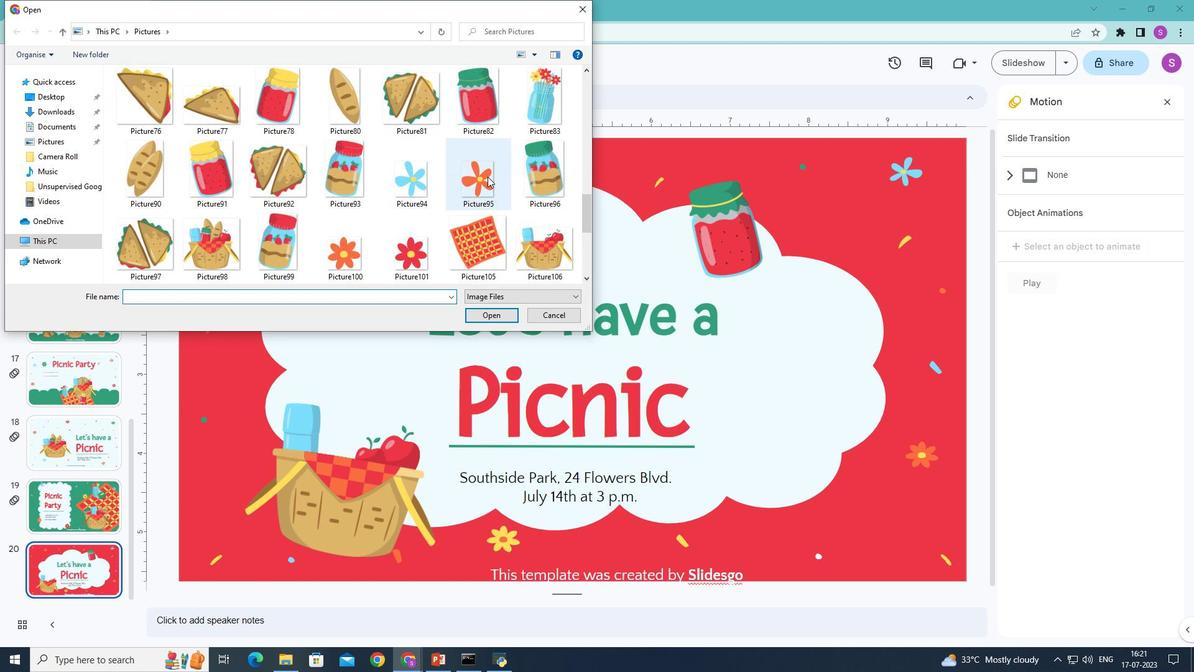 
Action: Mouse scrolled (490, 173) with delta (0, 0)
Screenshot: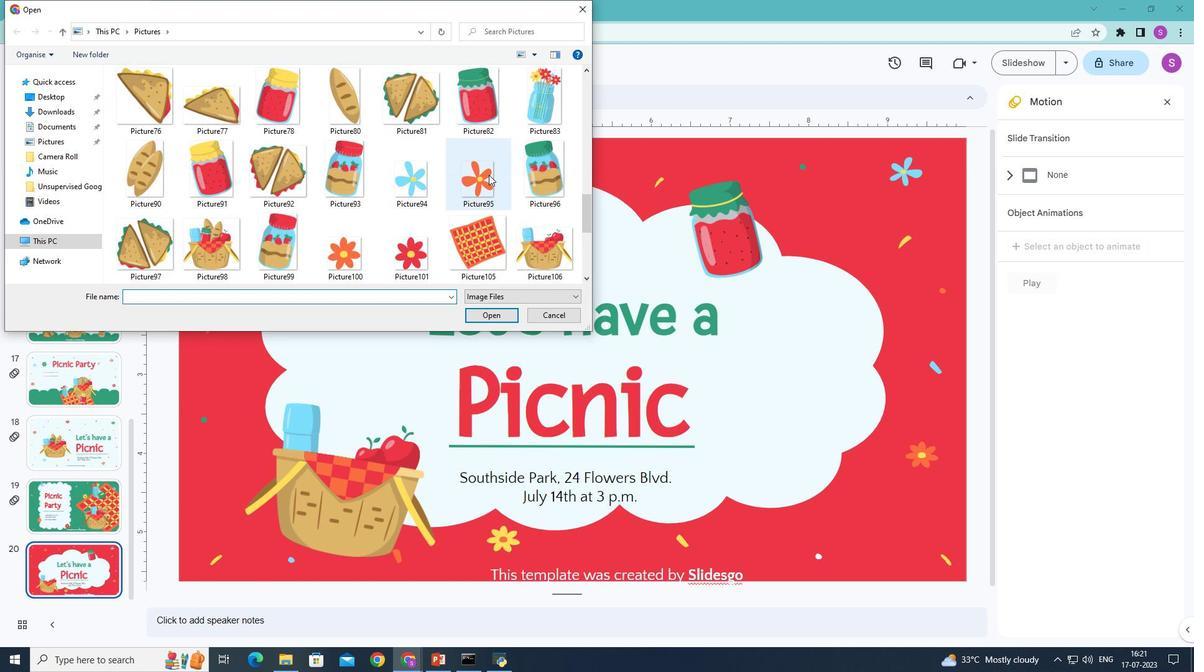 
Action: Mouse scrolled (490, 173) with delta (0, 0)
Screenshot: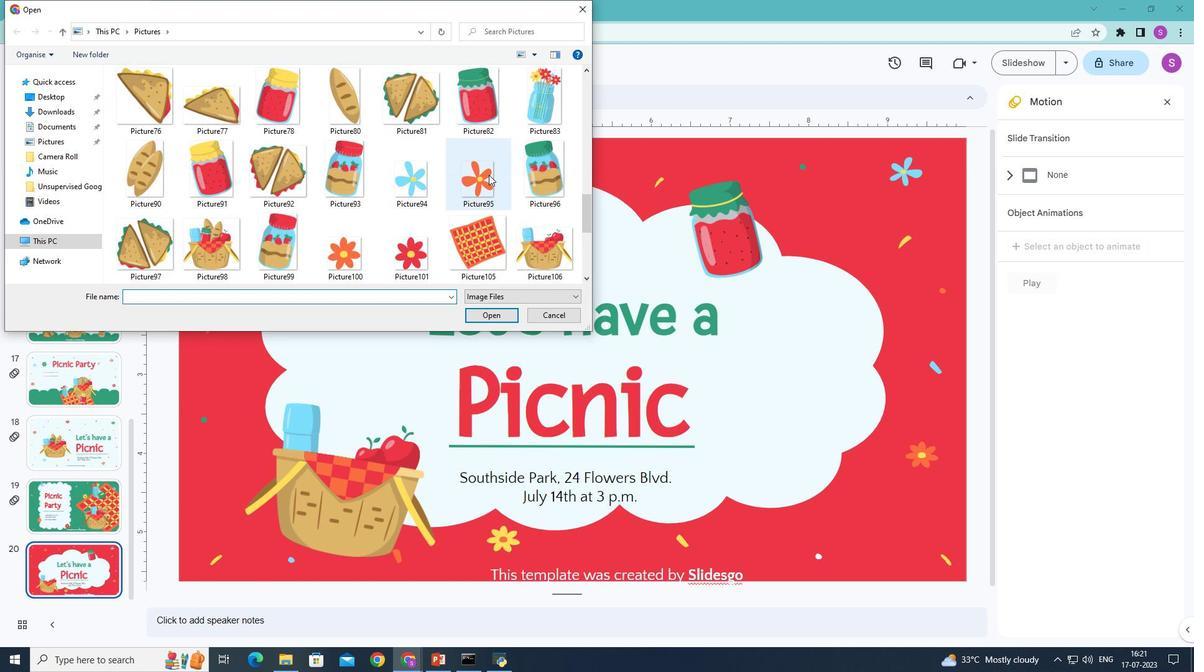 
Action: Mouse moved to (490, 174)
Screenshot: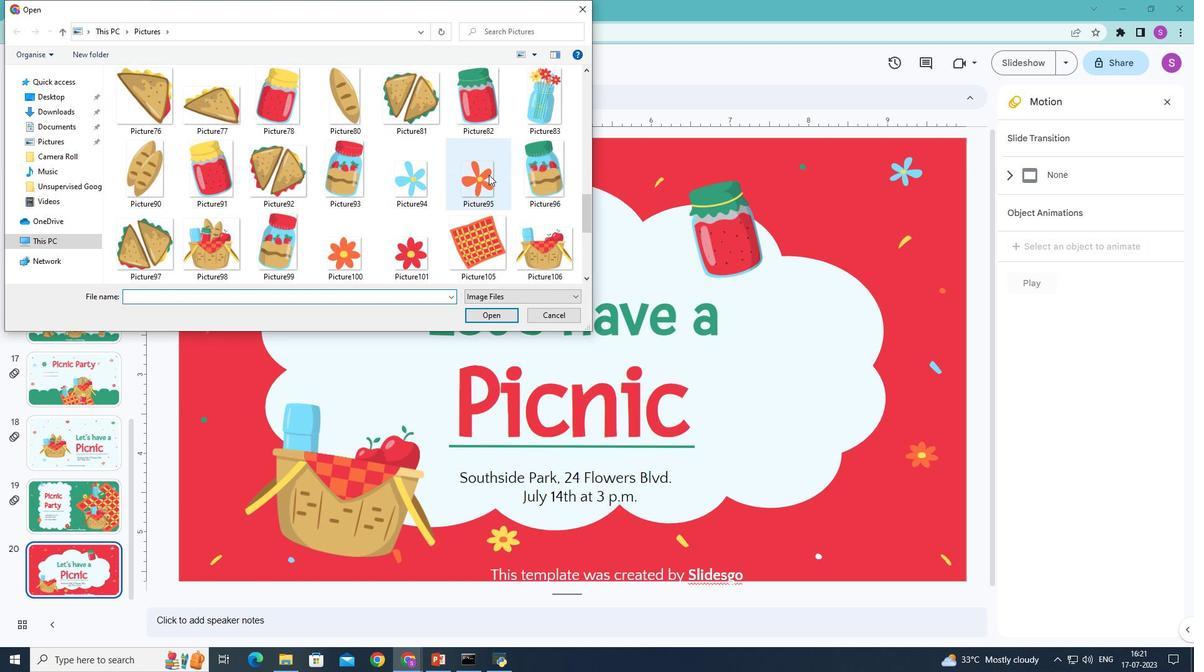 
Action: Mouse scrolled (490, 173) with delta (0, 0)
Screenshot: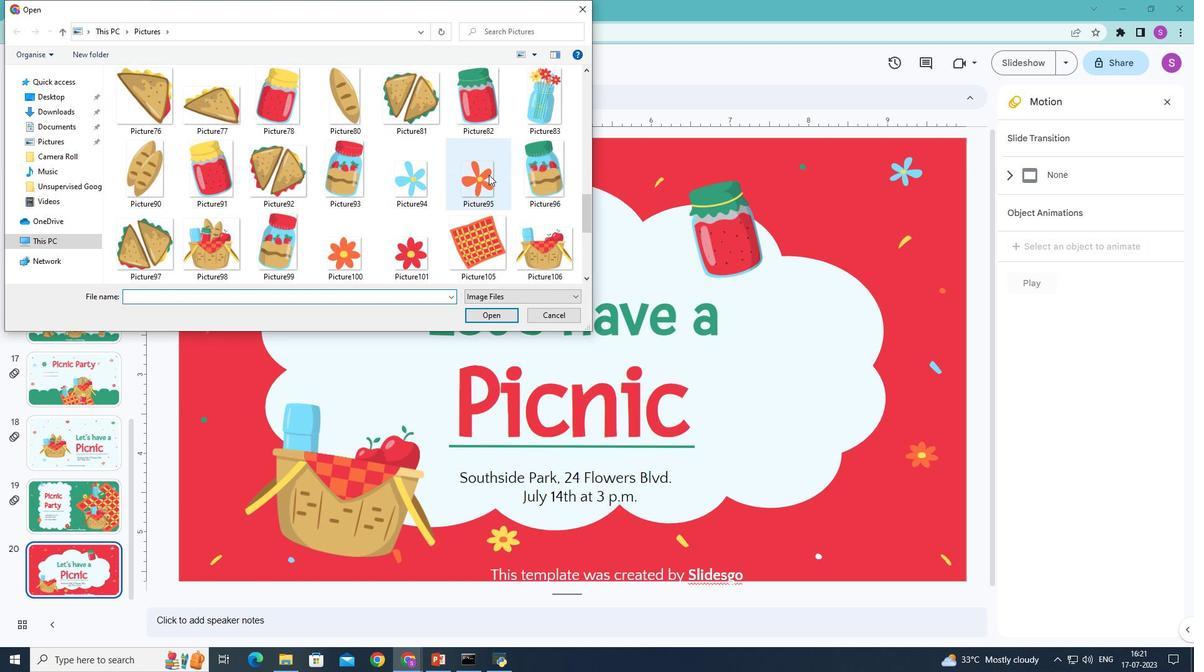 
Action: Mouse moved to (492, 174)
Screenshot: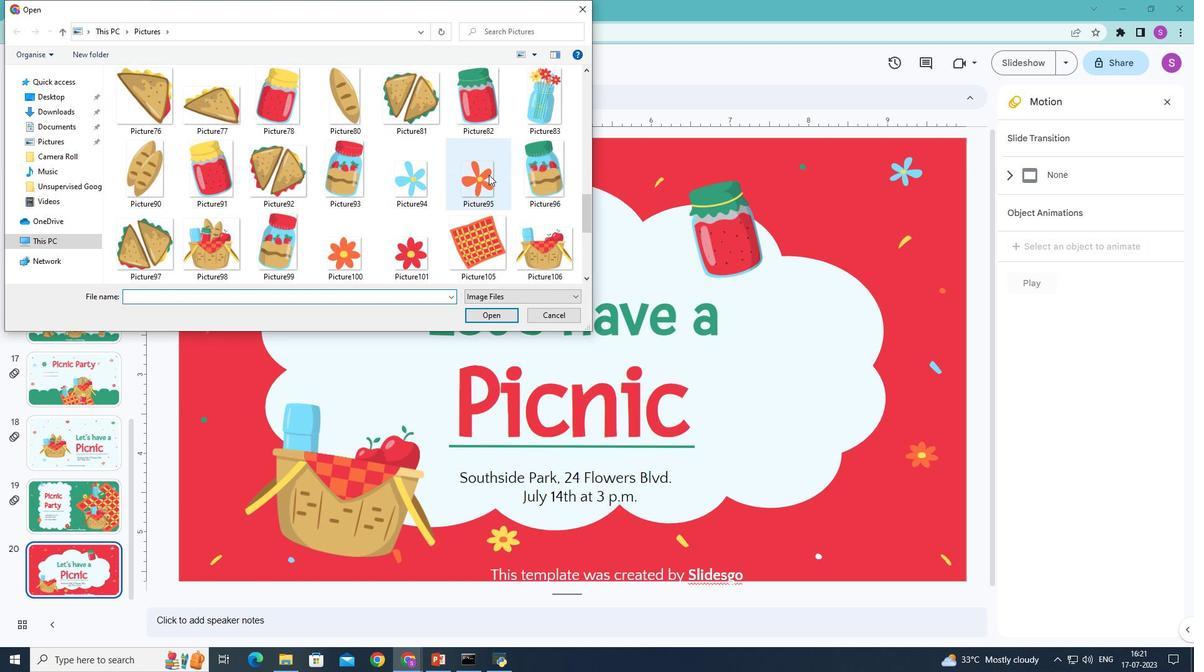 
Action: Mouse scrolled (492, 173) with delta (0, 0)
Screenshot: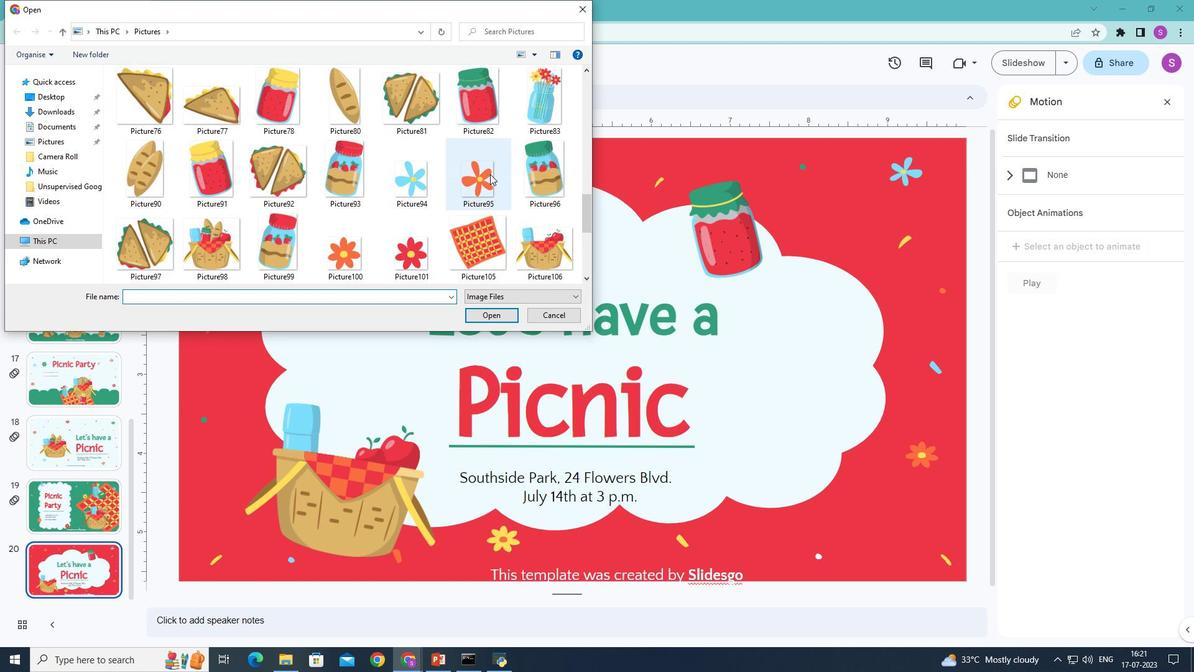 
Action: Mouse moved to (495, 174)
Screenshot: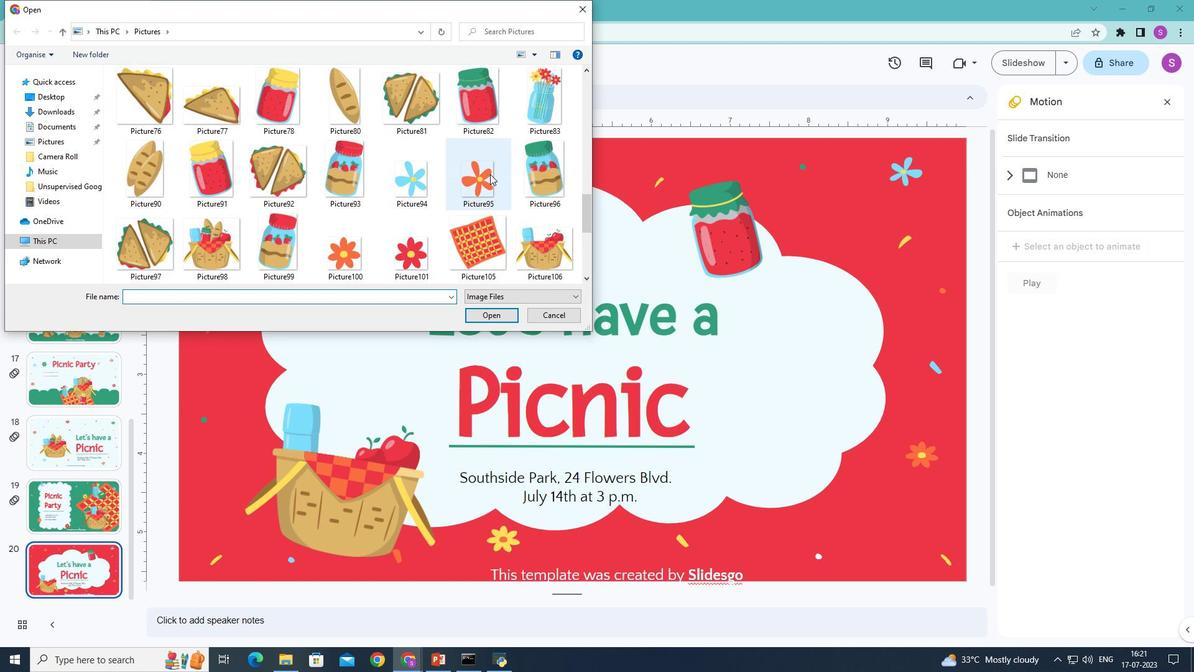 
Action: Mouse scrolled (495, 173) with delta (0, 0)
Screenshot: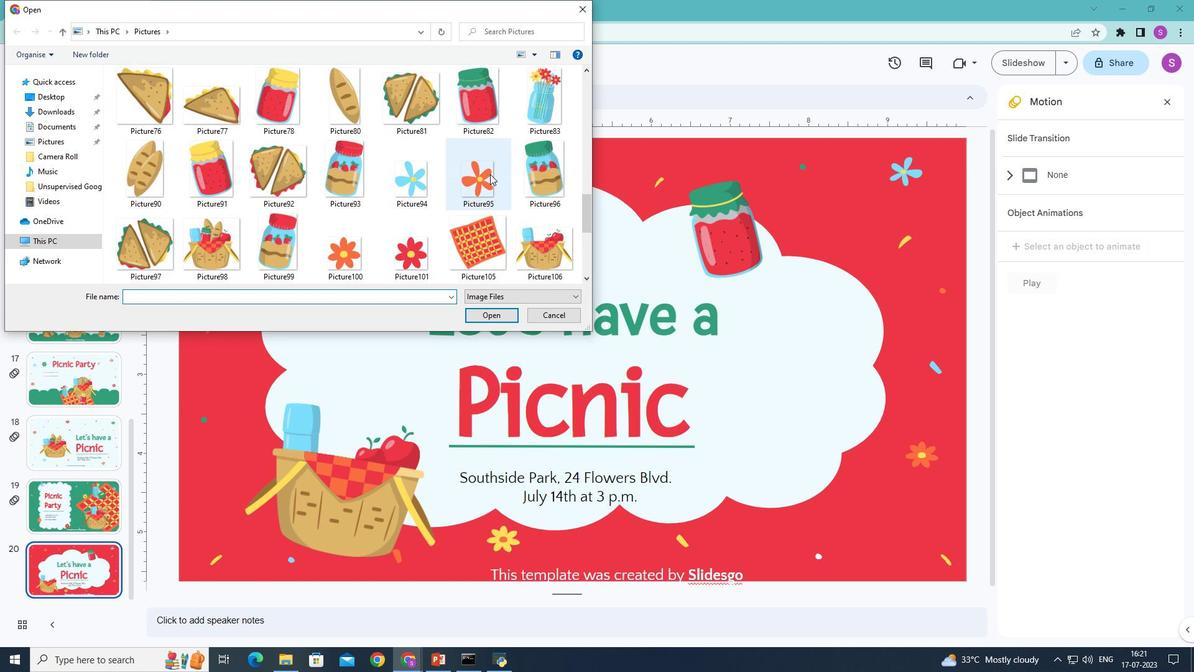 
Action: Mouse moved to (509, 169)
Screenshot: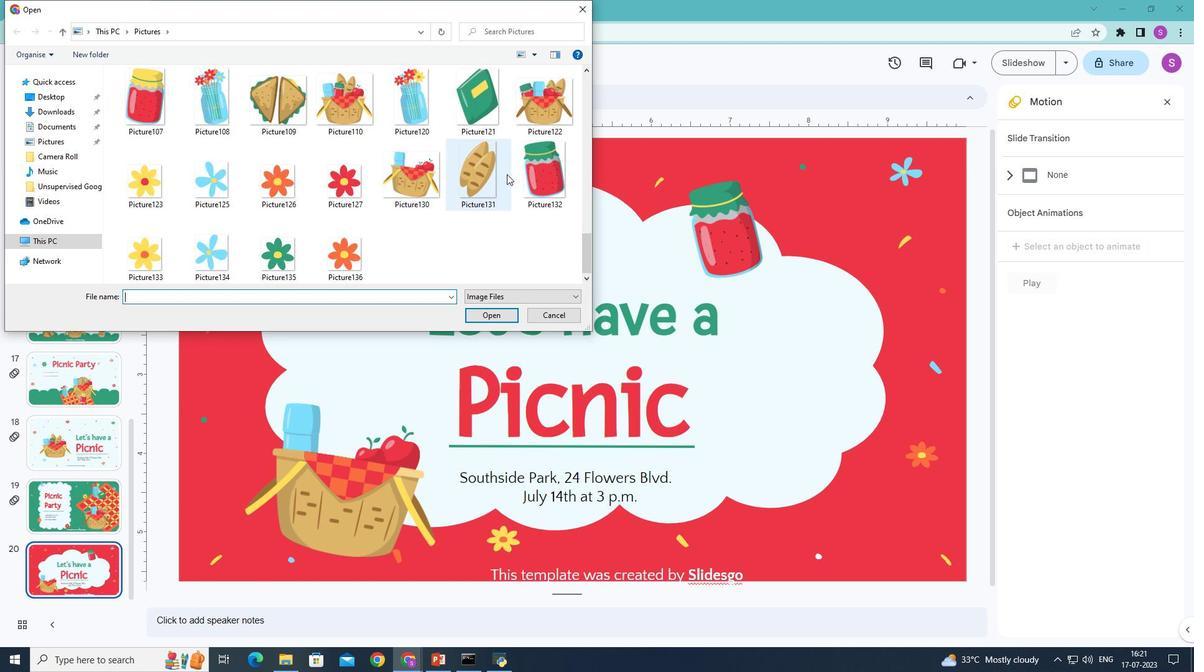 
Action: Mouse scrolled (509, 168) with delta (0, 0)
Screenshot: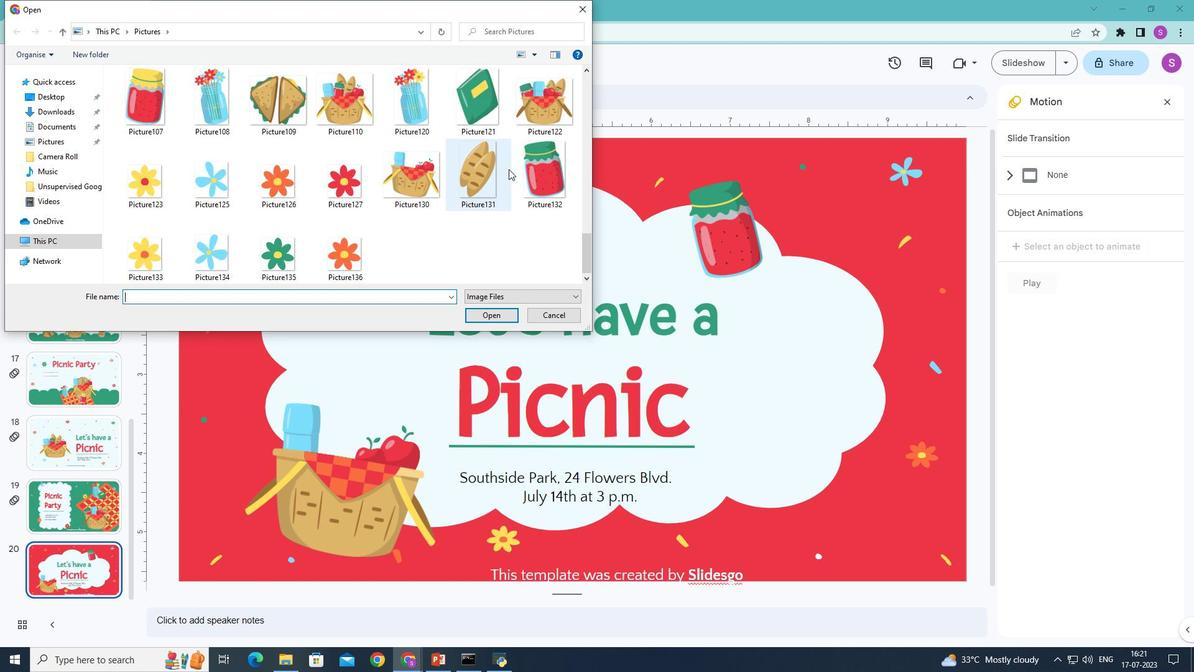 
Action: Mouse scrolled (509, 168) with delta (0, 0)
Screenshot: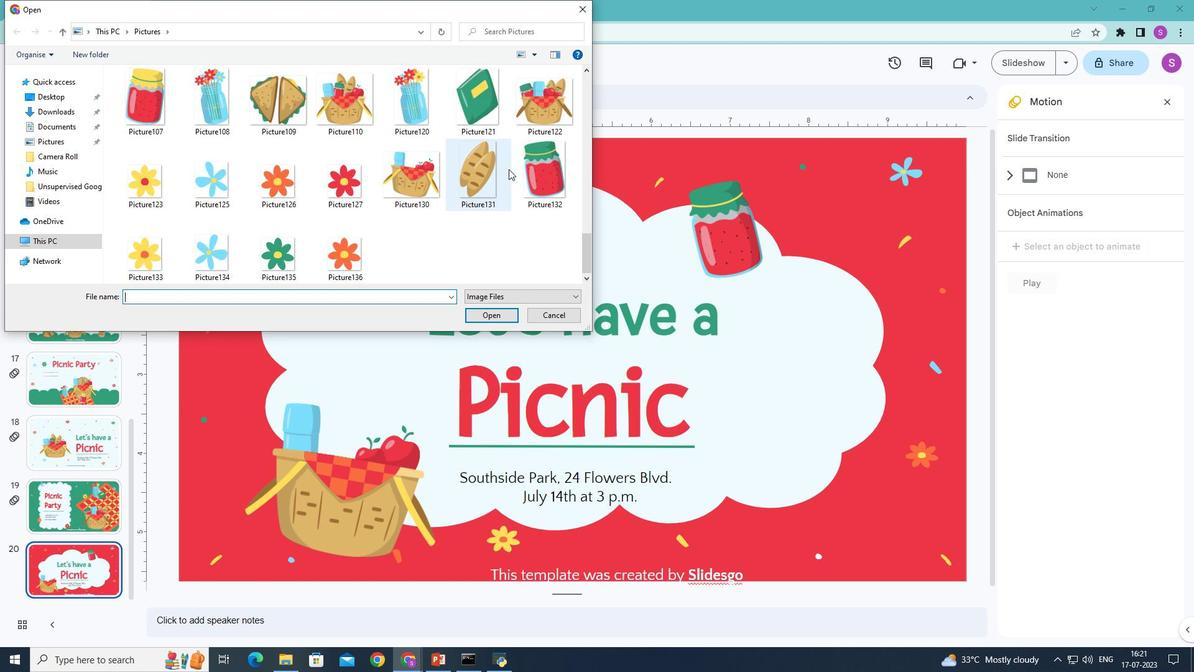 
Action: Mouse scrolled (509, 168) with delta (0, 0)
Screenshot: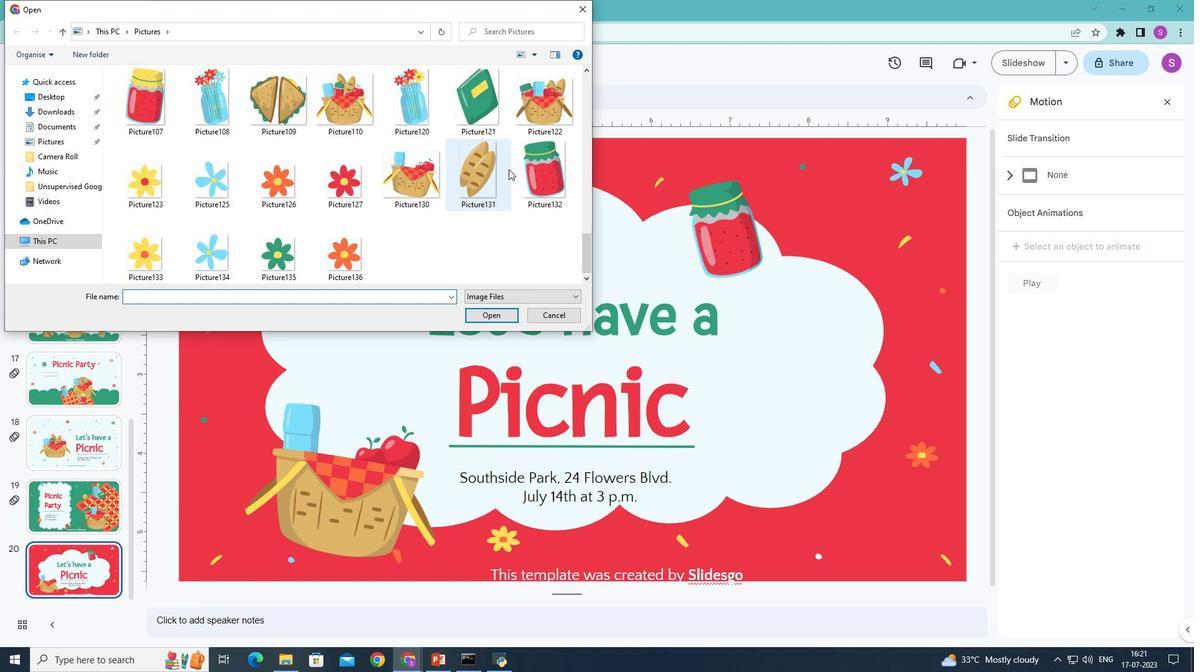 
Action: Mouse moved to (469, 169)
Screenshot: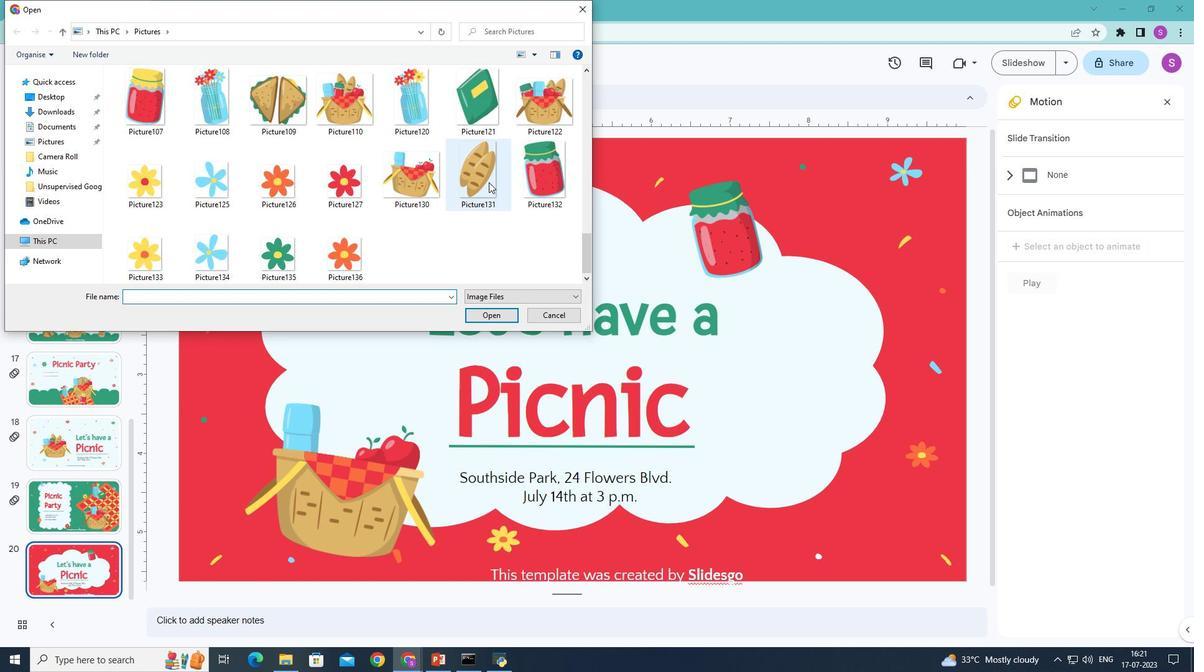 
Action: Mouse pressed left at (469, 169)
Screenshot: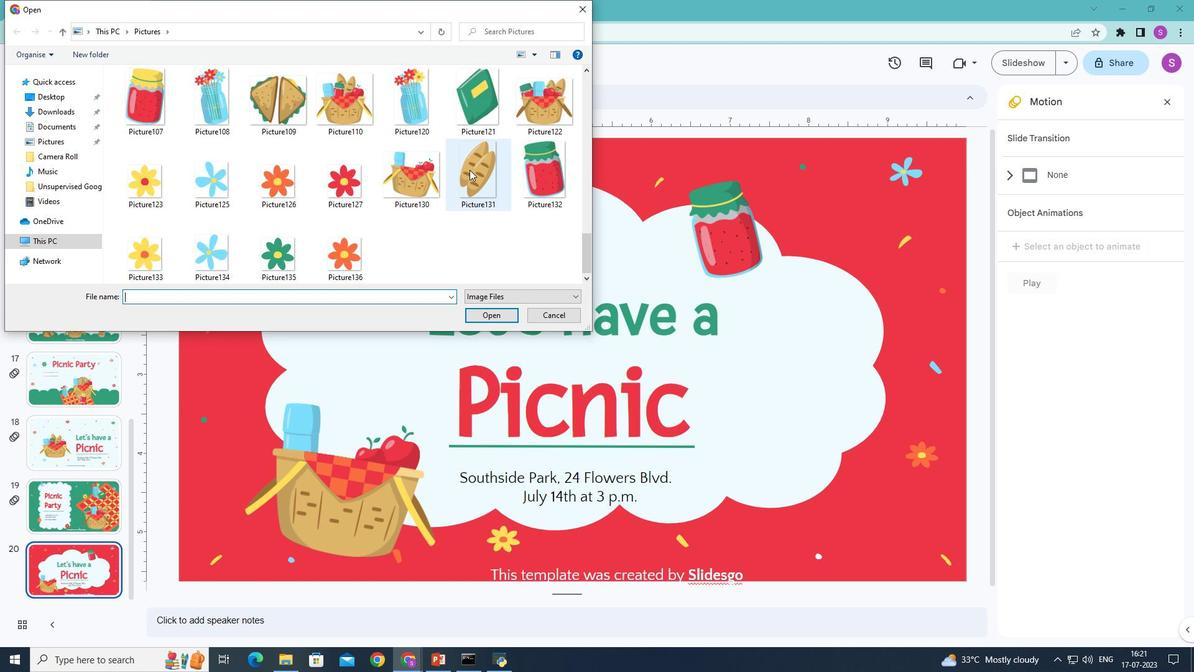 
Action: Mouse moved to (494, 314)
Screenshot: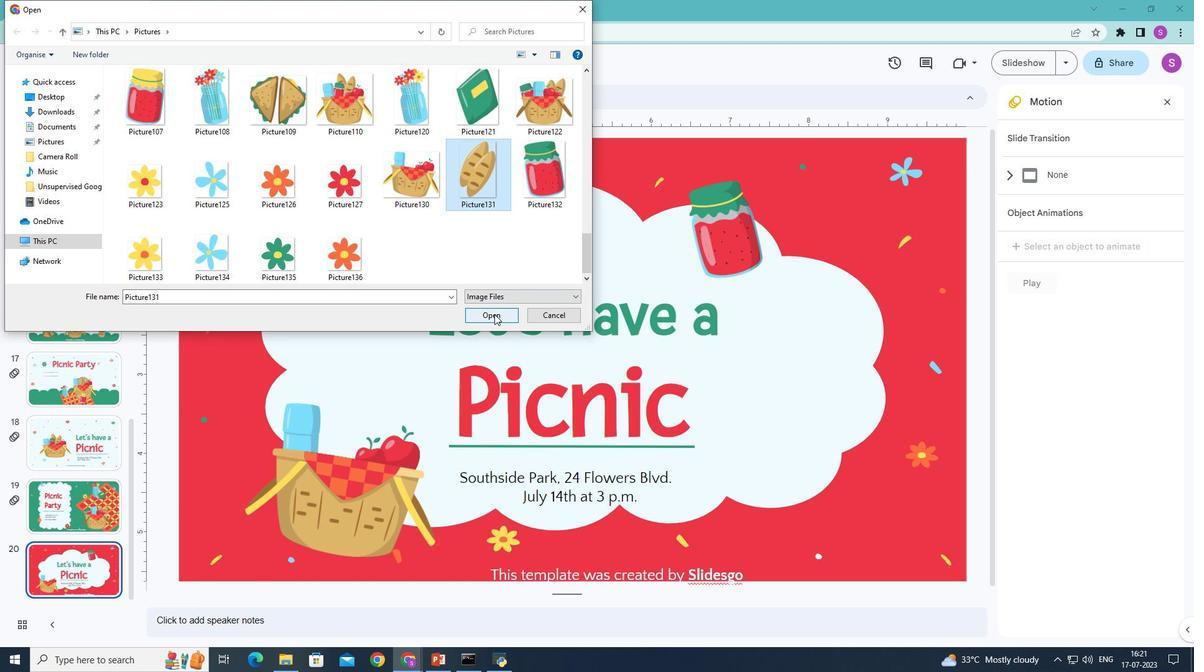 
Action: Mouse pressed left at (494, 314)
Screenshot: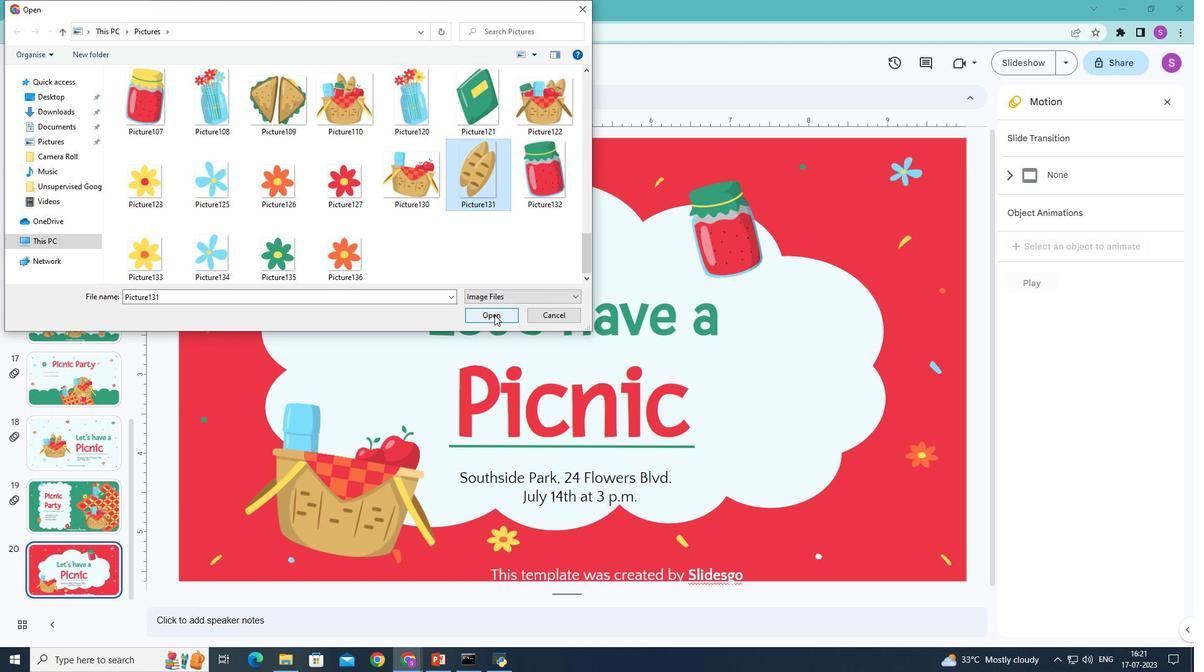 
Action: Mouse moved to (835, 151)
Screenshot: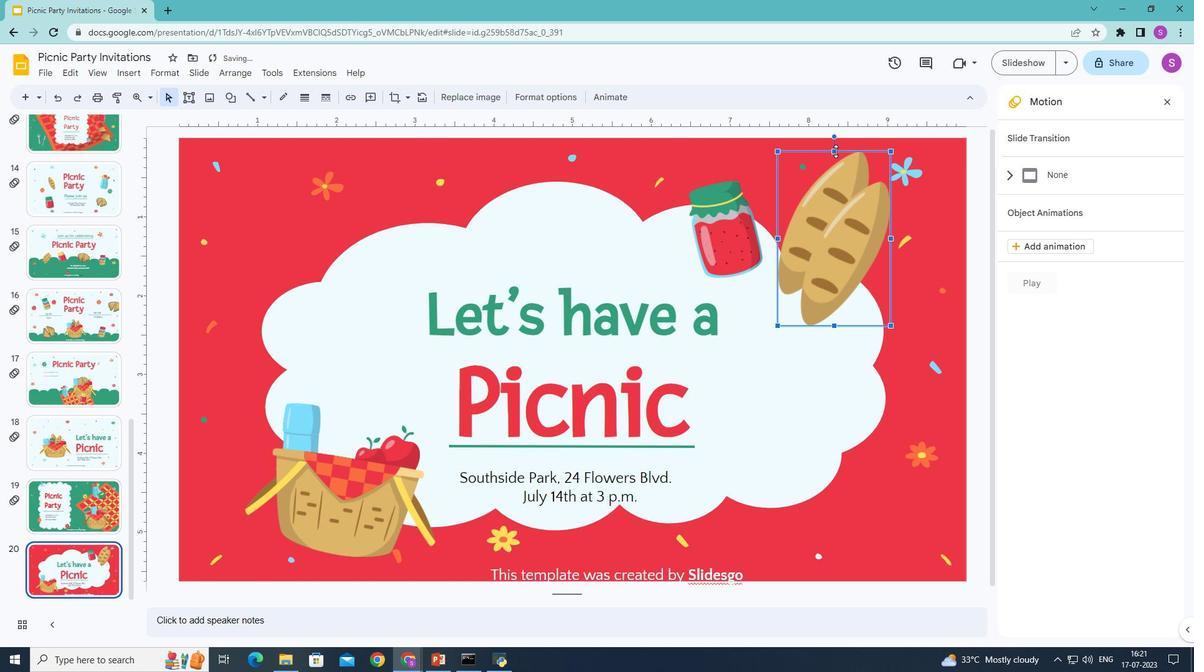 
Action: Mouse pressed left at (835, 151)
Screenshot: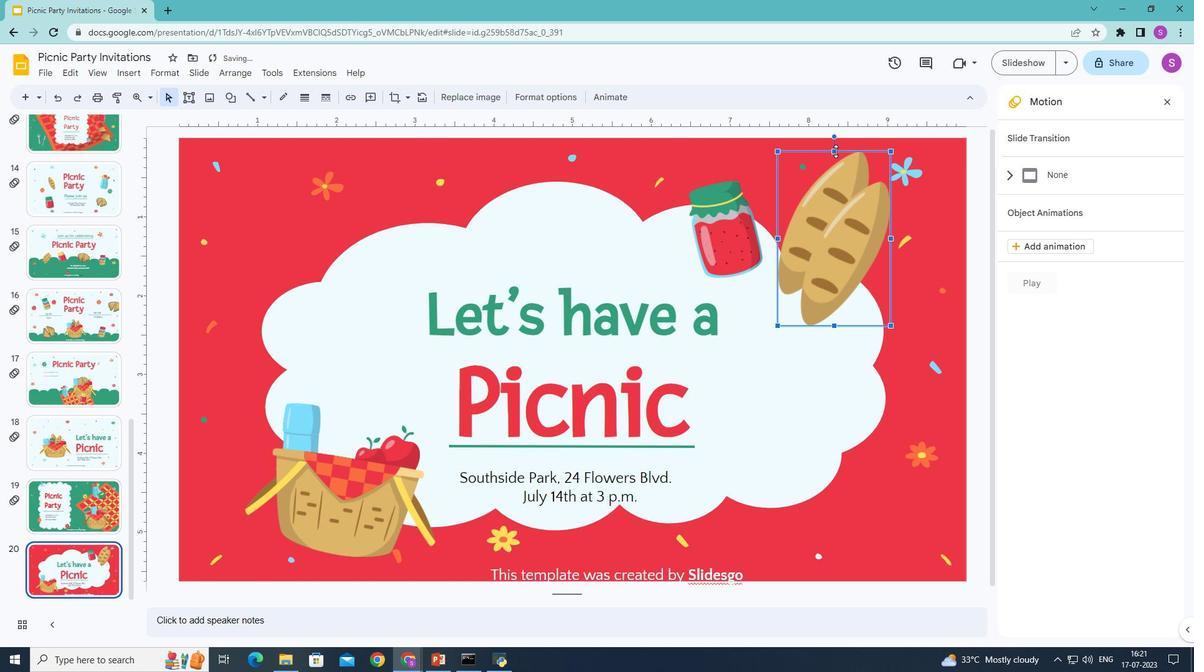 
Action: Mouse moved to (779, 257)
Screenshot: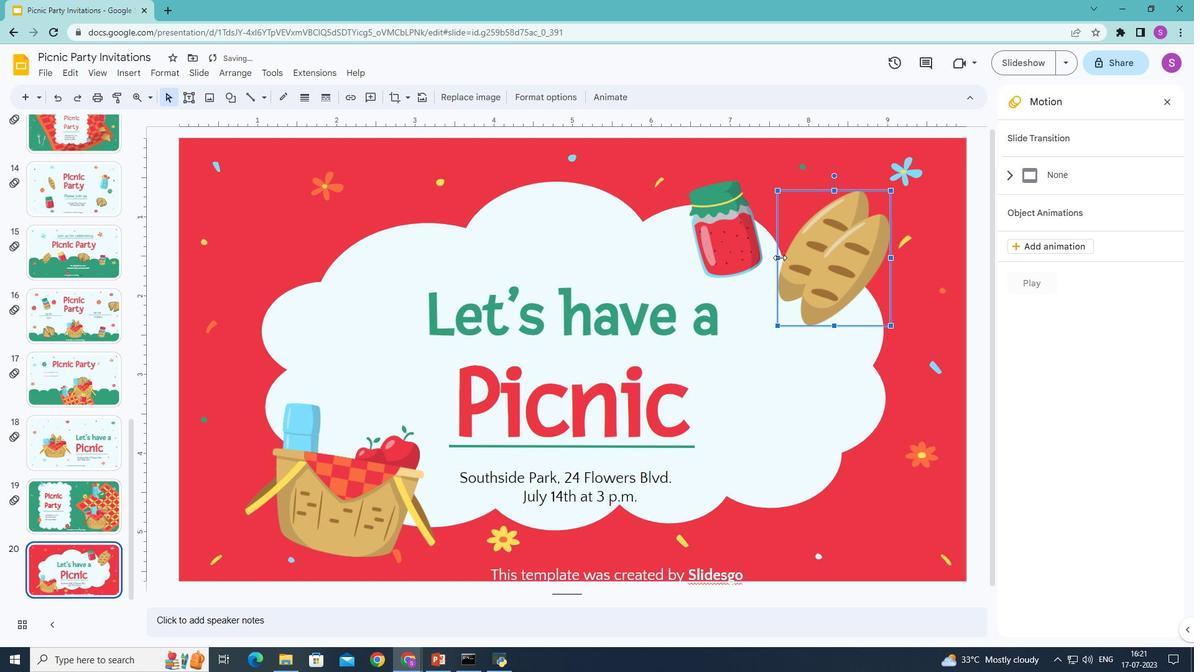 
Action: Mouse pressed left at (779, 257)
Screenshot: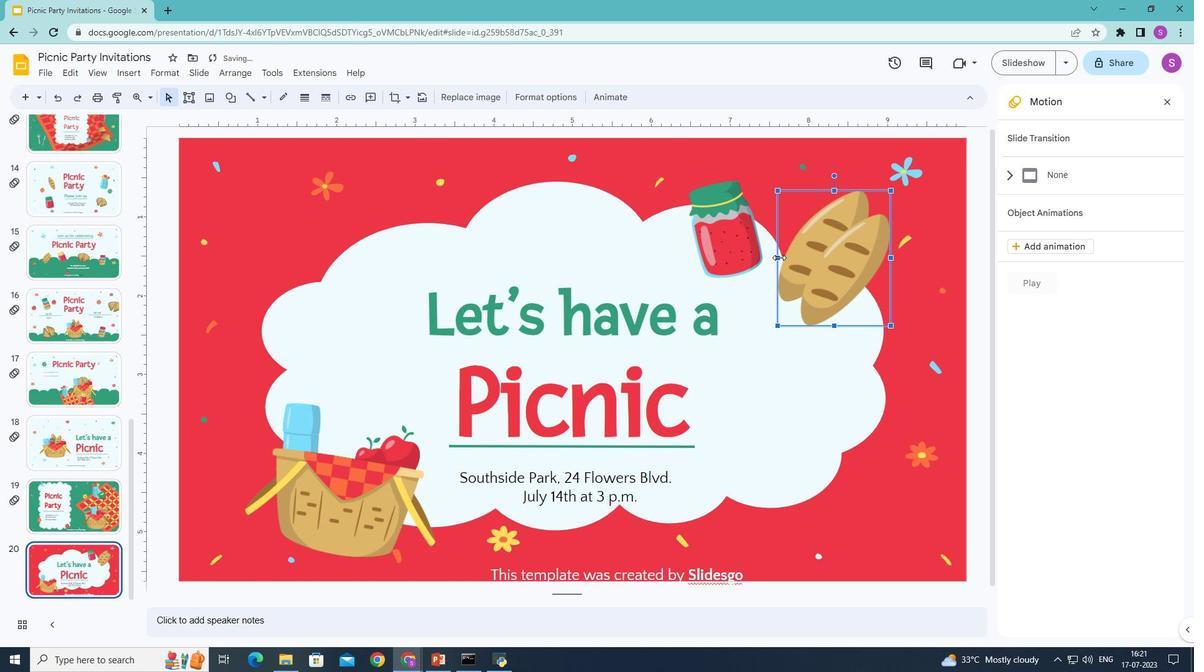 
Action: Mouse moved to (848, 265)
Screenshot: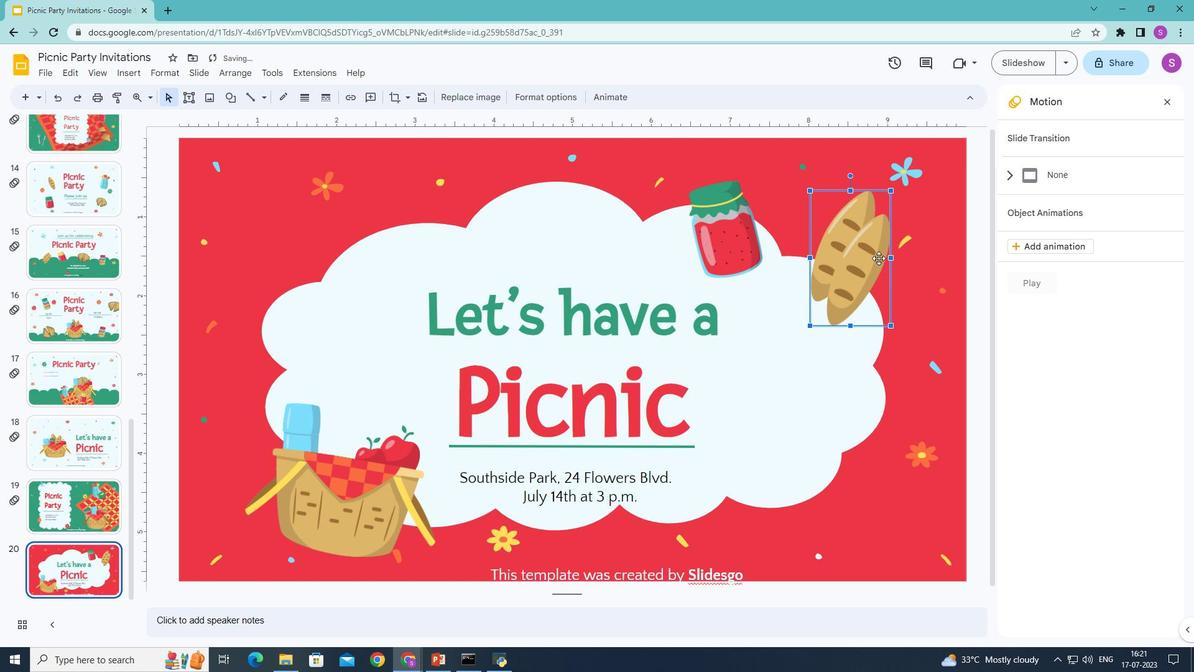 
Action: Mouse pressed left at (848, 265)
Screenshot: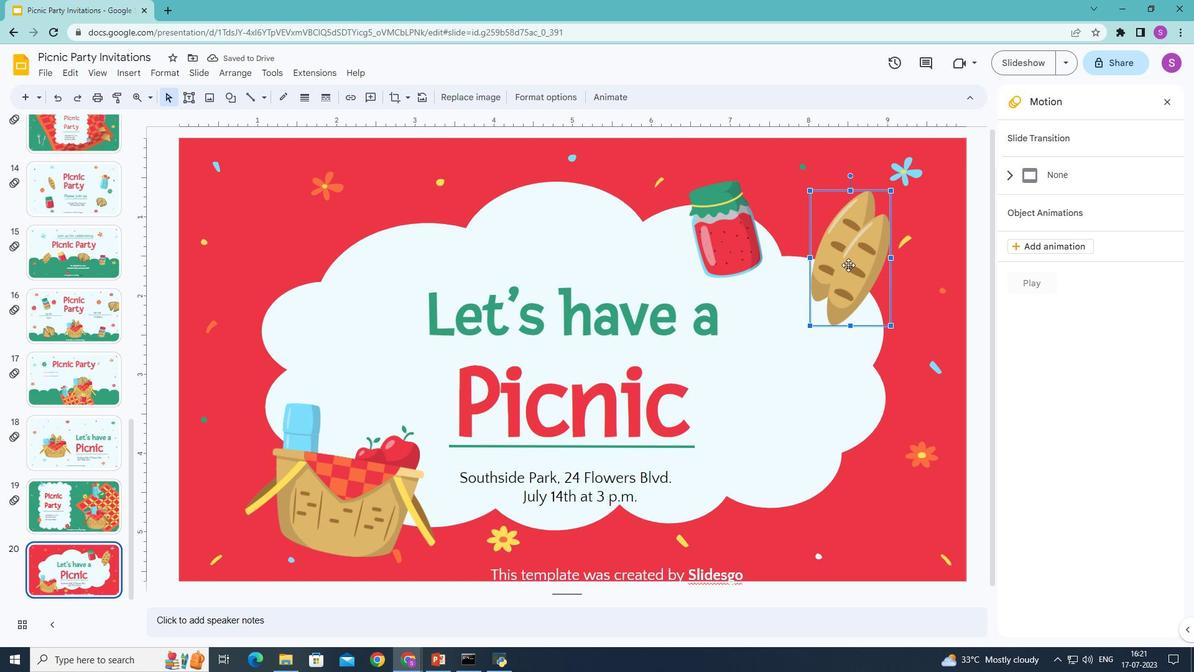 
Action: Mouse moved to (787, 179)
Screenshot: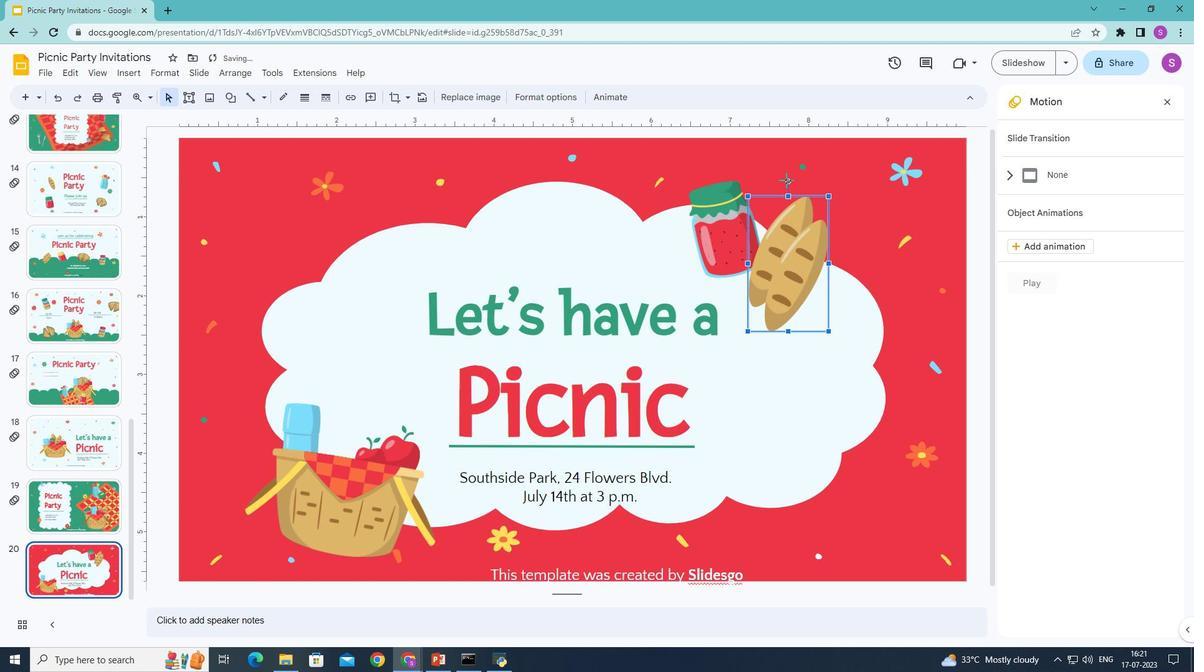 
Action: Mouse pressed left at (787, 179)
Screenshot: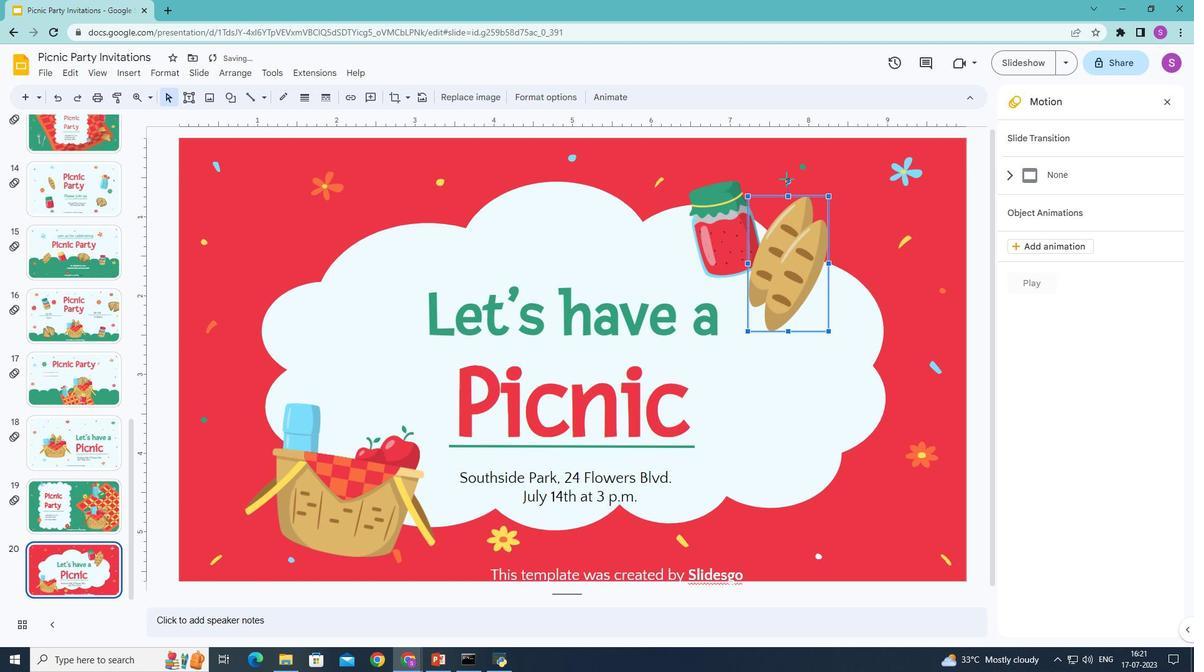 
Action: Mouse moved to (802, 181)
Screenshot: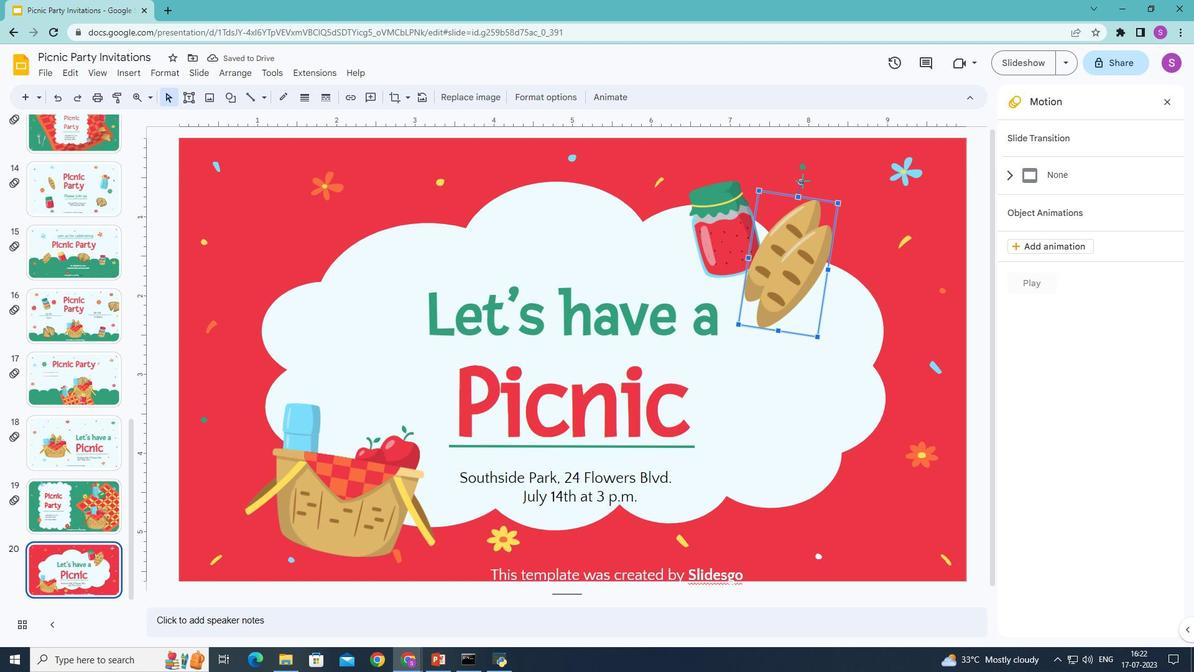 
Action: Mouse pressed left at (802, 181)
Screenshot: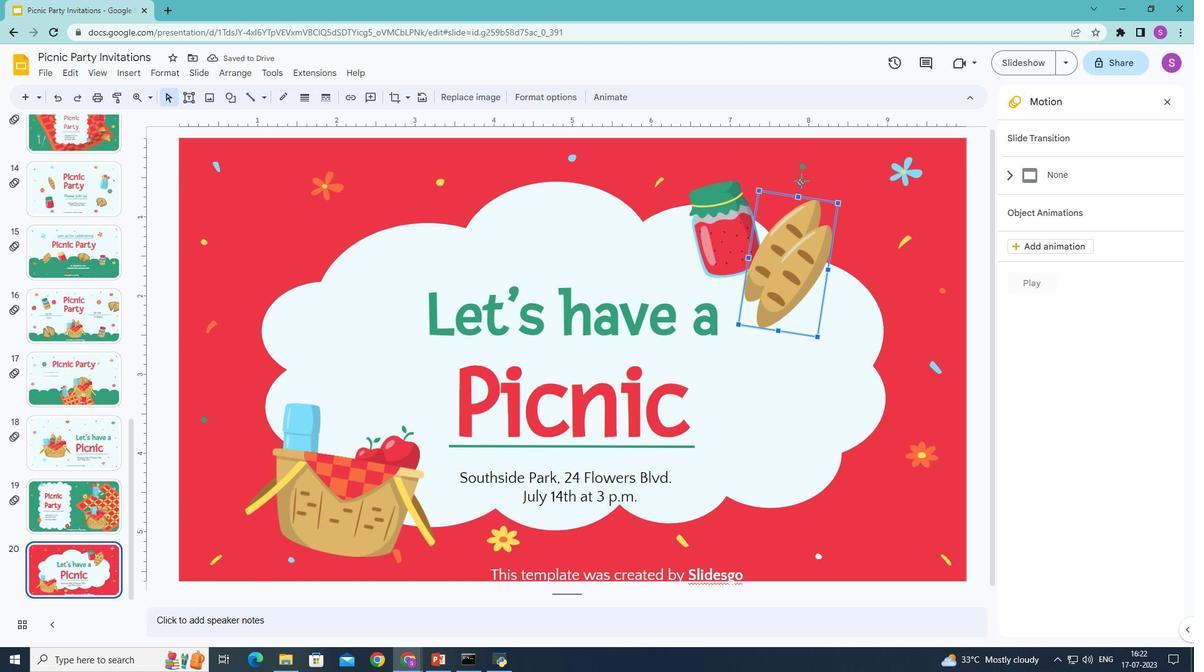 
Action: Mouse moved to (853, 186)
Screenshot: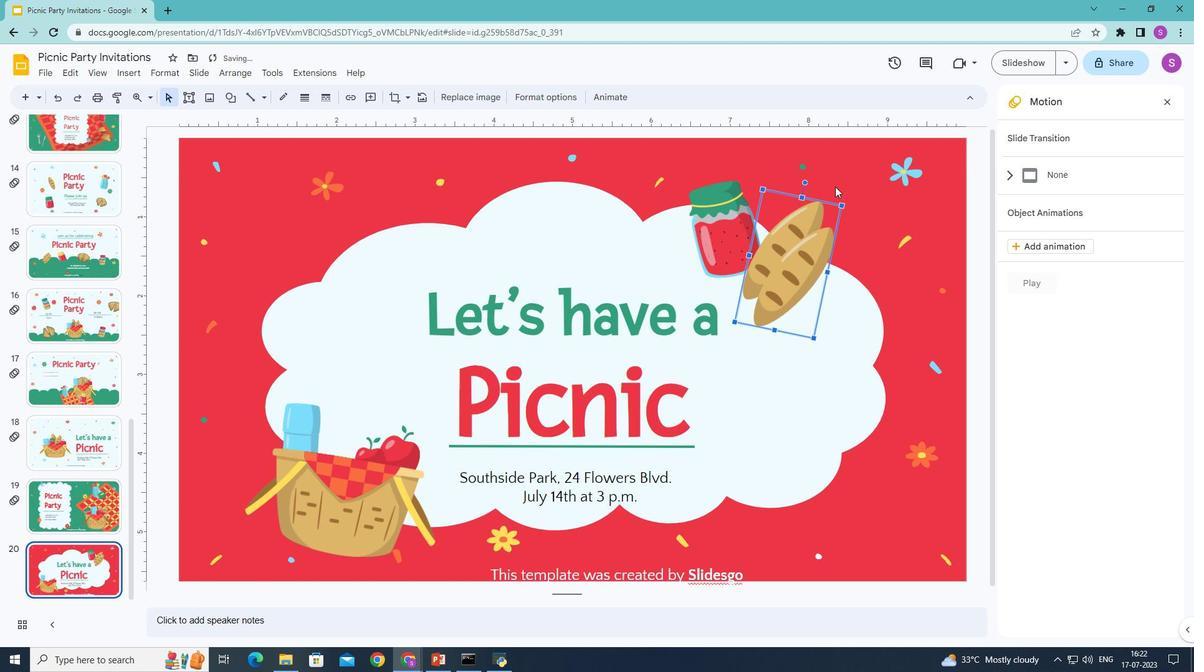 
Action: Mouse pressed left at (853, 186)
Screenshot: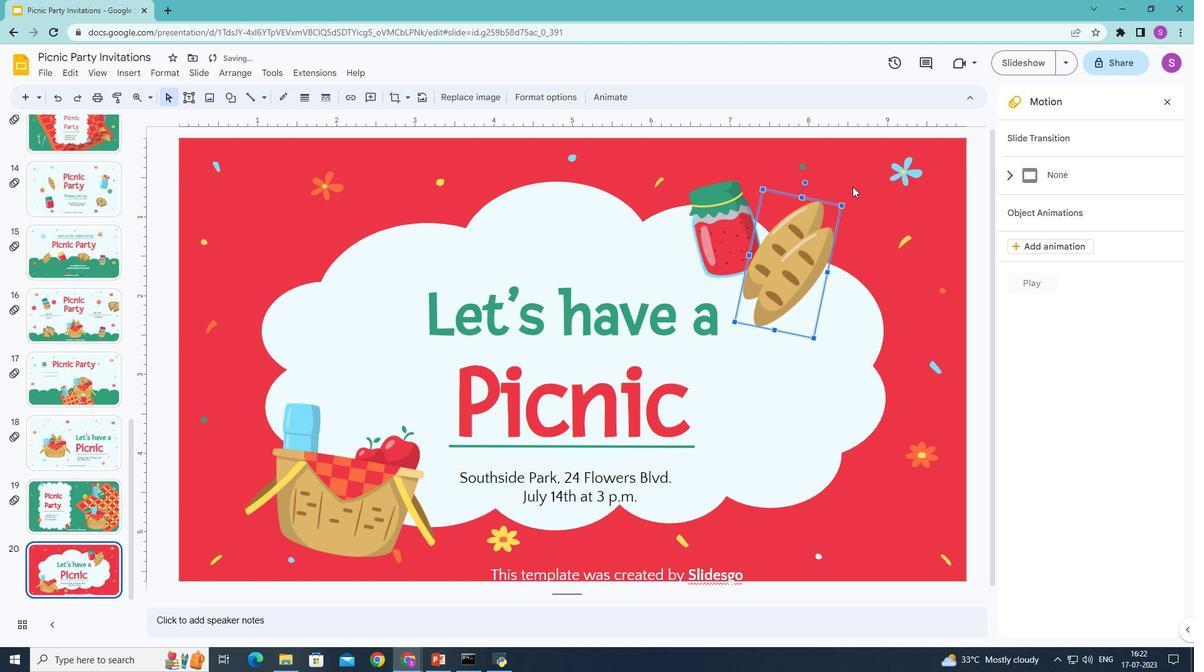 
Action: Mouse moved to (767, 269)
Screenshot: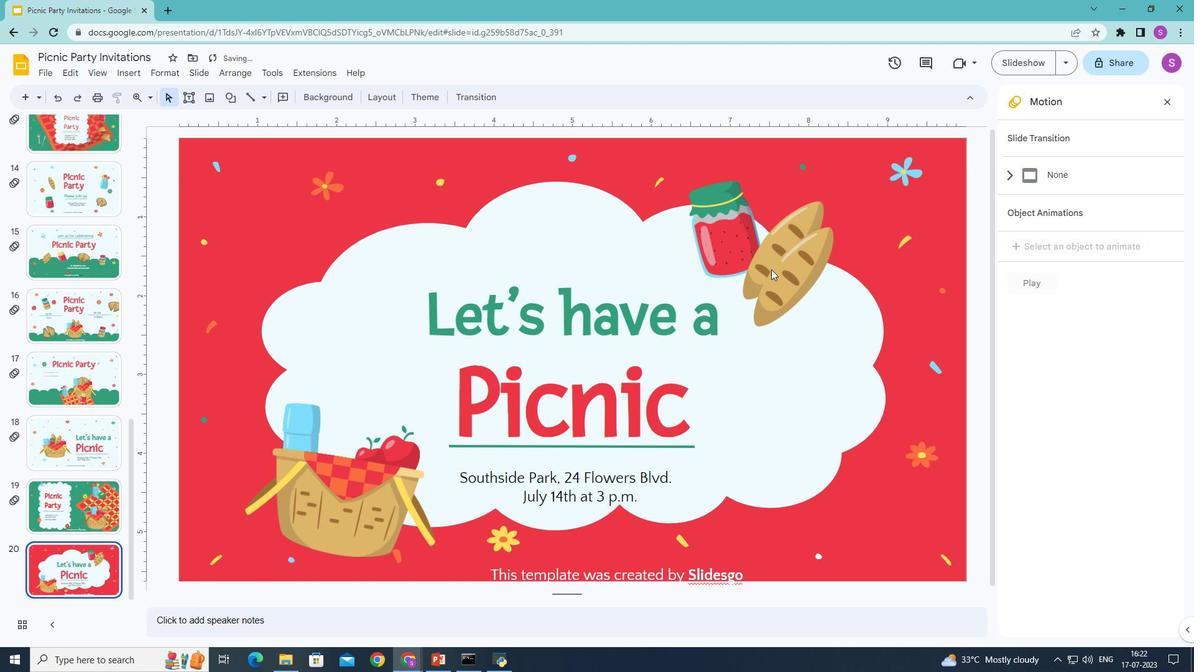 
Action: Mouse pressed left at (767, 269)
Screenshot: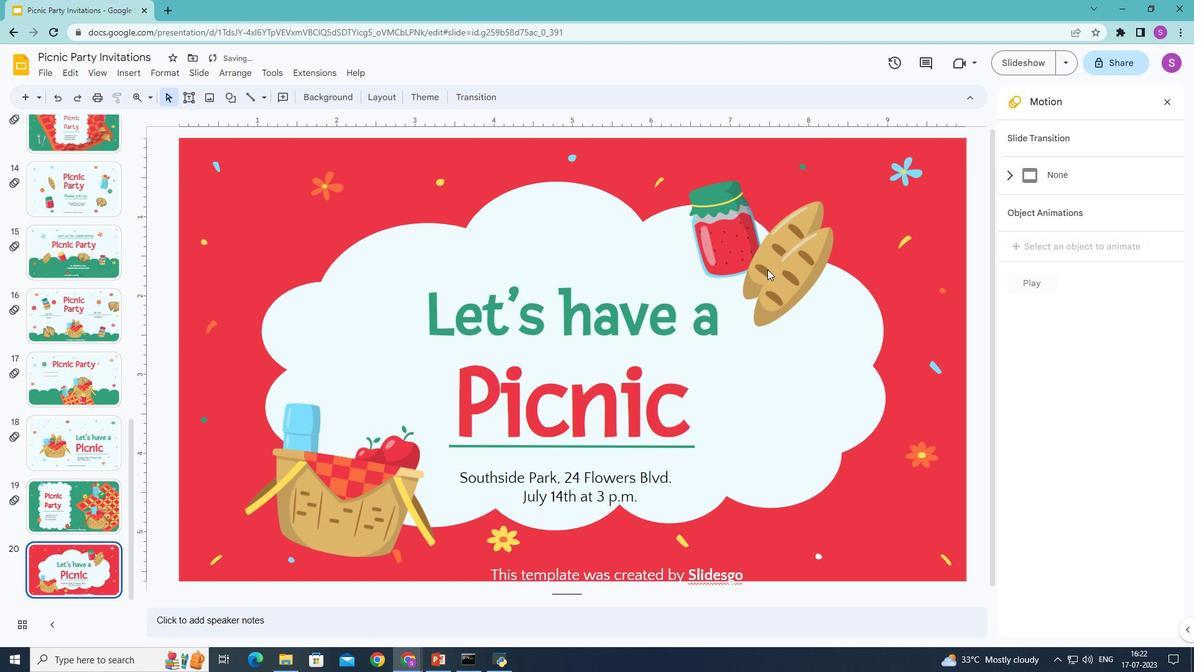 
Action: Mouse moved to (805, 181)
Screenshot: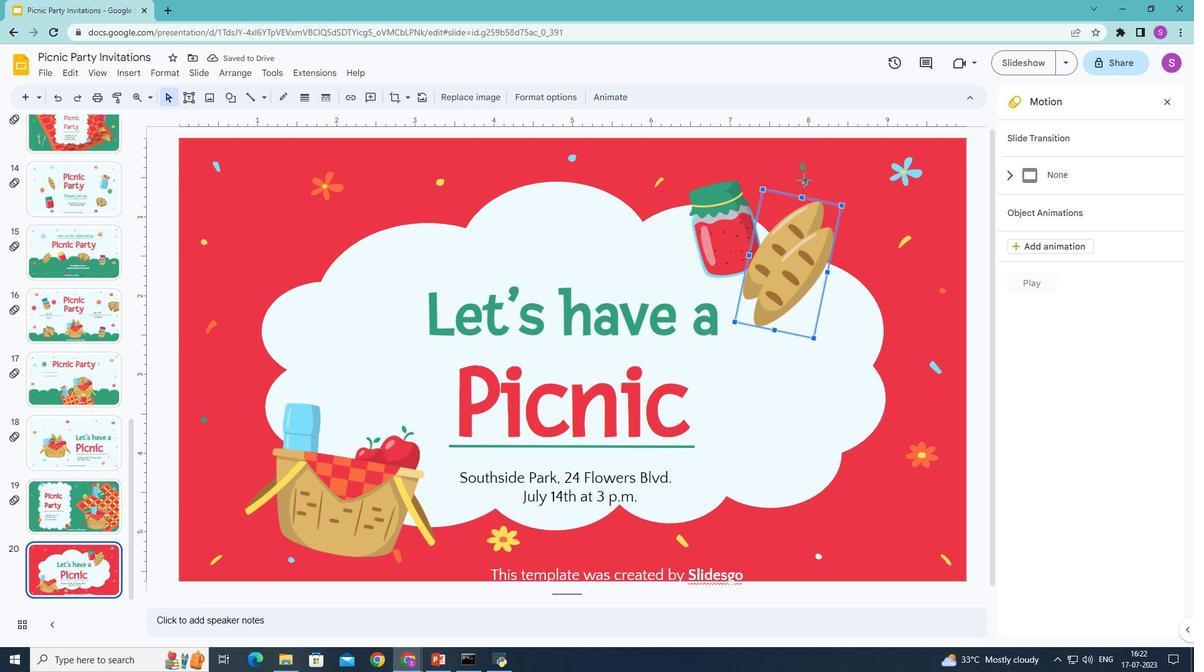 
Action: Mouse pressed left at (805, 181)
Screenshot: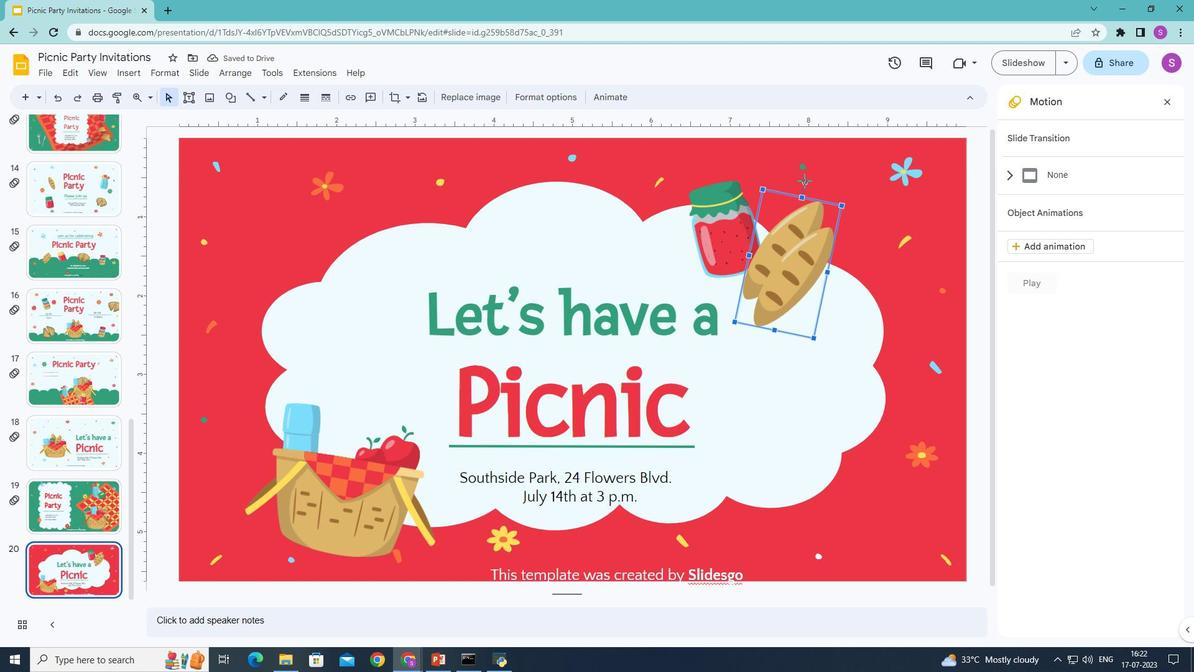 
Action: Mouse moved to (856, 180)
Screenshot: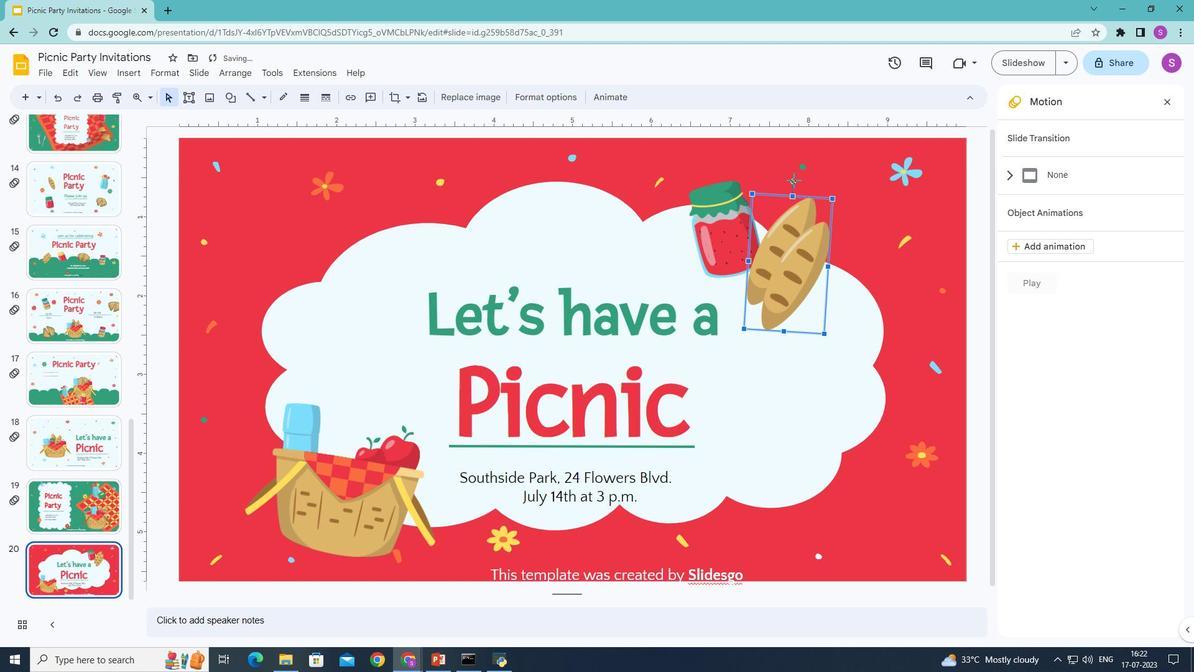 
Action: Mouse pressed left at (856, 180)
Screenshot: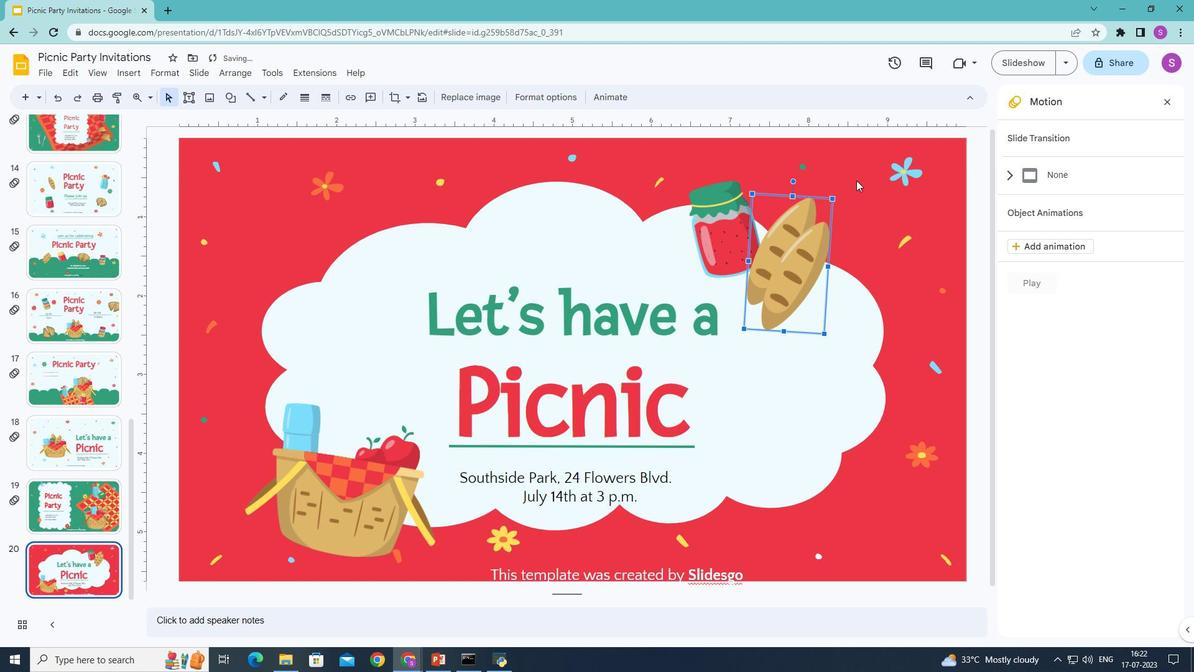 
Action: Mouse moved to (778, 264)
Screenshot: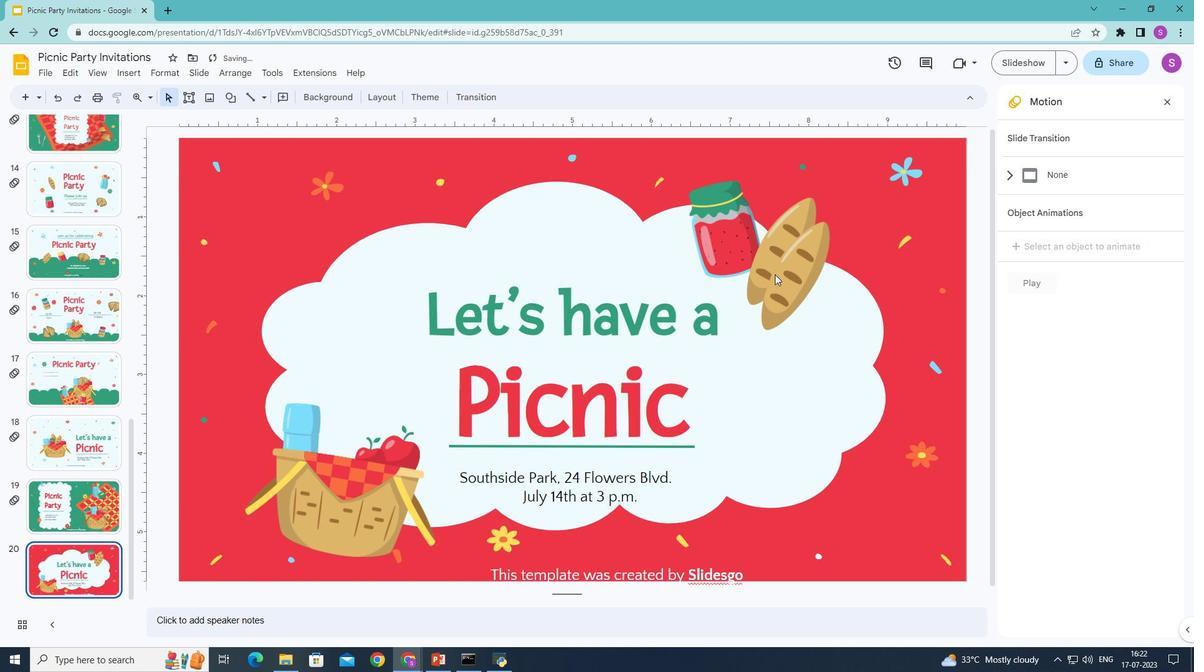 
Action: Mouse pressed left at (778, 264)
Screenshot: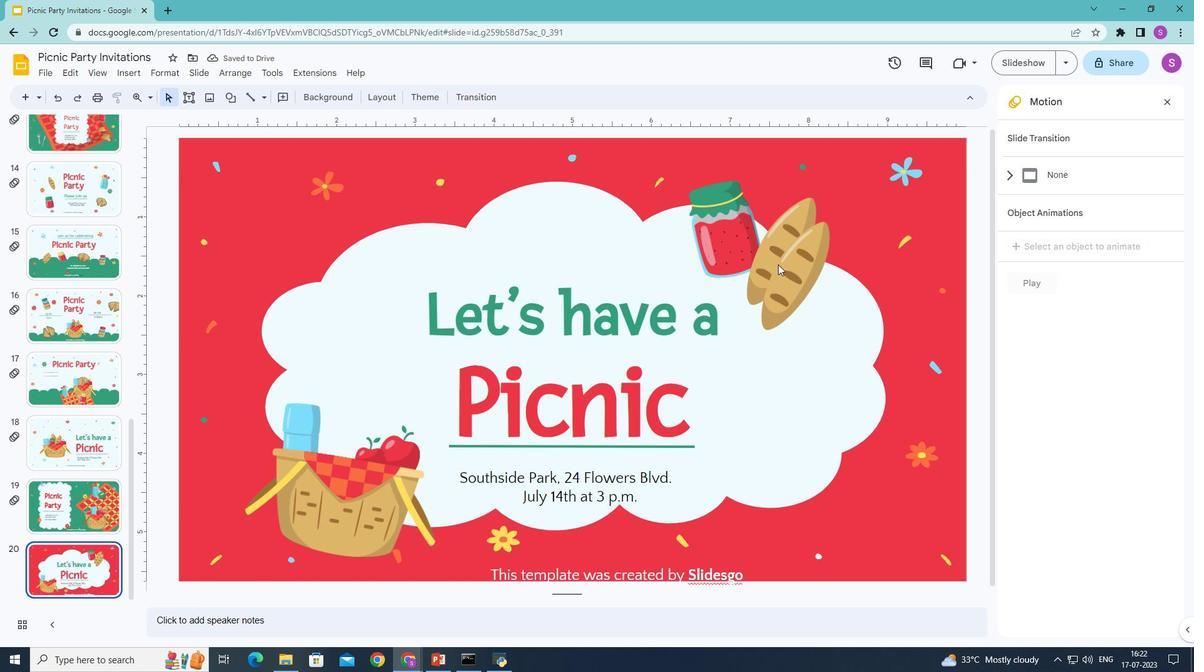 
Action: Mouse moved to (791, 234)
Screenshot: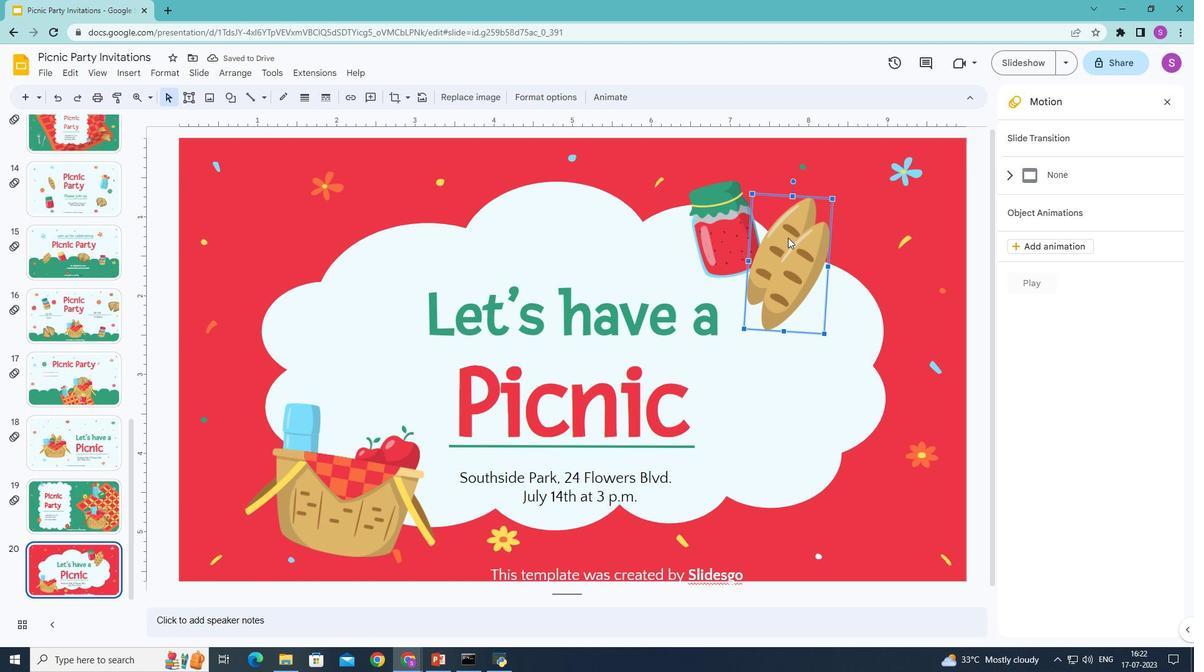 
Action: Mouse pressed left at (791, 234)
Screenshot: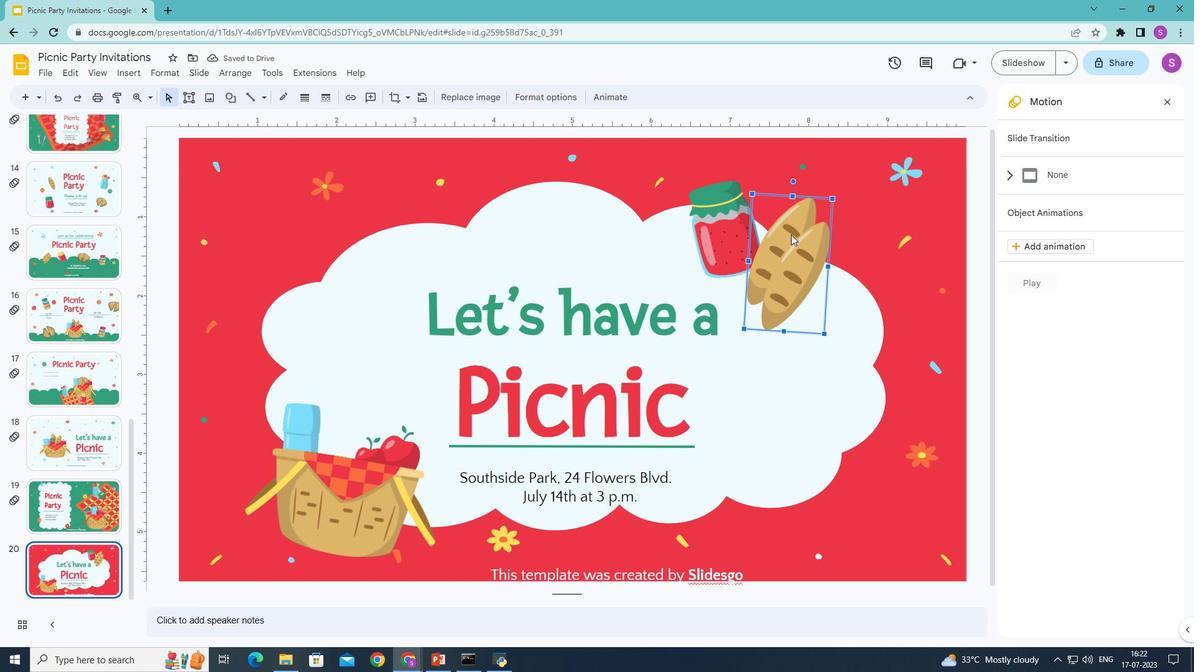 
Action: Mouse moved to (773, 327)
Screenshot: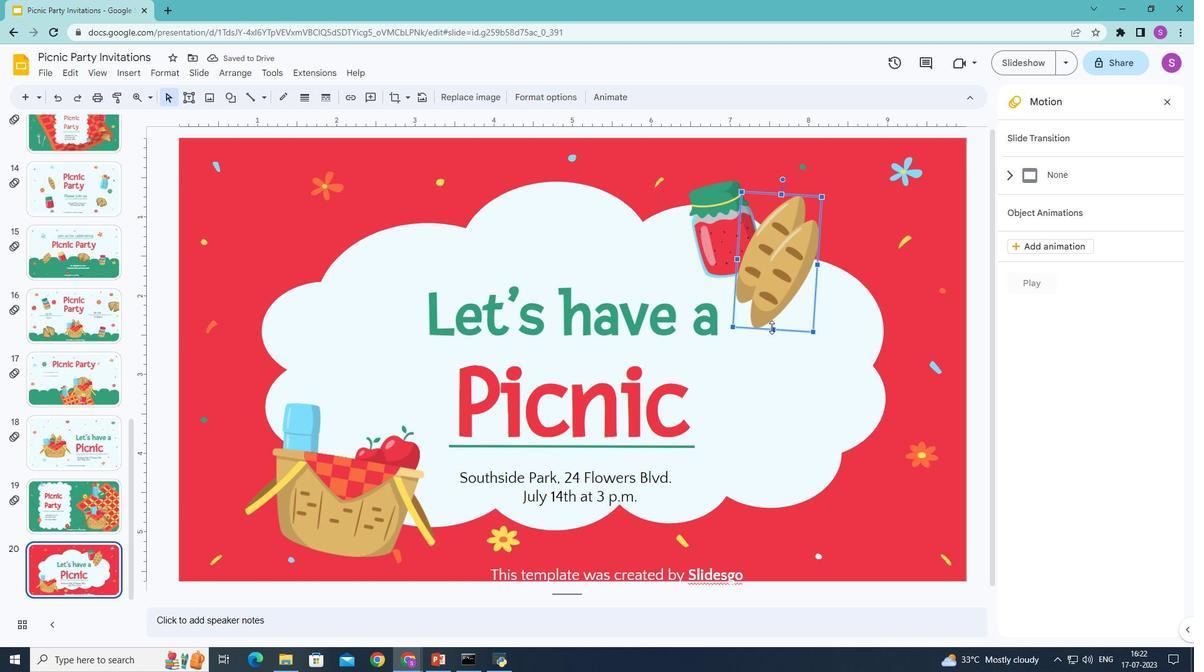 
Action: Mouse pressed left at (773, 327)
Screenshot: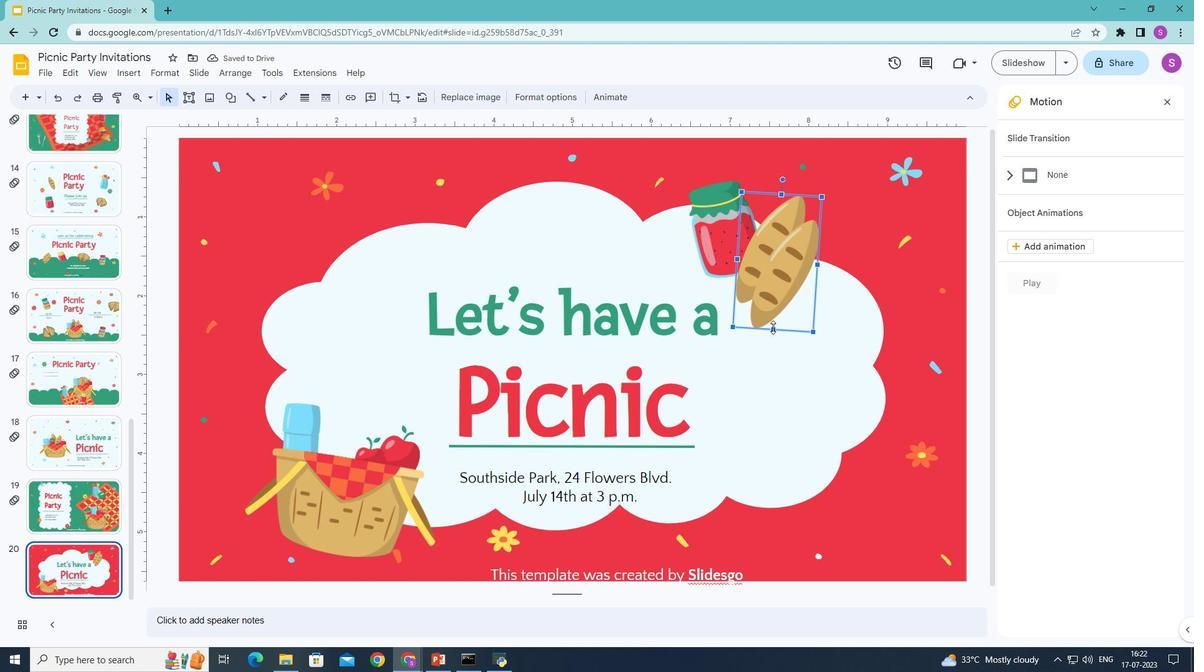 
Action: Mouse moved to (845, 199)
Screenshot: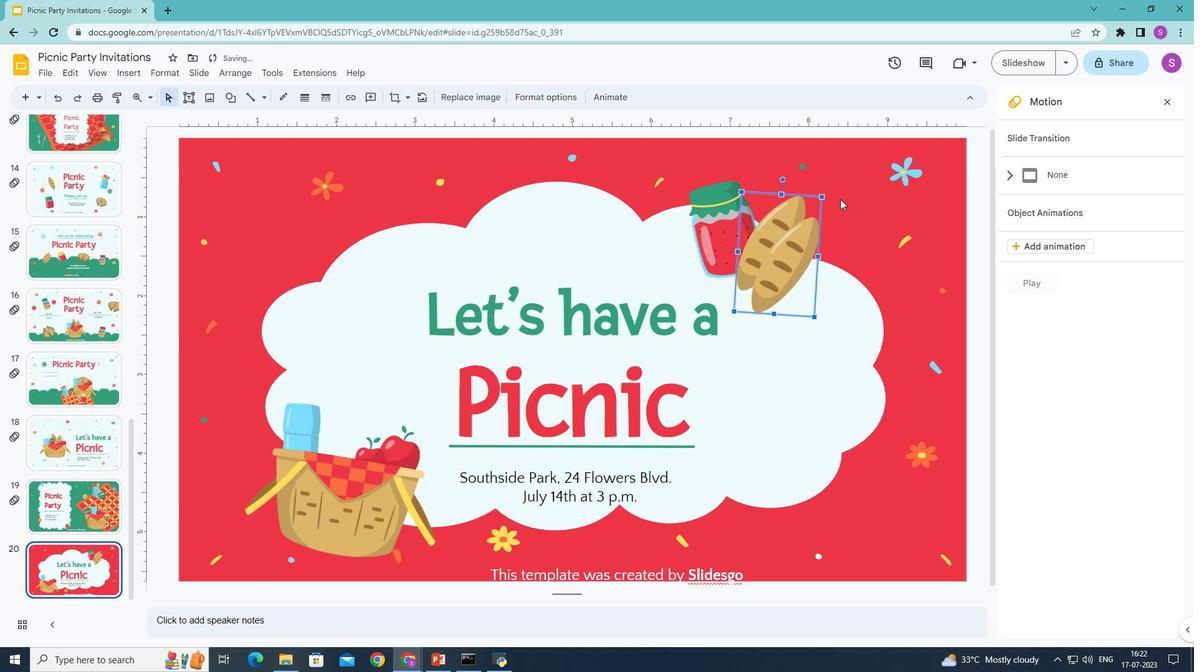 
Action: Mouse pressed left at (845, 199)
Screenshot: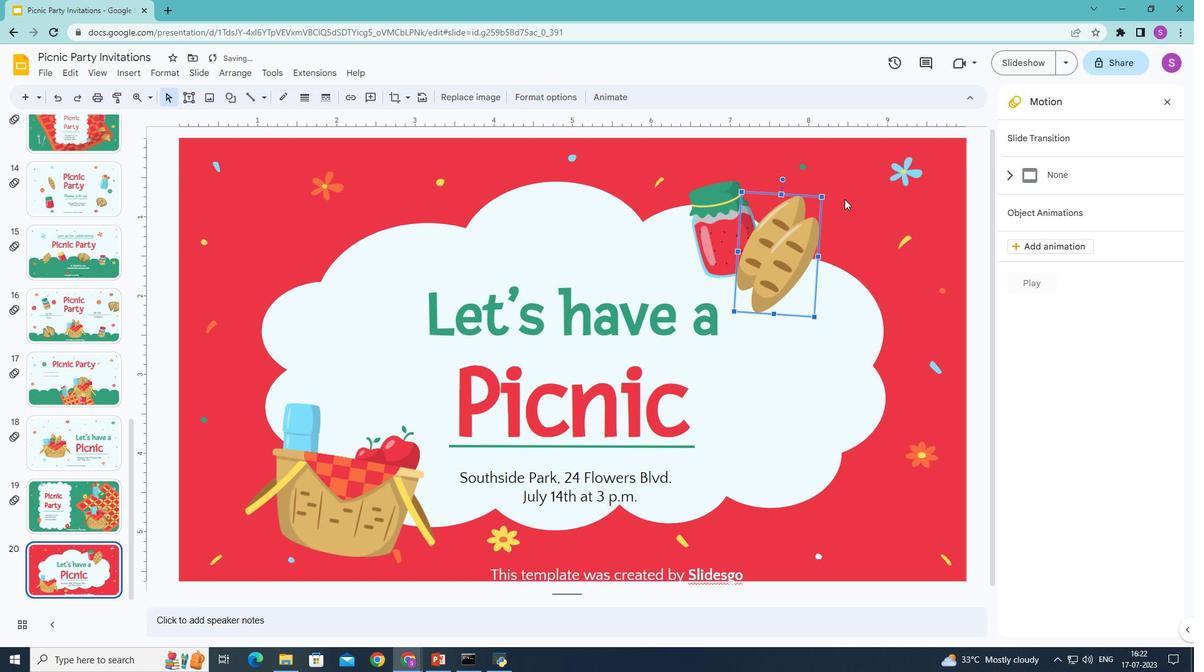 
Action: Mouse moved to (782, 256)
Screenshot: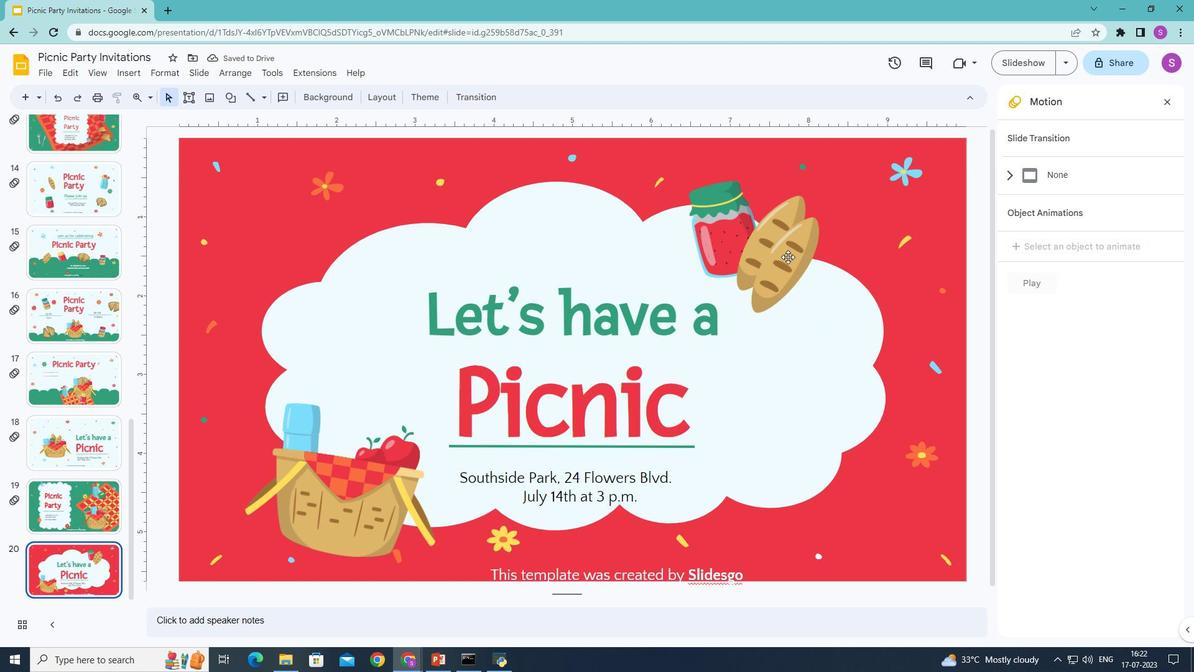 
Action: Mouse pressed left at (782, 256)
Screenshot: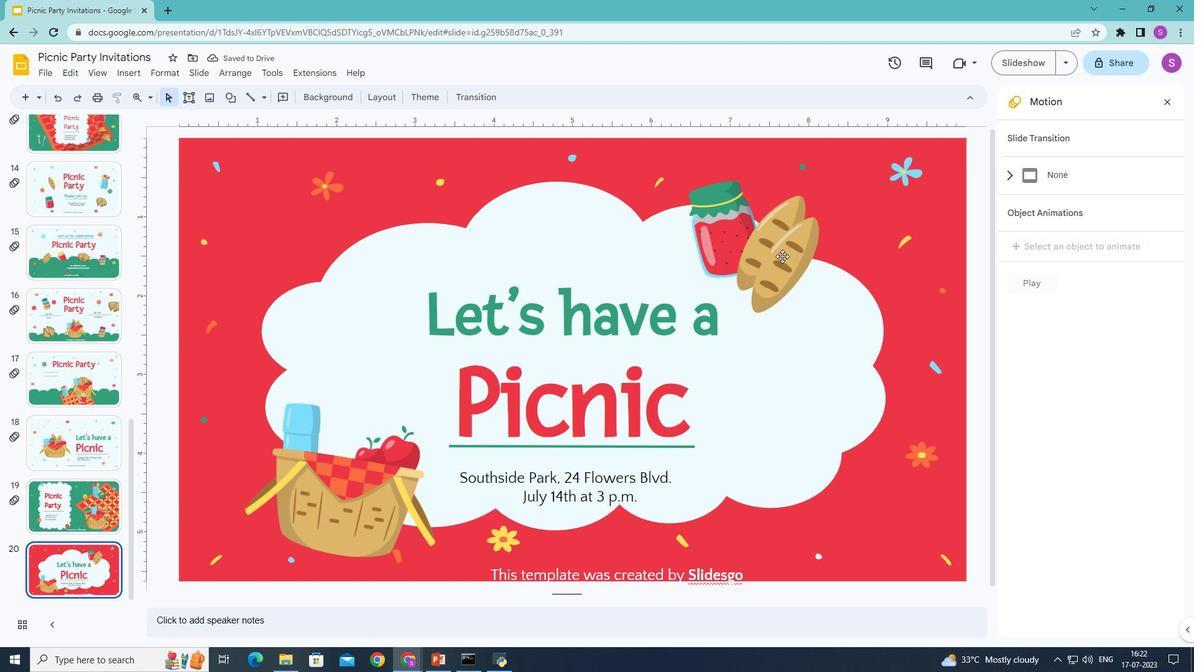 
Action: Mouse moved to (783, 193)
Screenshot: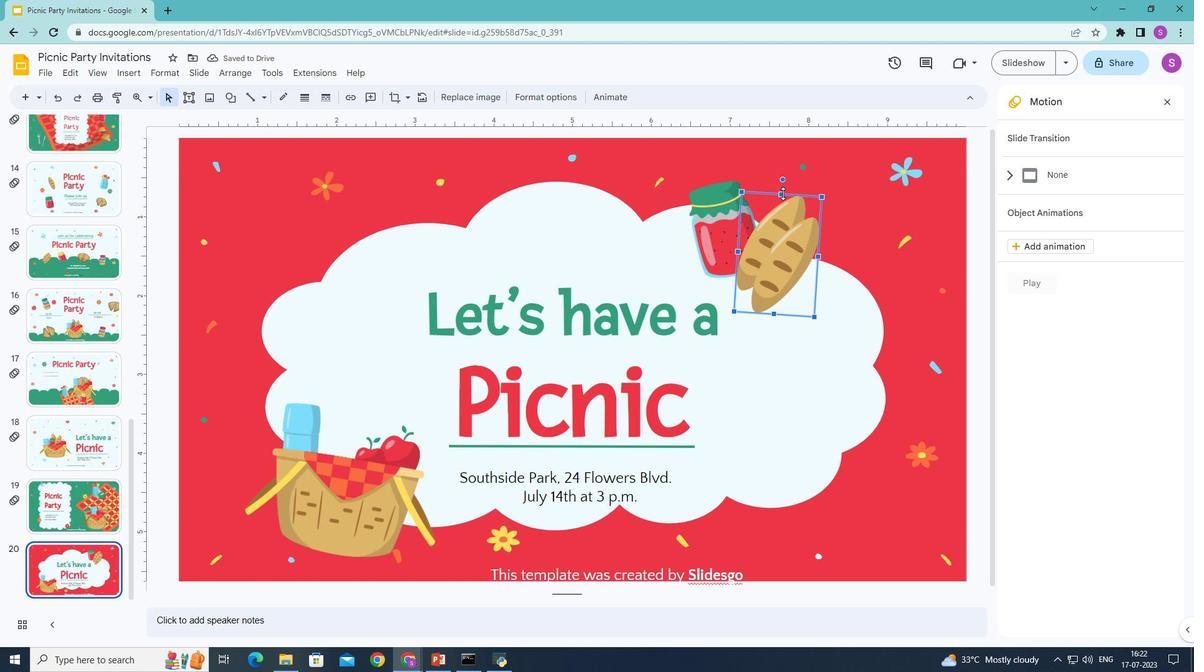 
Action: Mouse pressed left at (783, 193)
Screenshot: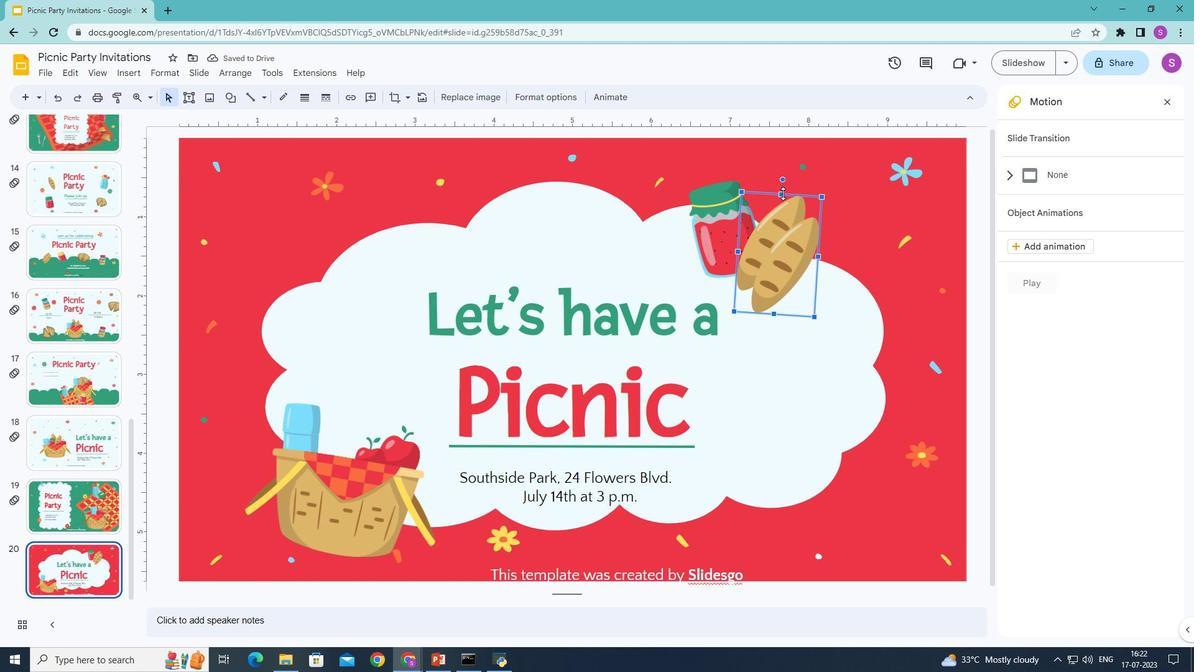 
Action: Mouse moved to (866, 177)
Screenshot: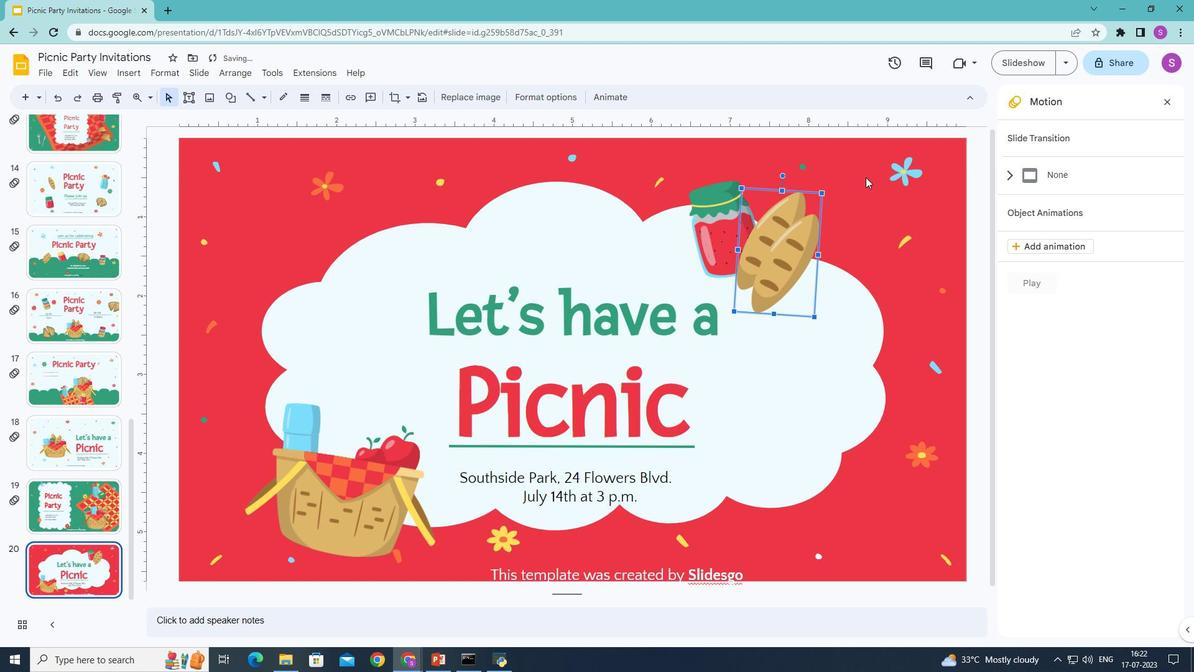 
Action: Mouse pressed left at (866, 177)
Screenshot: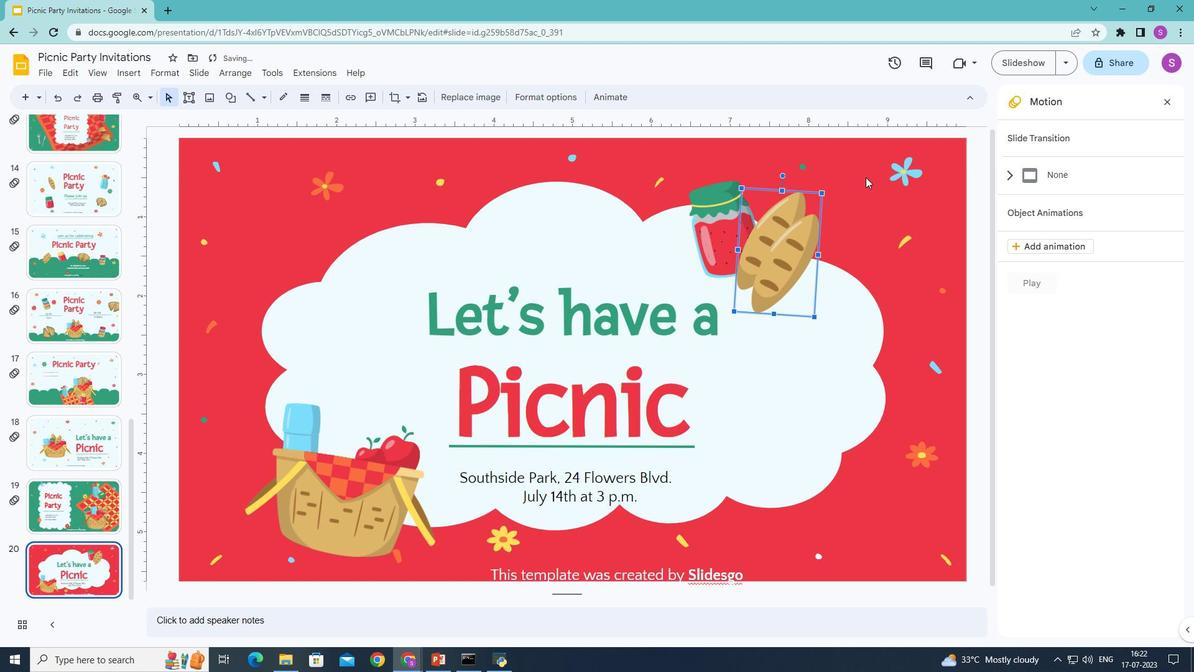 
Action: Mouse moved to (127, 73)
Screenshot: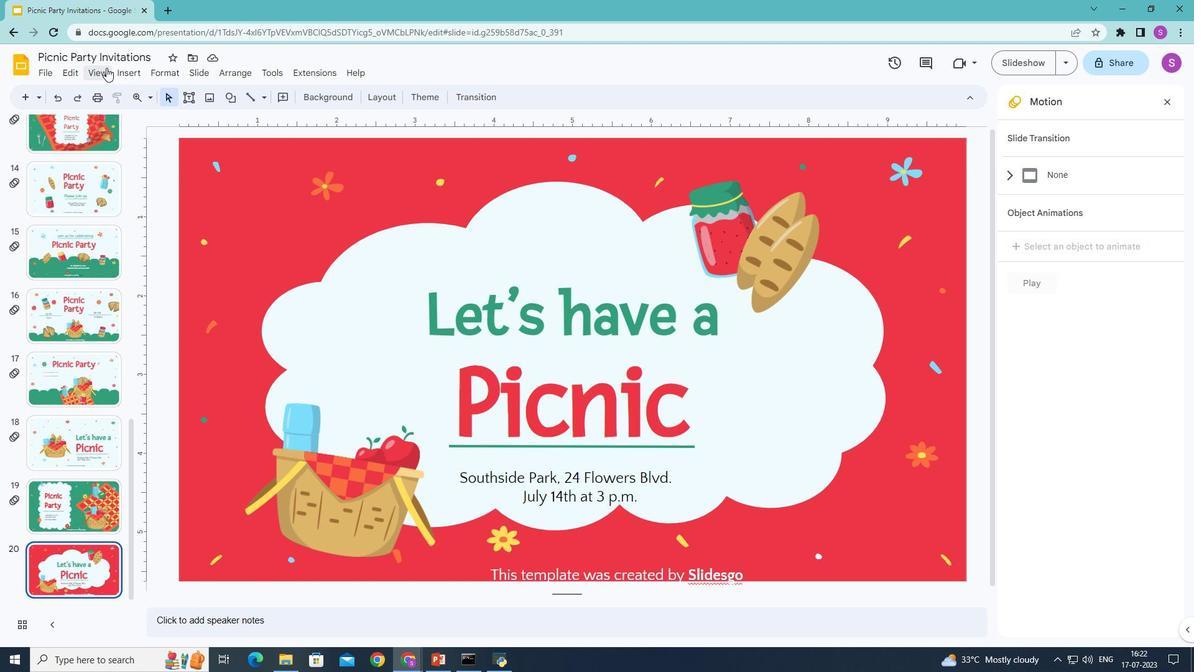
Action: Mouse pressed left at (127, 73)
Screenshot: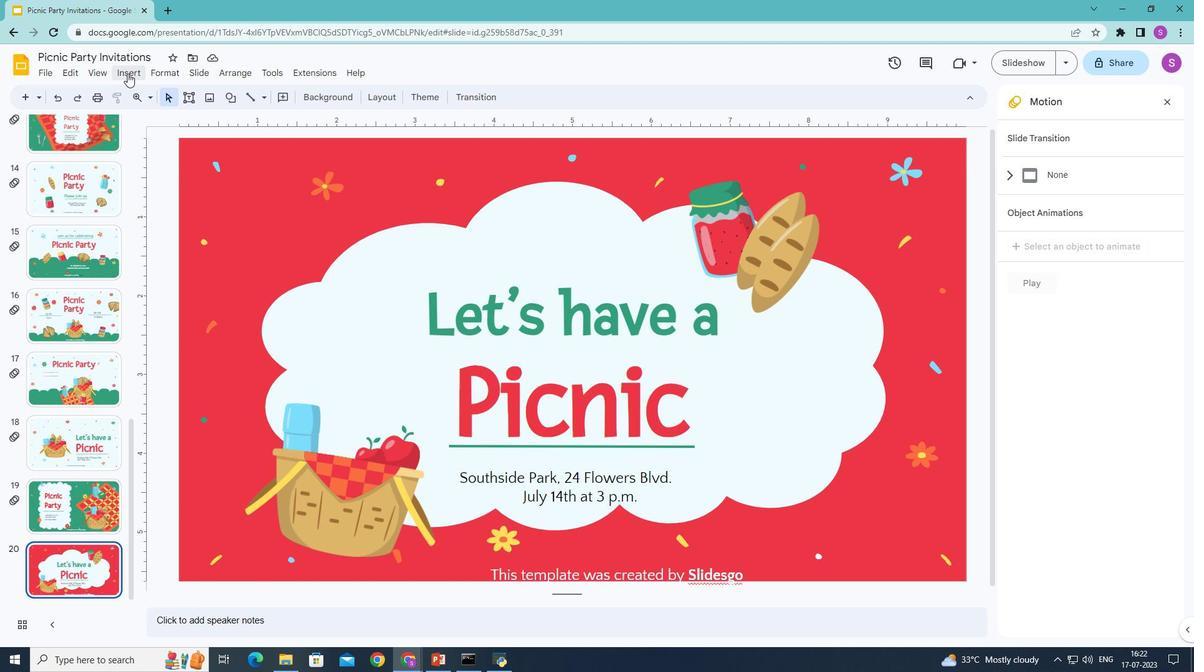 
Action: Mouse moved to (376, 99)
Screenshot: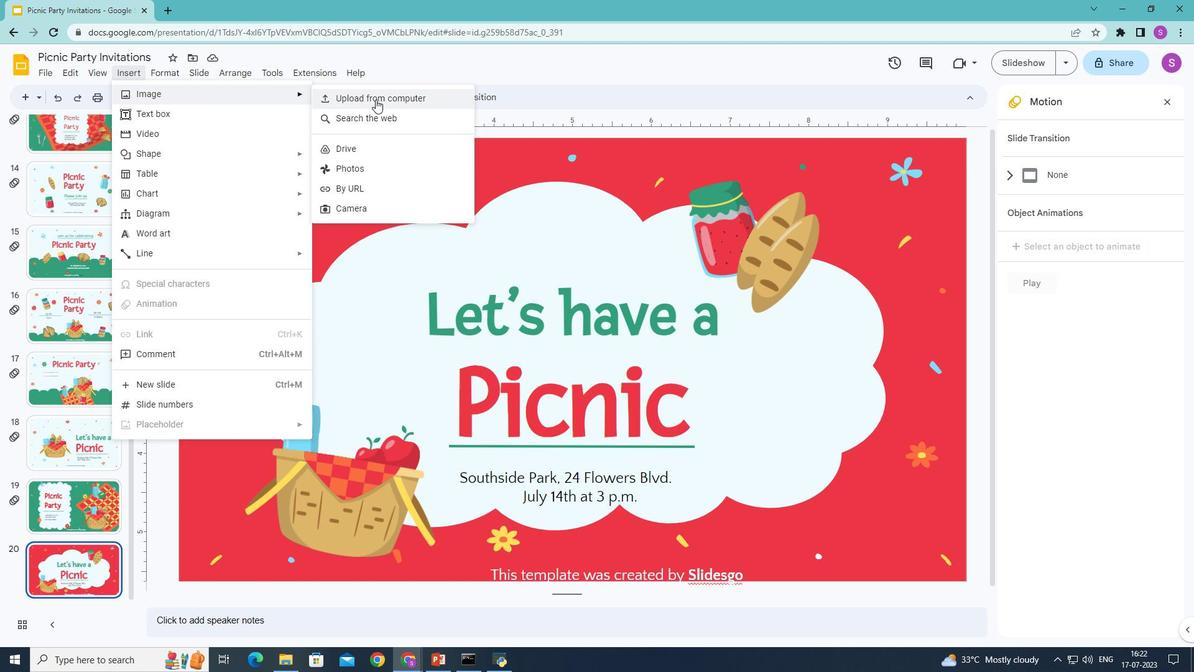 
Action: Mouse pressed left at (376, 99)
Screenshot: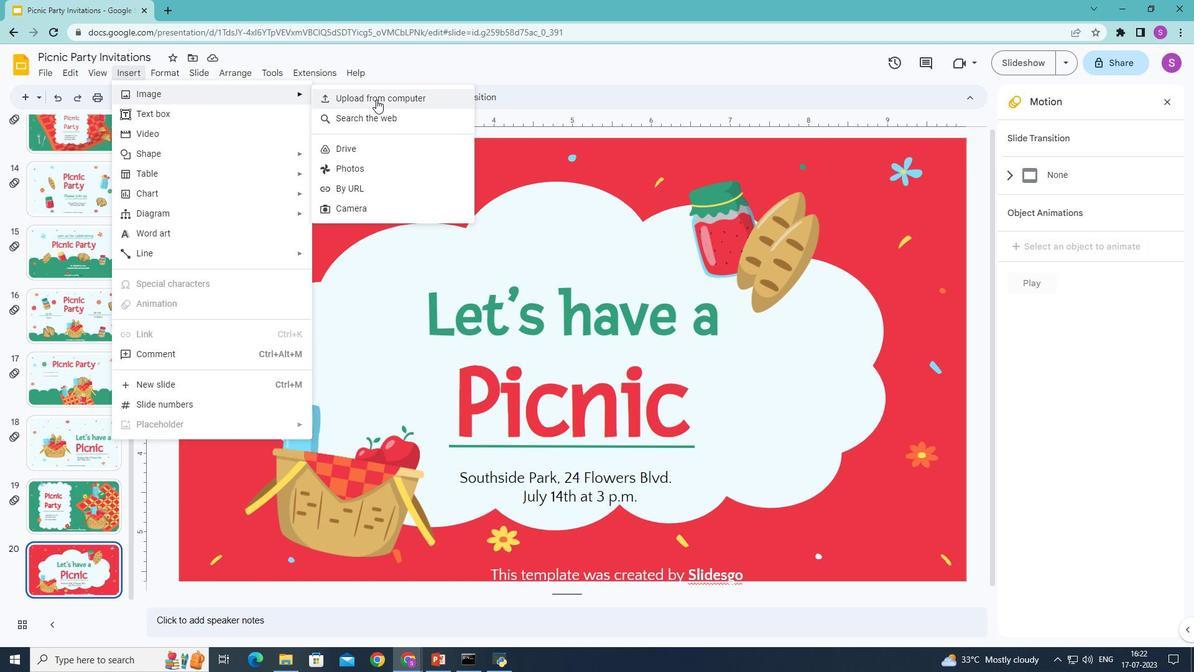 
Action: Mouse moved to (394, 187)
